 Task: Buy 4 Chains, Clamps & Hooks from Body Repair Tools section under best seller category for shipping address: Edwin Parker, 1895 Brookside Drive, Aliceville, Alabama 35442, Cell Number 2053738639. Pay from credit card ending with 5759, CVV 953
Action: Key pressed amazon.com<Key.enter>
Screenshot: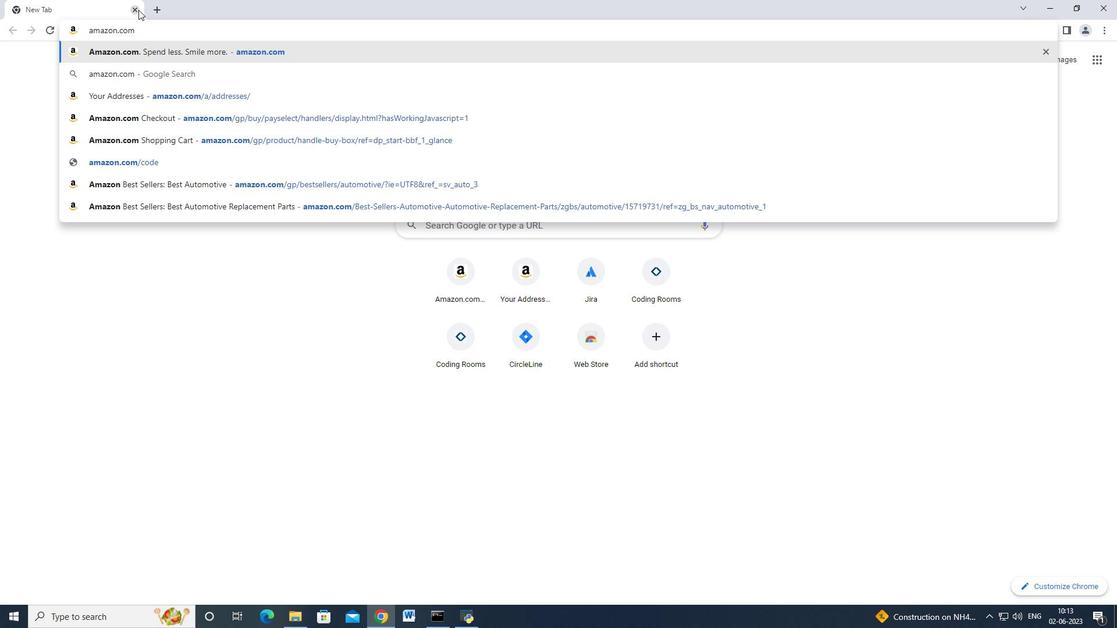 
Action: Mouse moved to (22, 85)
Screenshot: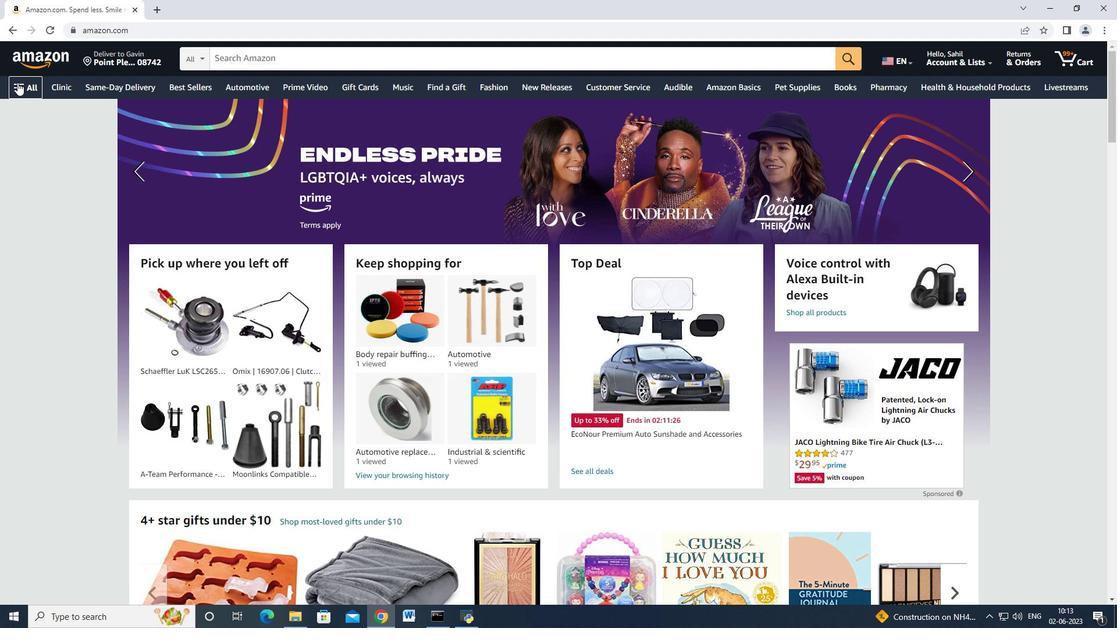 
Action: Mouse pressed left at (22, 85)
Screenshot: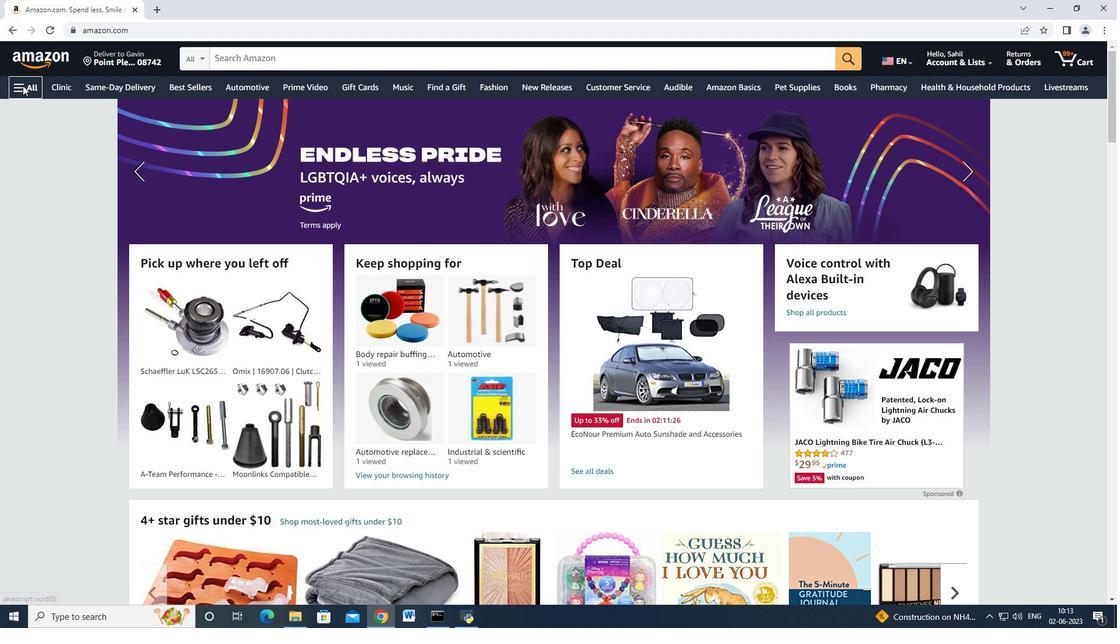 
Action: Mouse moved to (76, 254)
Screenshot: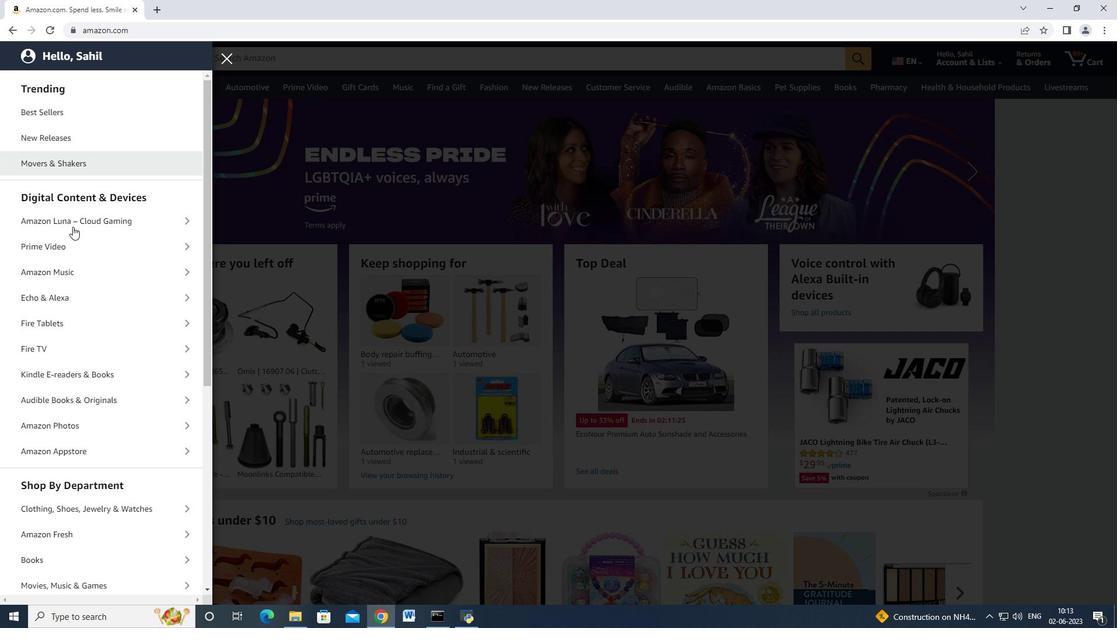 
Action: Mouse scrolled (76, 254) with delta (0, 0)
Screenshot: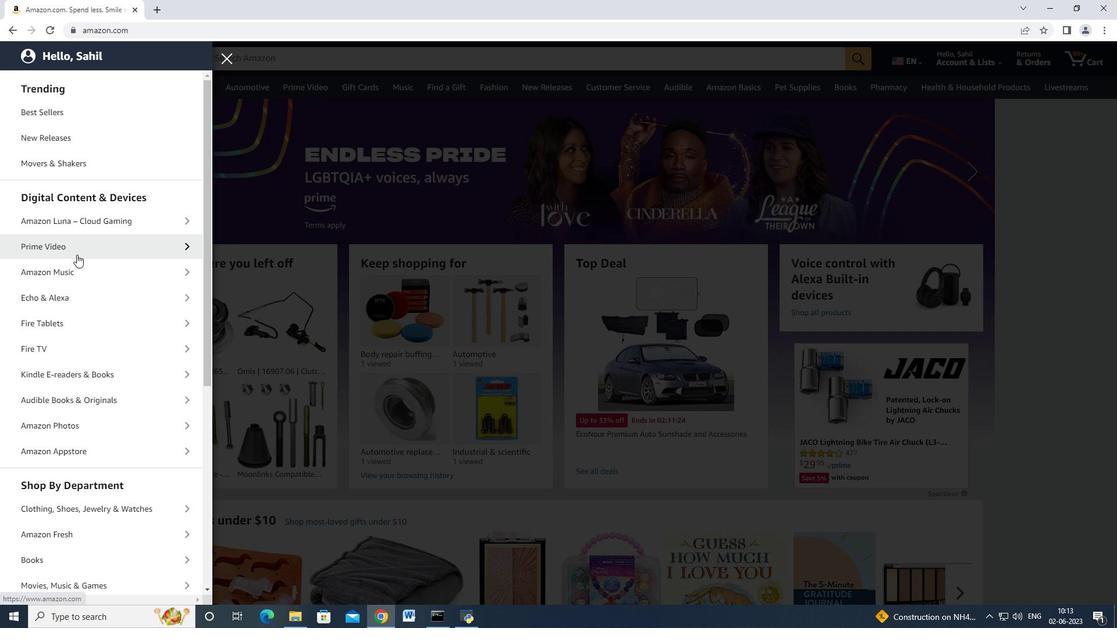 
Action: Mouse scrolled (76, 254) with delta (0, 0)
Screenshot: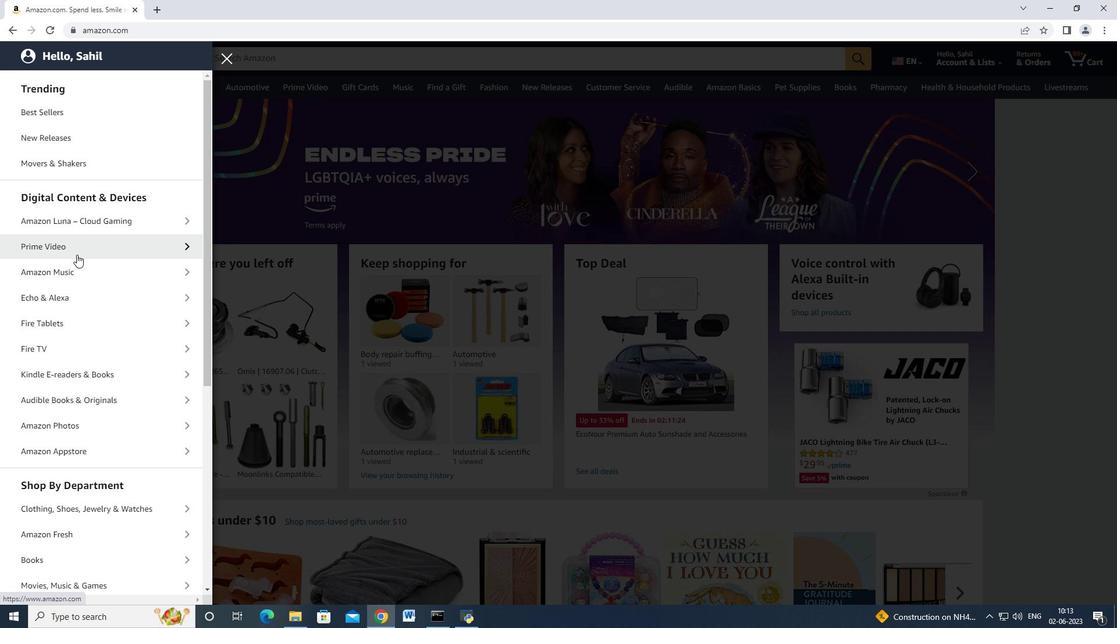 
Action: Mouse moved to (87, 248)
Screenshot: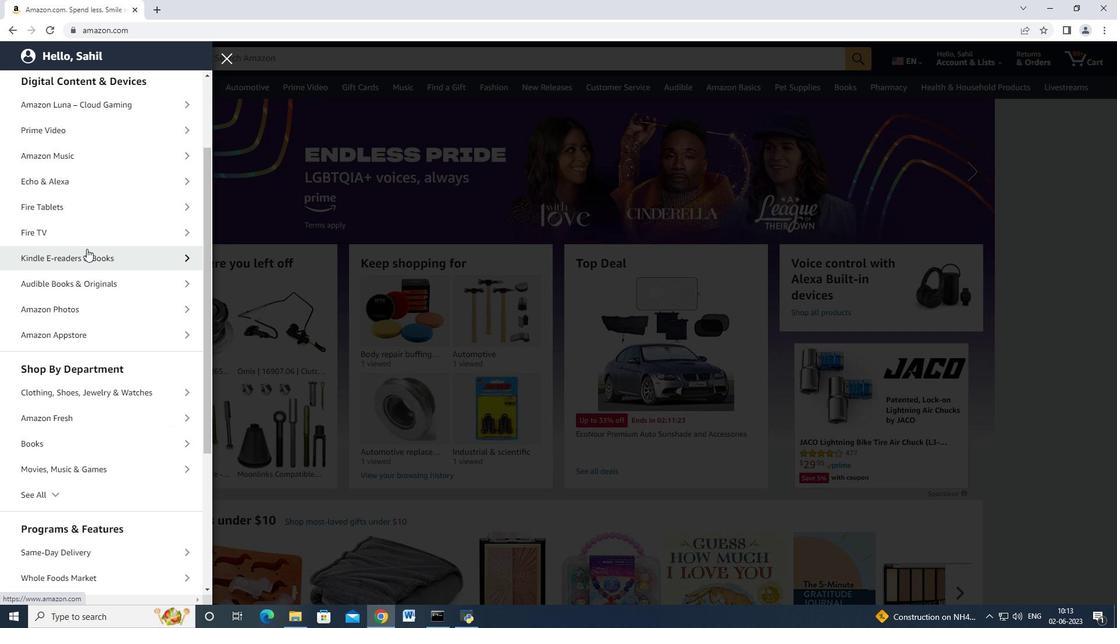 
Action: Mouse scrolled (87, 247) with delta (0, 0)
Screenshot: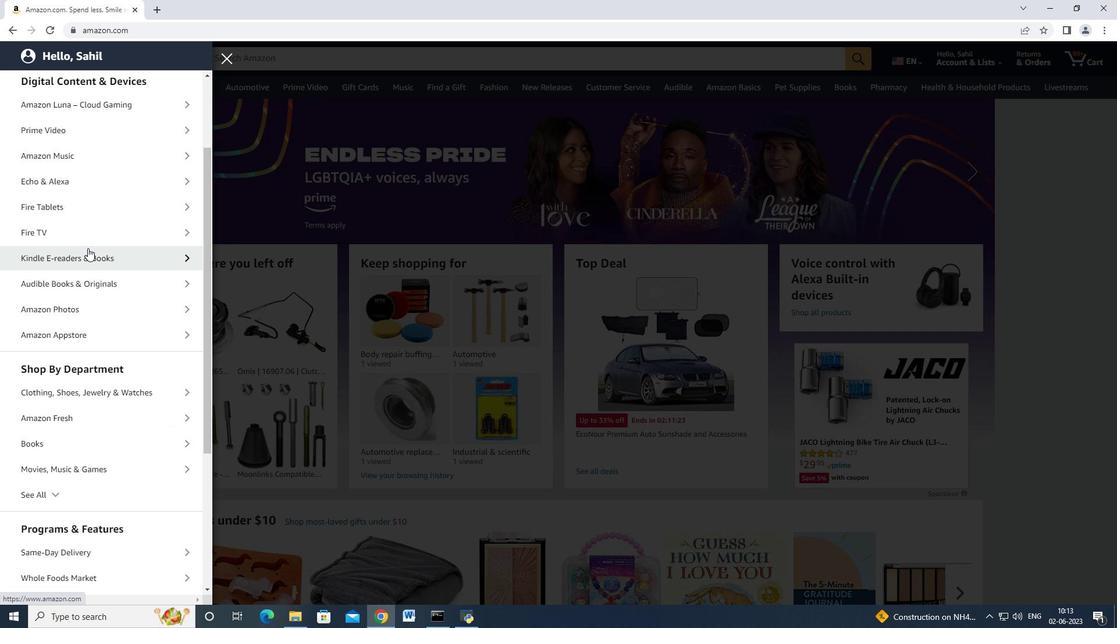 
Action: Mouse scrolled (87, 247) with delta (0, 0)
Screenshot: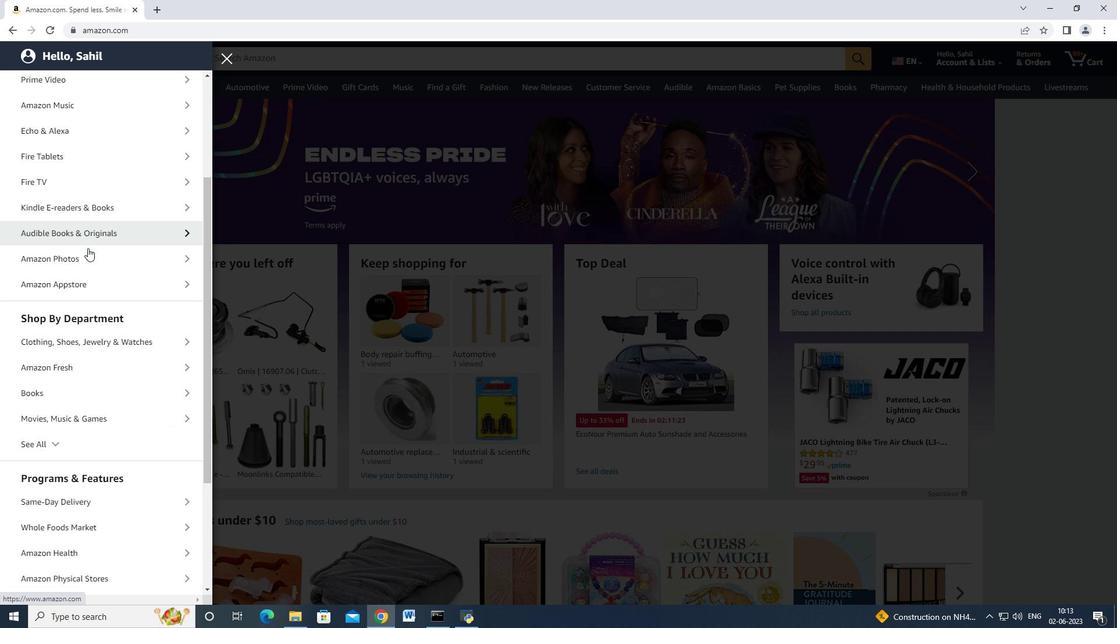 
Action: Mouse moved to (129, 310)
Screenshot: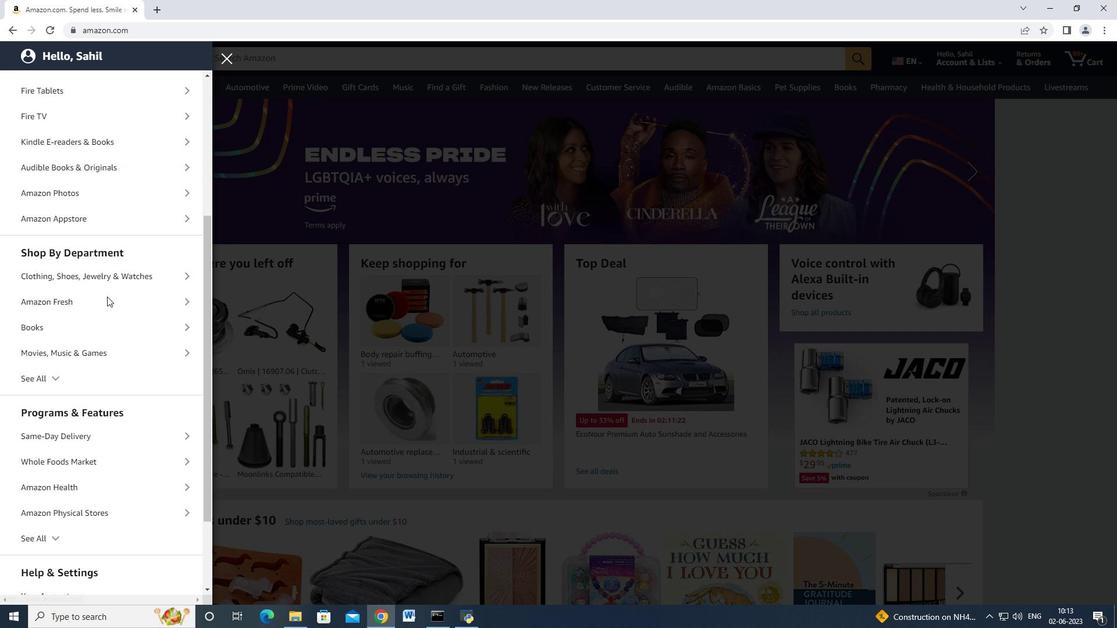 
Action: Mouse scrolled (129, 309) with delta (0, 0)
Screenshot: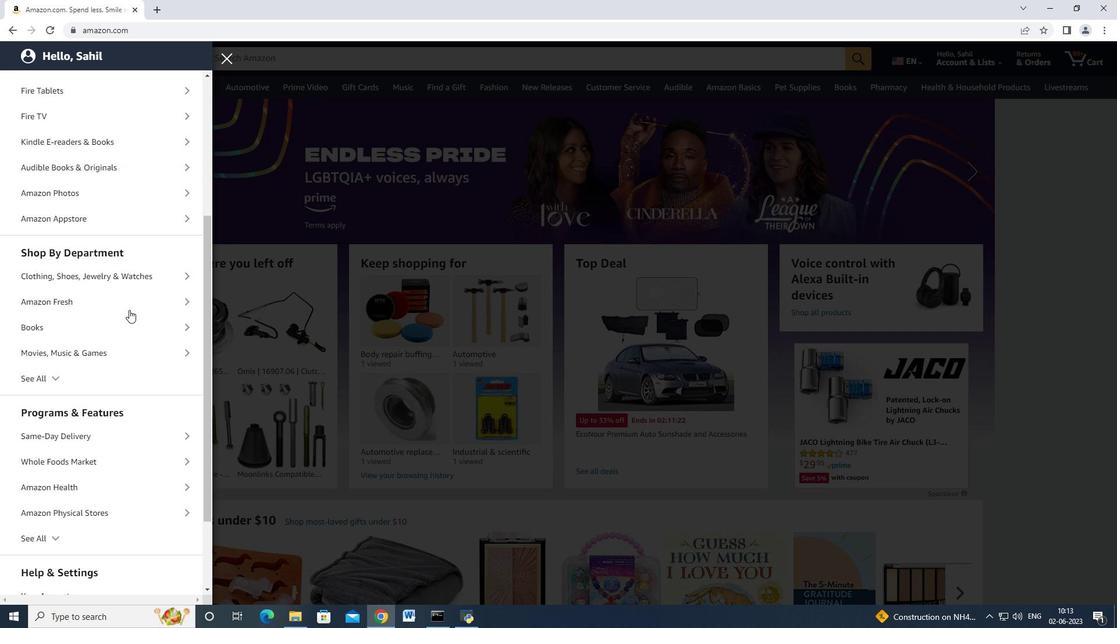 
Action: Mouse moved to (106, 323)
Screenshot: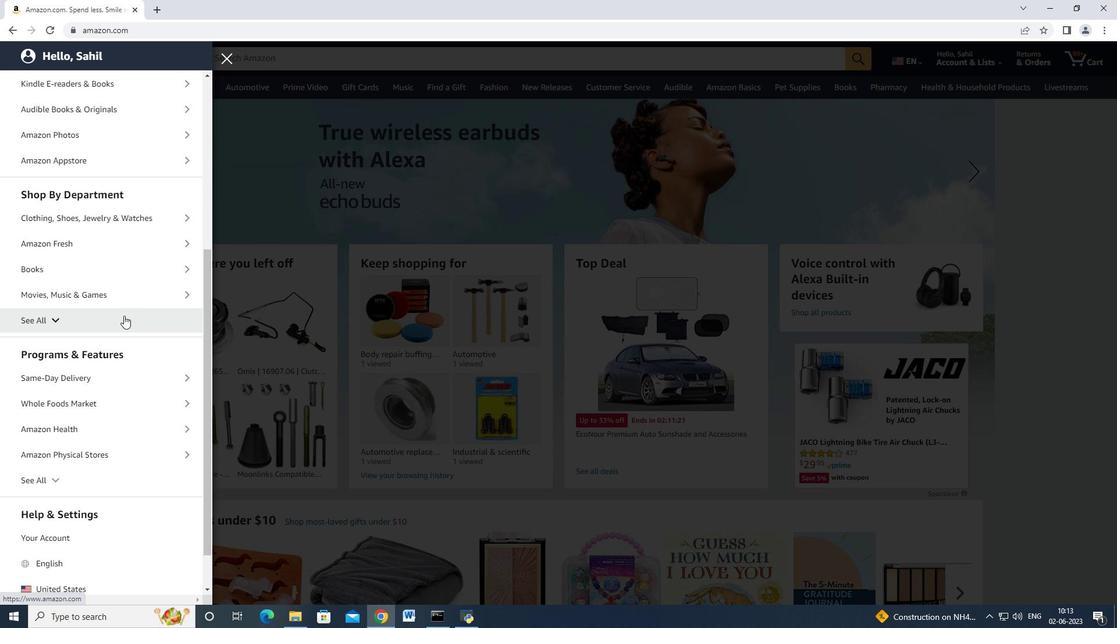 
Action: Mouse pressed left at (106, 323)
Screenshot: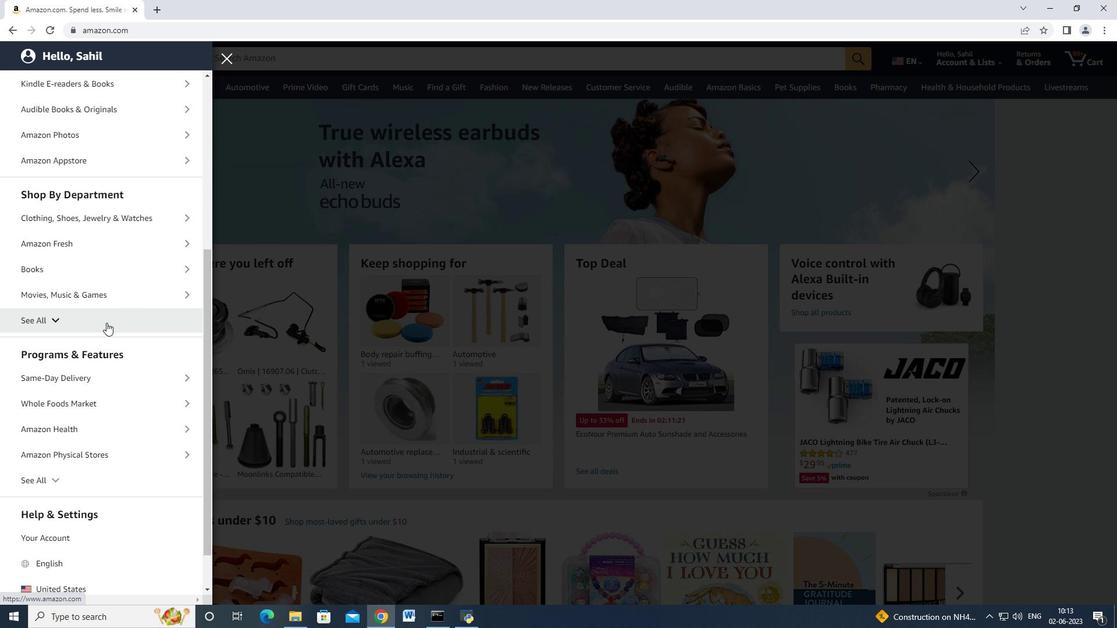 
Action: Mouse moved to (113, 323)
Screenshot: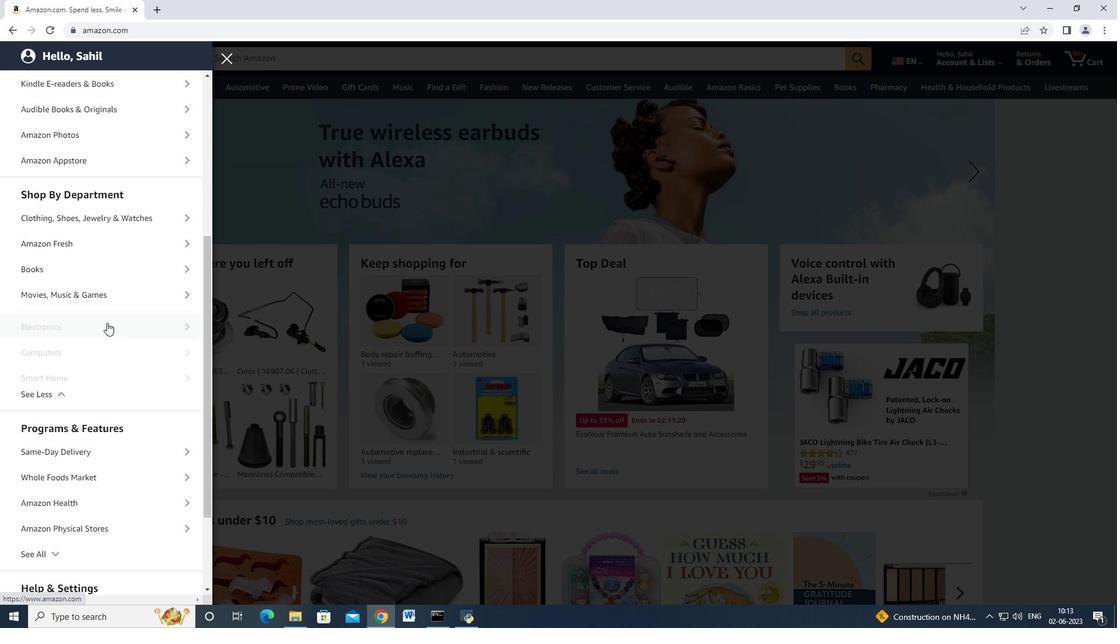 
Action: Mouse scrolled (113, 322) with delta (0, 0)
Screenshot: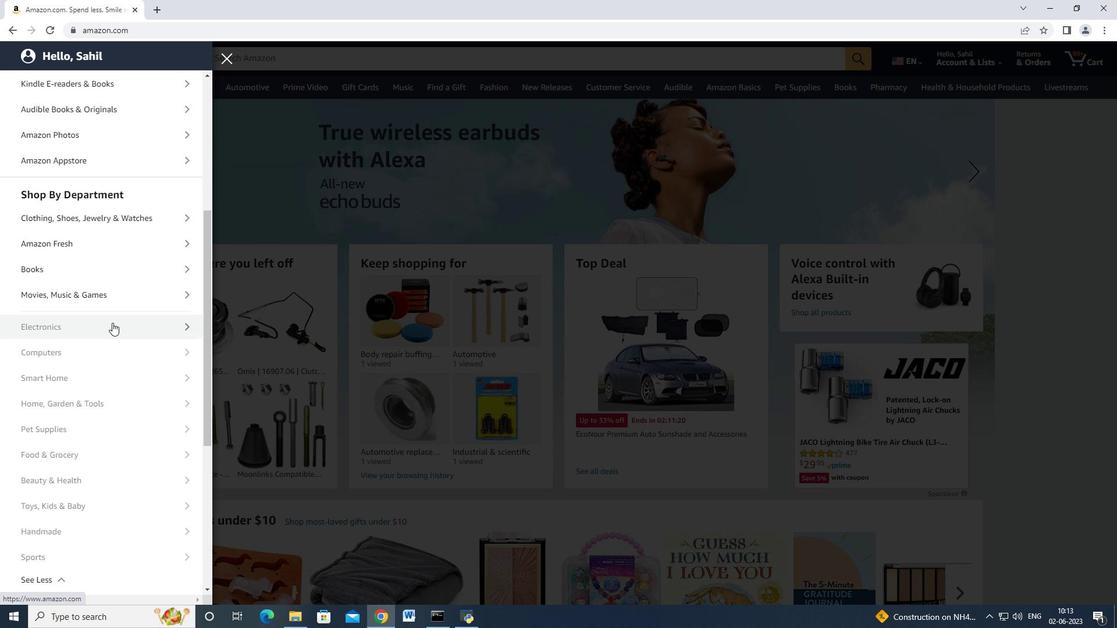 
Action: Mouse scrolled (113, 322) with delta (0, 0)
Screenshot: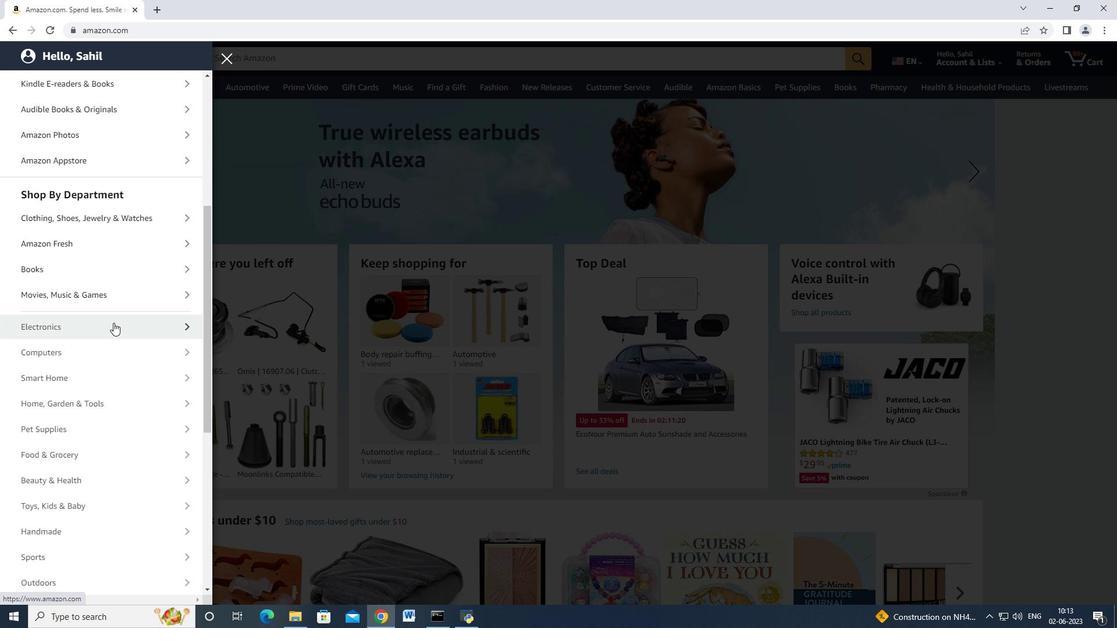 
Action: Mouse scrolled (113, 322) with delta (0, 0)
Screenshot: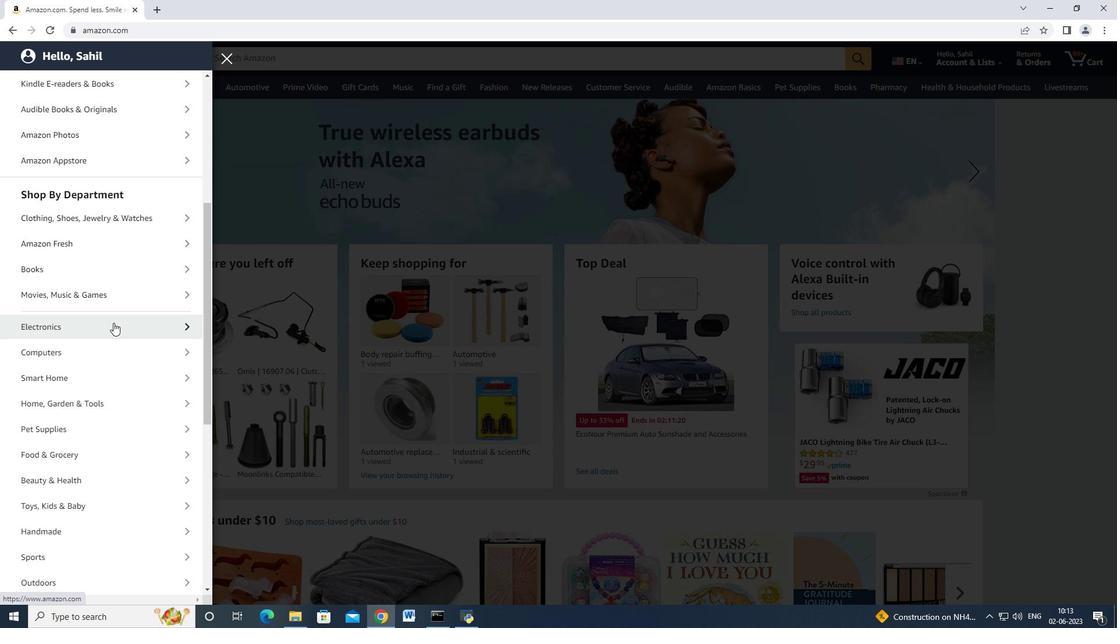 
Action: Mouse moved to (112, 435)
Screenshot: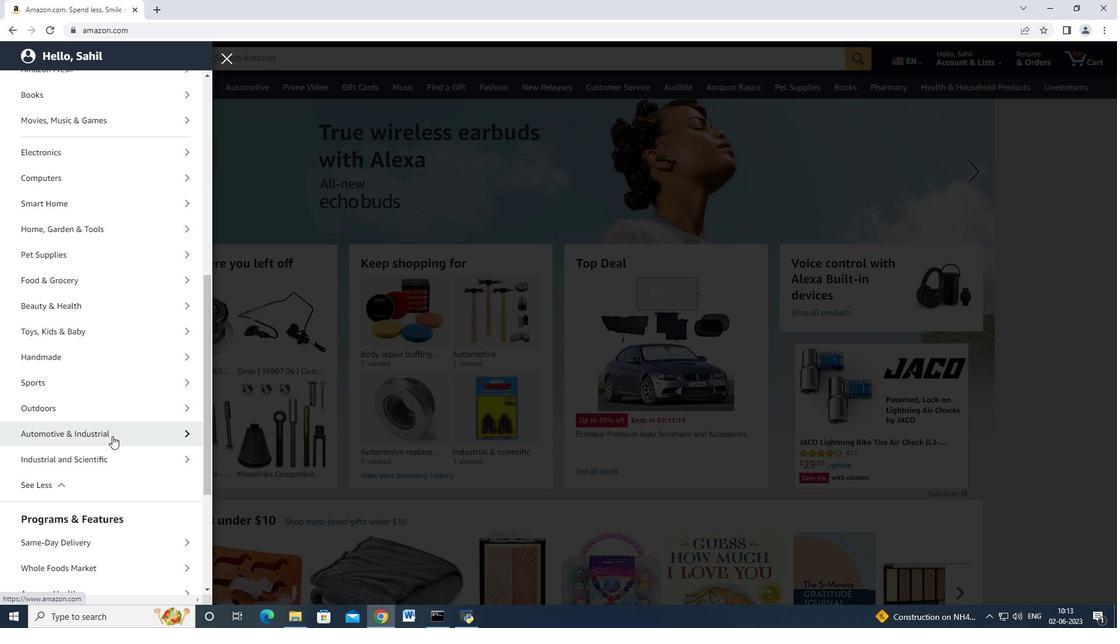 
Action: Mouse pressed left at (112, 435)
Screenshot: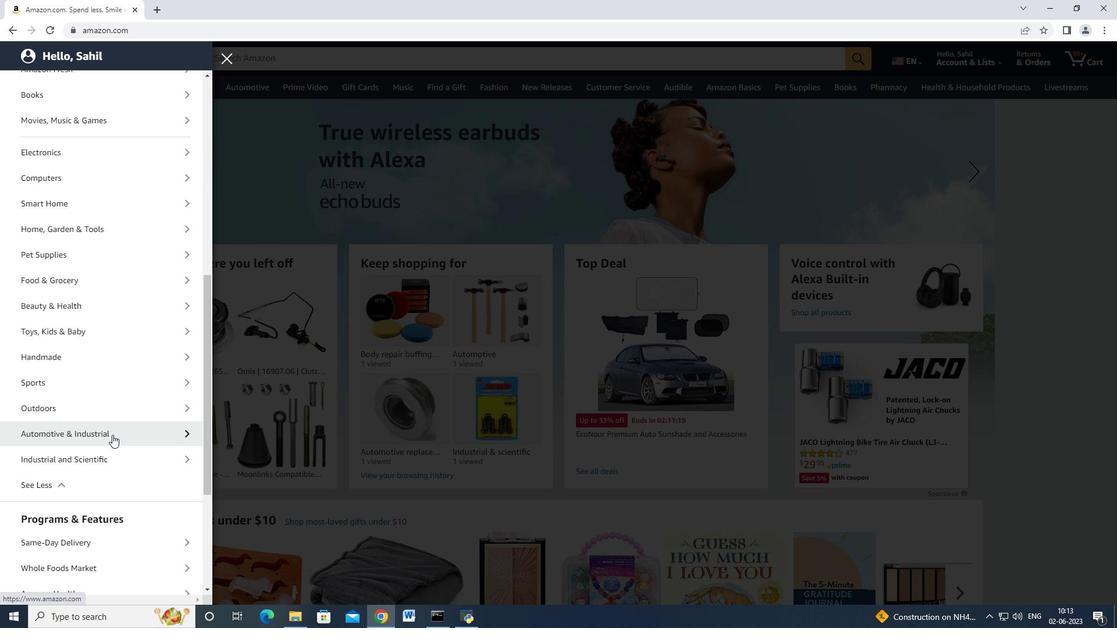 
Action: Mouse moved to (155, 144)
Screenshot: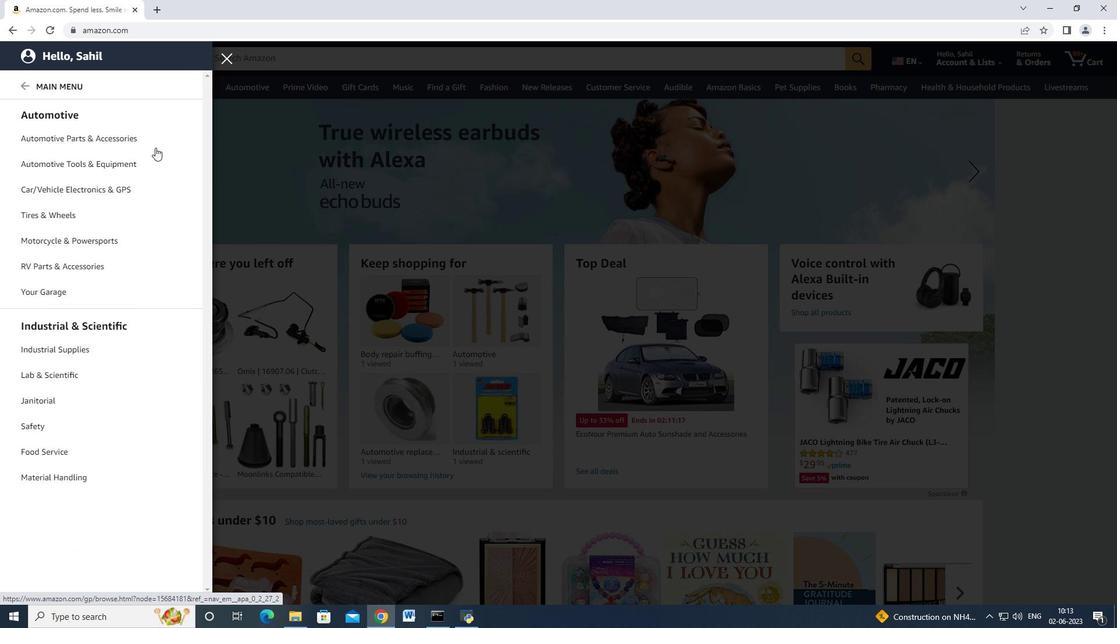 
Action: Mouse pressed left at (155, 144)
Screenshot: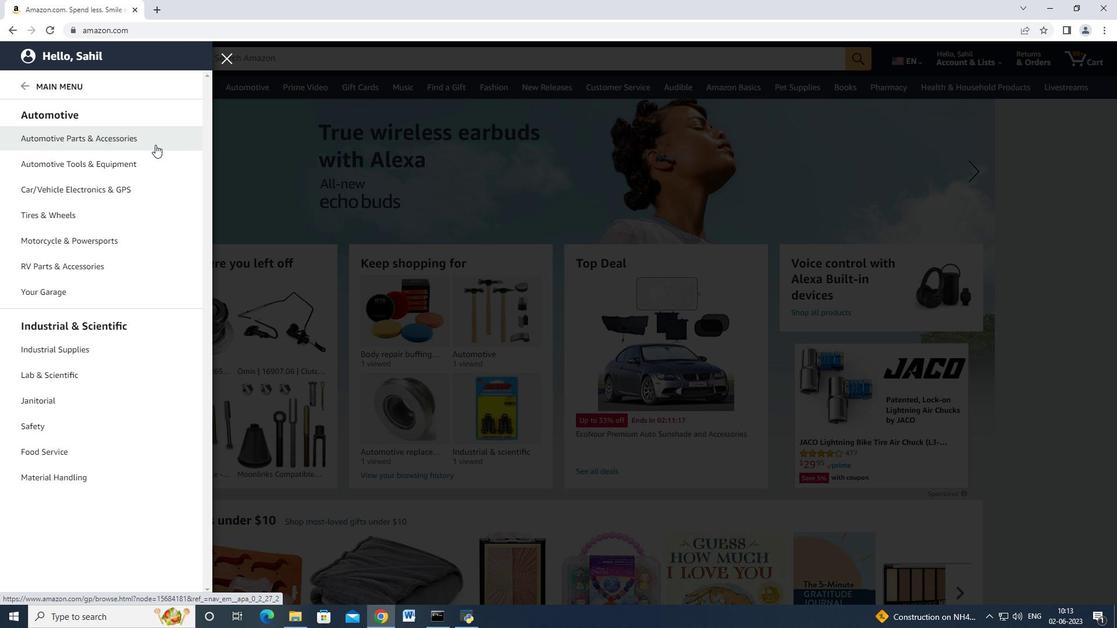 
Action: Mouse moved to (304, 171)
Screenshot: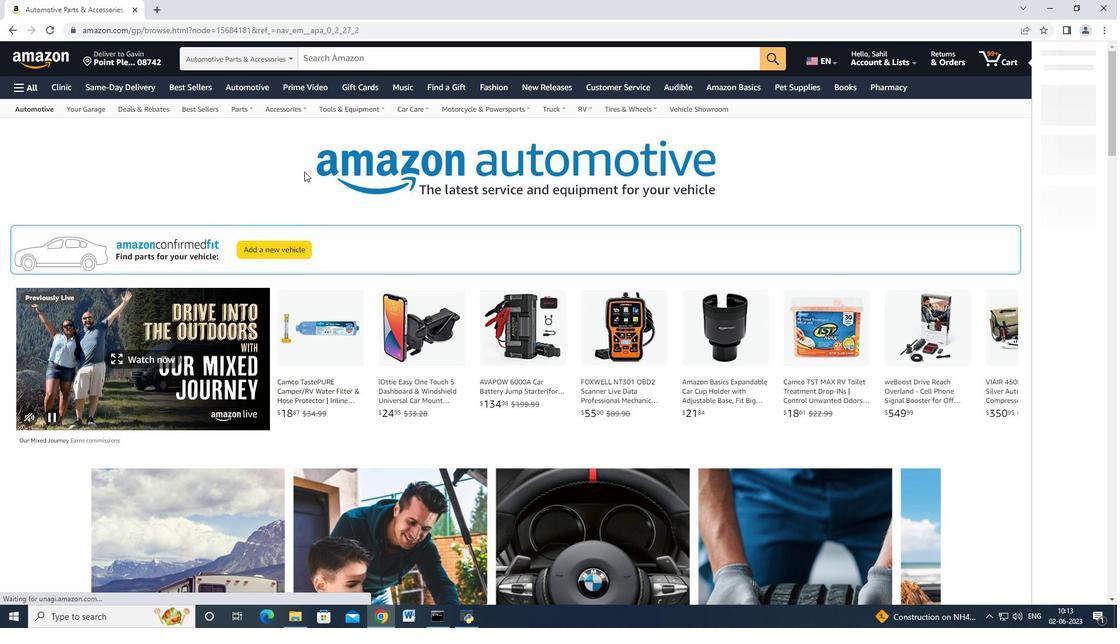 
Action: Mouse scrolled (304, 172) with delta (0, 0)
Screenshot: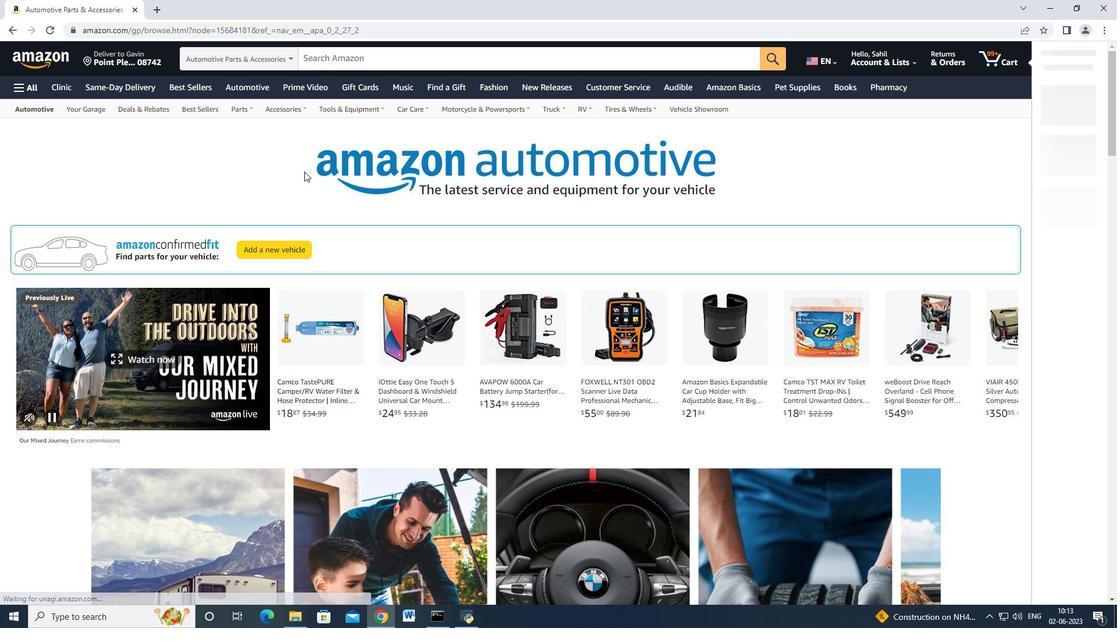 
Action: Mouse moved to (200, 110)
Screenshot: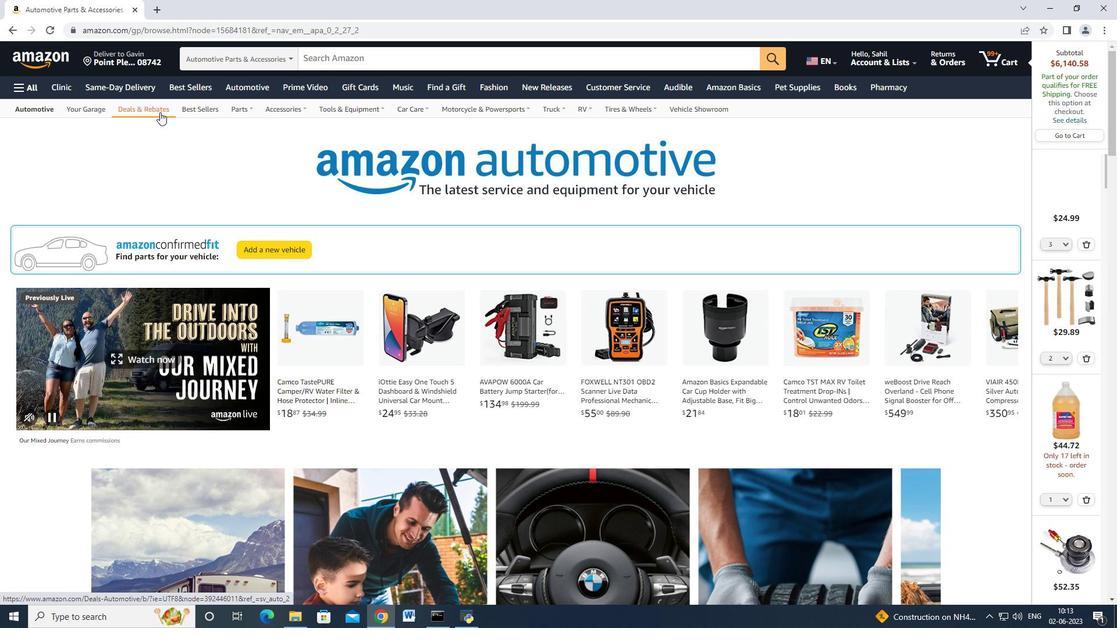 
Action: Mouse pressed left at (200, 110)
Screenshot: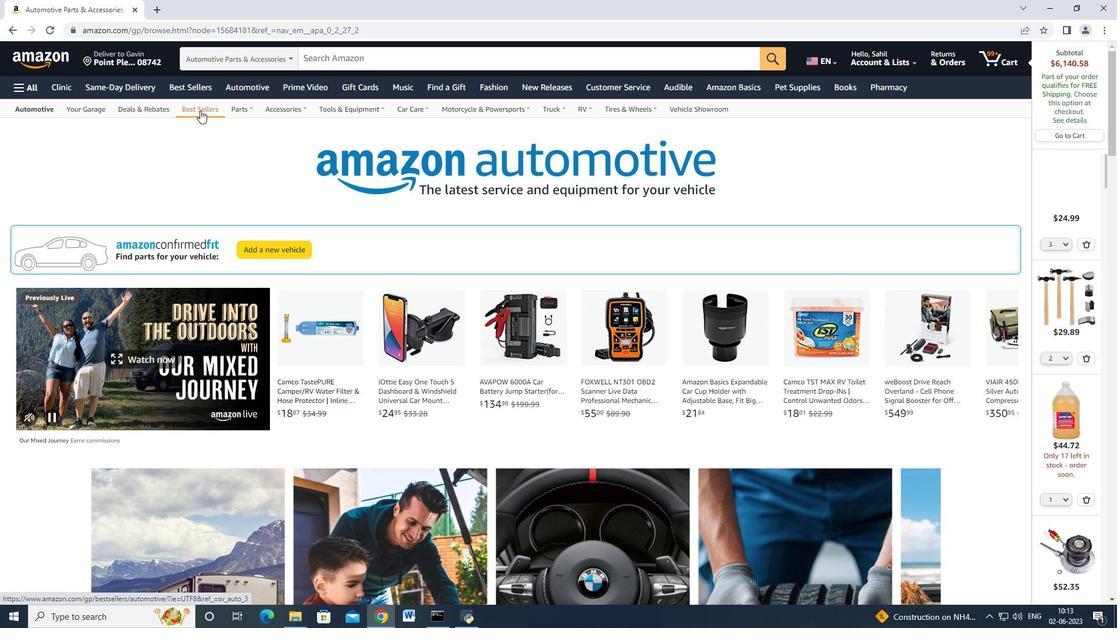 
Action: Mouse moved to (196, 187)
Screenshot: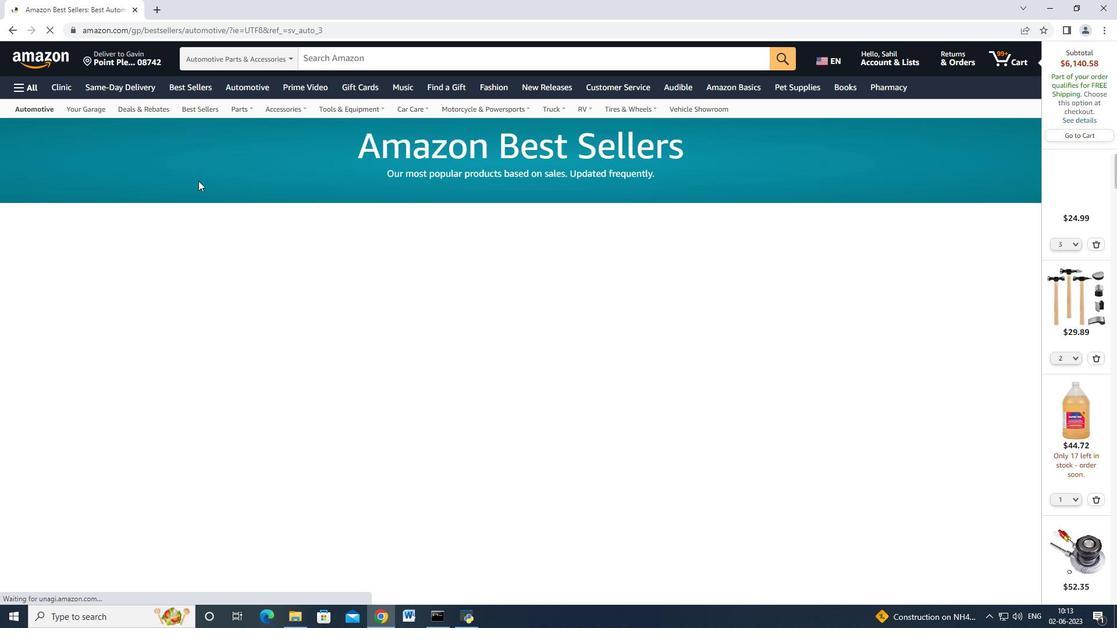 
Action: Mouse scrolled (196, 186) with delta (0, 0)
Screenshot: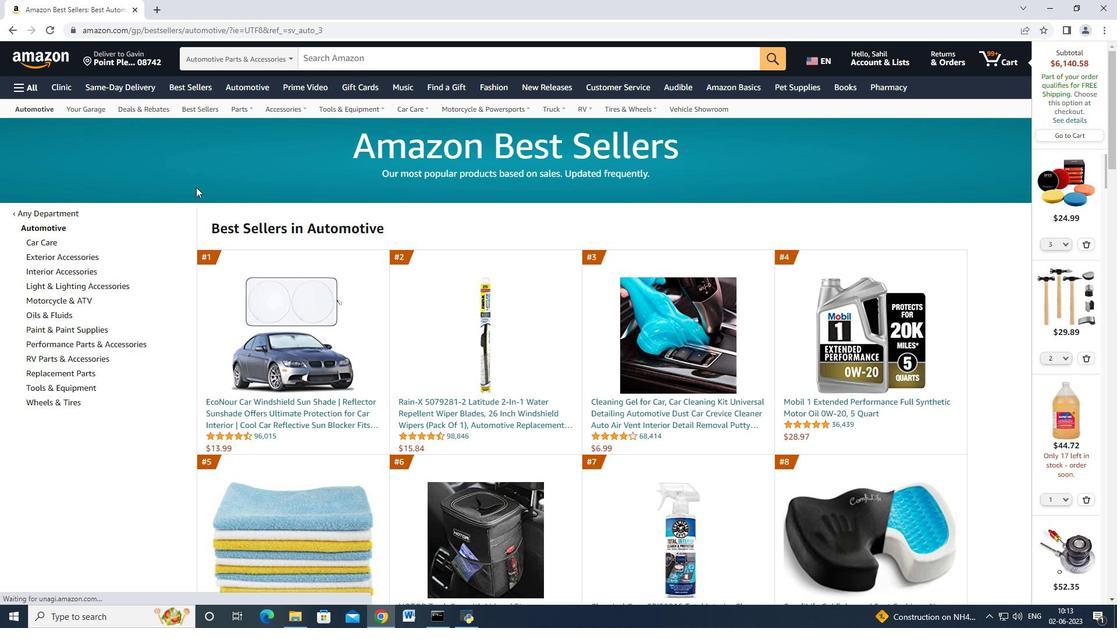 
Action: Mouse moved to (72, 328)
Screenshot: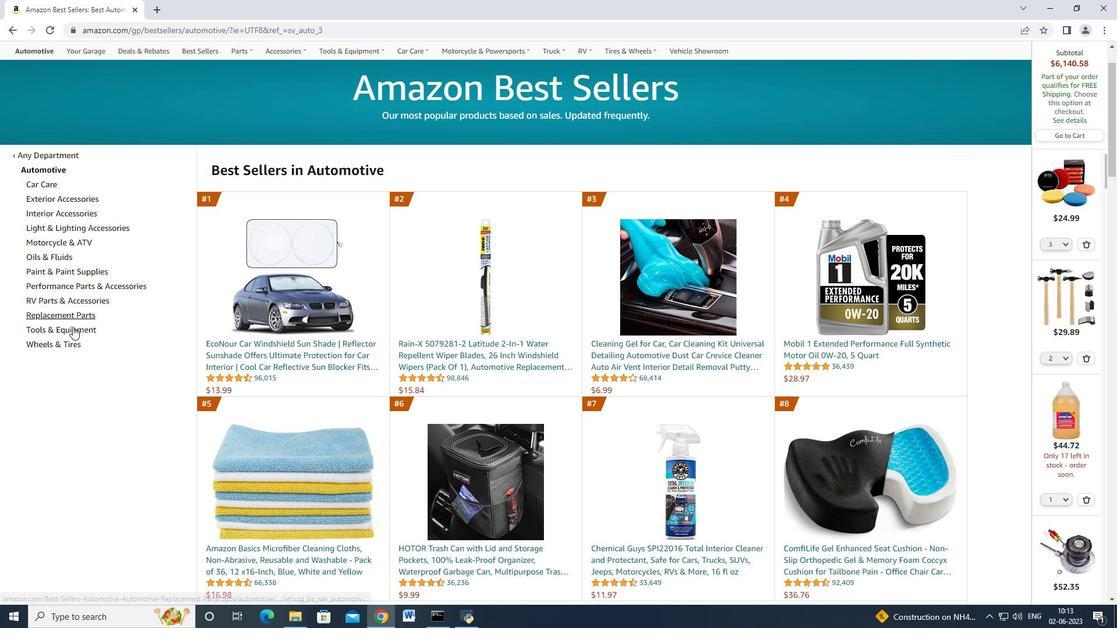 
Action: Mouse pressed left at (72, 328)
Screenshot: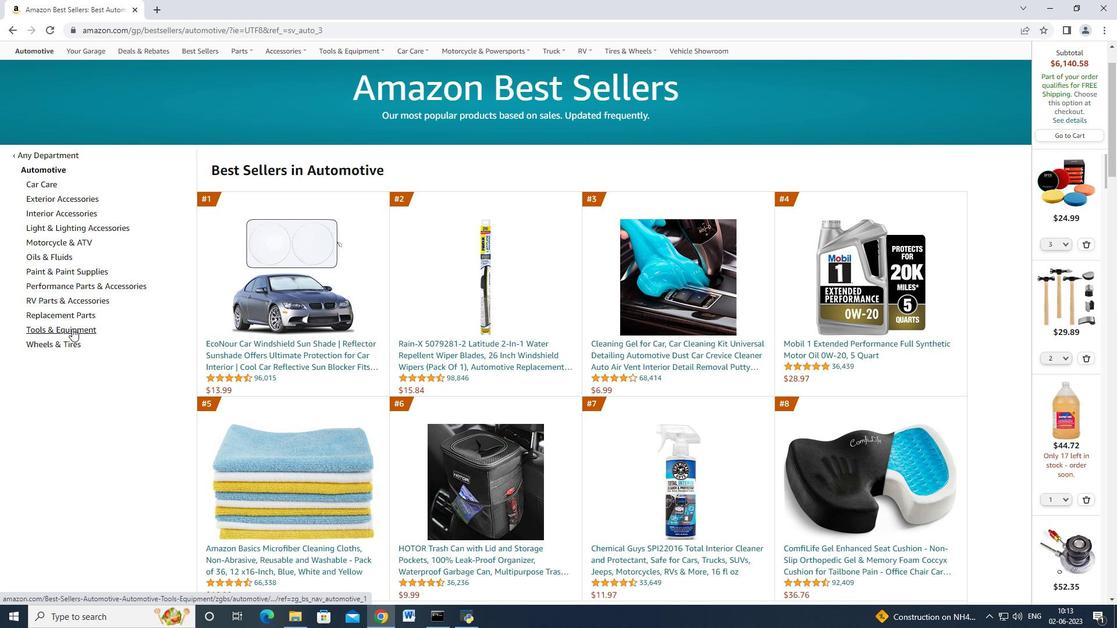
Action: Mouse moved to (118, 249)
Screenshot: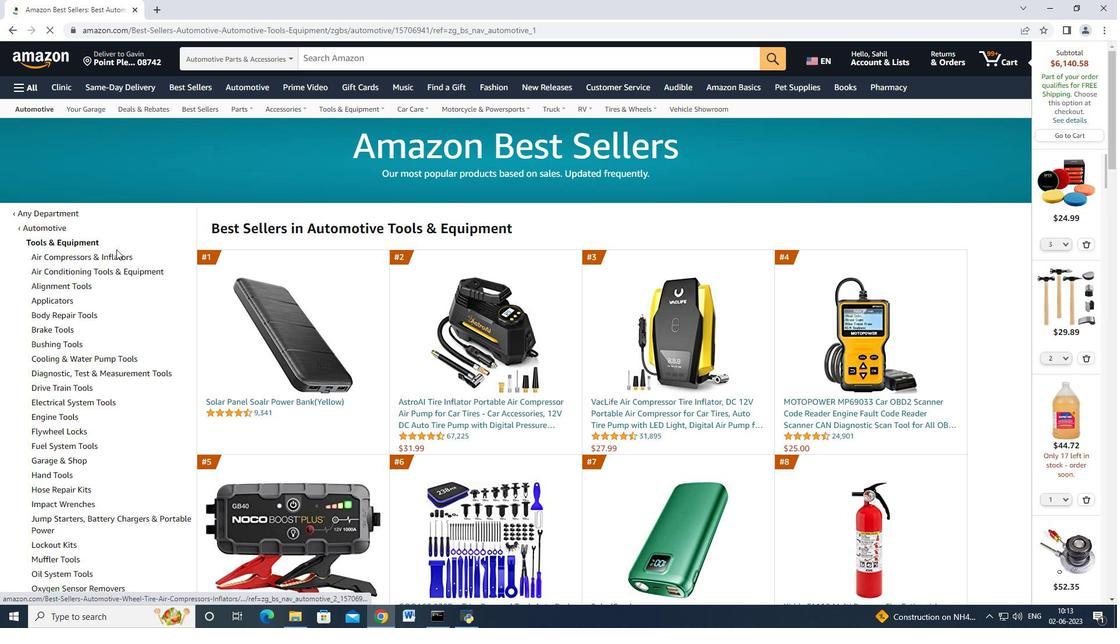 
Action: Mouse scrolled (118, 249) with delta (0, 0)
Screenshot: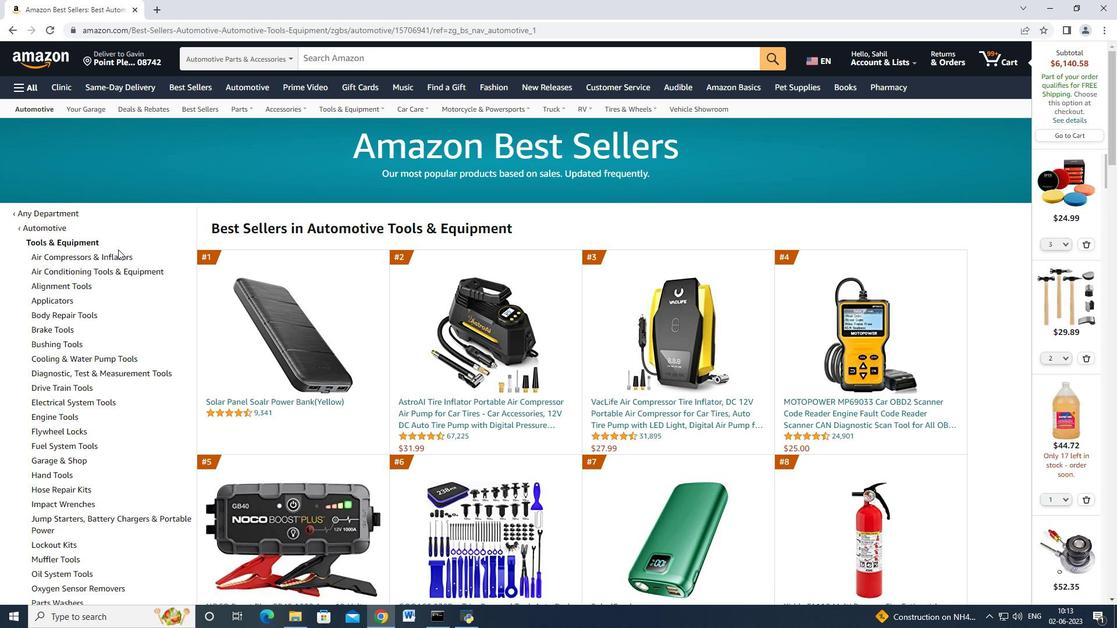 
Action: Mouse moved to (58, 256)
Screenshot: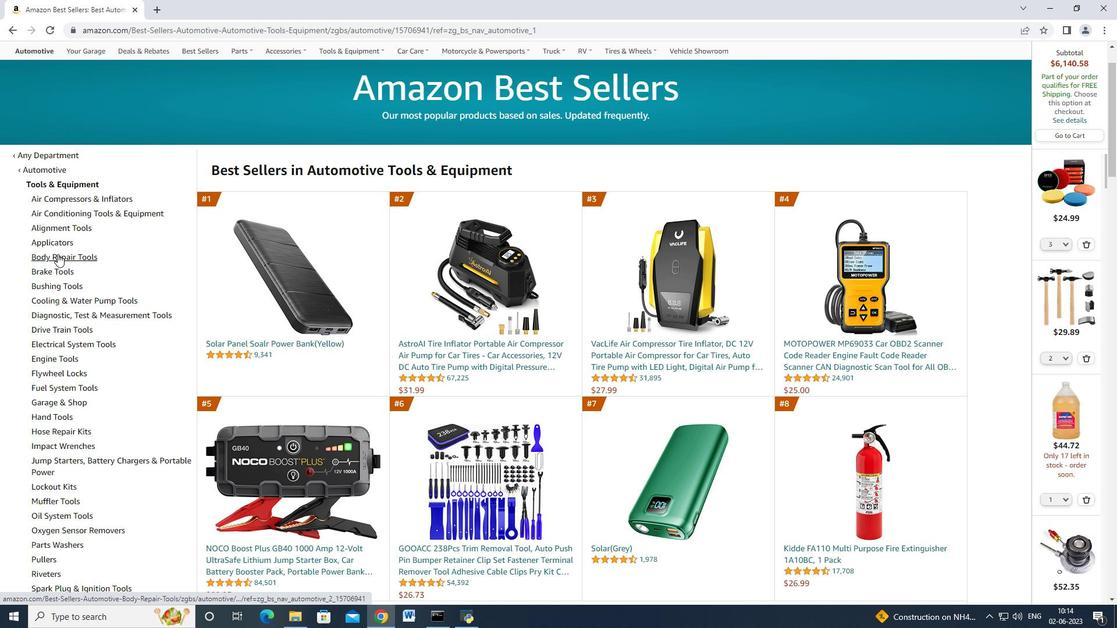 
Action: Mouse pressed left at (58, 256)
Screenshot: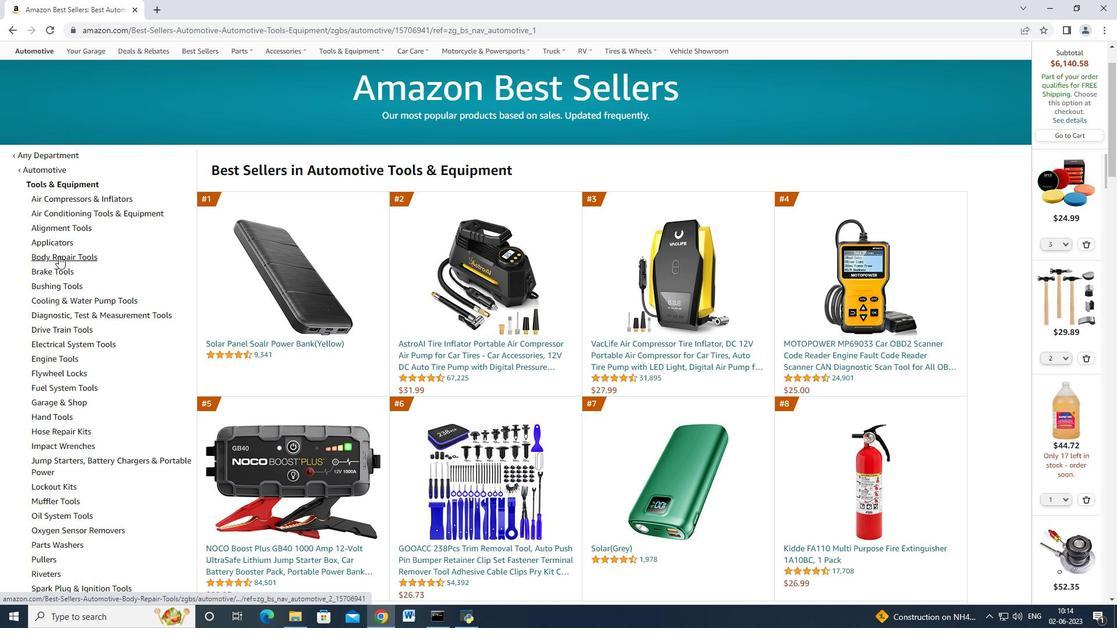 
Action: Mouse moved to (97, 259)
Screenshot: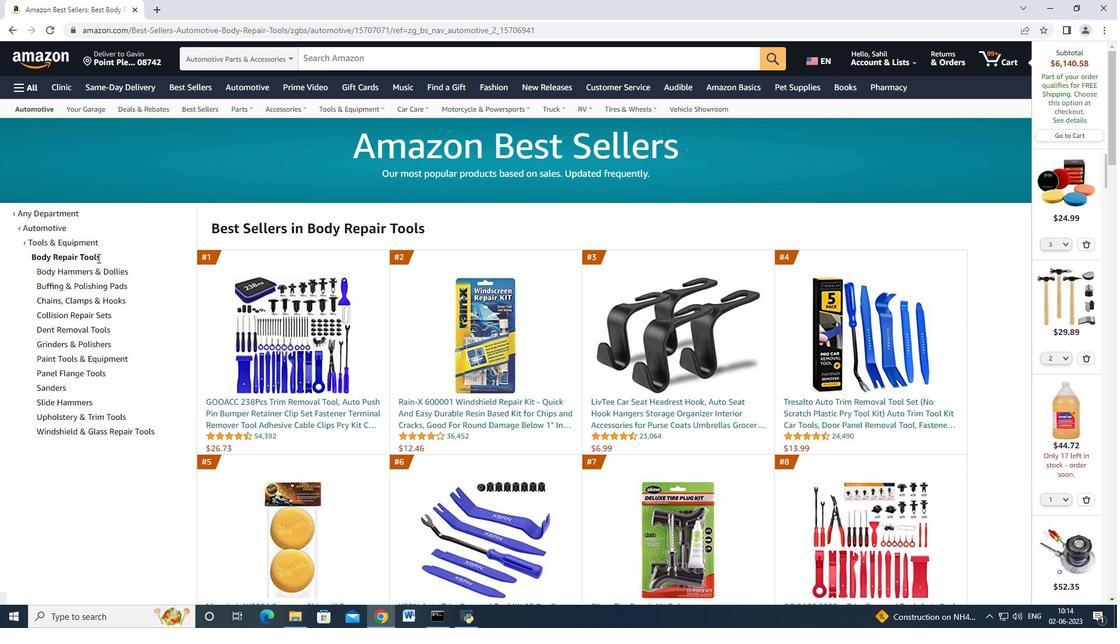 
Action: Mouse scrolled (97, 259) with delta (0, 0)
Screenshot: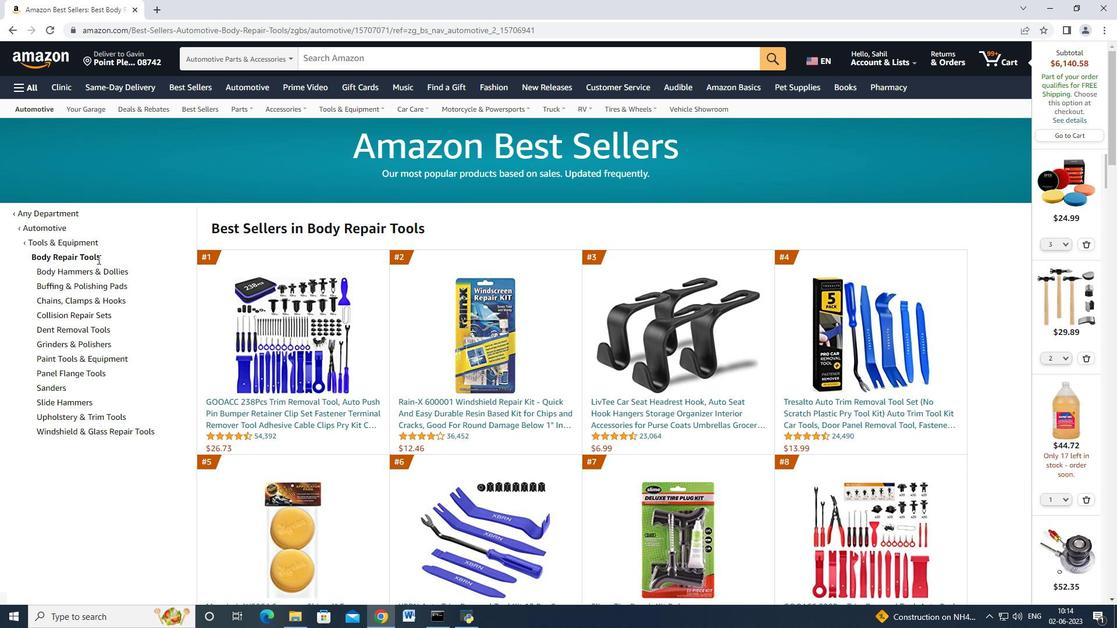 
Action: Mouse moved to (98, 247)
Screenshot: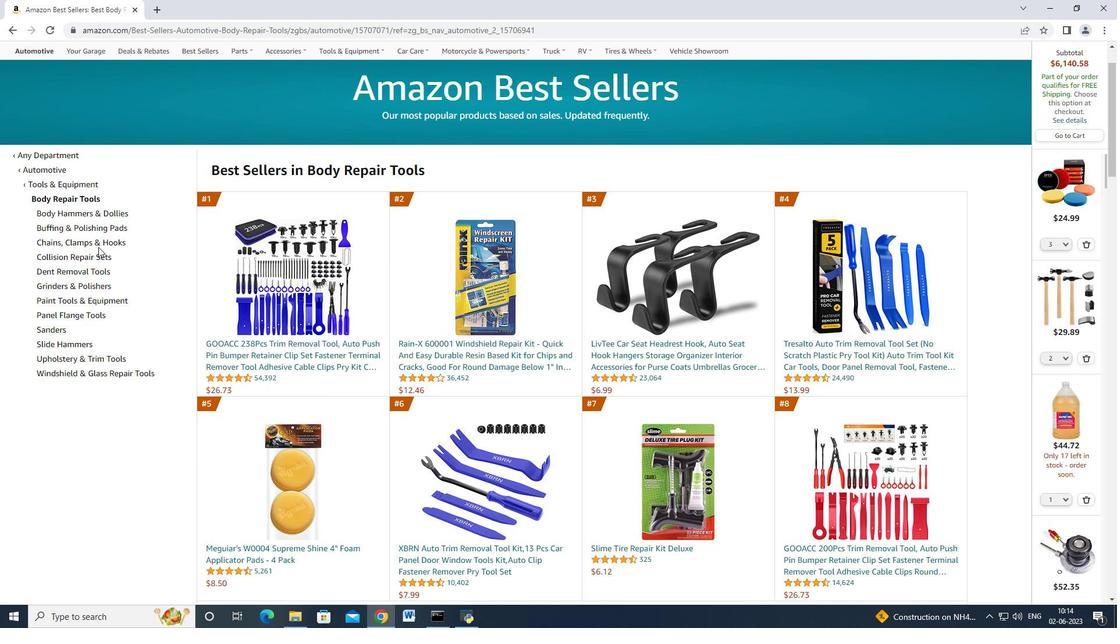 
Action: Mouse pressed left at (98, 247)
Screenshot: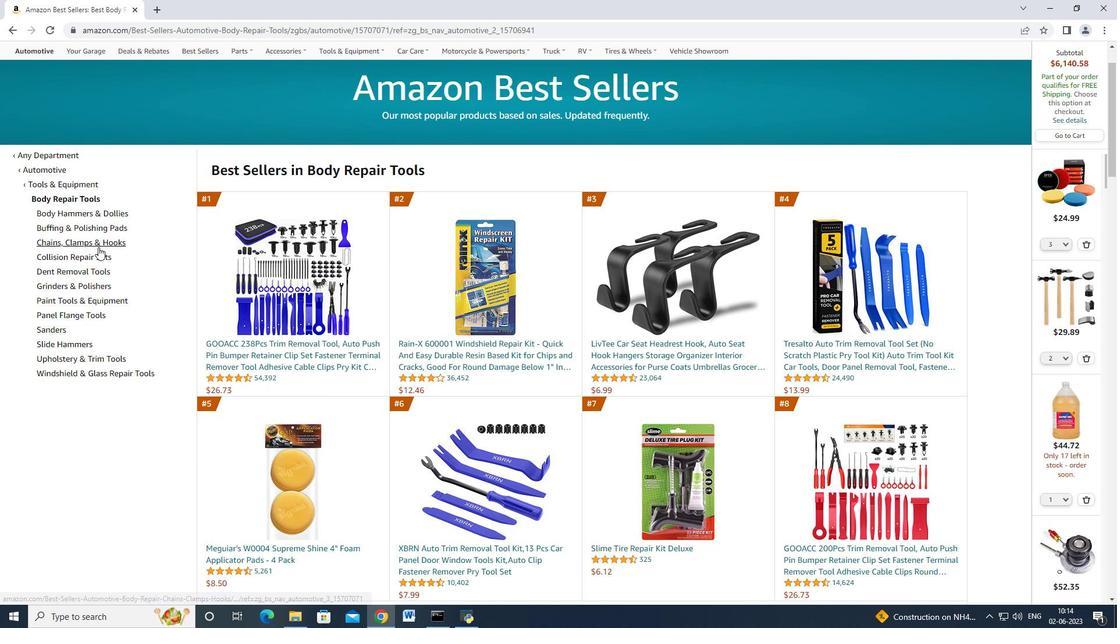 
Action: Mouse moved to (628, 404)
Screenshot: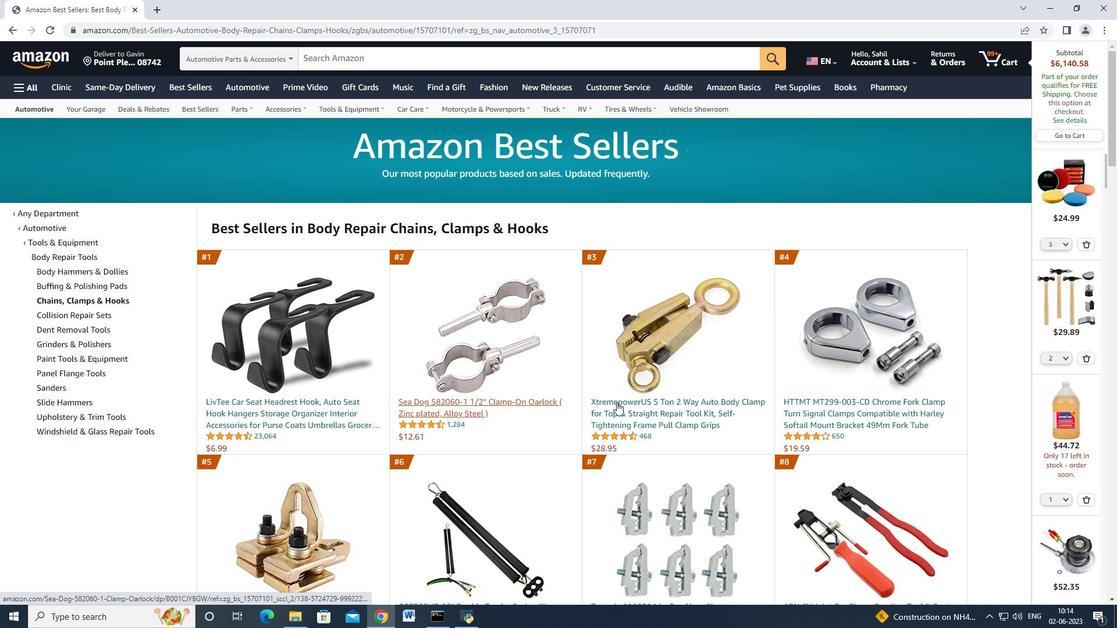 
Action: Mouse pressed left at (628, 404)
Screenshot: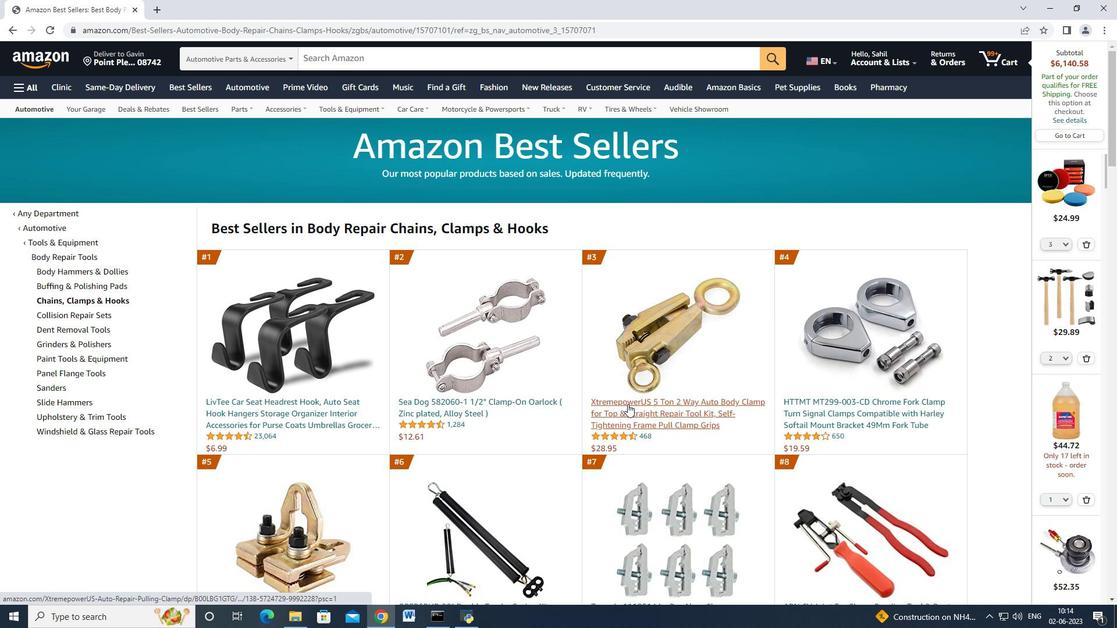 
Action: Mouse moved to (832, 284)
Screenshot: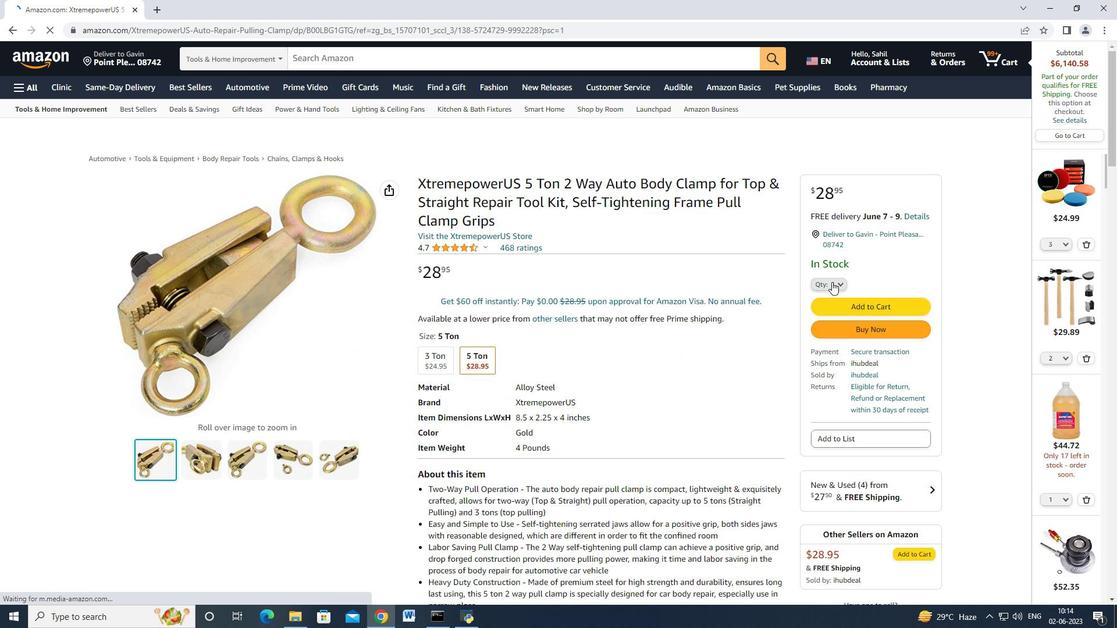 
Action: Mouse pressed left at (832, 284)
Screenshot: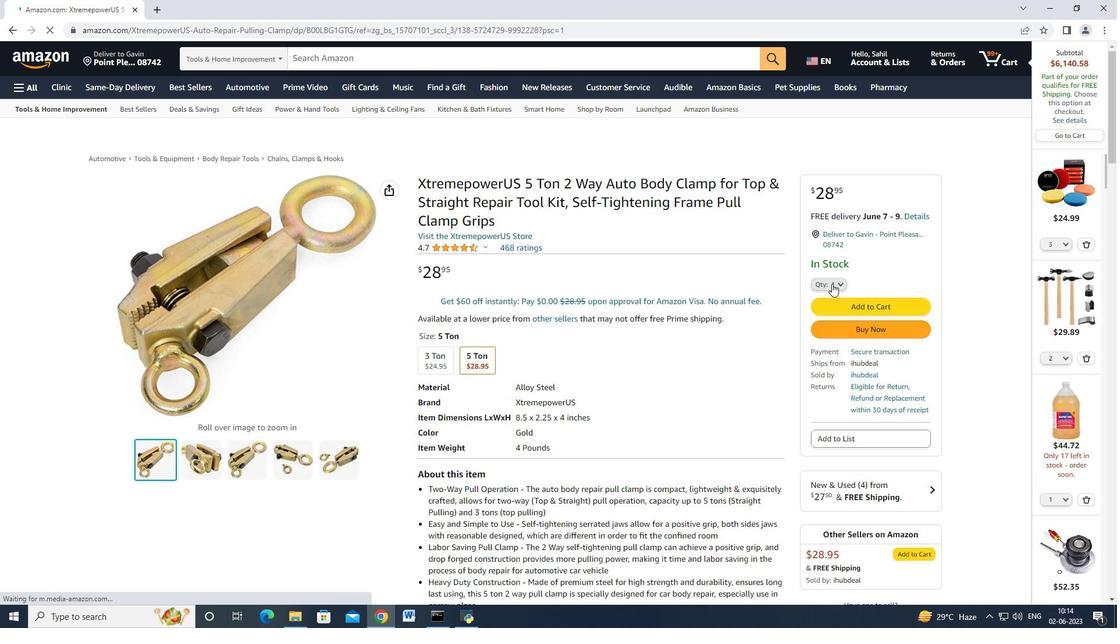 
Action: Mouse moved to (826, 334)
Screenshot: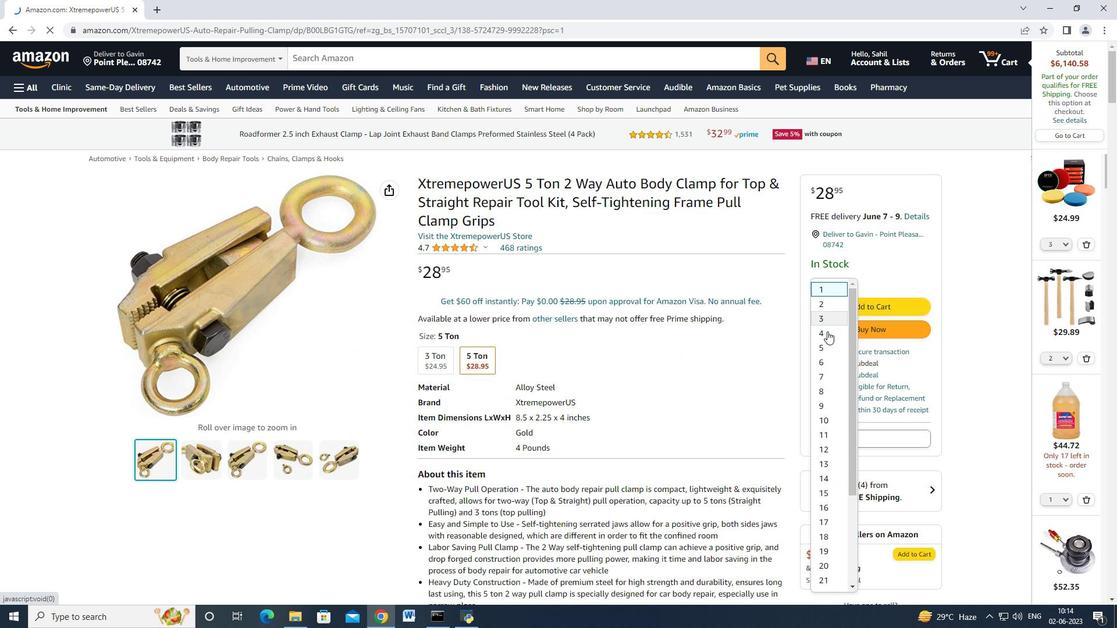 
Action: Mouse pressed left at (826, 334)
Screenshot: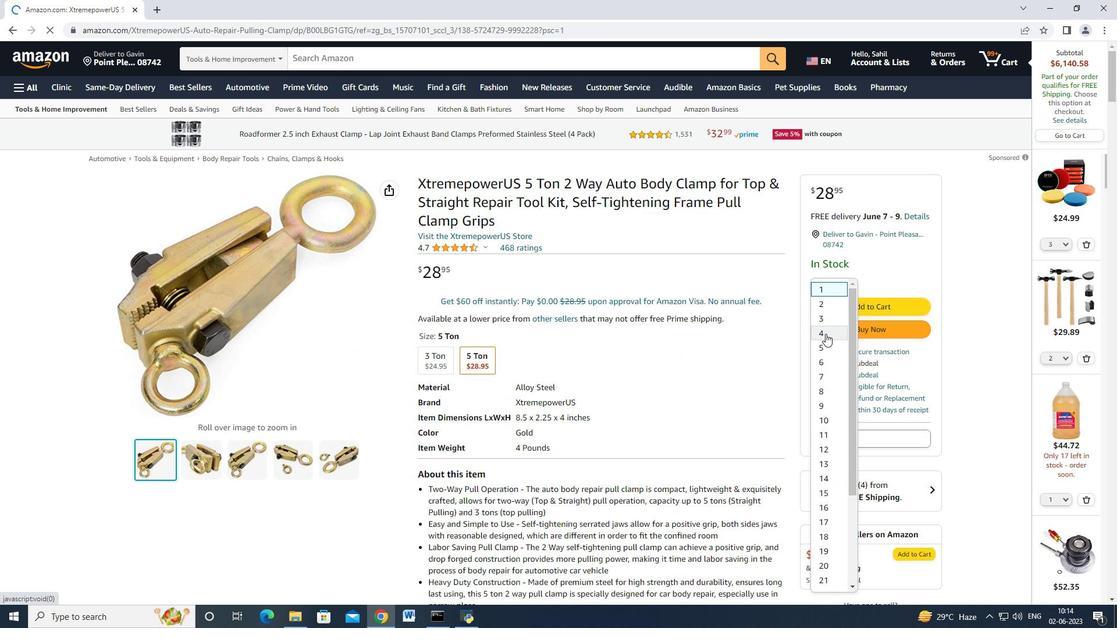 
Action: Mouse moved to (849, 331)
Screenshot: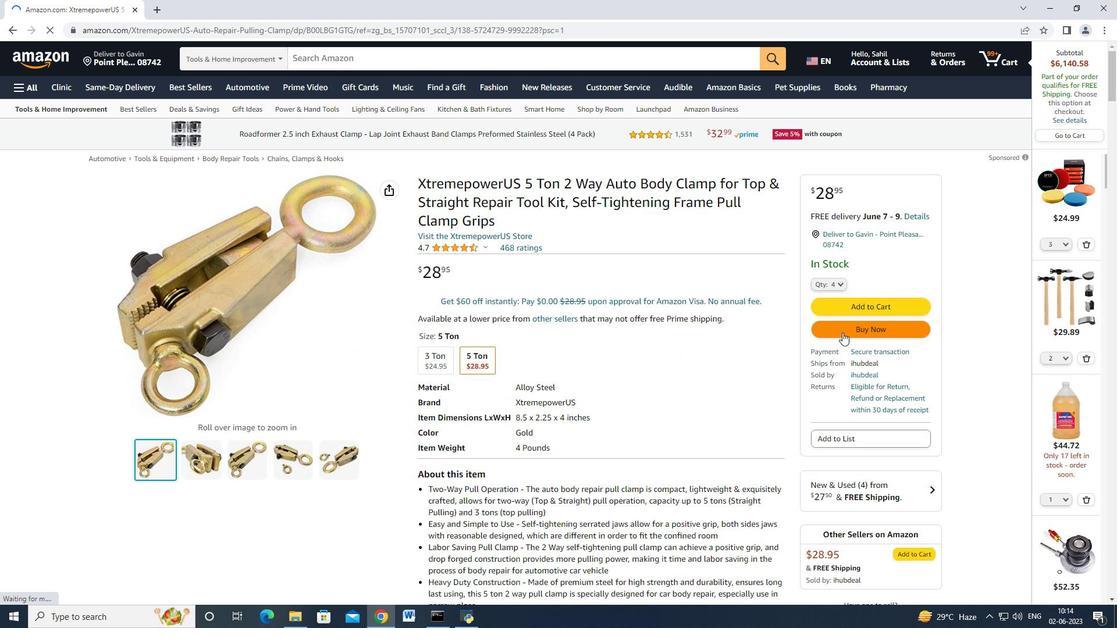 
Action: Mouse pressed left at (849, 331)
Screenshot: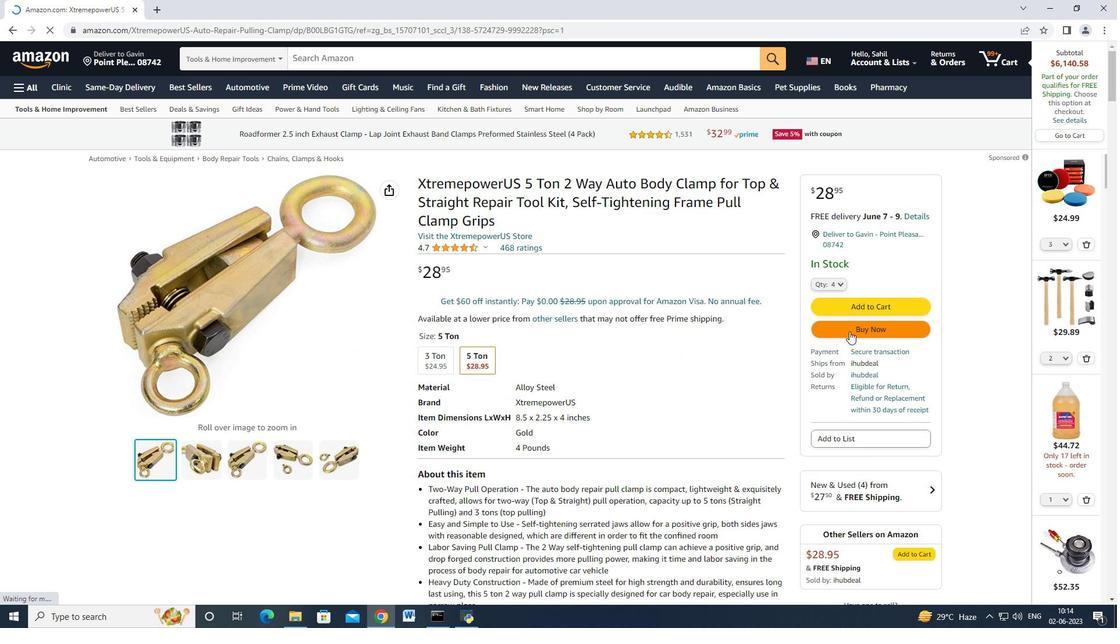 
Action: Mouse moved to (587, 276)
Screenshot: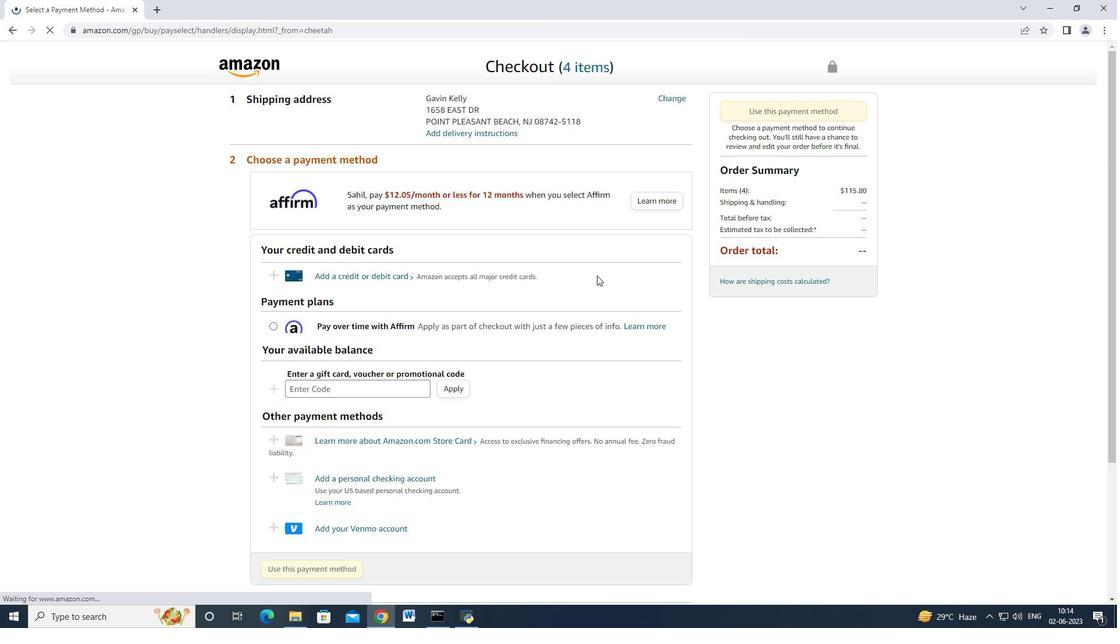 
Action: Mouse scrolled (587, 277) with delta (0, 0)
Screenshot: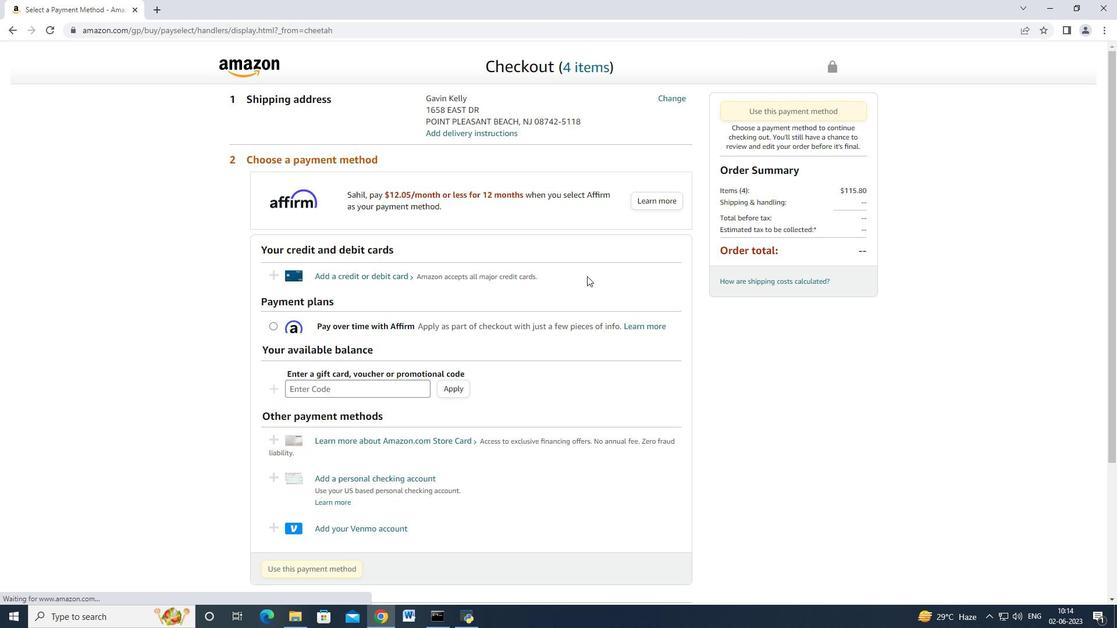 
Action: Mouse moved to (583, 275)
Screenshot: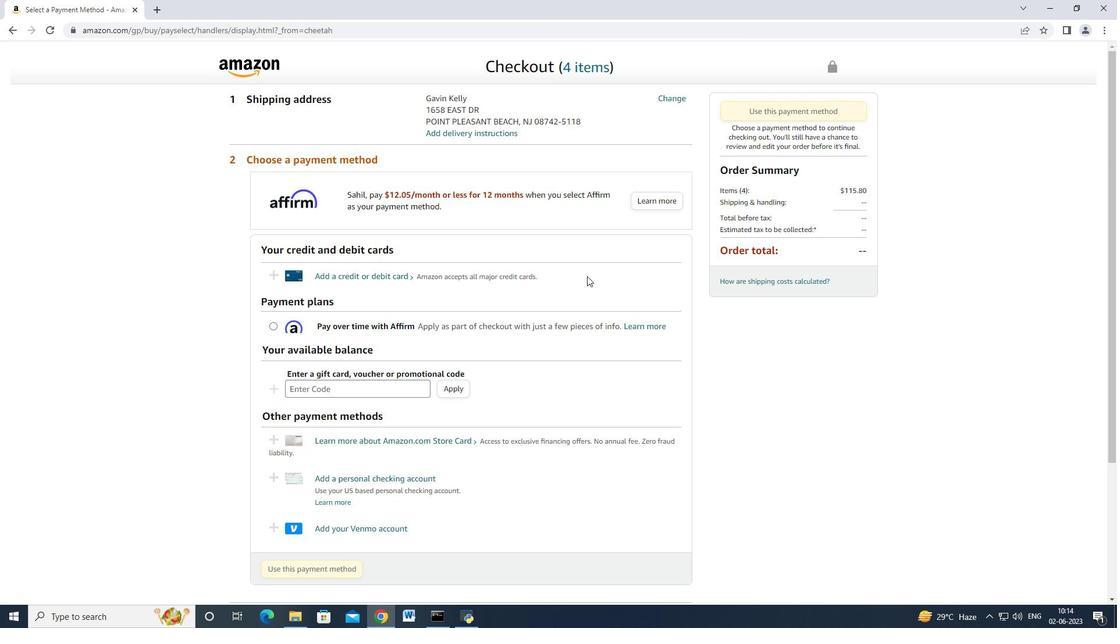 
Action: Mouse scrolled (583, 274) with delta (0, 0)
Screenshot: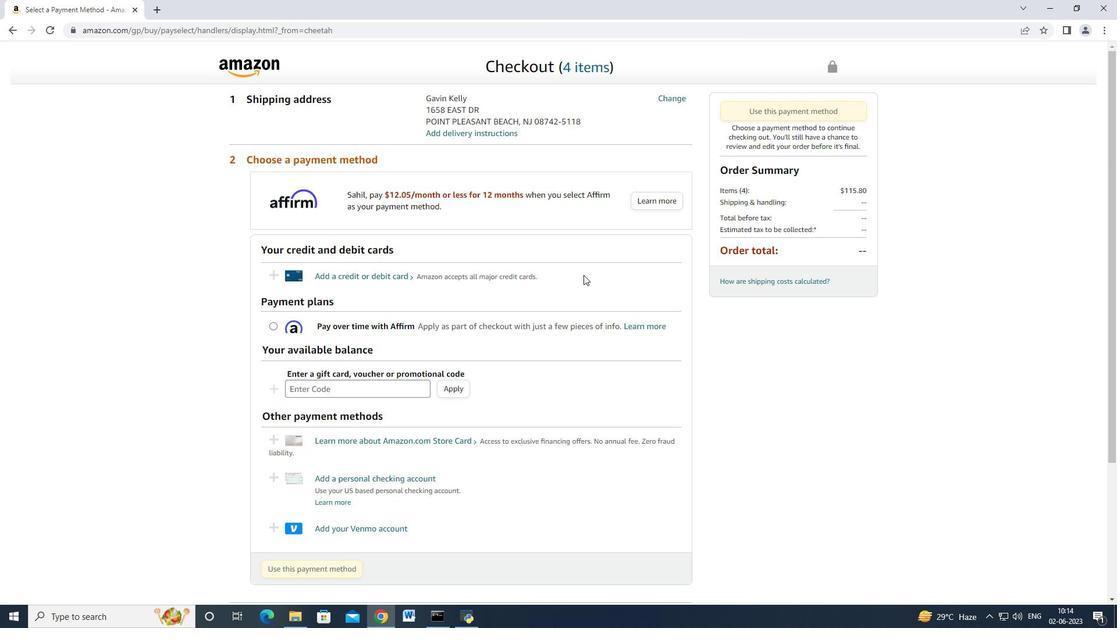 
Action: Mouse scrolled (583, 275) with delta (0, 0)
Screenshot: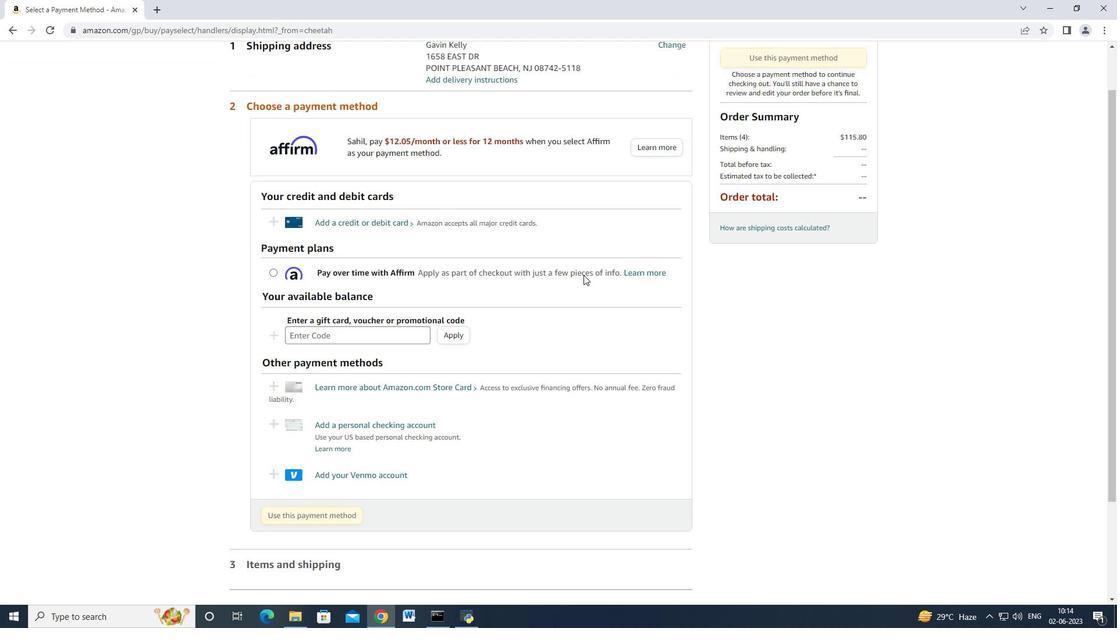 
Action: Mouse scrolled (583, 275) with delta (0, 0)
Screenshot: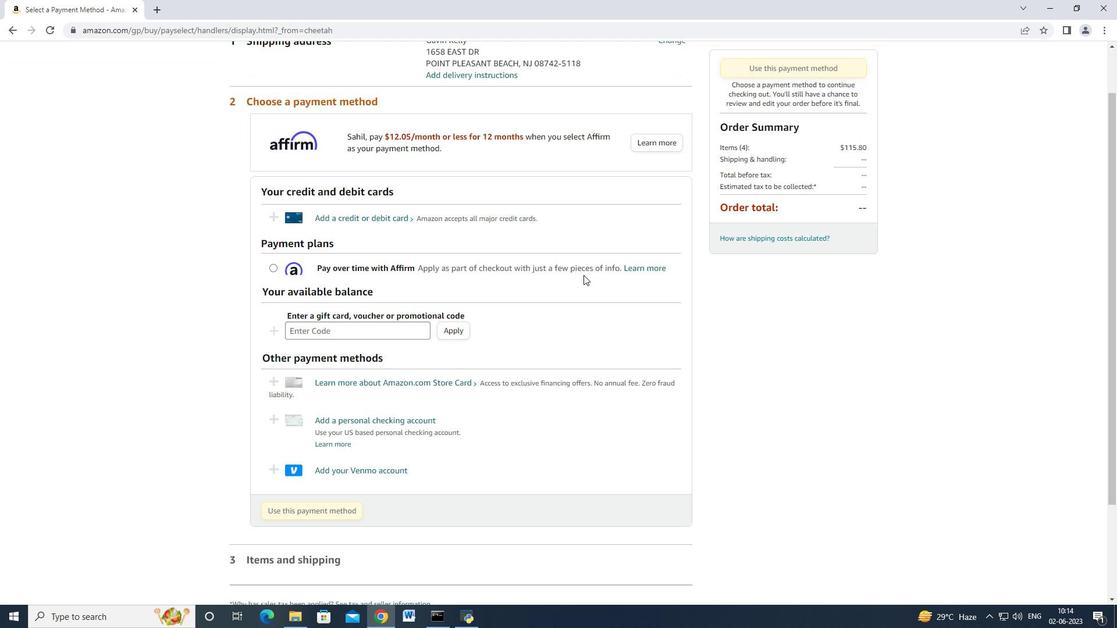 
Action: Mouse moved to (672, 96)
Screenshot: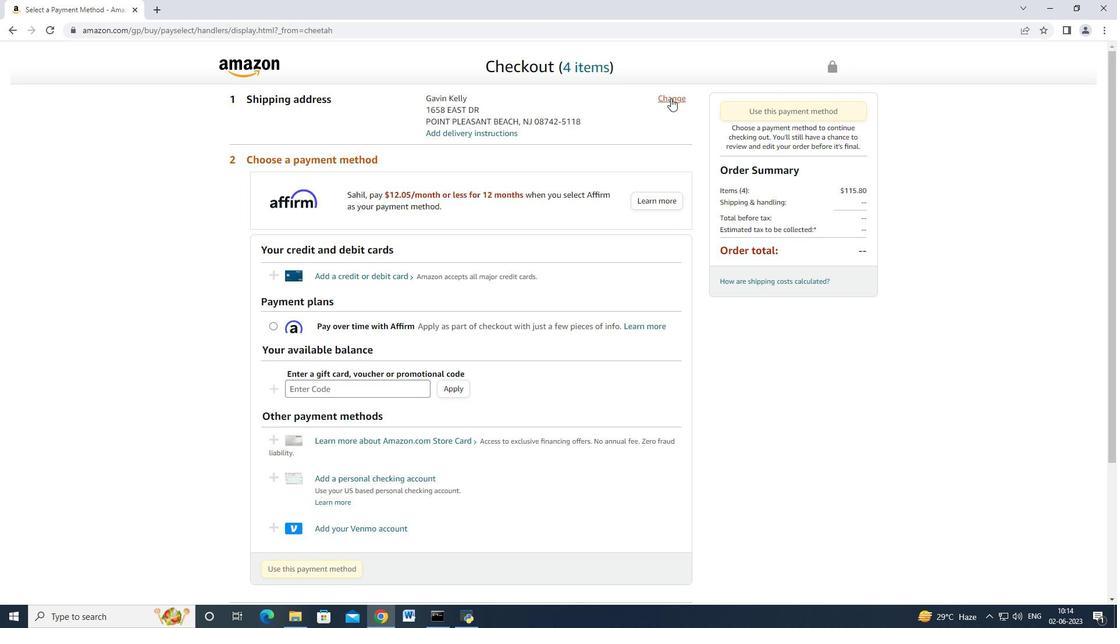 
Action: Mouse pressed left at (672, 96)
Screenshot: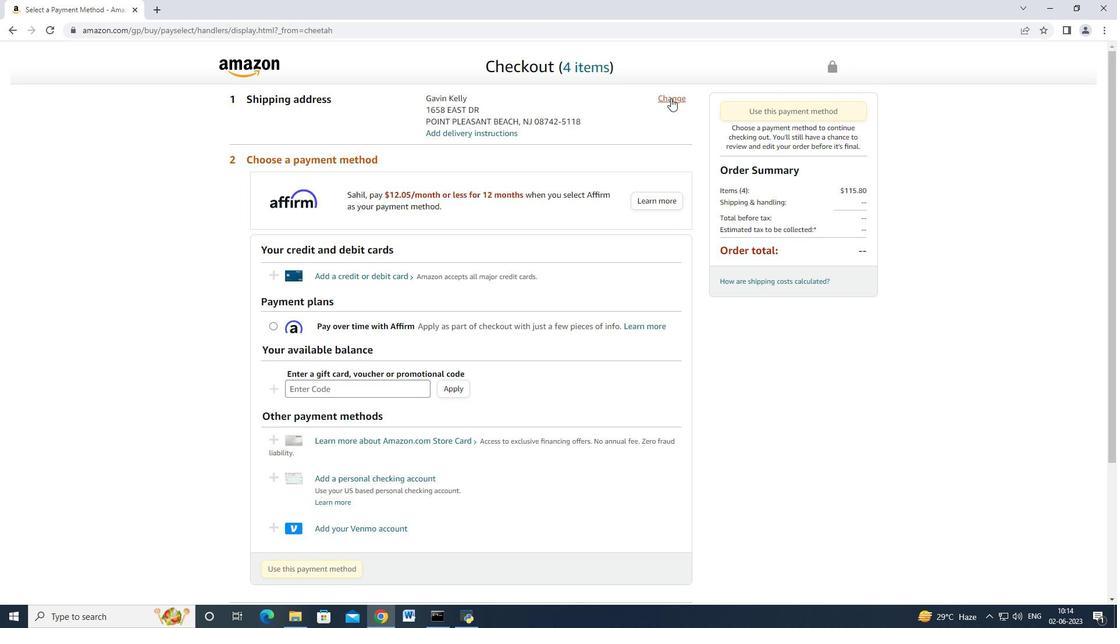 
Action: Mouse moved to (525, 240)
Screenshot: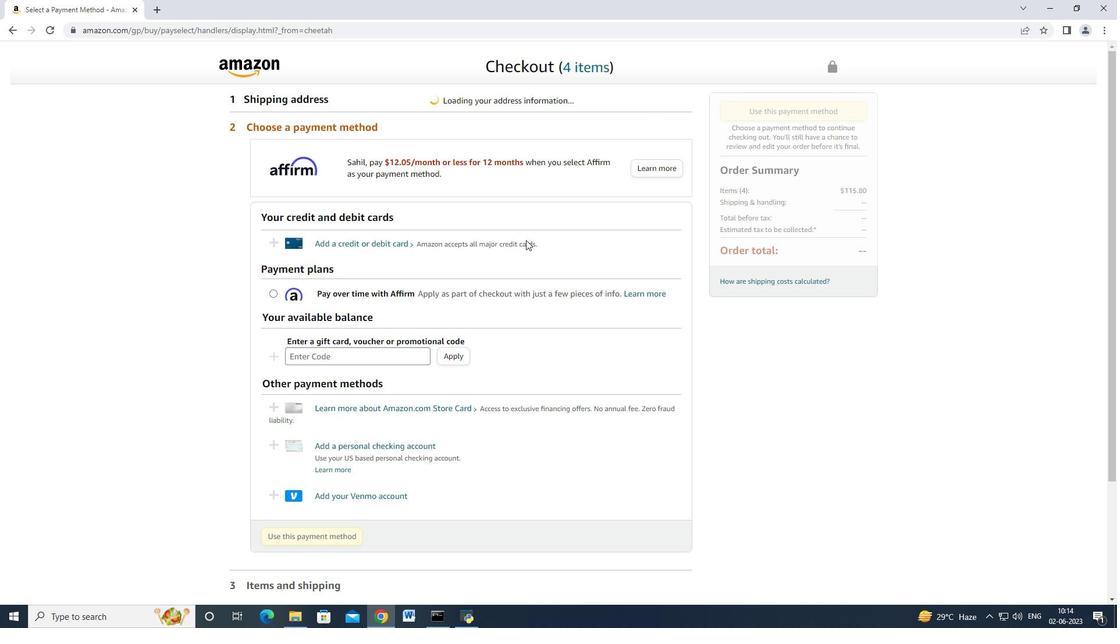 
Action: Mouse scrolled (525, 239) with delta (0, 0)
Screenshot: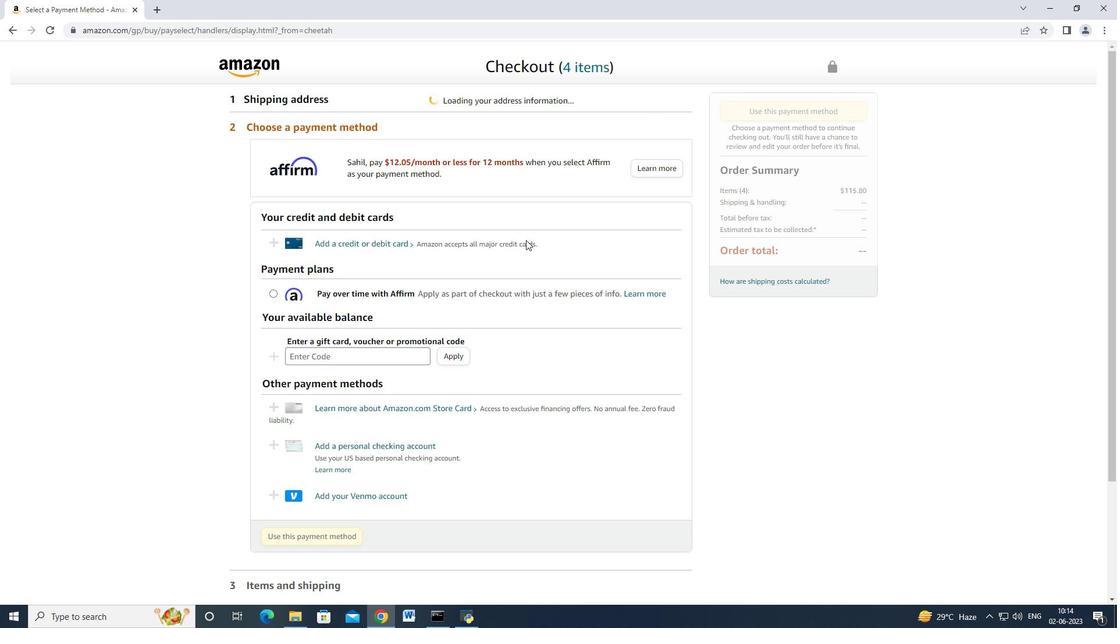 
Action: Mouse moved to (525, 240)
Screenshot: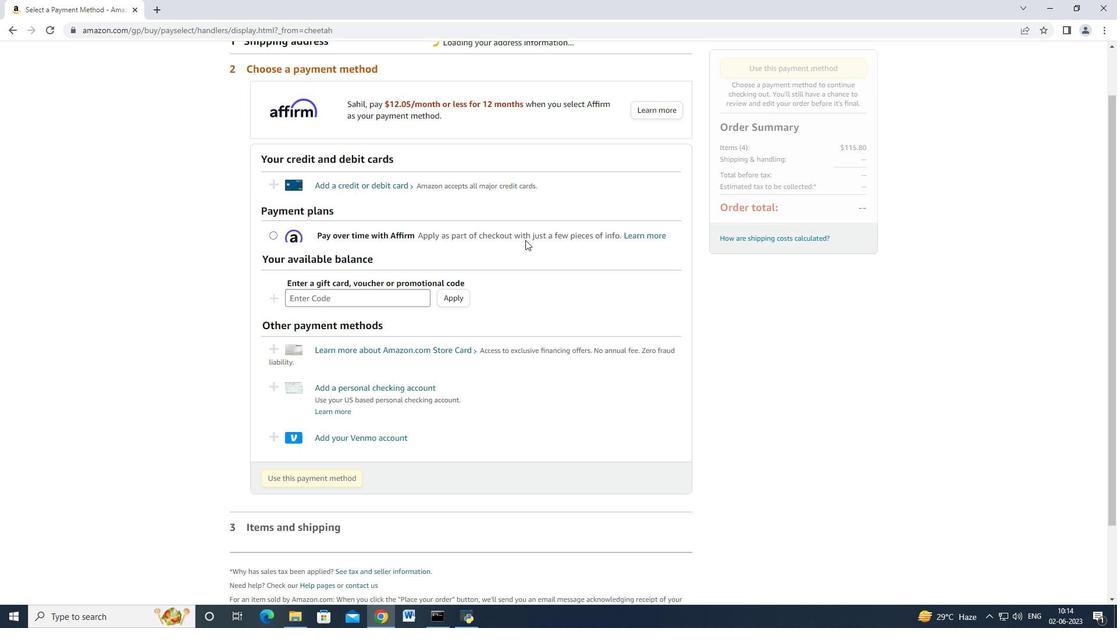 
Action: Mouse scrolled (525, 239) with delta (0, 0)
Screenshot: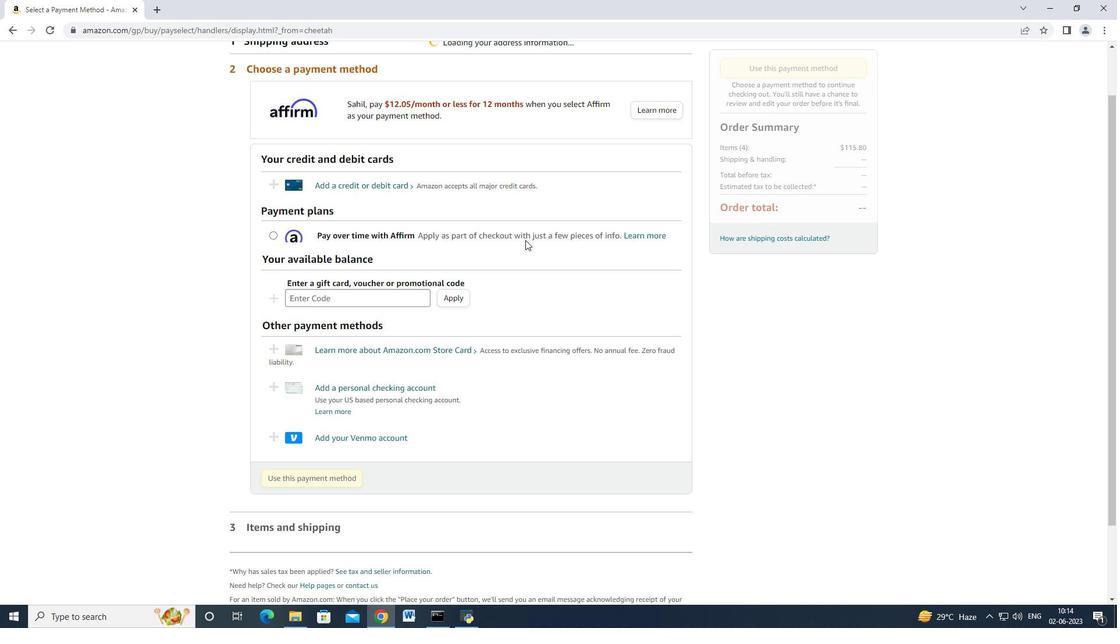 
Action: Mouse scrolled (525, 239) with delta (0, 0)
Screenshot: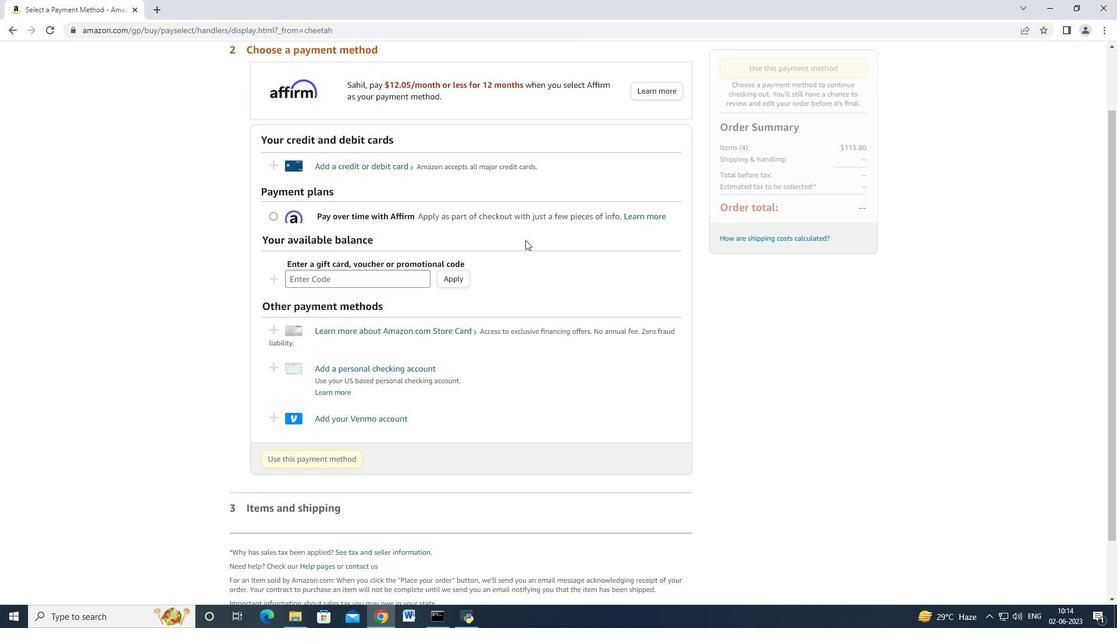 
Action: Mouse scrolled (525, 239) with delta (0, 0)
Screenshot: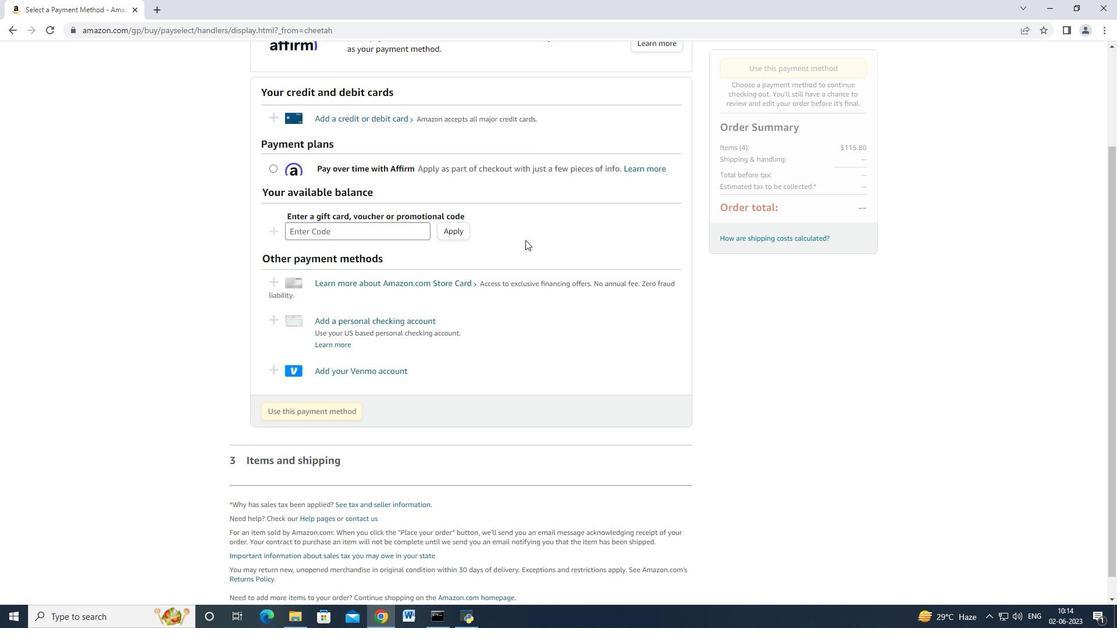 
Action: Mouse scrolled (525, 239) with delta (0, 0)
Screenshot: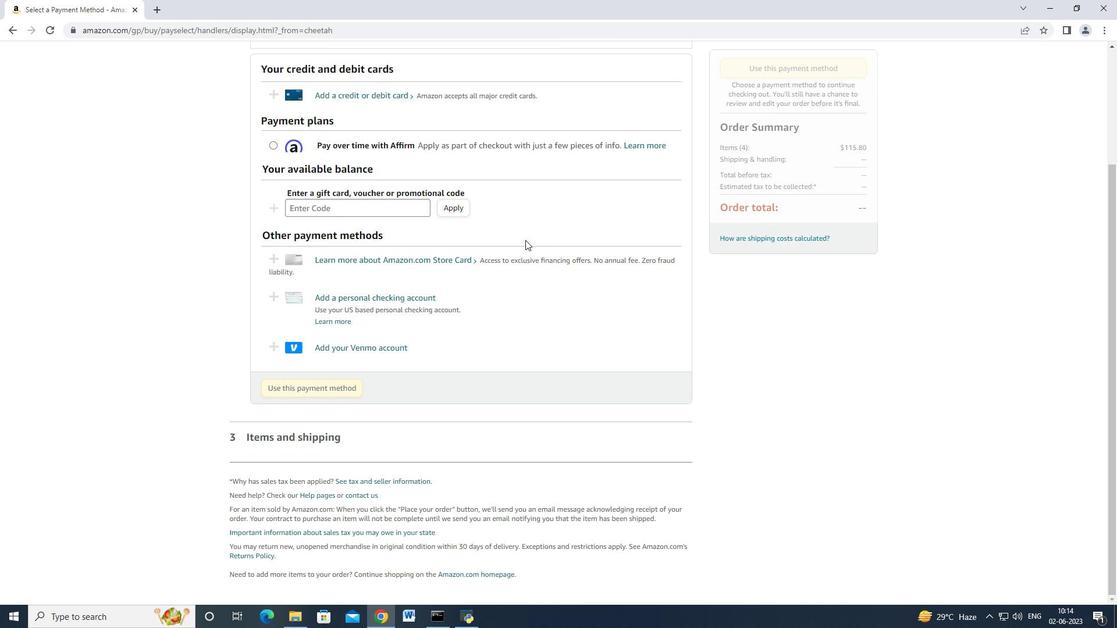
Action: Mouse scrolled (525, 241) with delta (0, 0)
Screenshot: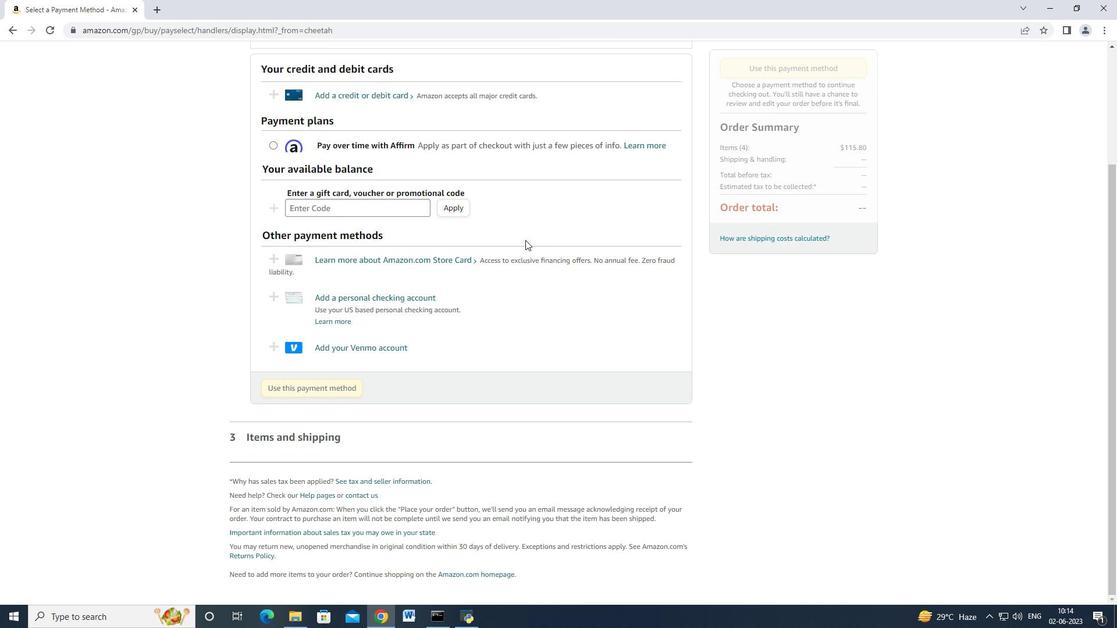 
Action: Mouse scrolled (525, 241) with delta (0, 0)
Screenshot: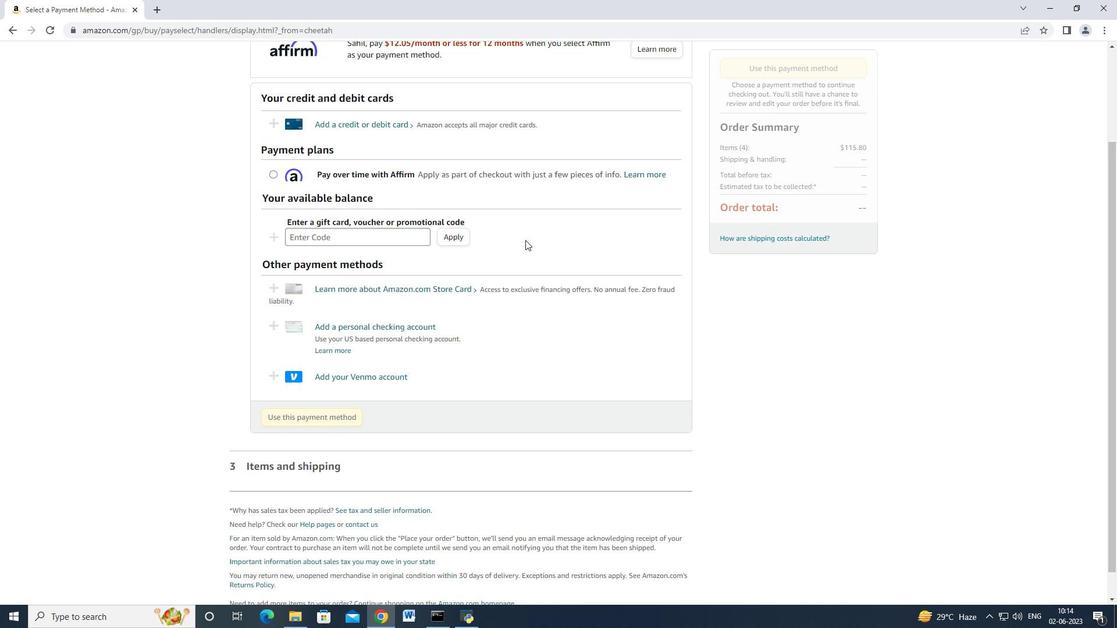 
Action: Mouse scrolled (525, 241) with delta (0, 0)
Screenshot: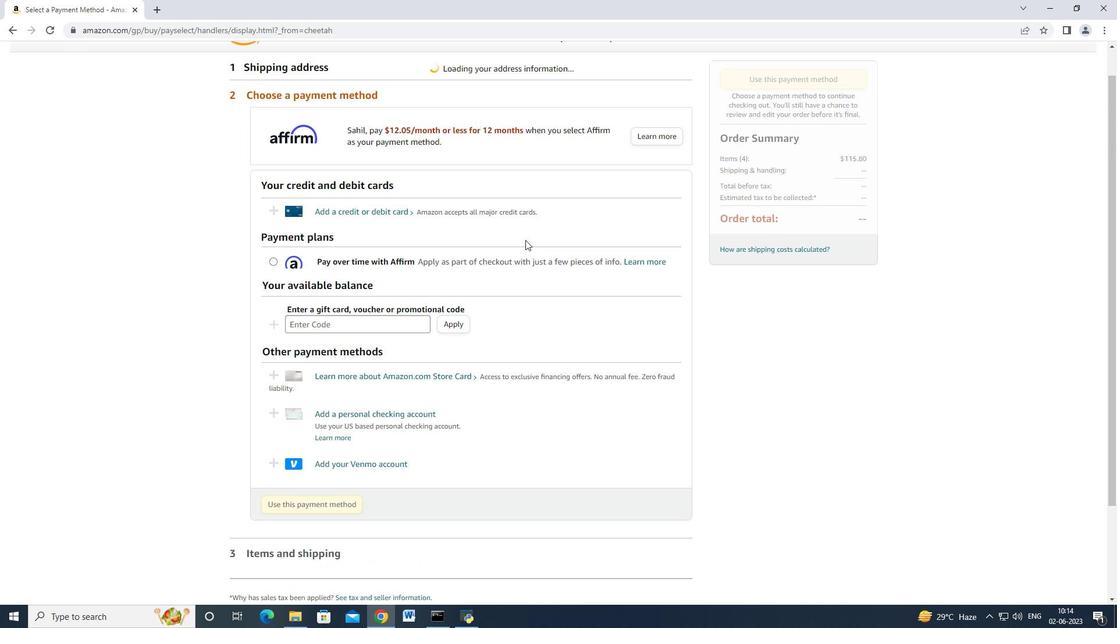 
Action: Mouse scrolled (525, 239) with delta (0, 0)
Screenshot: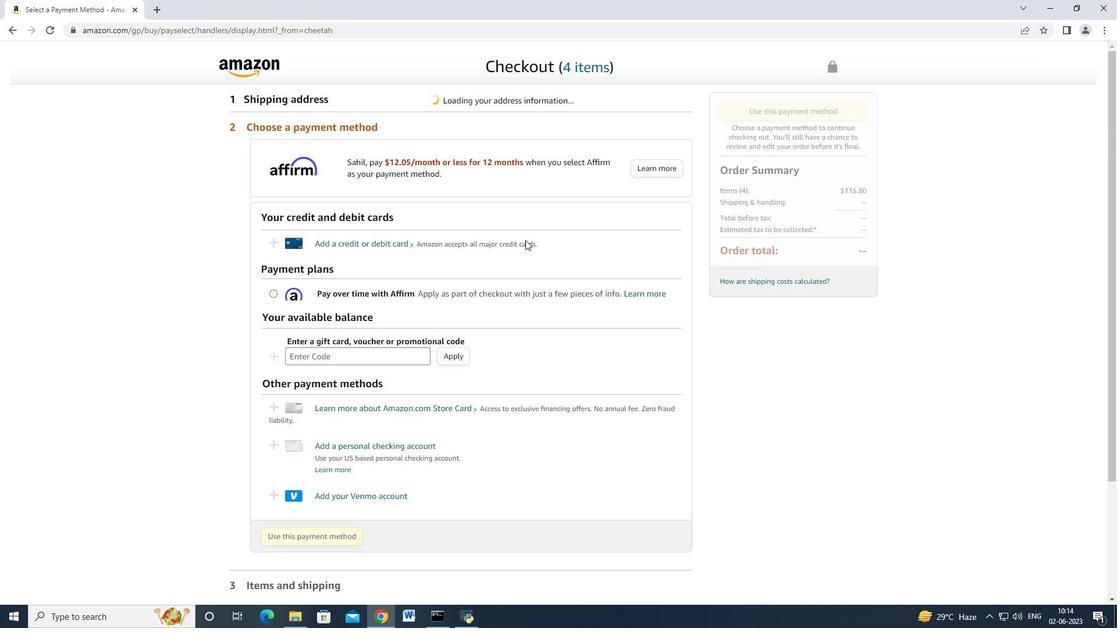 
Action: Mouse scrolled (525, 239) with delta (0, 0)
Screenshot: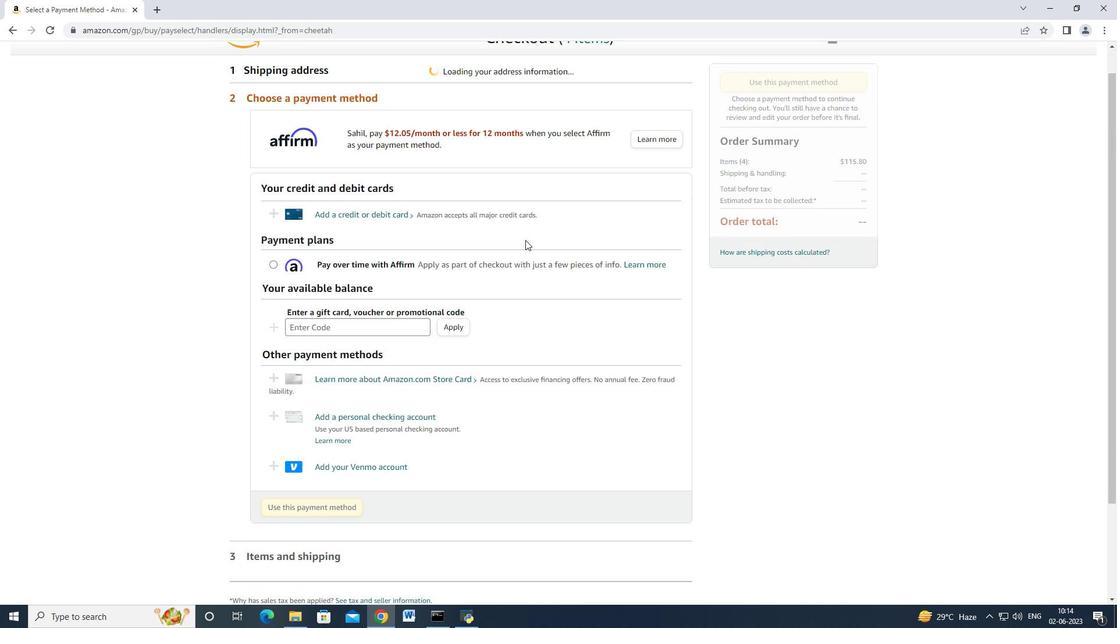 
Action: Mouse scrolled (525, 239) with delta (0, 0)
Screenshot: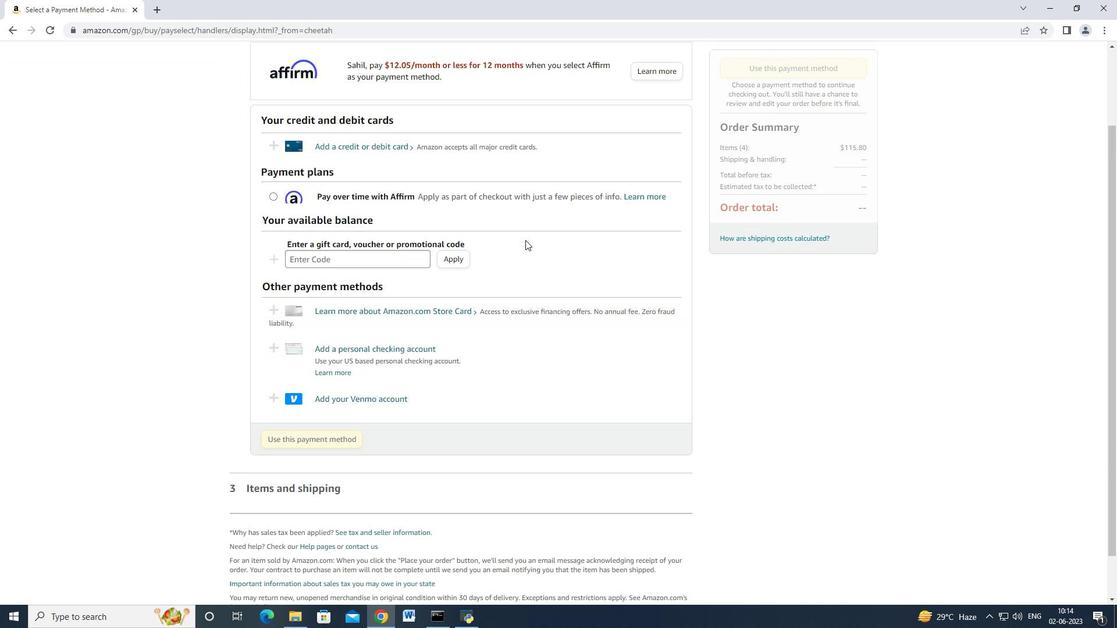 
Action: Mouse scrolled (525, 239) with delta (0, 0)
Screenshot: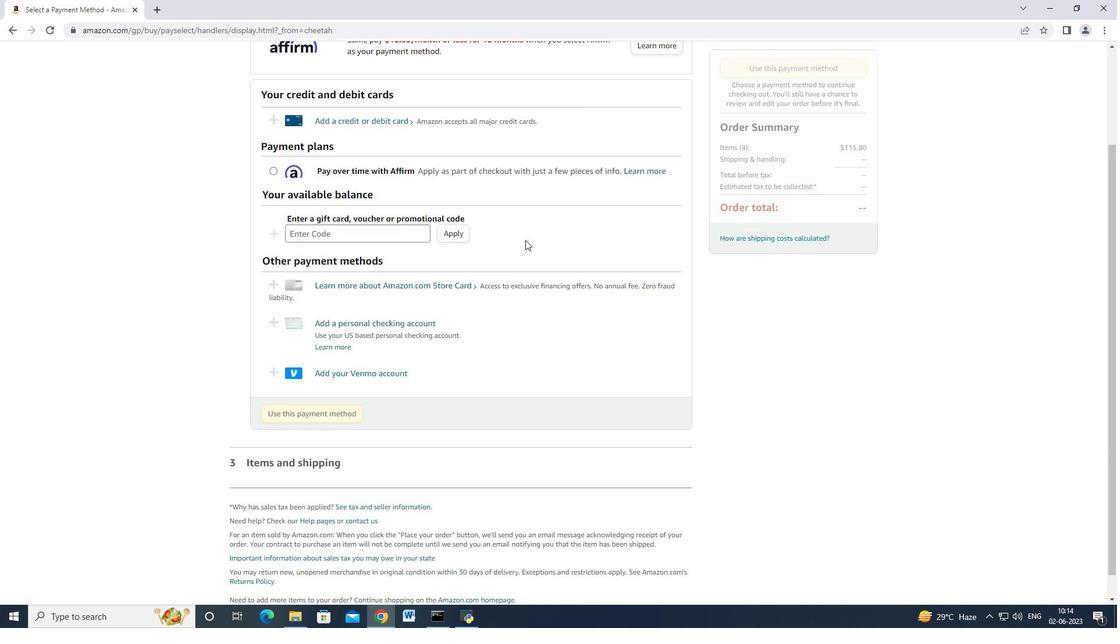 
Action: Mouse scrolled (525, 239) with delta (0, 0)
Screenshot: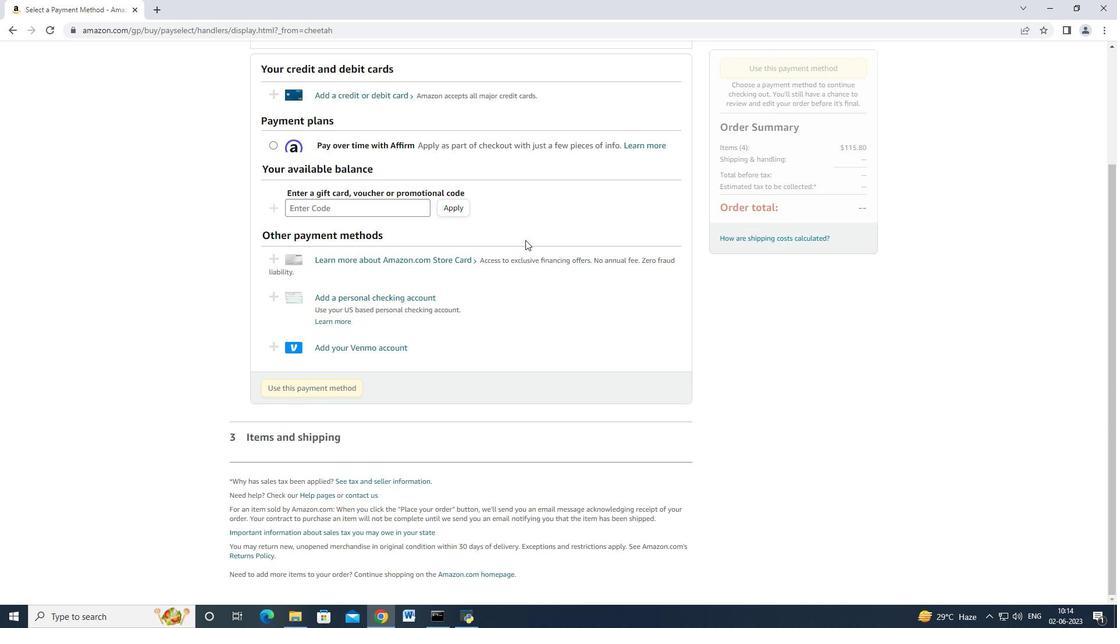 
Action: Mouse scrolled (525, 239) with delta (0, 0)
Screenshot: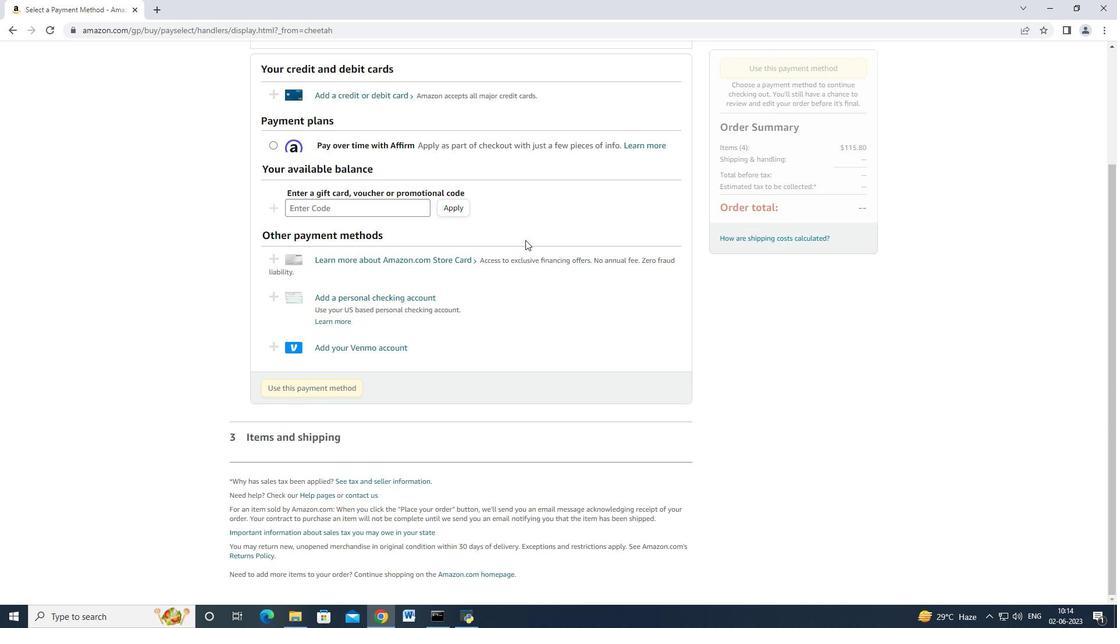 
Action: Mouse scrolled (525, 239) with delta (0, 0)
Screenshot: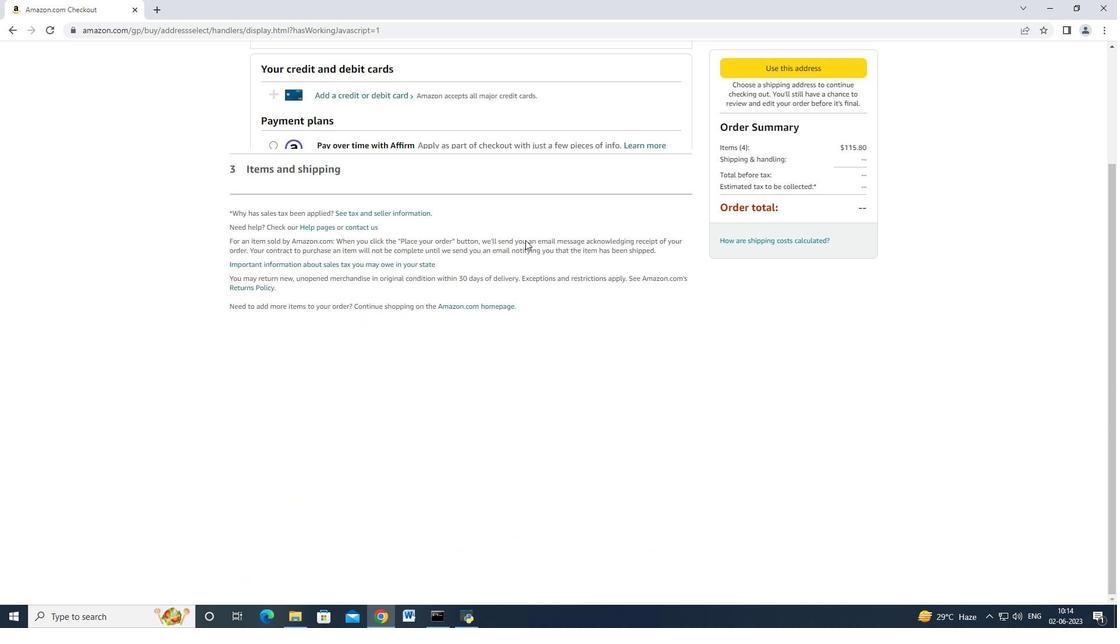 
Action: Mouse scrolled (525, 241) with delta (0, 0)
Screenshot: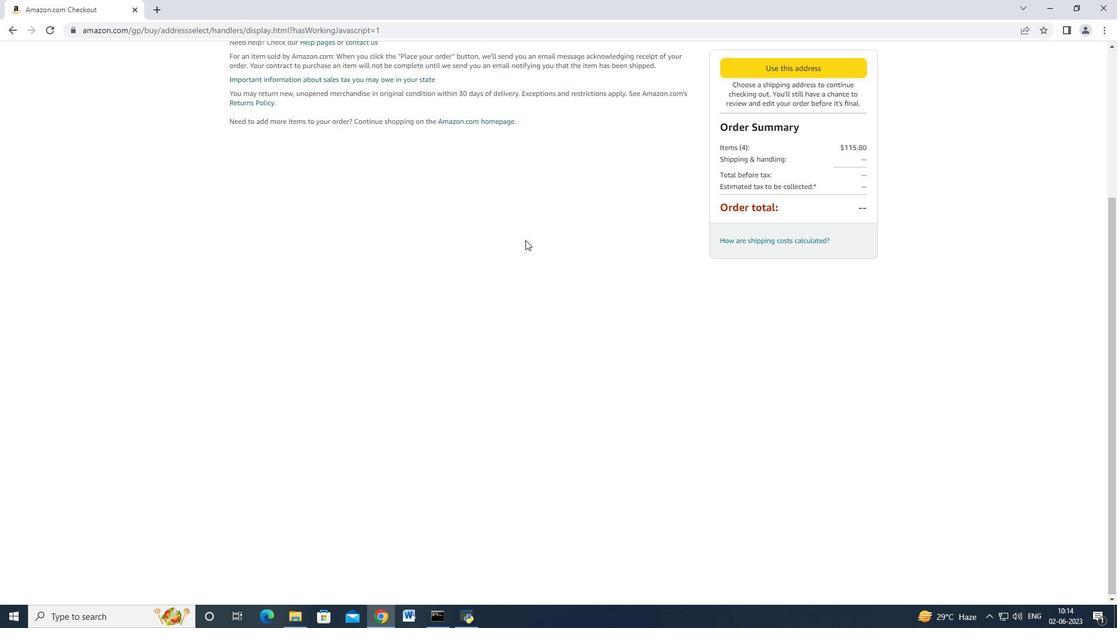 
Action: Mouse scrolled (525, 241) with delta (0, 0)
Screenshot: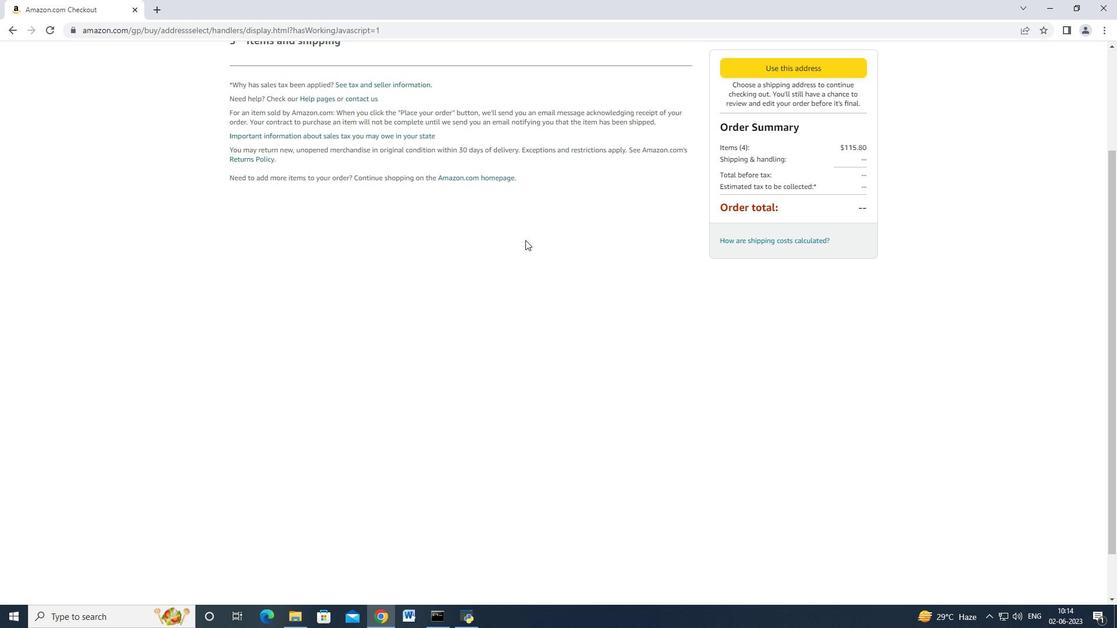 
Action: Mouse scrolled (525, 241) with delta (0, 0)
Screenshot: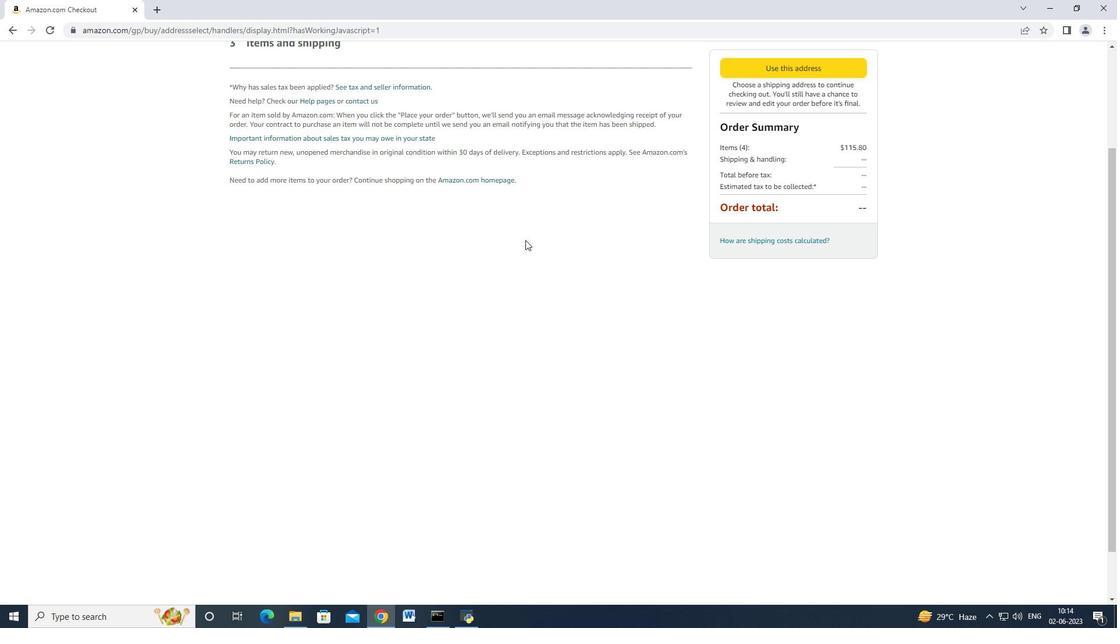 
Action: Mouse scrolled (525, 241) with delta (0, 0)
Screenshot: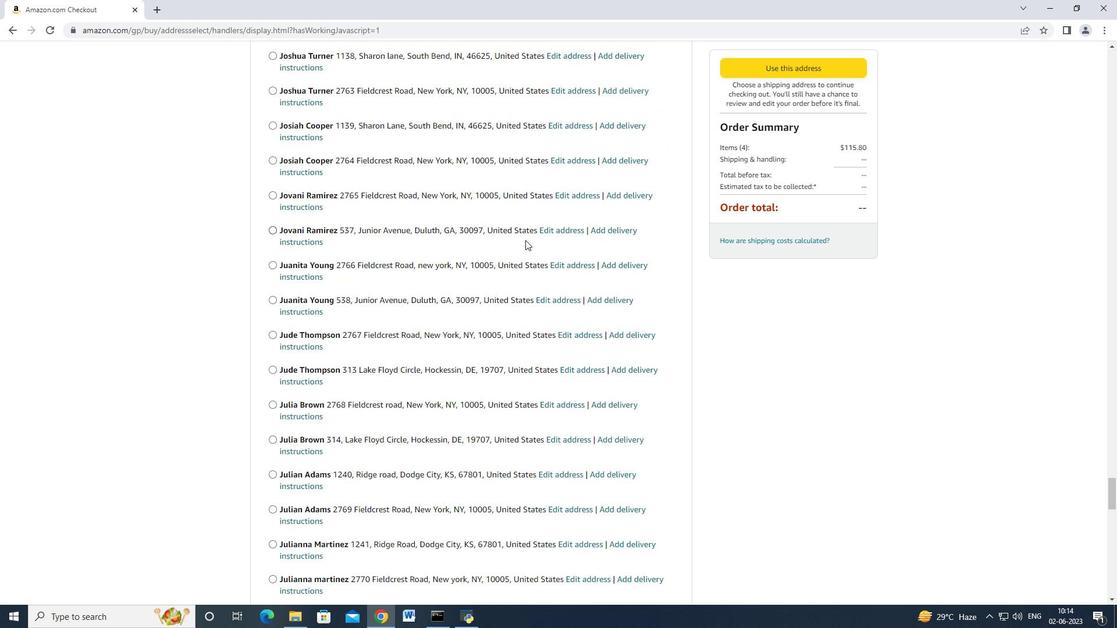 
Action: Mouse scrolled (525, 239) with delta (0, 0)
Screenshot: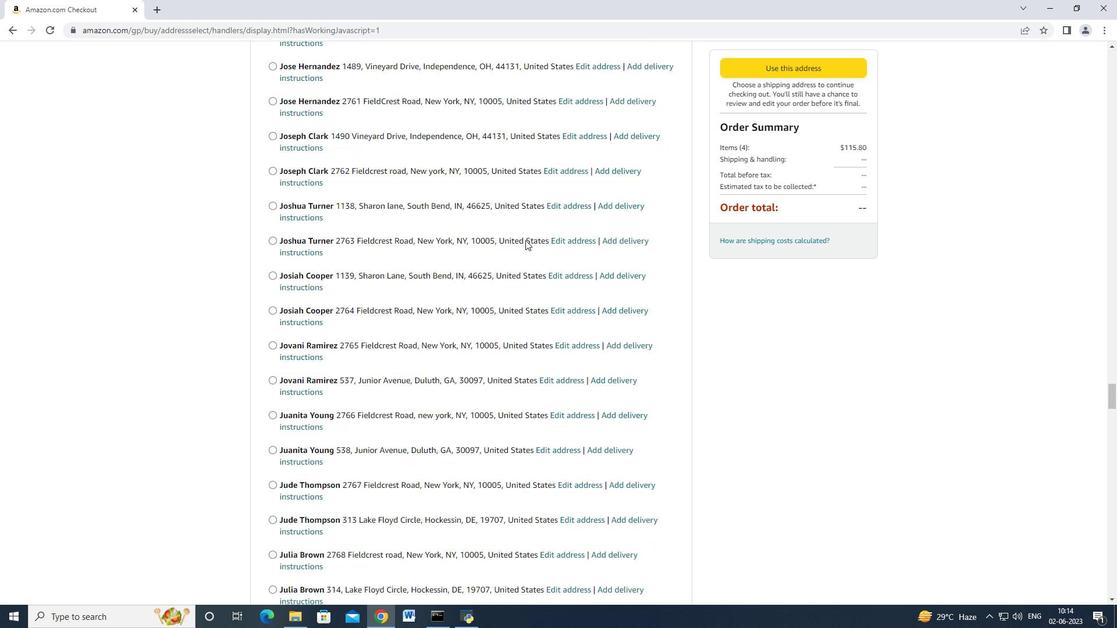 
Action: Mouse scrolled (525, 239) with delta (0, 0)
Screenshot: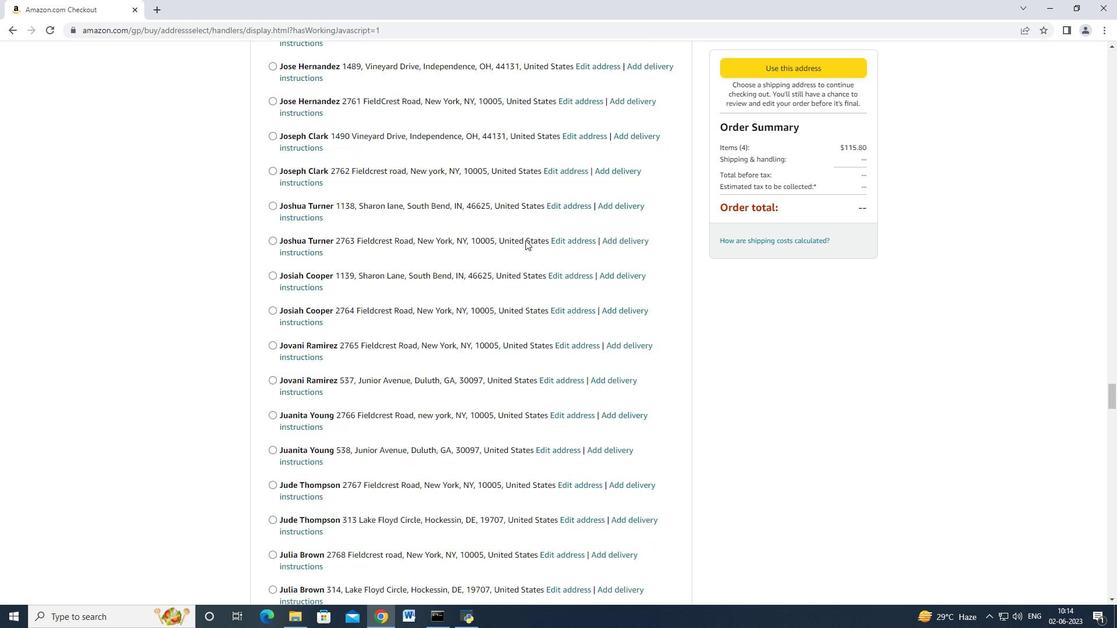 
Action: Mouse scrolled (525, 239) with delta (0, 0)
Screenshot: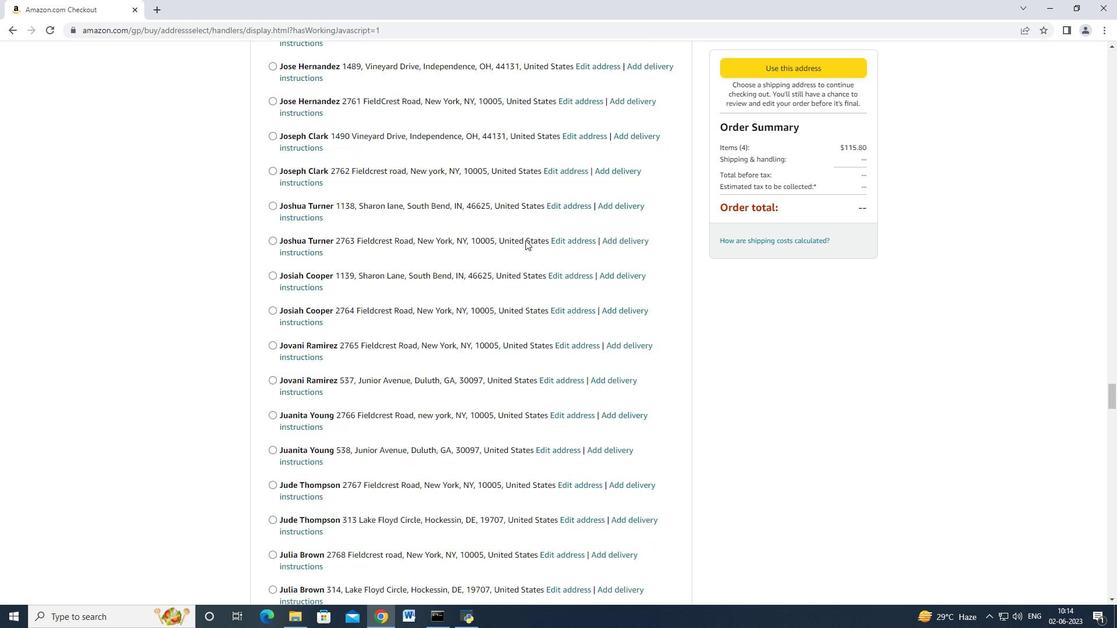 
Action: Mouse scrolled (525, 239) with delta (0, 0)
Screenshot: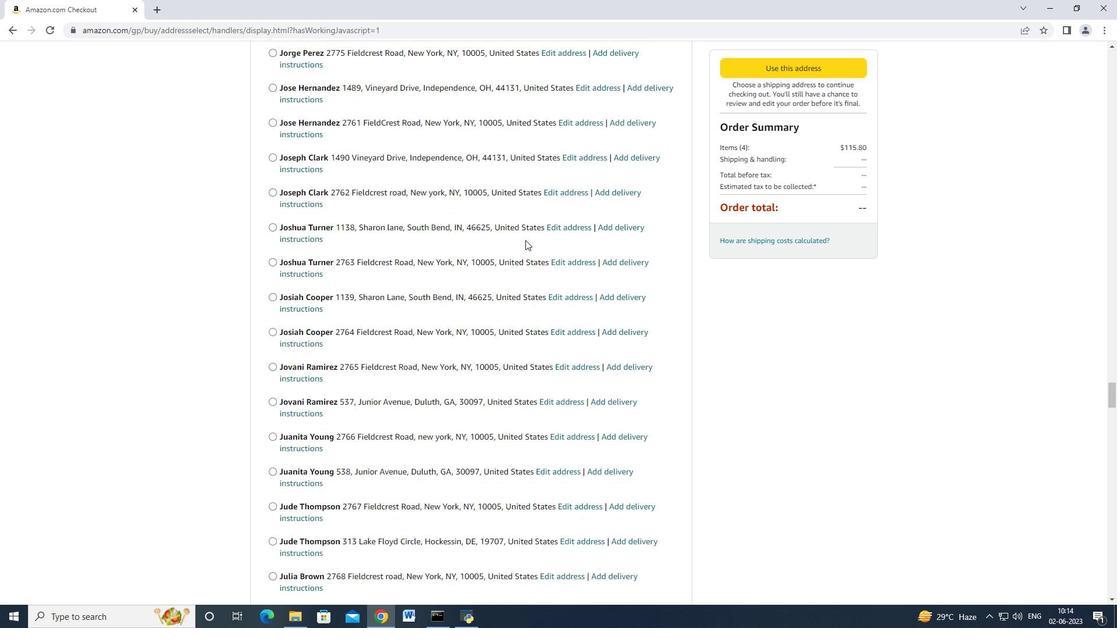 
Action: Mouse scrolled (525, 239) with delta (0, 0)
Screenshot: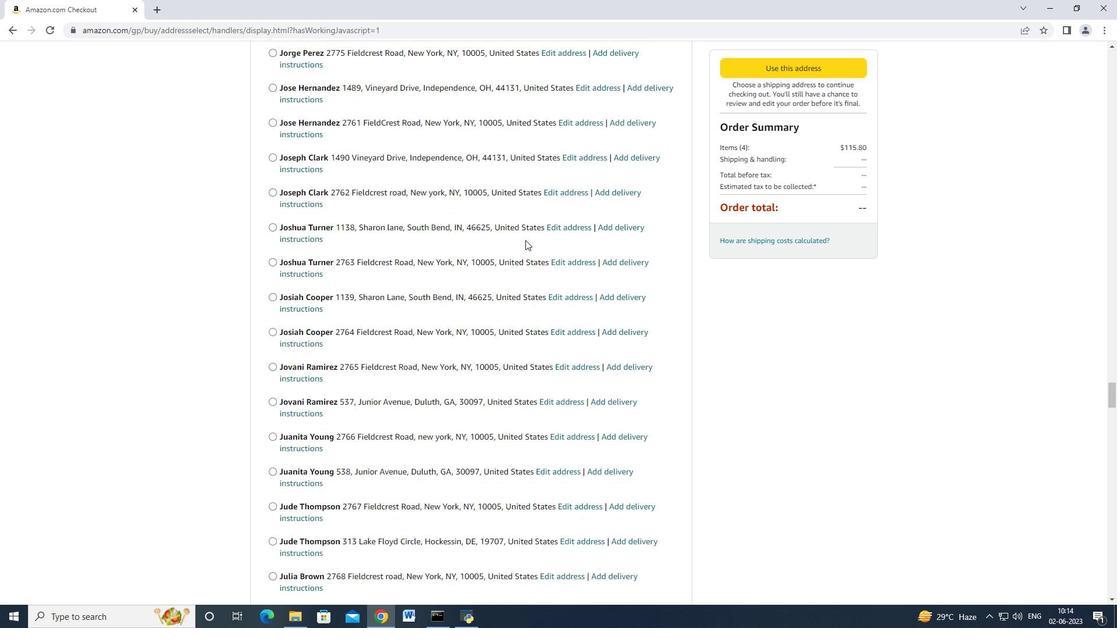 
Action: Mouse scrolled (525, 239) with delta (0, 0)
Screenshot: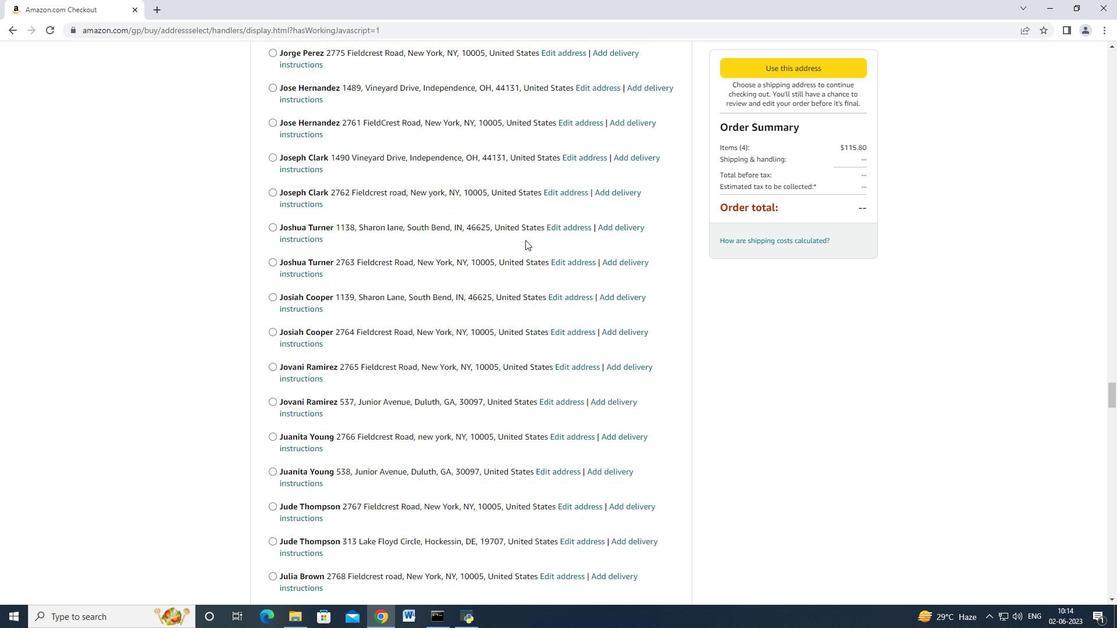 
Action: Mouse scrolled (525, 239) with delta (0, 0)
Screenshot: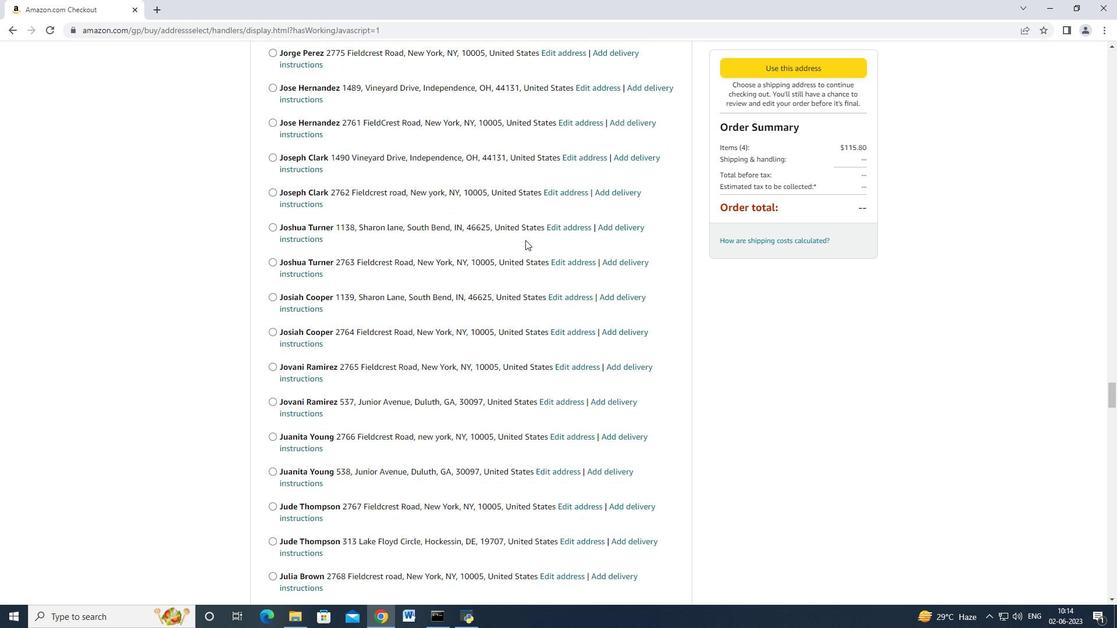 
Action: Mouse moved to (523, 241)
Screenshot: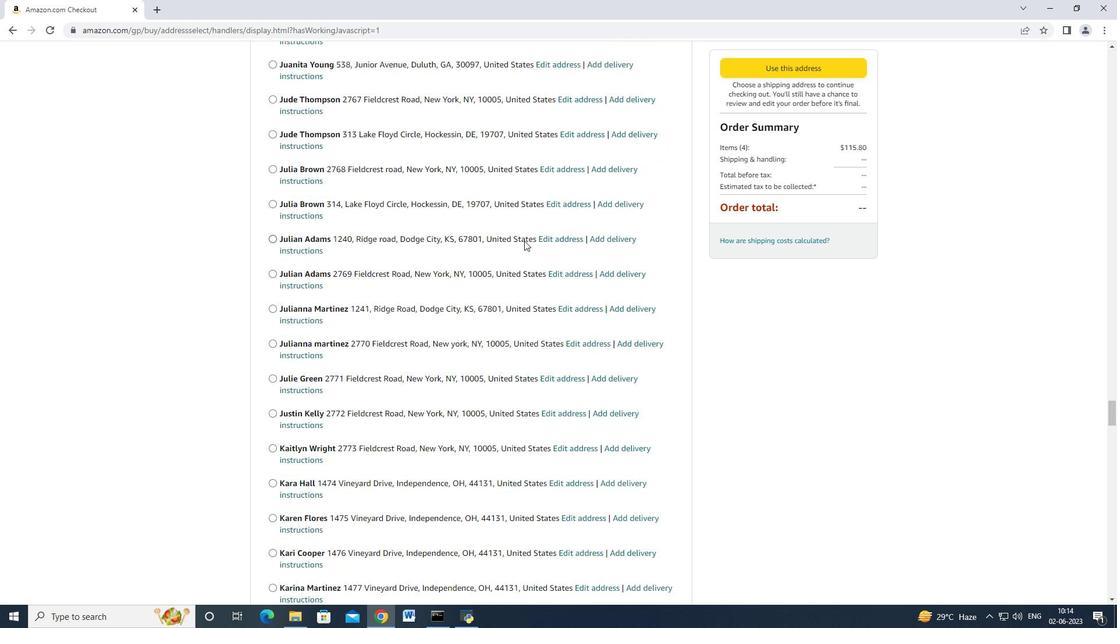 
Action: Mouse scrolled (523, 240) with delta (0, 0)
Screenshot: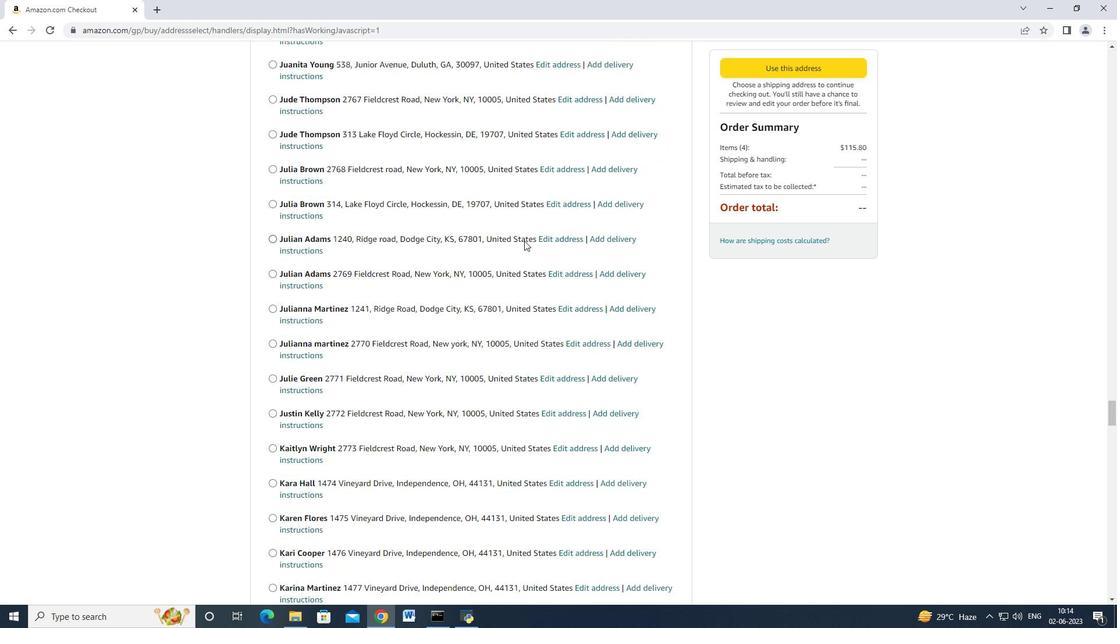 
Action: Mouse moved to (523, 241)
Screenshot: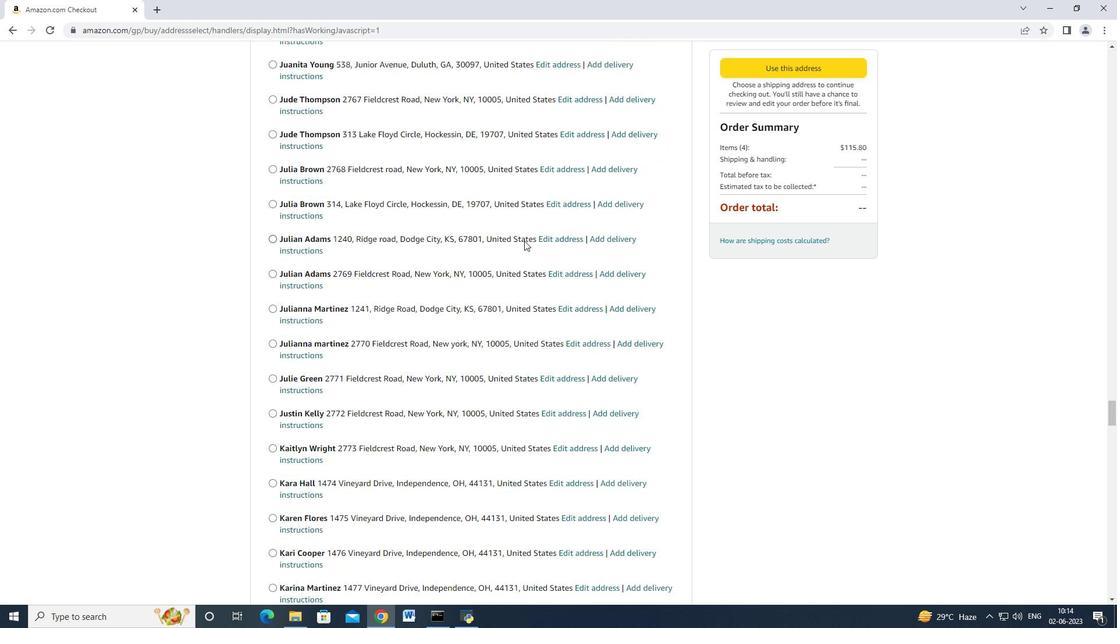 
Action: Mouse scrolled (523, 240) with delta (0, 0)
Screenshot: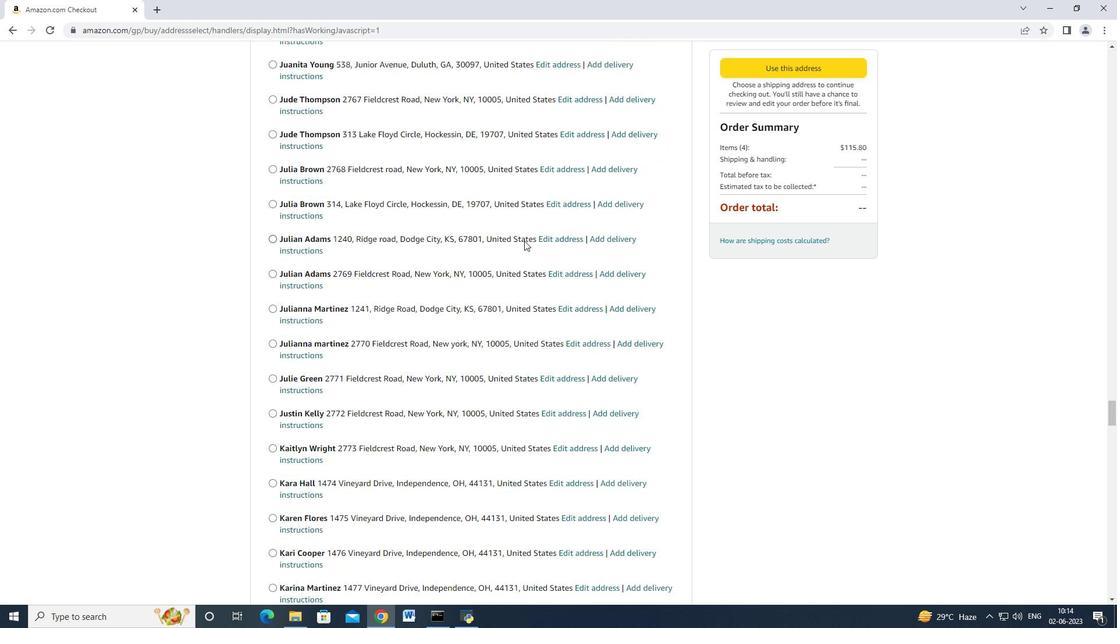 
Action: Mouse scrolled (523, 240) with delta (0, 0)
Screenshot: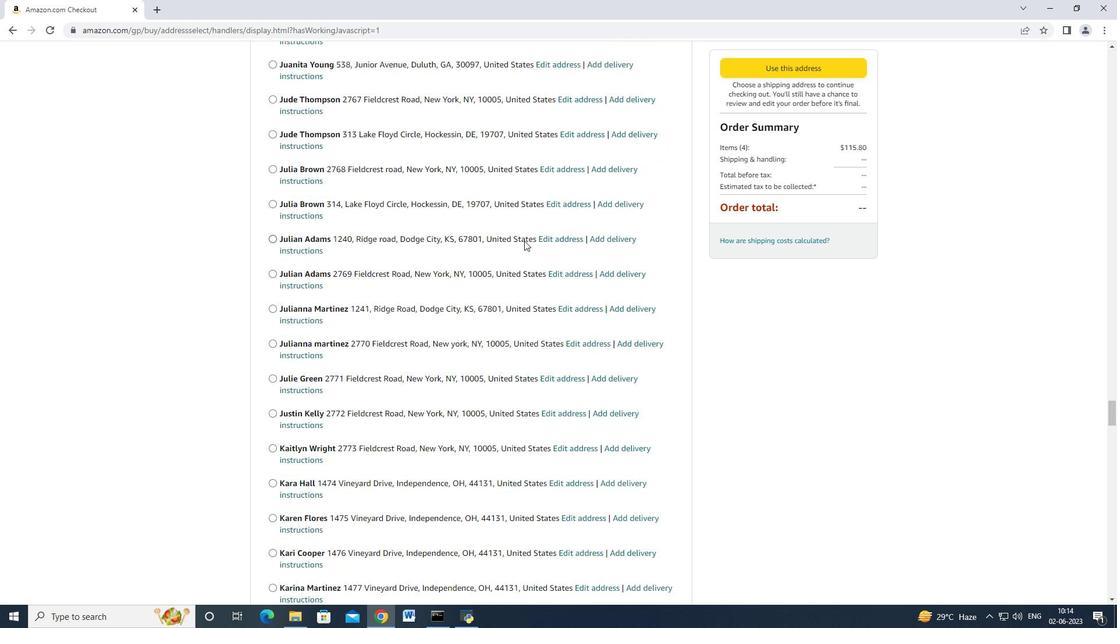 
Action: Mouse scrolled (523, 240) with delta (0, 0)
Screenshot: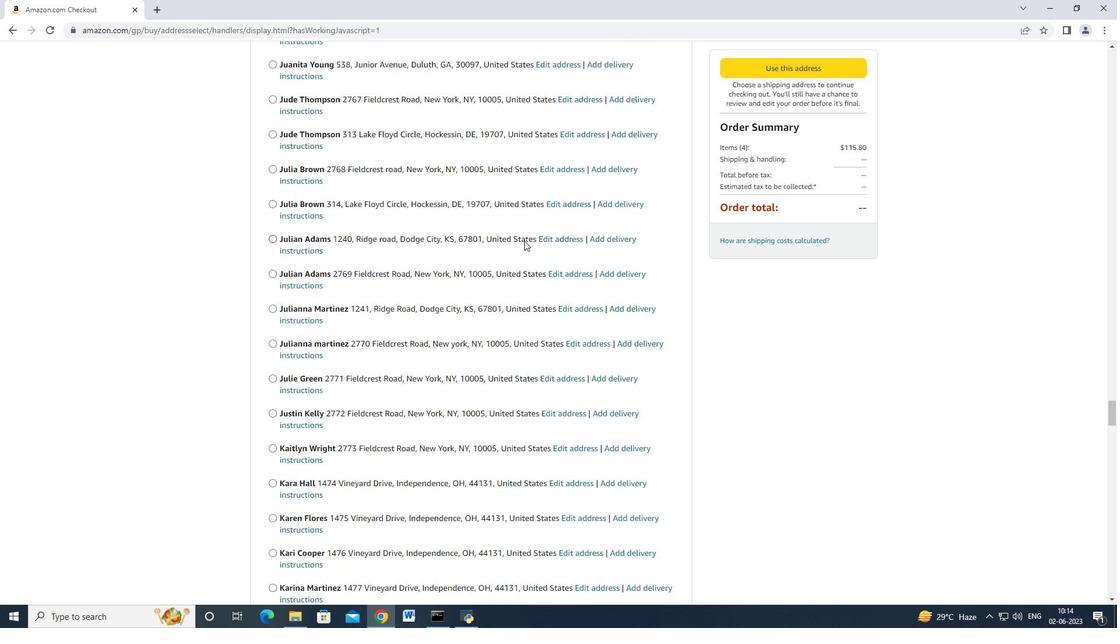 
Action: Mouse scrolled (523, 240) with delta (0, 0)
Screenshot: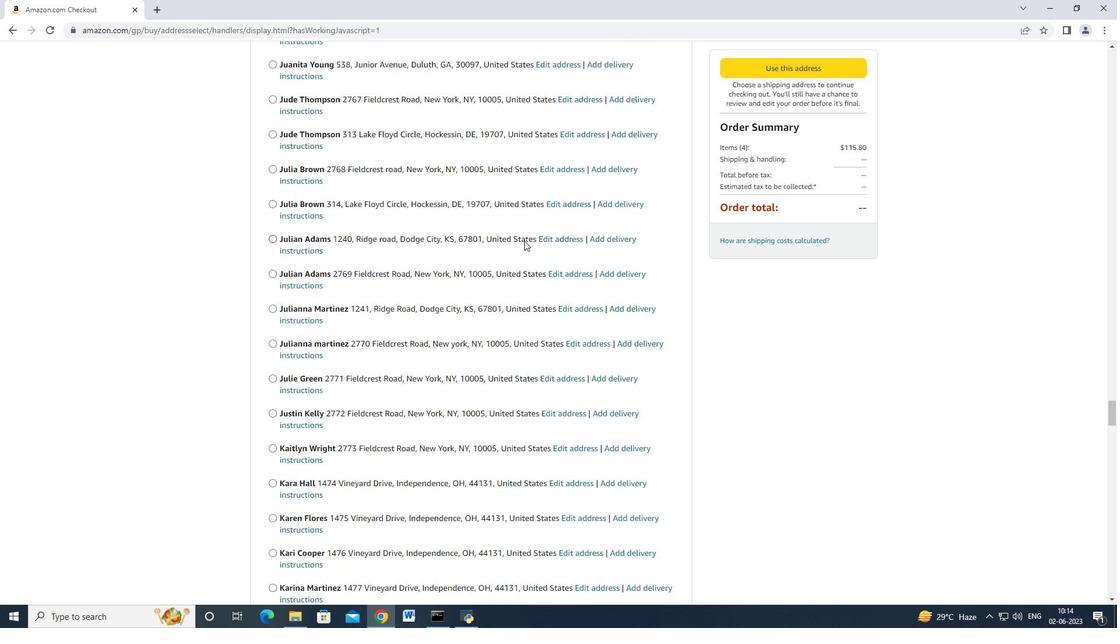 
Action: Mouse scrolled (523, 240) with delta (0, 0)
Screenshot: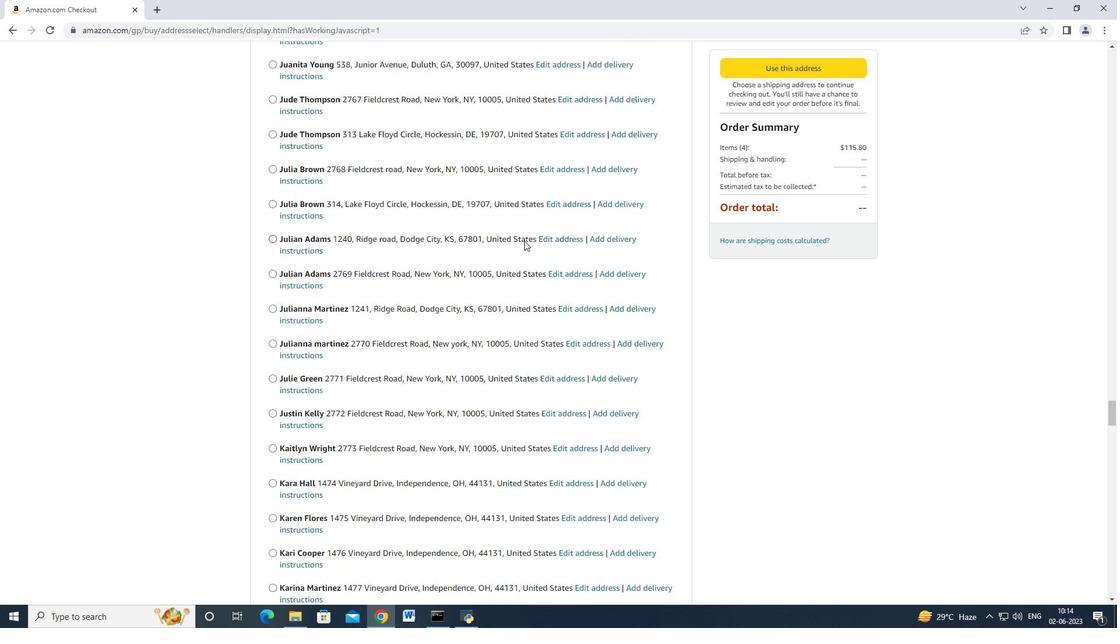 
Action: Mouse scrolled (523, 240) with delta (0, 0)
Screenshot: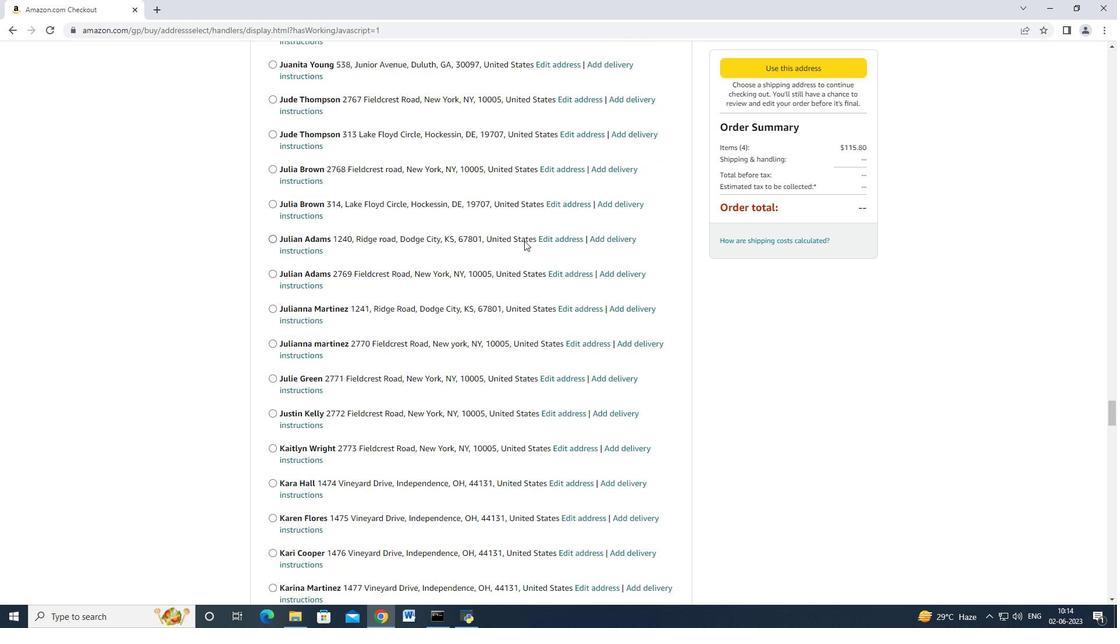 
Action: Mouse moved to (524, 241)
Screenshot: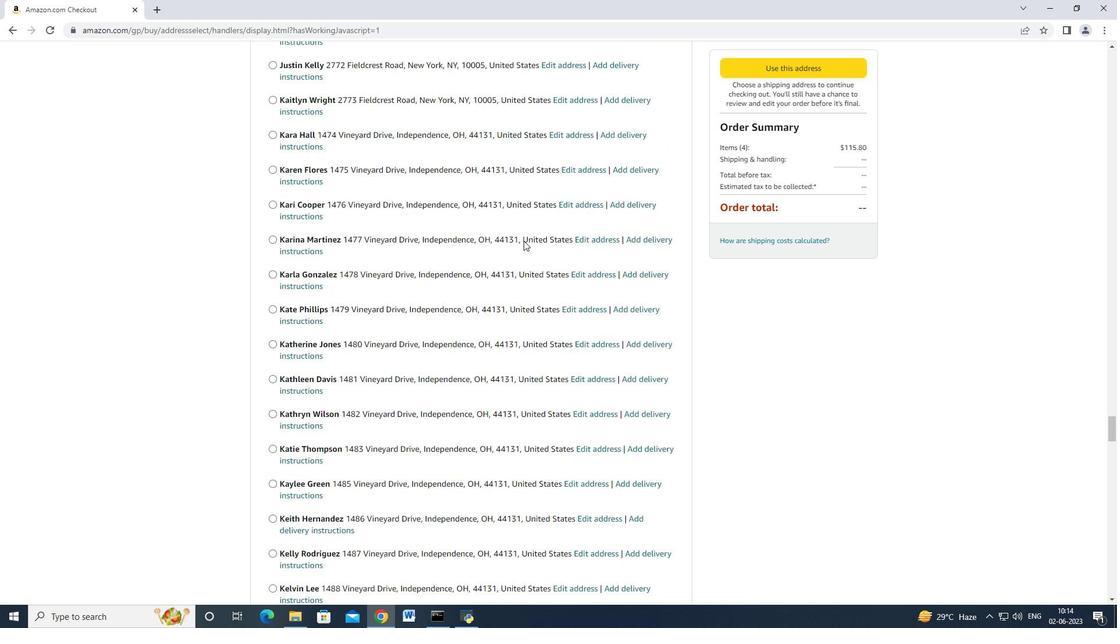 
Action: Mouse scrolled (524, 240) with delta (0, 0)
Screenshot: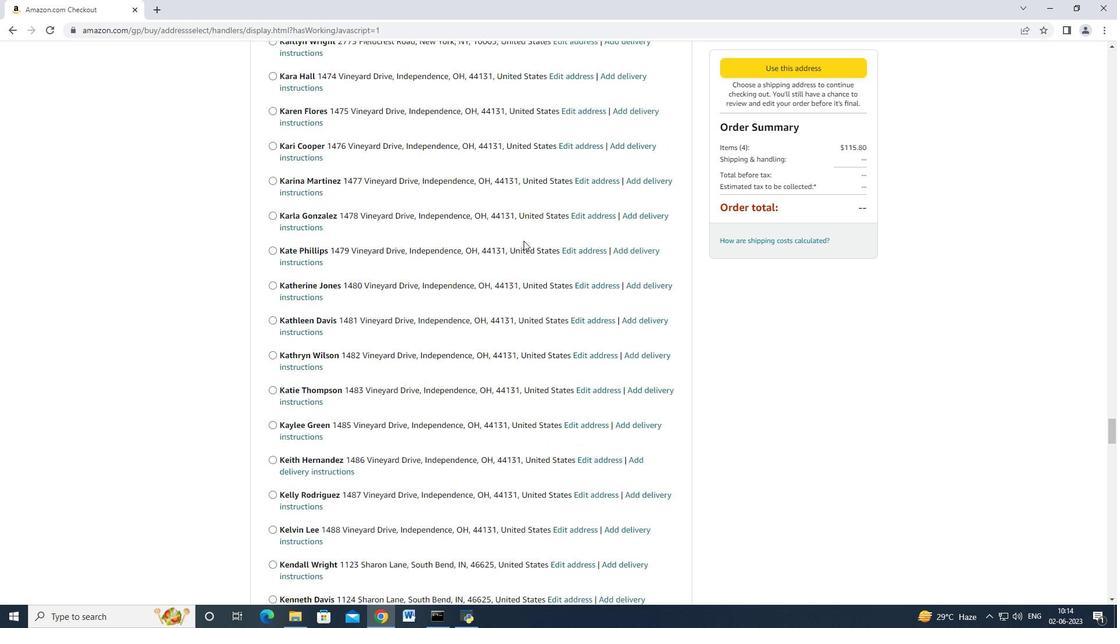 
Action: Mouse scrolled (524, 240) with delta (0, 0)
Screenshot: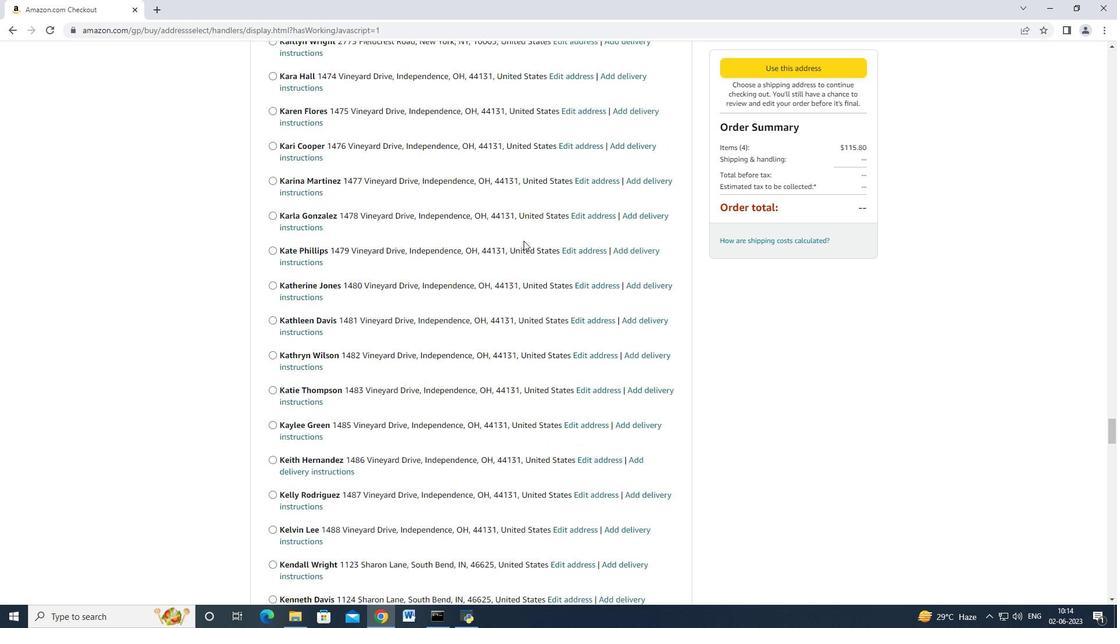 
Action: Mouse scrolled (524, 240) with delta (0, 0)
Screenshot: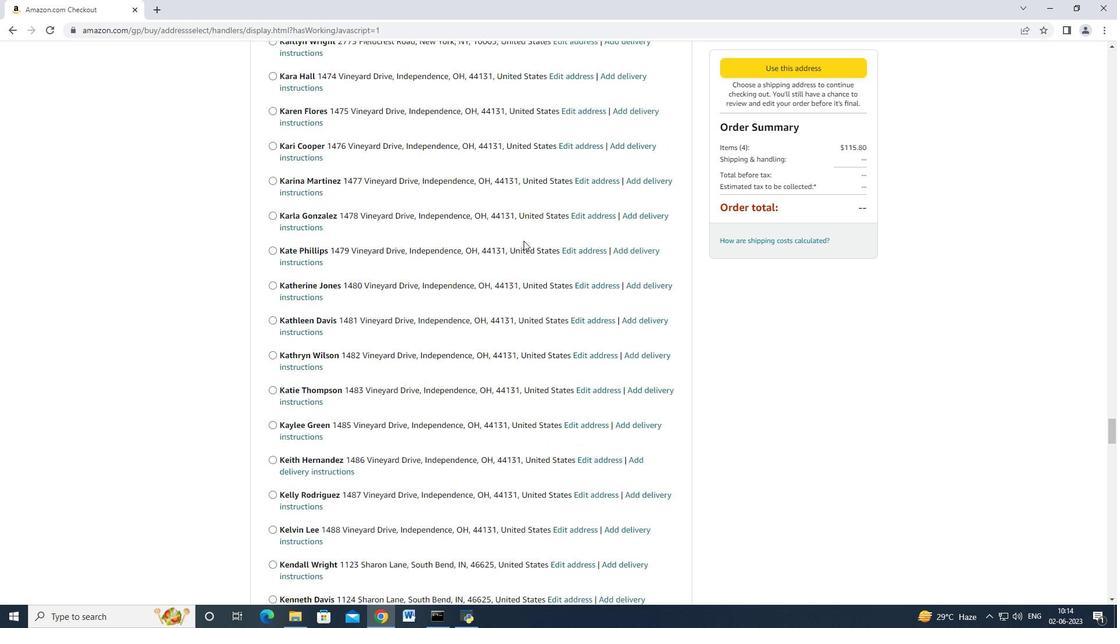 
Action: Mouse scrolled (524, 239) with delta (0, -1)
Screenshot: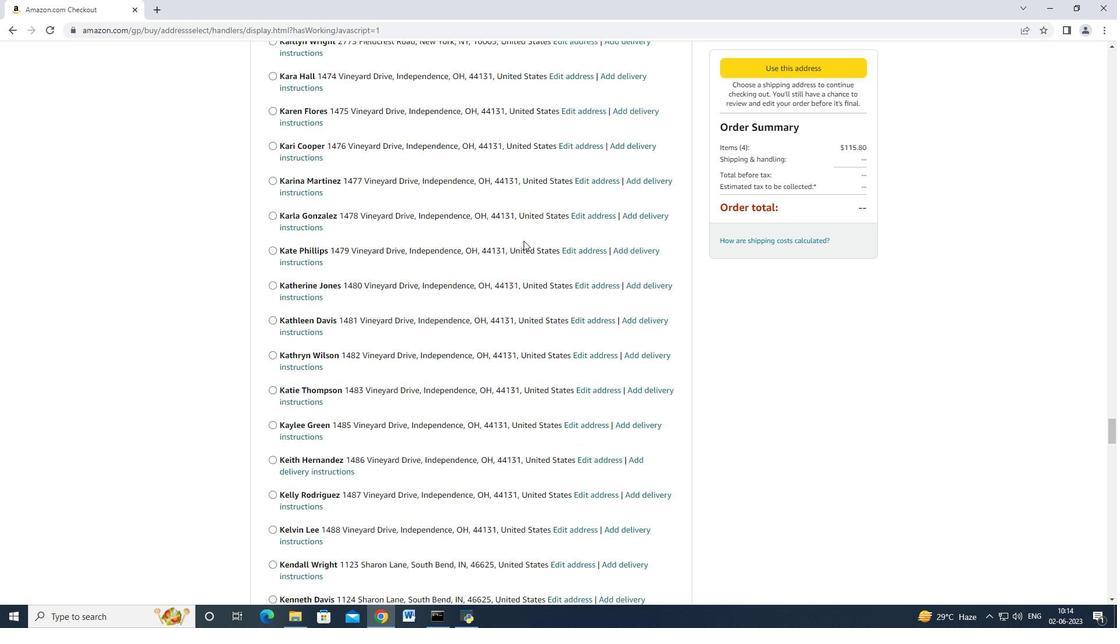 
Action: Mouse scrolled (524, 240) with delta (0, 0)
Screenshot: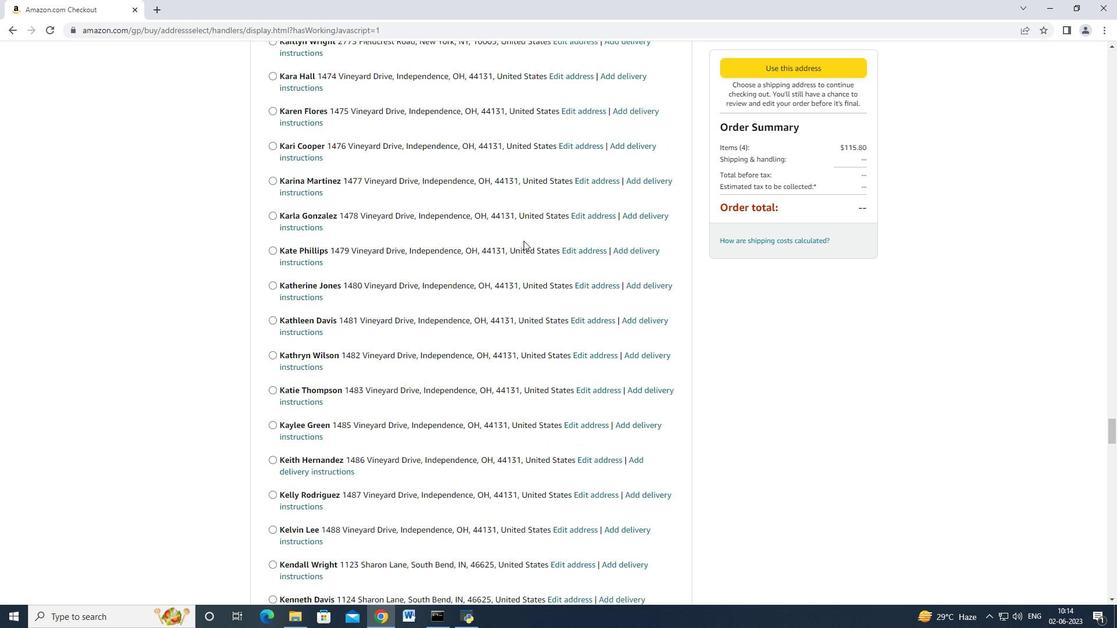 
Action: Mouse scrolled (524, 240) with delta (0, 0)
Screenshot: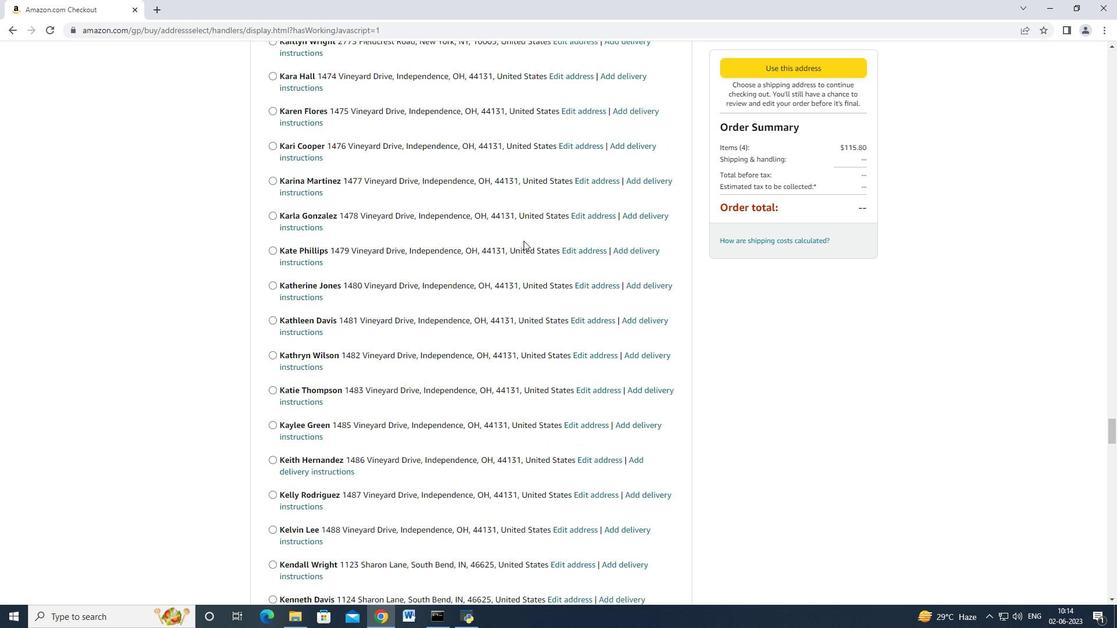 
Action: Mouse moved to (523, 241)
Screenshot: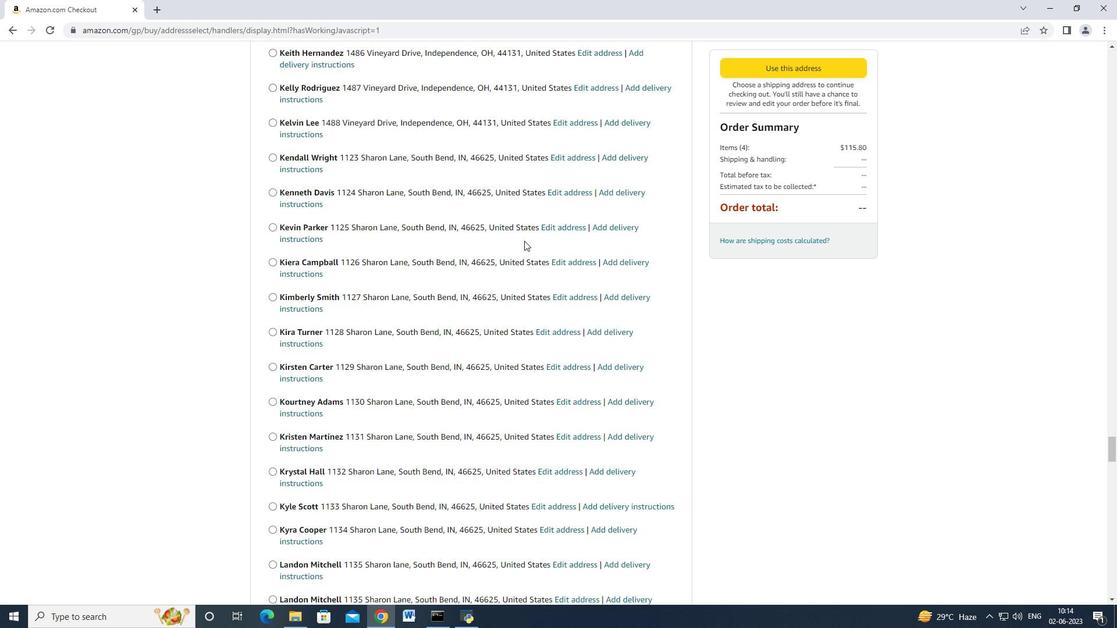 
Action: Mouse scrolled (523, 240) with delta (0, 0)
Screenshot: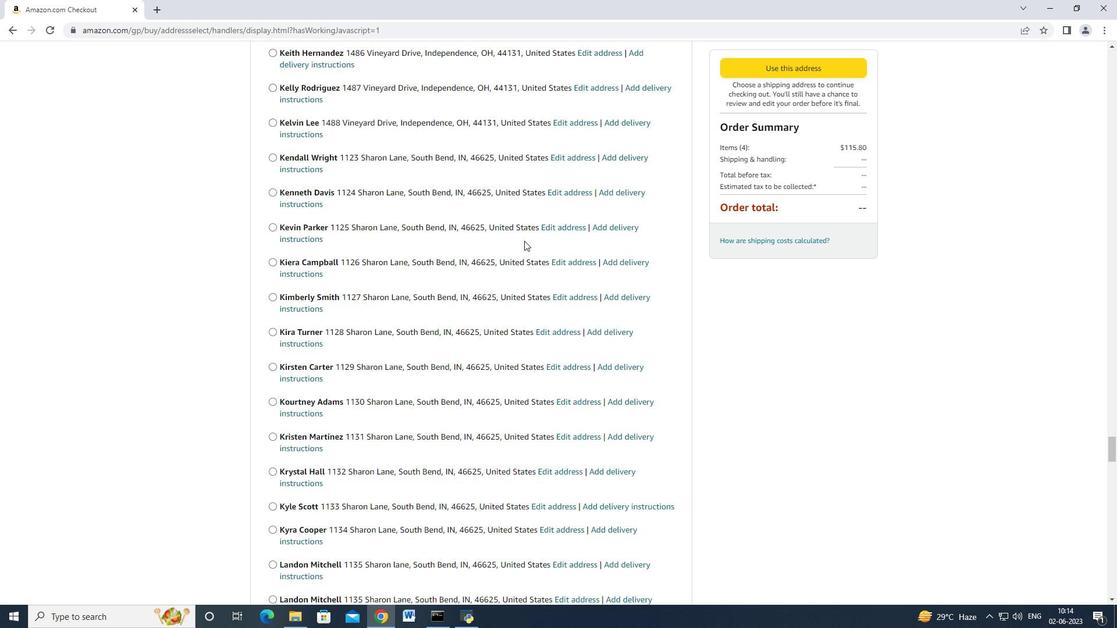 
Action: Mouse scrolled (523, 240) with delta (0, 0)
Screenshot: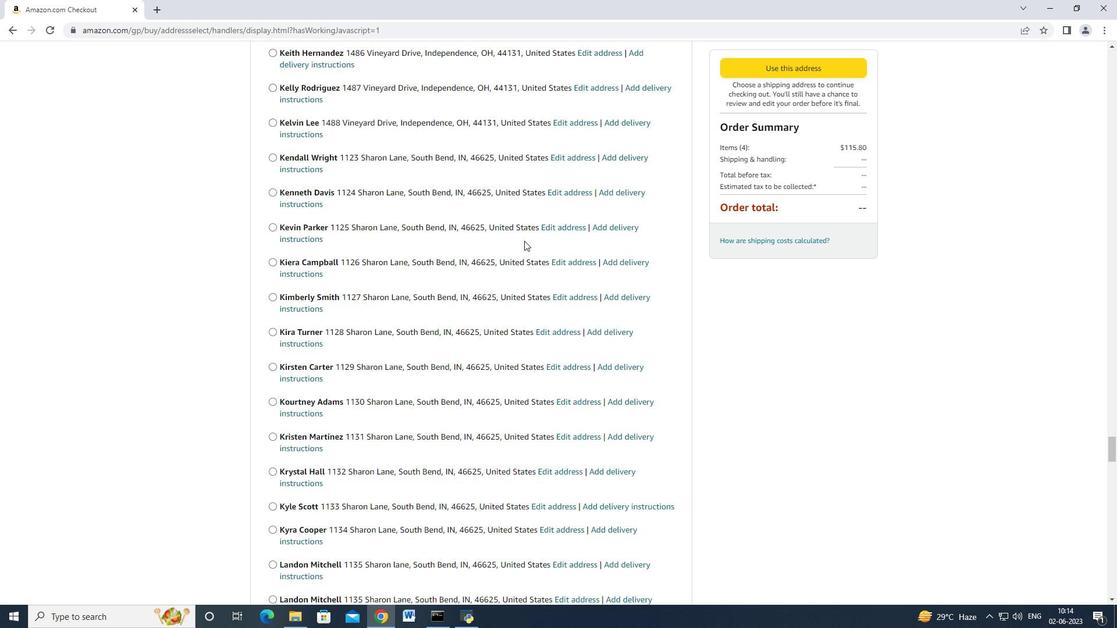 
Action: Mouse scrolled (523, 240) with delta (0, 0)
Screenshot: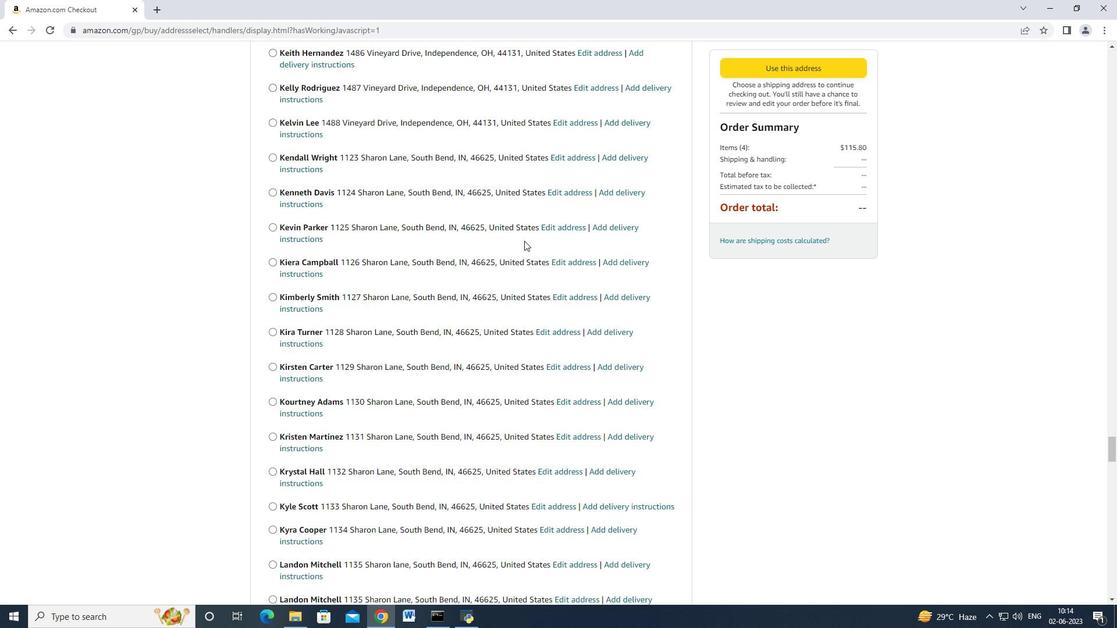 
Action: Mouse scrolled (523, 240) with delta (0, 0)
Screenshot: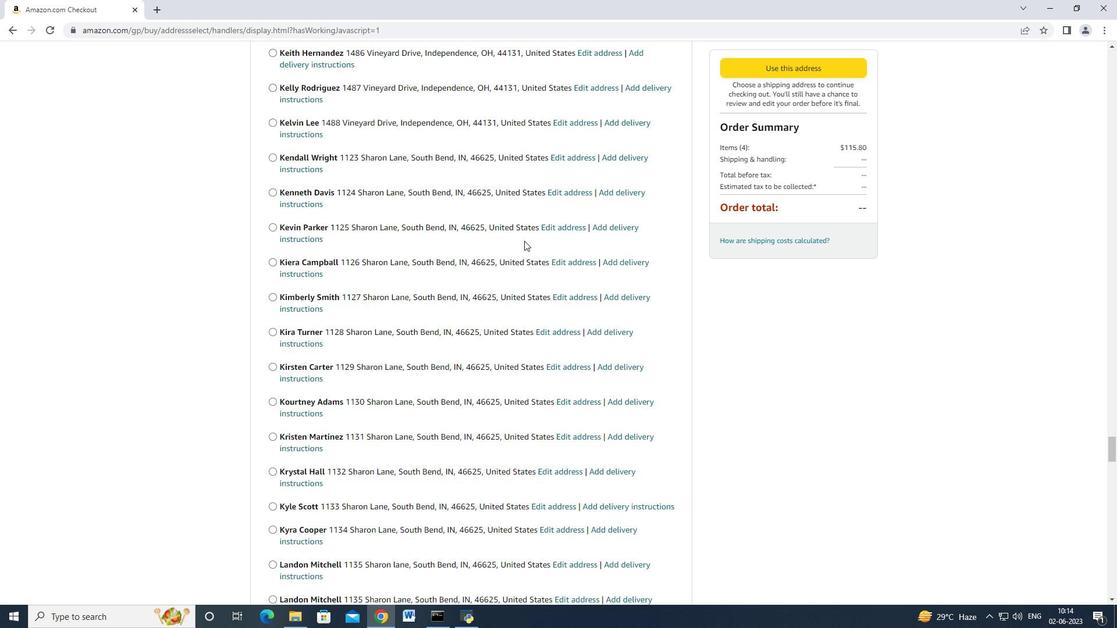 
Action: Mouse scrolled (523, 239) with delta (0, -1)
Screenshot: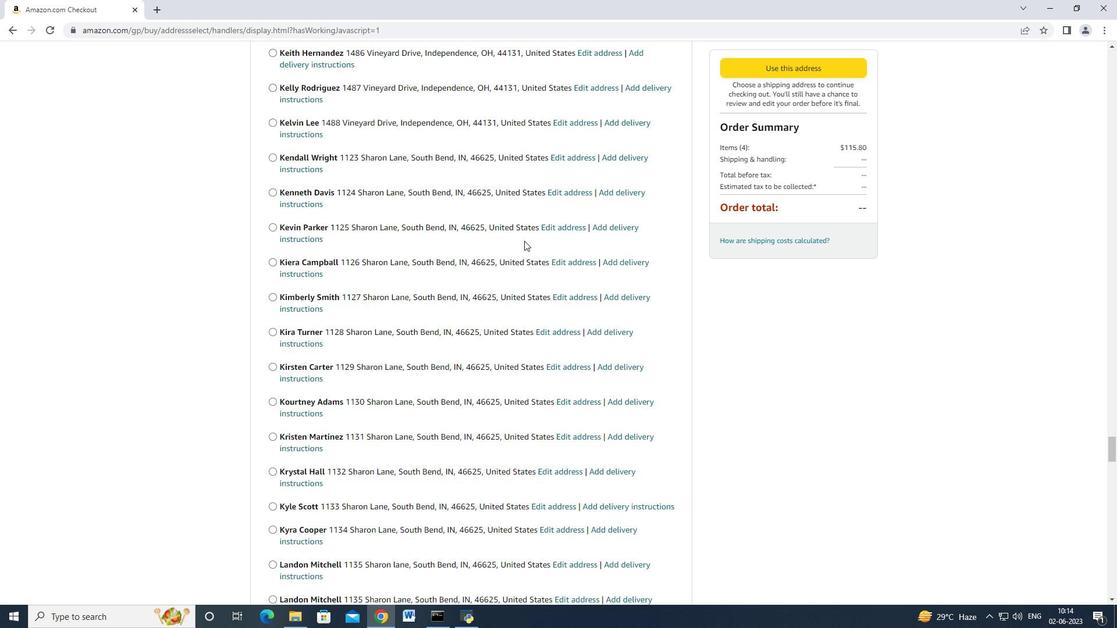 
Action: Mouse scrolled (523, 240) with delta (0, 0)
Screenshot: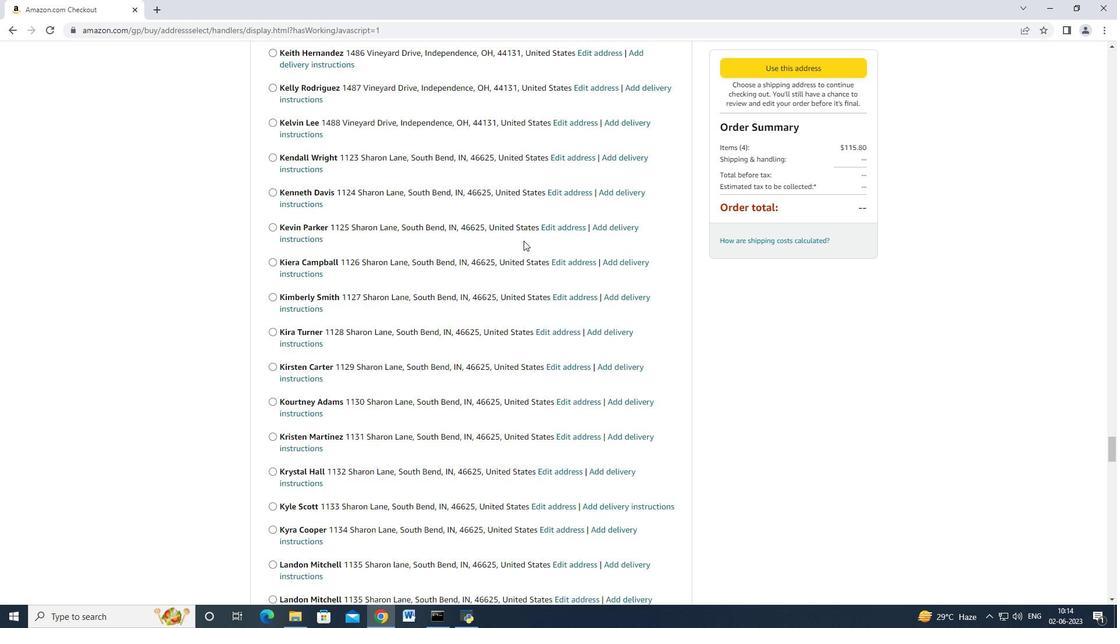 
Action: Mouse scrolled (523, 240) with delta (0, 0)
Screenshot: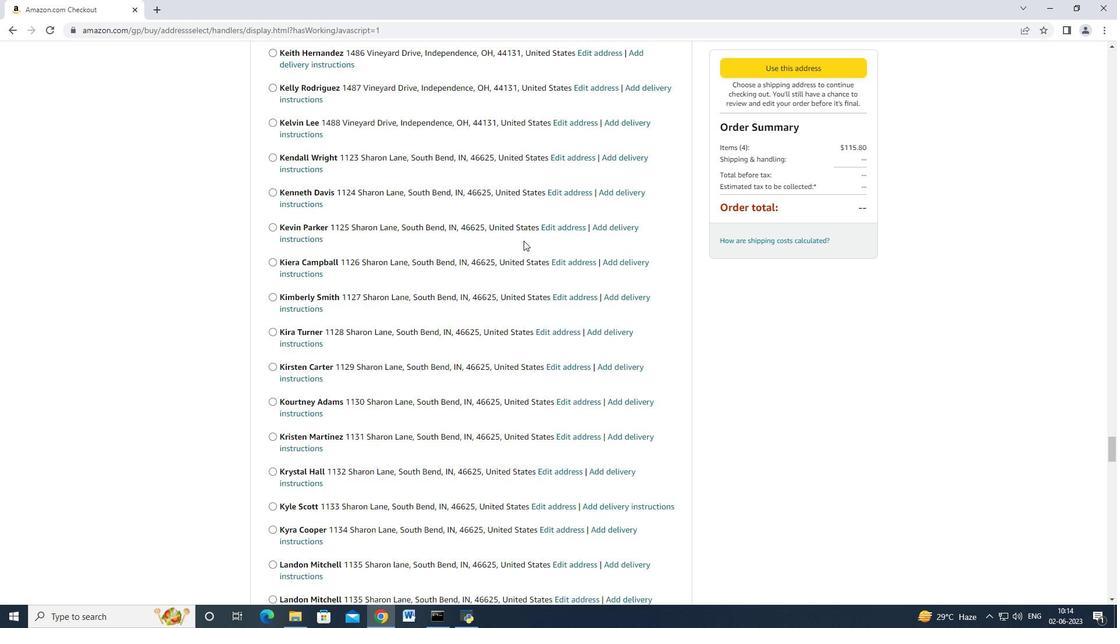 
Action: Mouse moved to (522, 241)
Screenshot: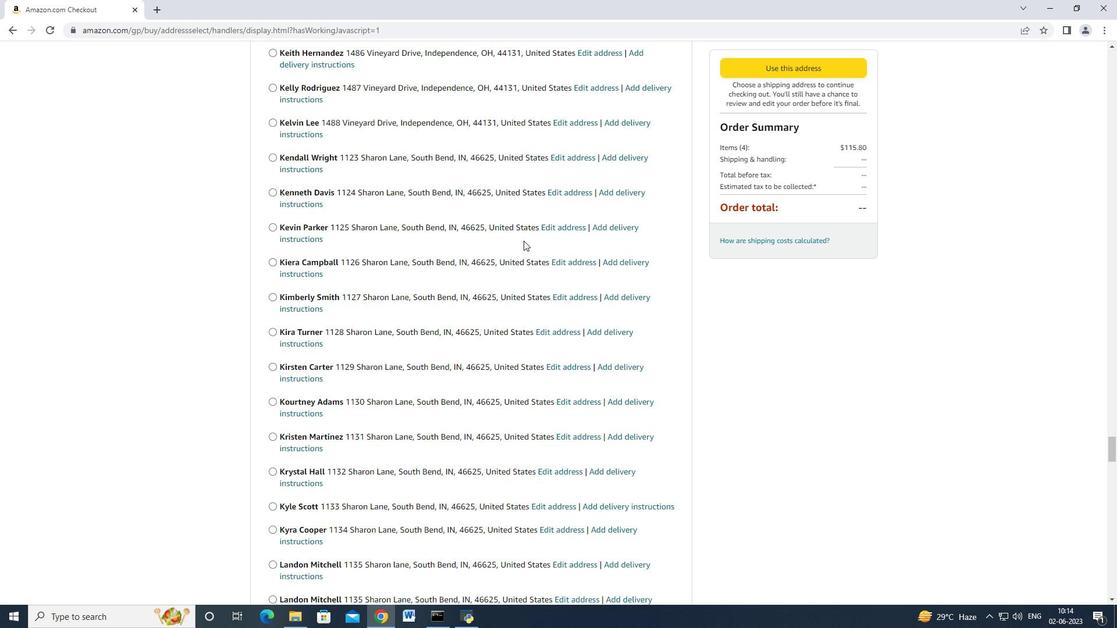 
Action: Mouse scrolled (522, 240) with delta (0, 0)
Screenshot: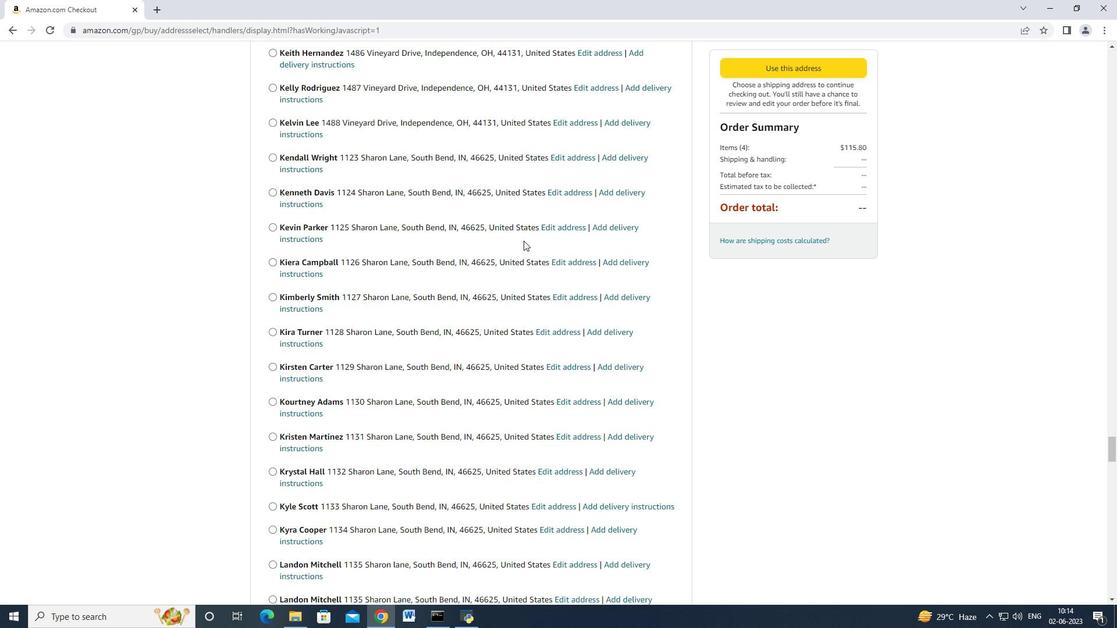 
Action: Mouse moved to (515, 243)
Screenshot: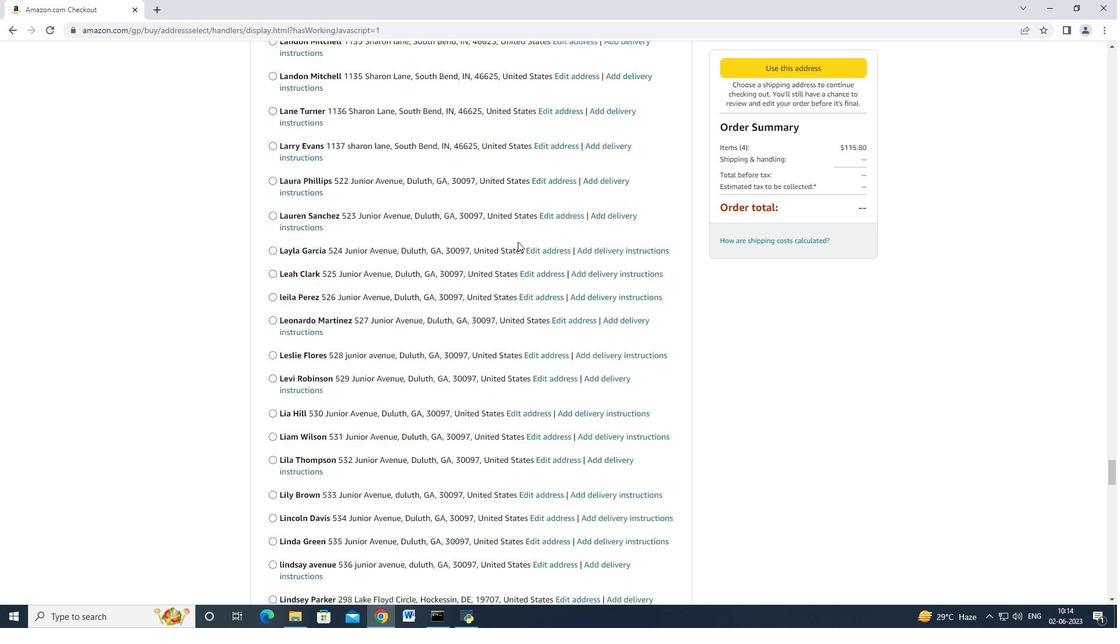 
Action: Mouse scrolled (515, 242) with delta (0, 0)
Screenshot: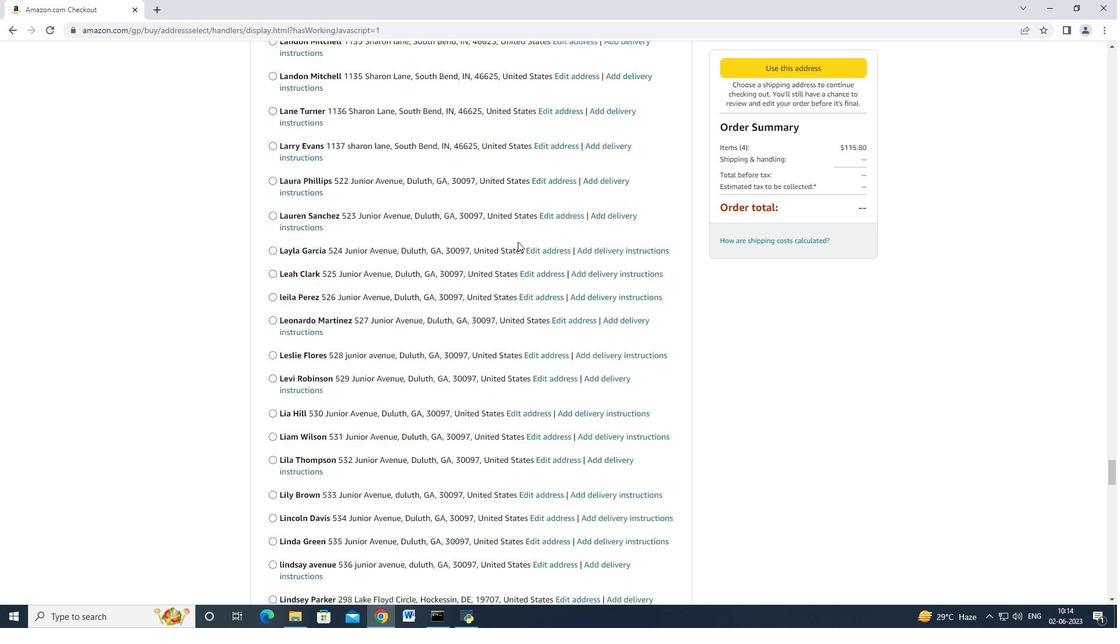 
Action: Mouse scrolled (515, 242) with delta (0, 0)
Screenshot: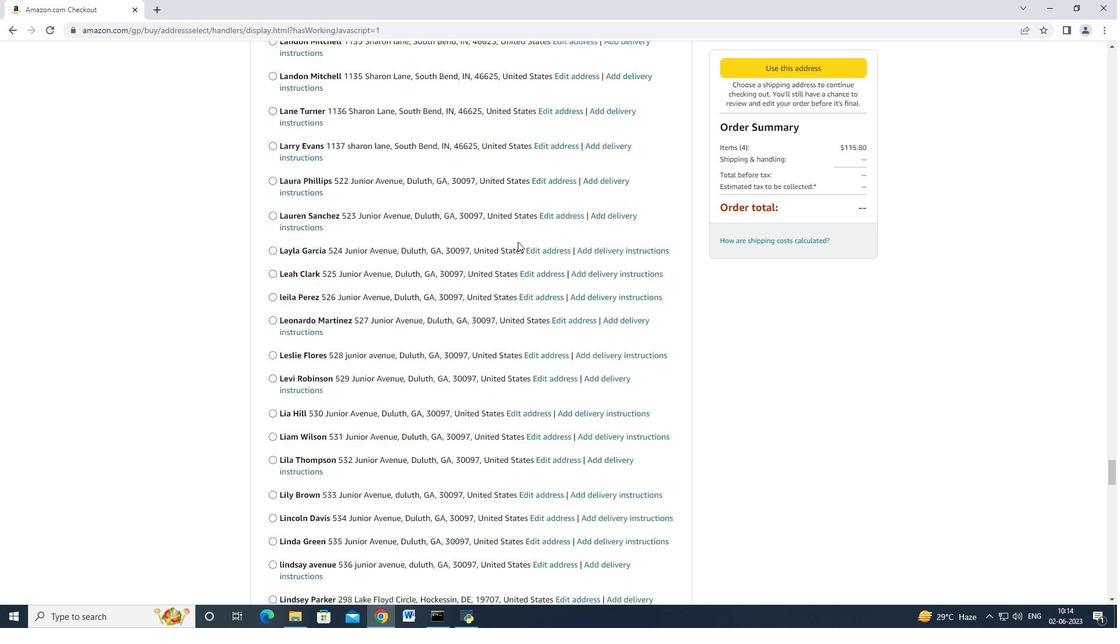 
Action: Mouse scrolled (515, 242) with delta (0, 0)
Screenshot: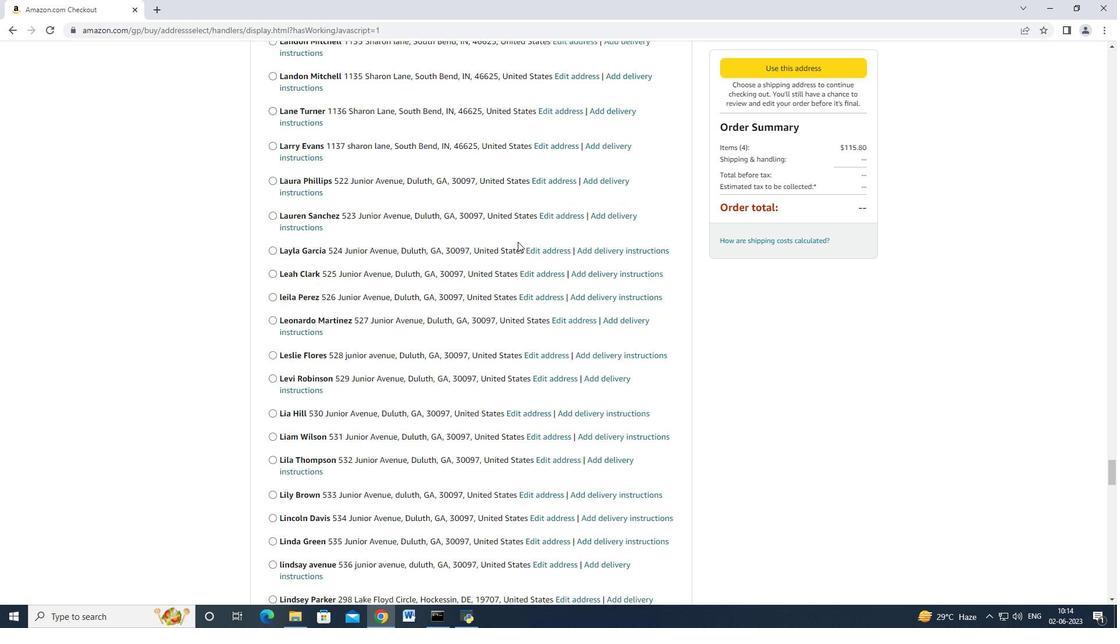 
Action: Mouse scrolled (515, 242) with delta (0, 0)
Screenshot: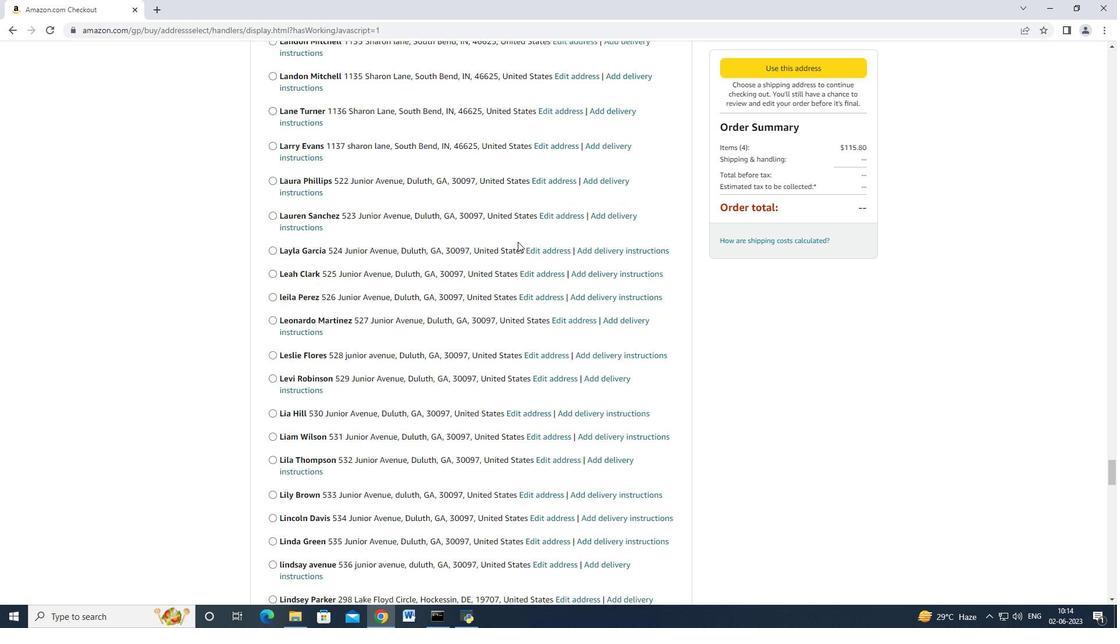 
Action: Mouse scrolled (515, 242) with delta (0, 0)
Screenshot: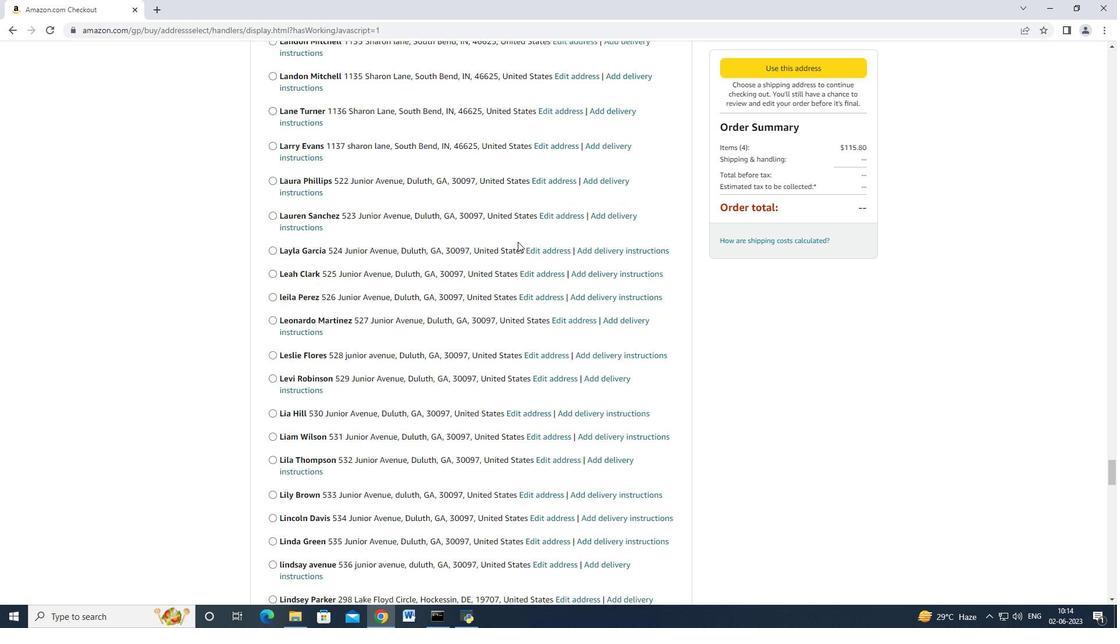 
Action: Mouse scrolled (515, 242) with delta (0, 0)
Screenshot: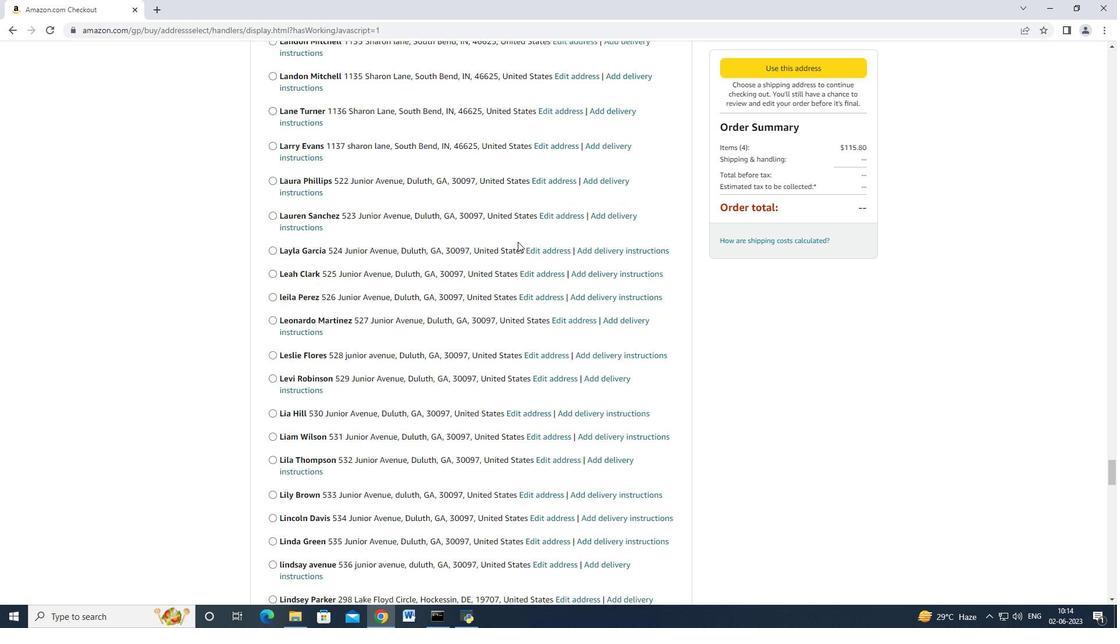 
Action: Mouse scrolled (515, 242) with delta (0, 0)
Screenshot: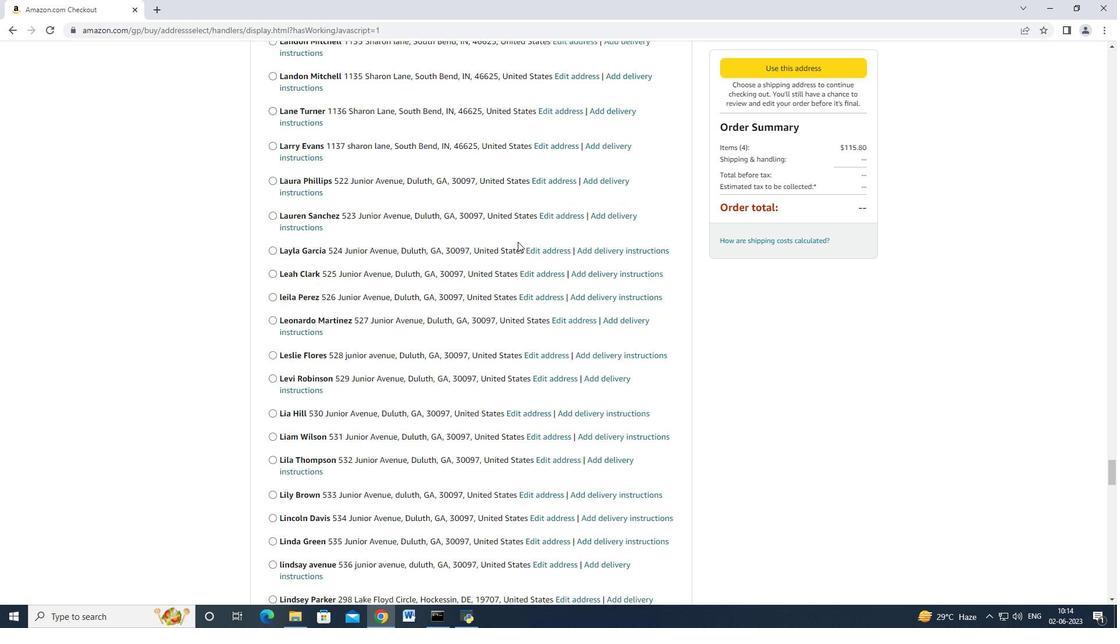 
Action: Mouse scrolled (515, 242) with delta (0, 0)
Screenshot: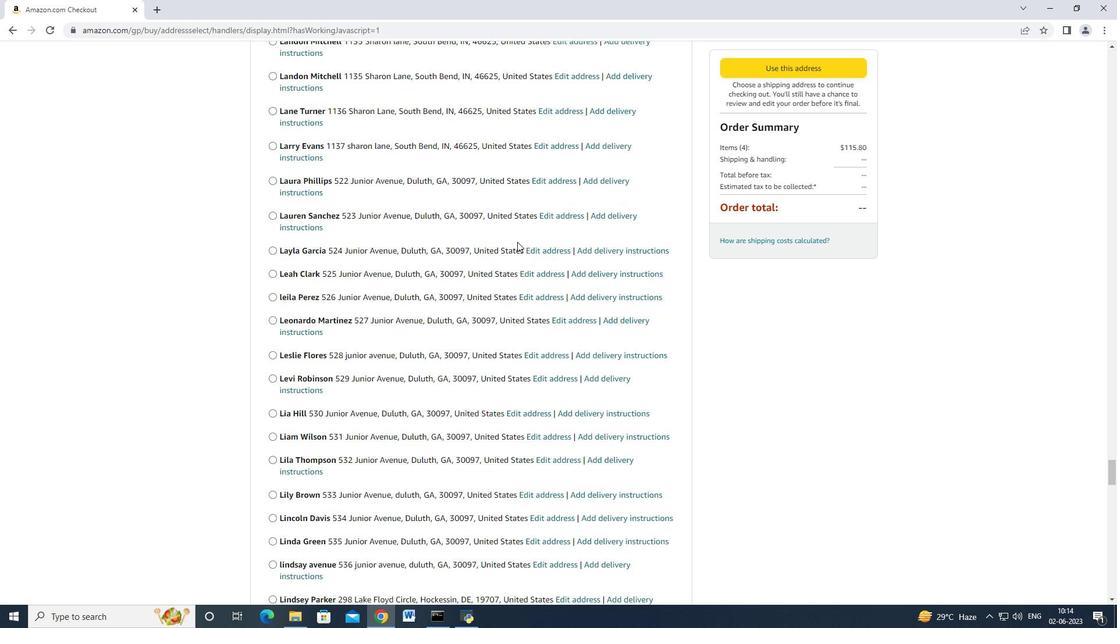 
Action: Mouse moved to (424, 313)
Screenshot: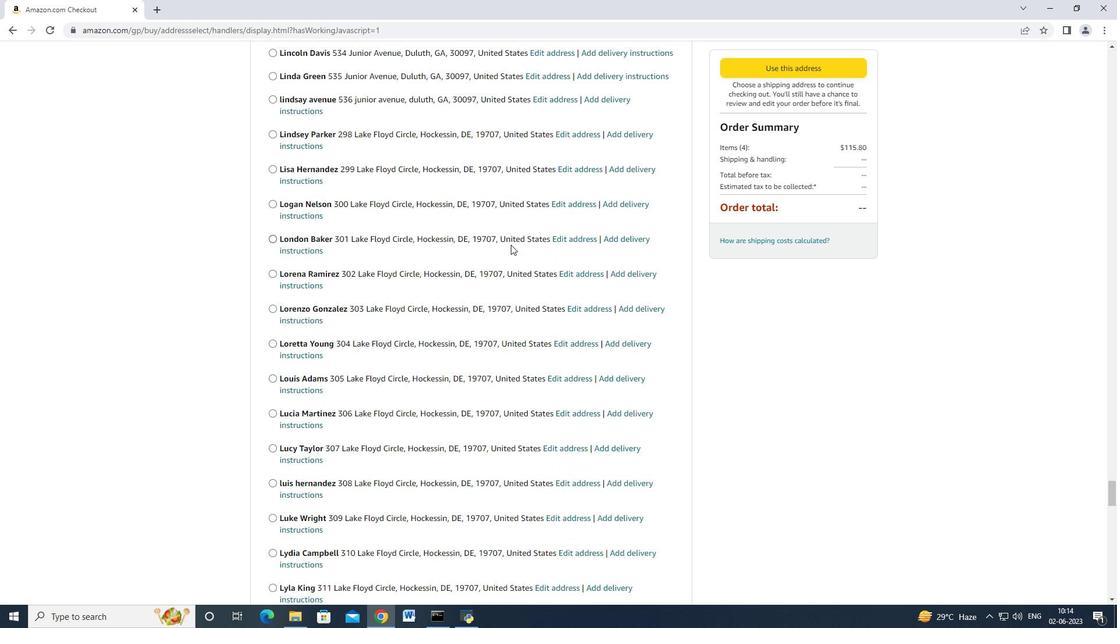 
Action: Mouse scrolled (424, 312) with delta (0, 0)
Screenshot: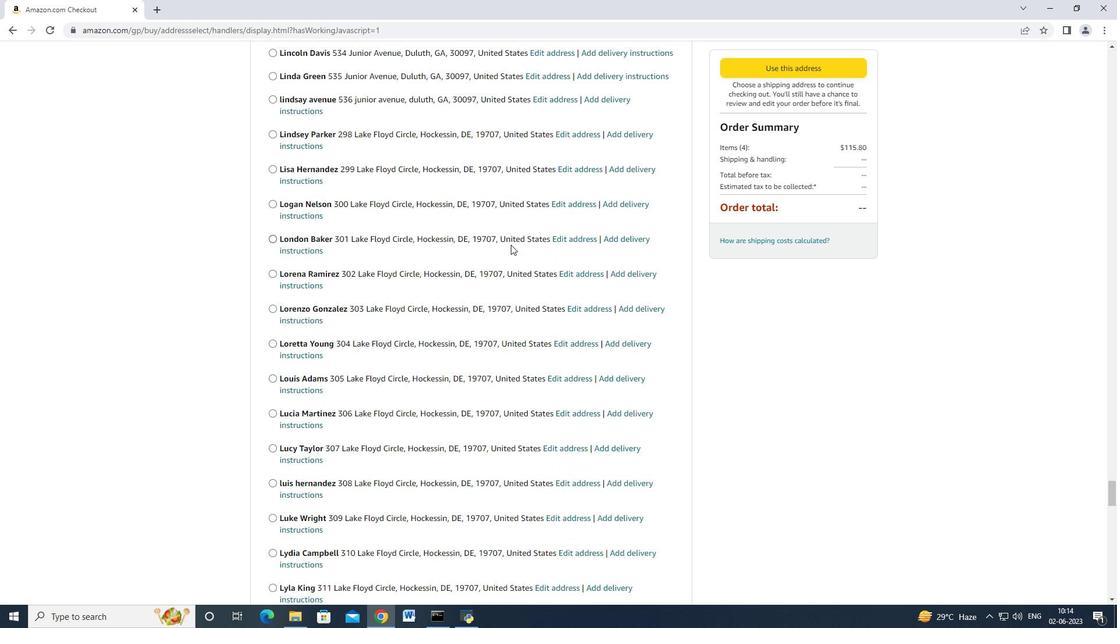 
Action: Mouse moved to (423, 313)
Screenshot: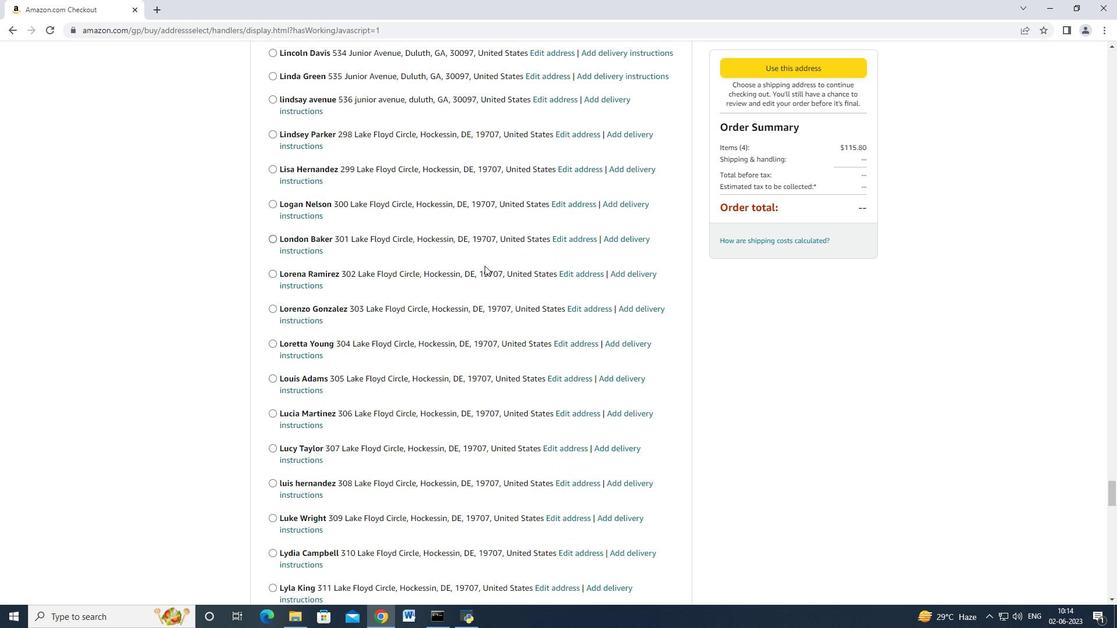 
Action: Mouse scrolled (423, 313) with delta (0, 0)
Screenshot: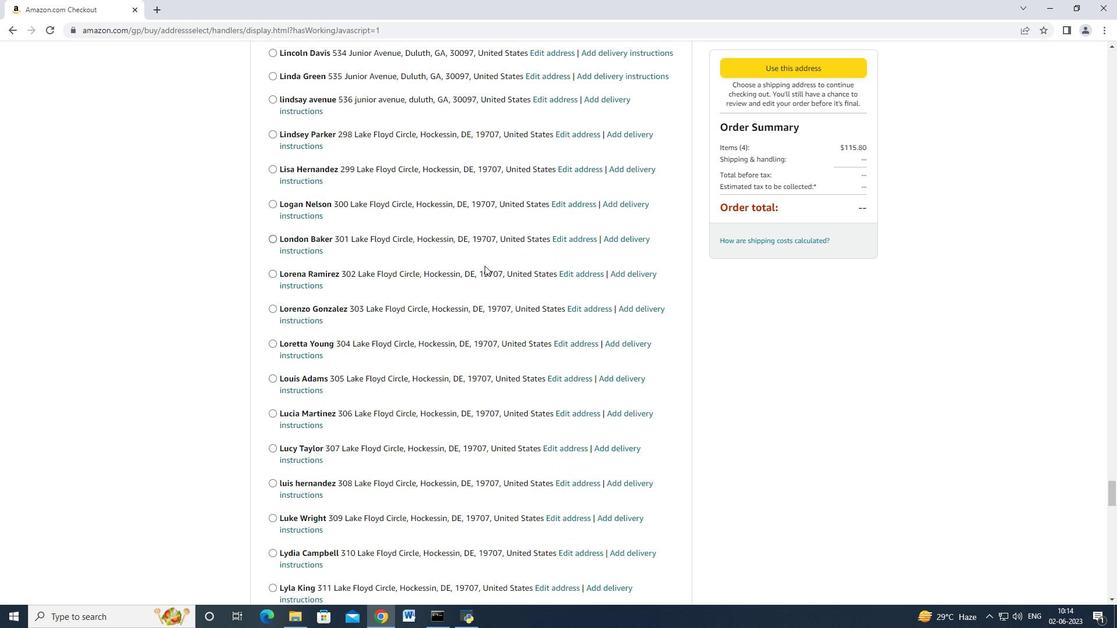 
Action: Mouse moved to (422, 315)
Screenshot: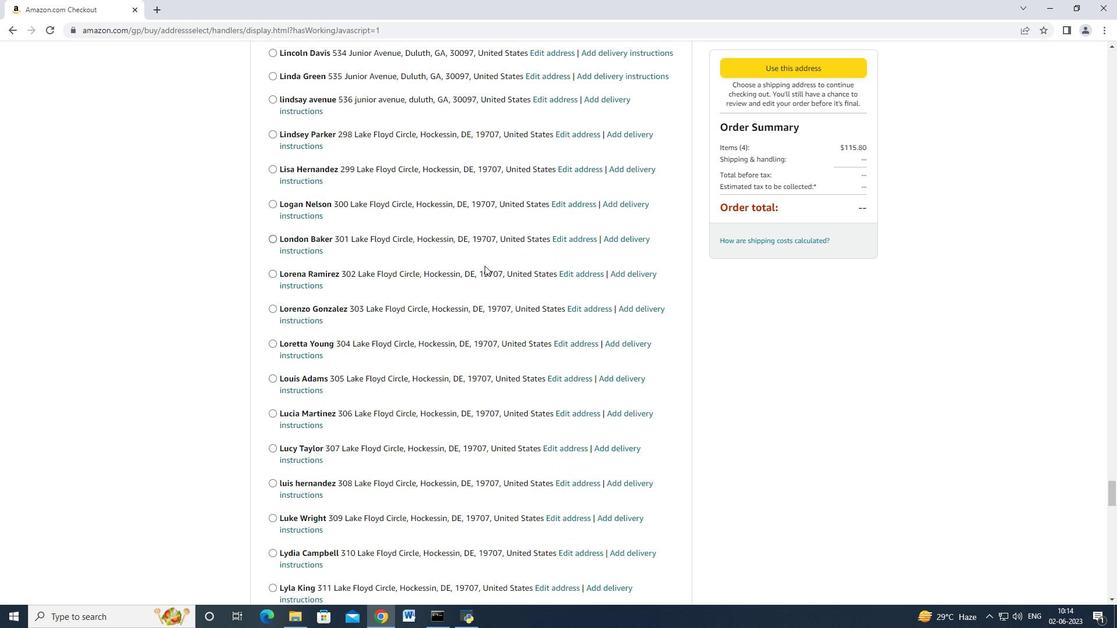 
Action: Mouse scrolled (423, 313) with delta (0, 0)
Screenshot: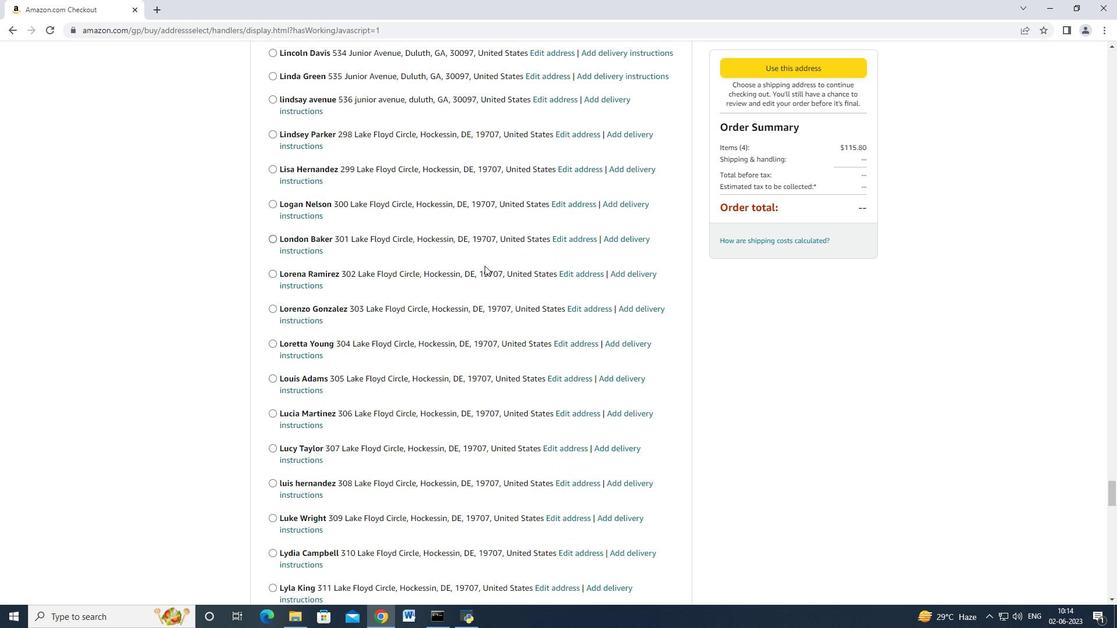 
Action: Mouse moved to (420, 316)
Screenshot: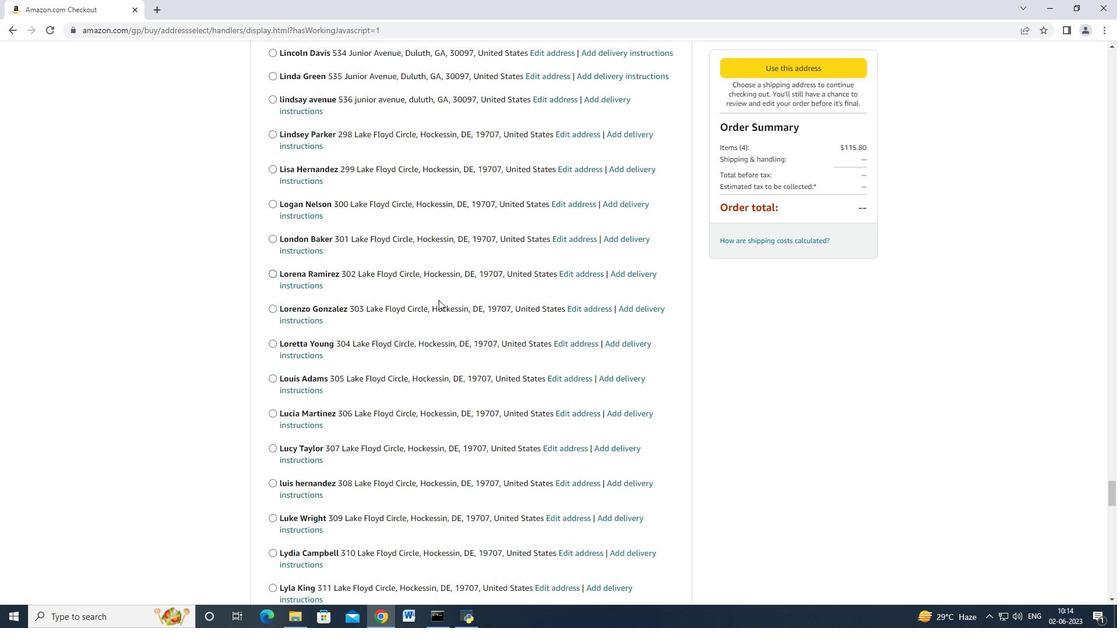 
Action: Mouse scrolled (420, 316) with delta (0, 0)
Screenshot: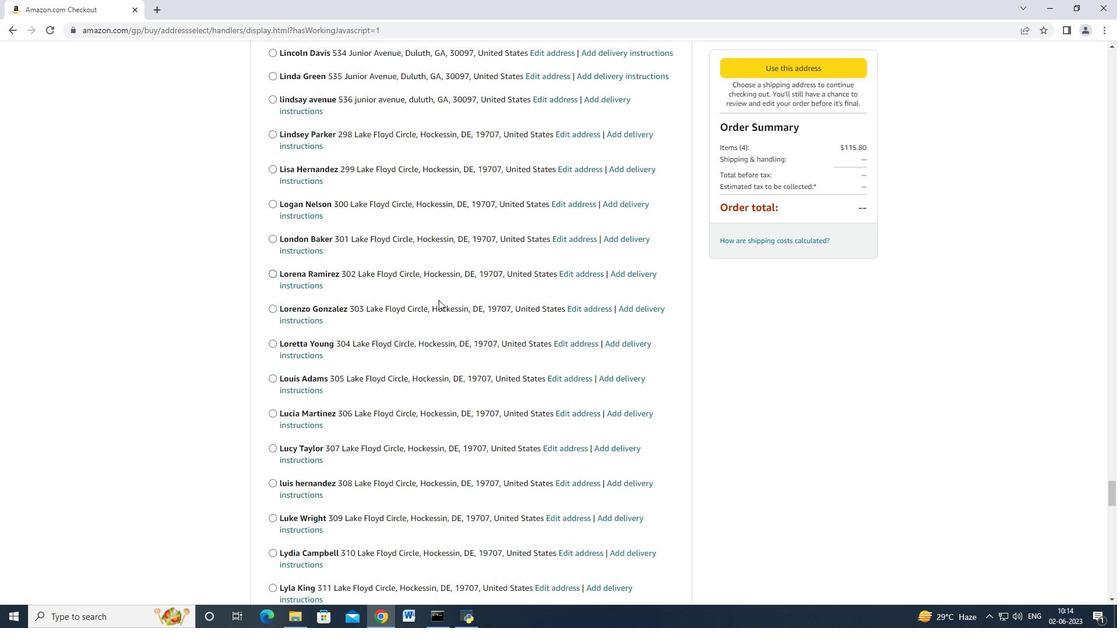 
Action: Mouse moved to (413, 318)
Screenshot: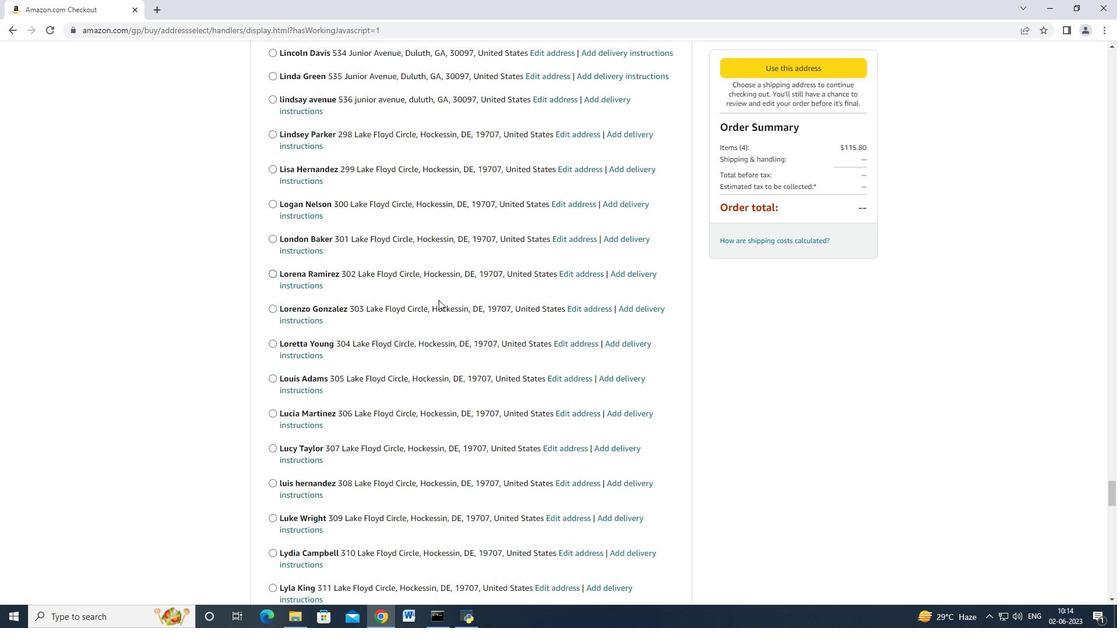 
Action: Mouse scrolled (417, 316) with delta (0, 0)
Screenshot: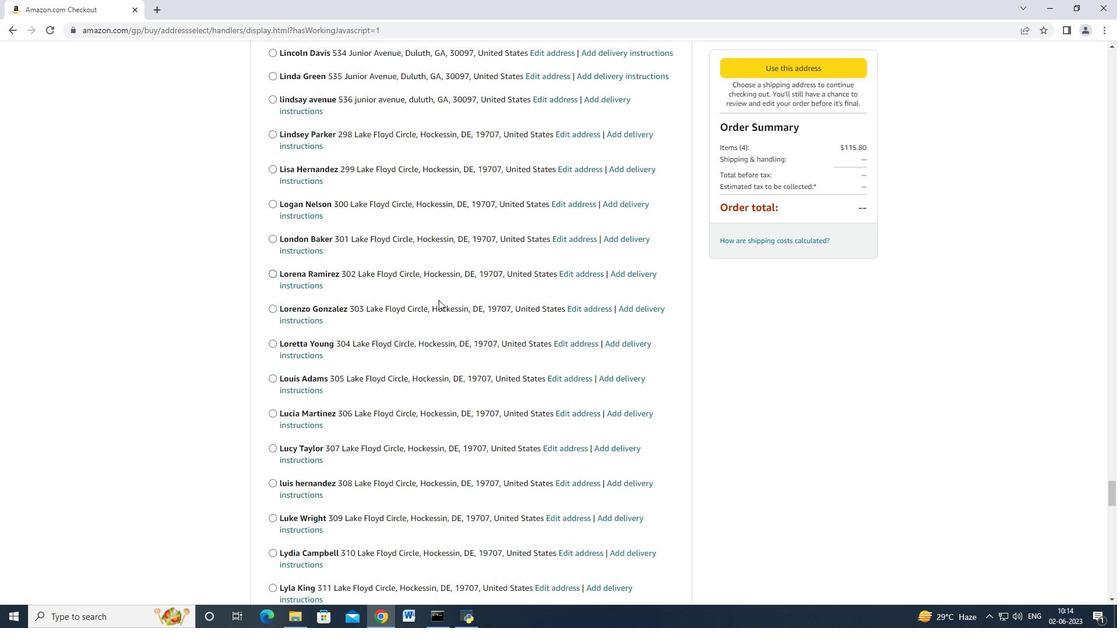 
Action: Mouse moved to (412, 319)
Screenshot: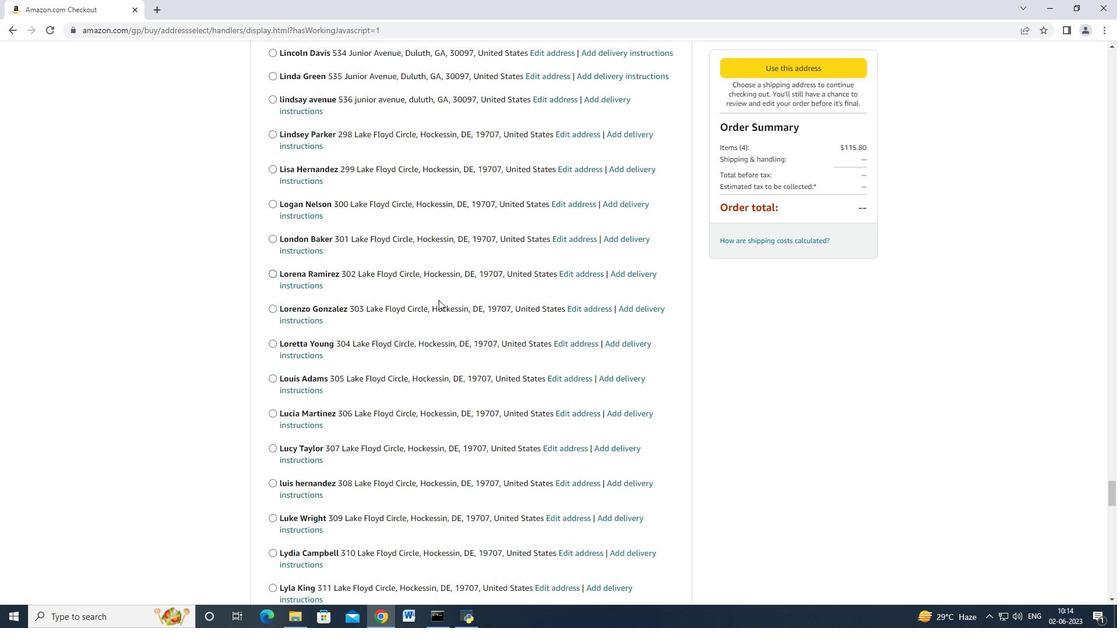 
Action: Mouse scrolled (413, 317) with delta (0, 0)
Screenshot: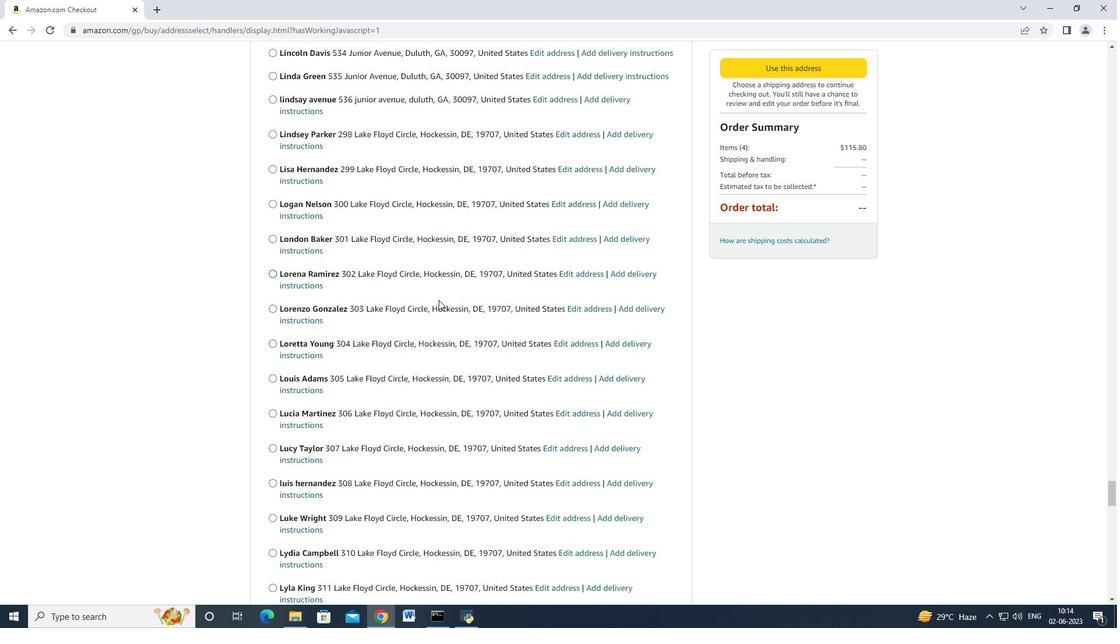 
Action: Mouse moved to (408, 320)
Screenshot: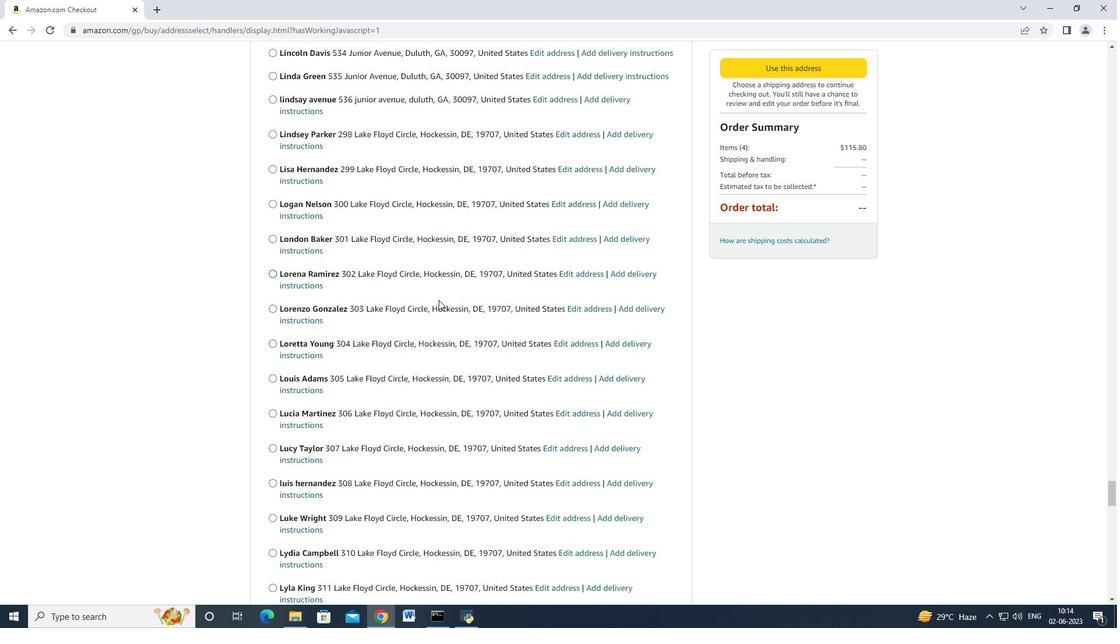 
Action: Mouse scrolled (412, 319) with delta (0, 0)
Screenshot: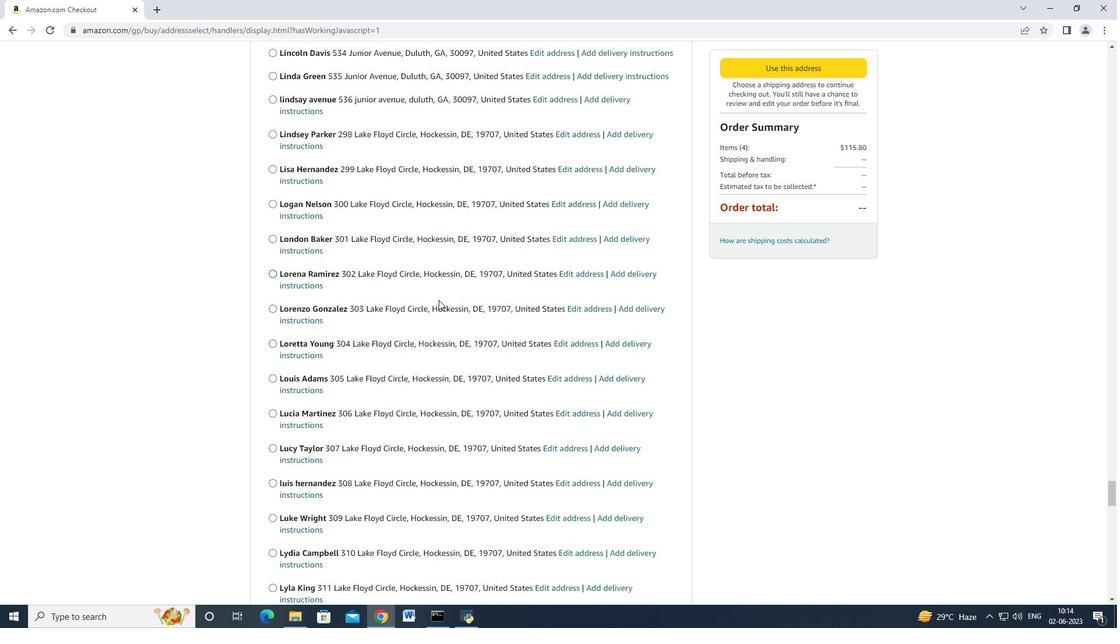
Action: Mouse moved to (405, 319)
Screenshot: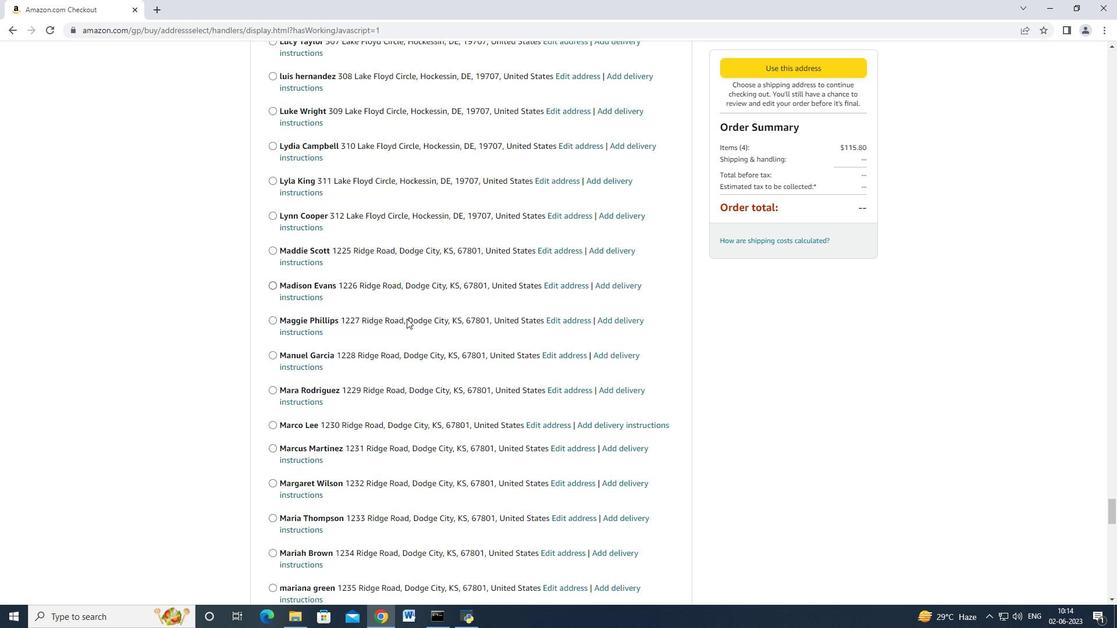 
Action: Mouse scrolled (405, 319) with delta (0, 0)
Screenshot: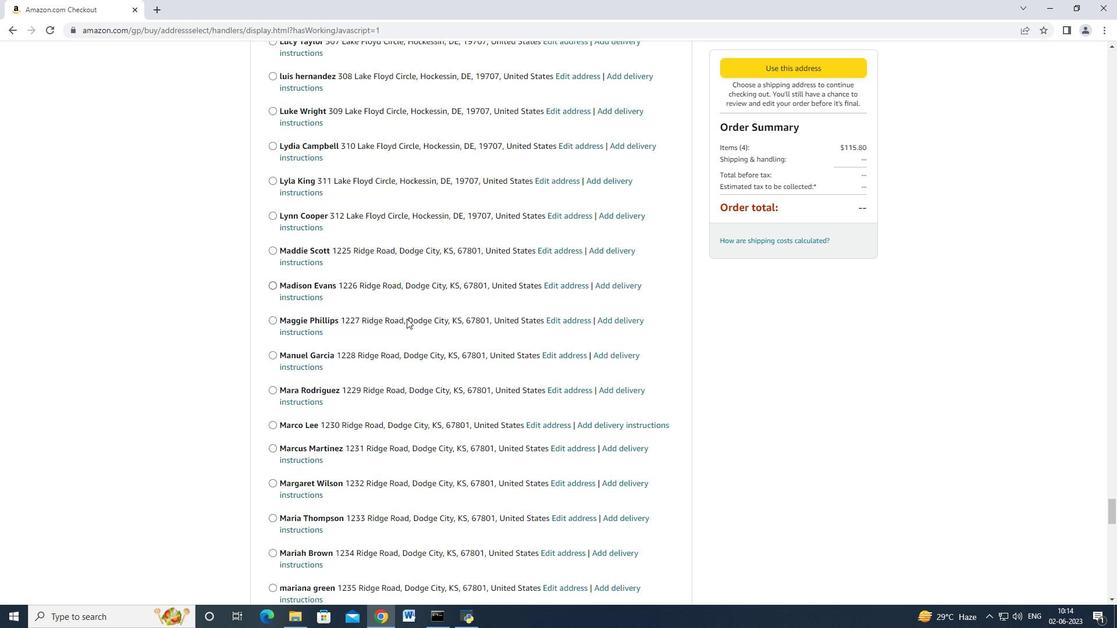 
Action: Mouse moved to (404, 321)
Screenshot: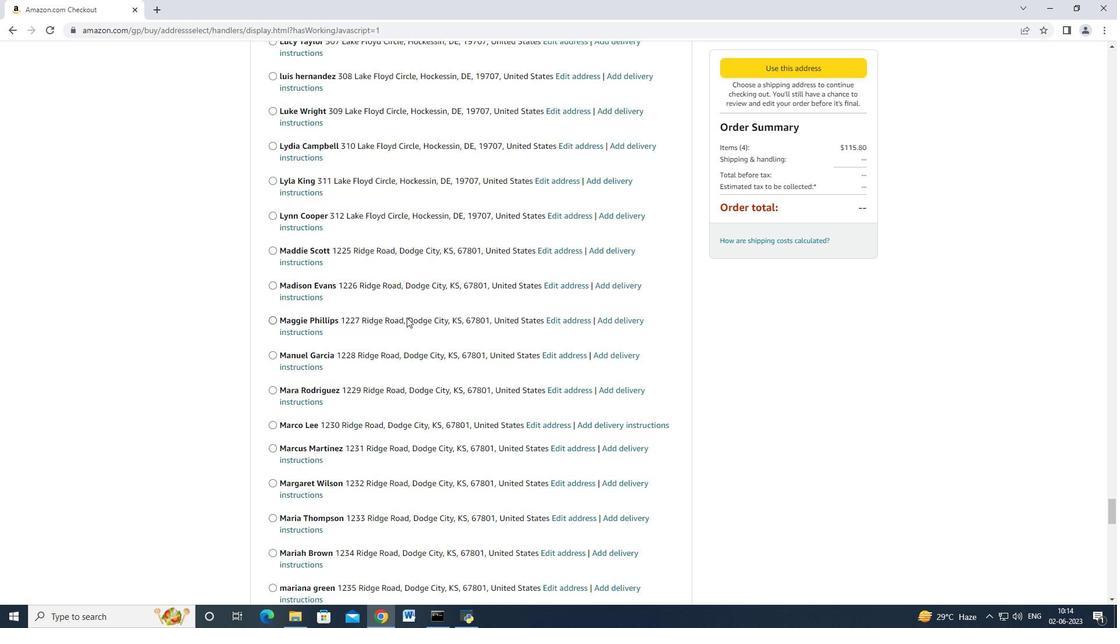 
Action: Mouse scrolled (404, 321) with delta (0, 0)
Screenshot: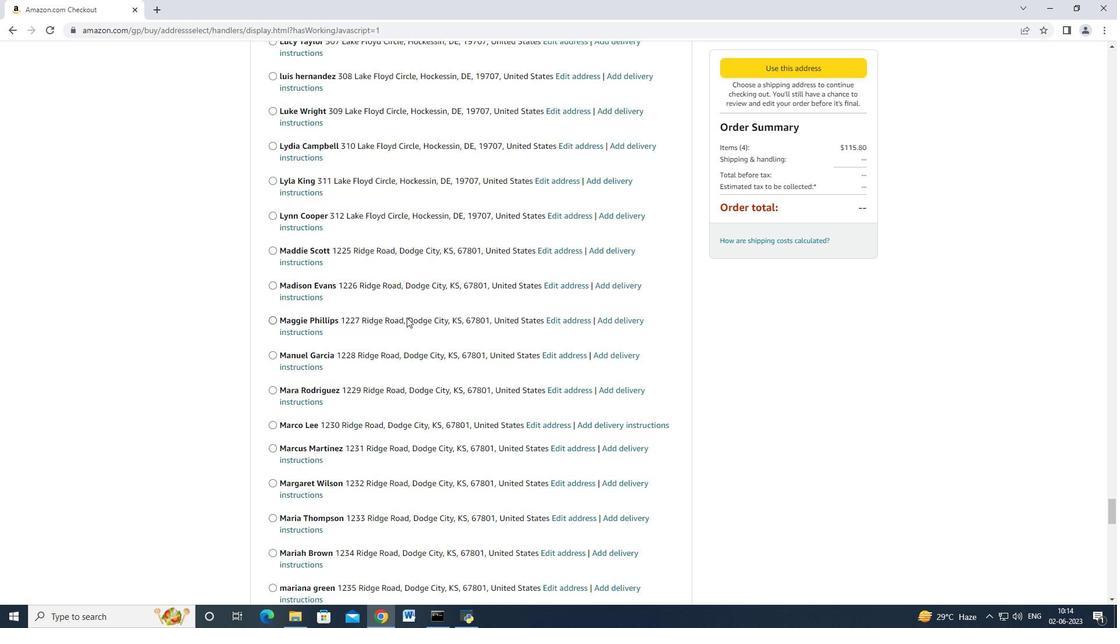 
Action: Mouse moved to (403, 323)
Screenshot: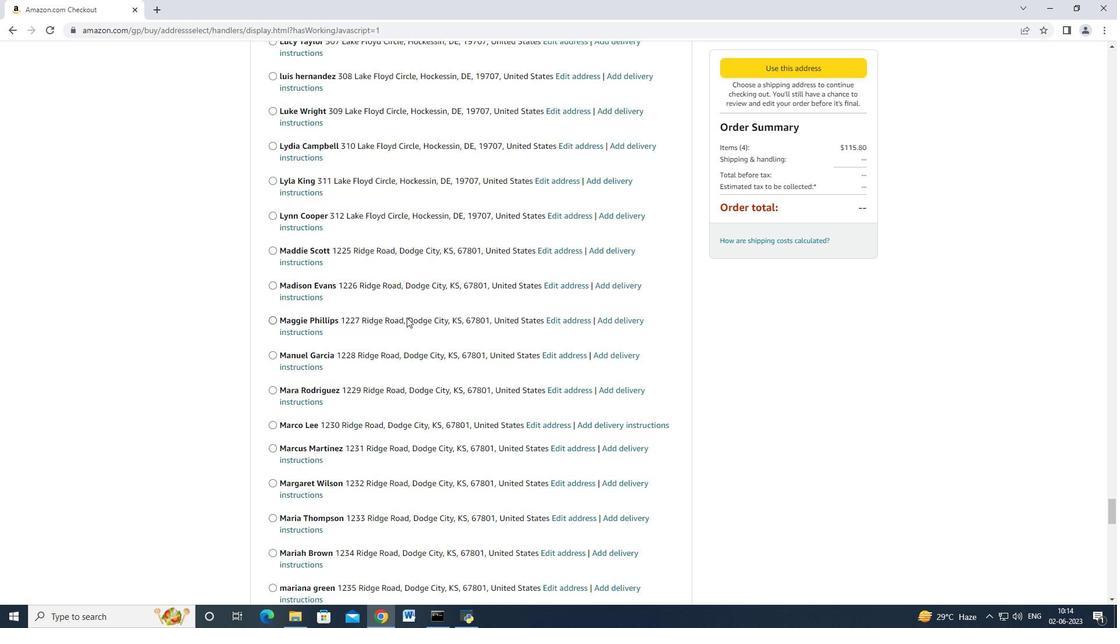 
Action: Mouse scrolled (404, 321) with delta (0, -1)
Screenshot: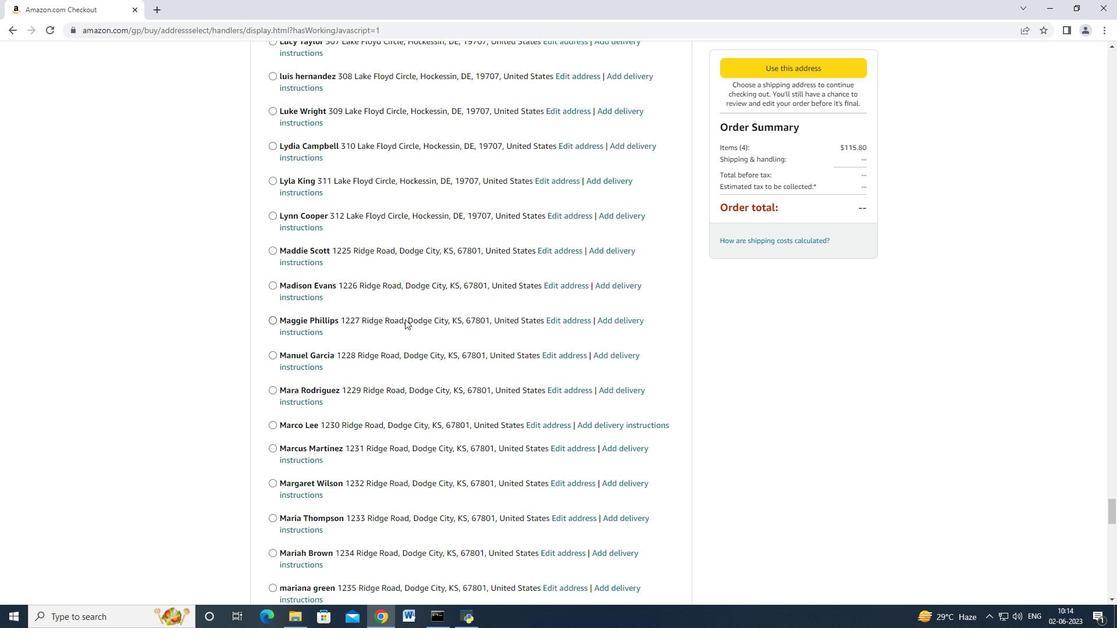 
Action: Mouse moved to (403, 323)
Screenshot: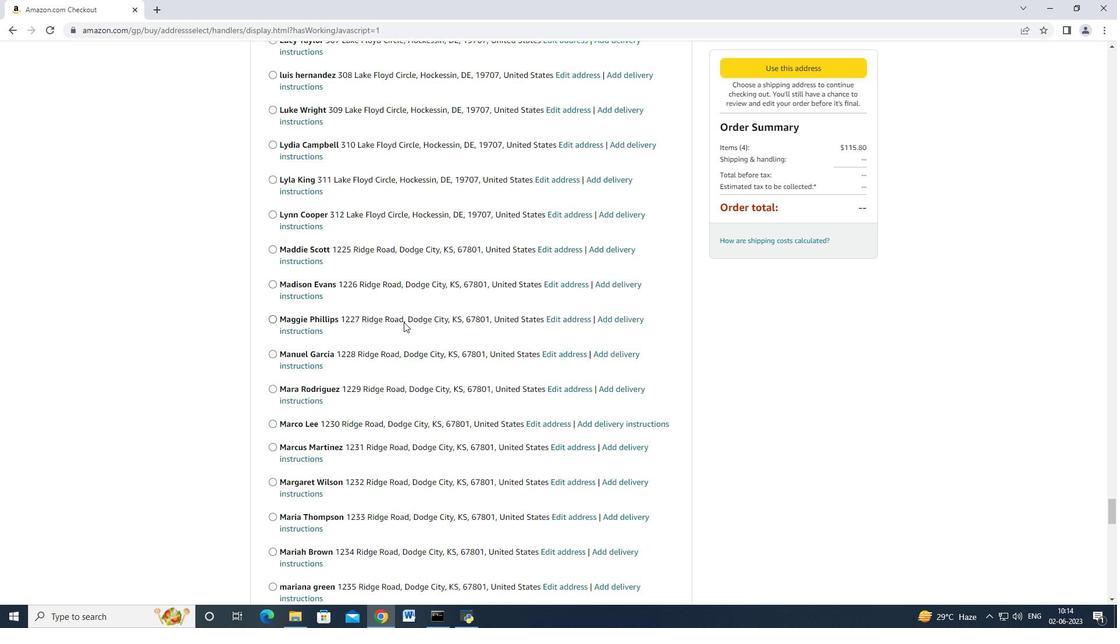 
Action: Mouse scrolled (403, 322) with delta (0, 0)
Screenshot: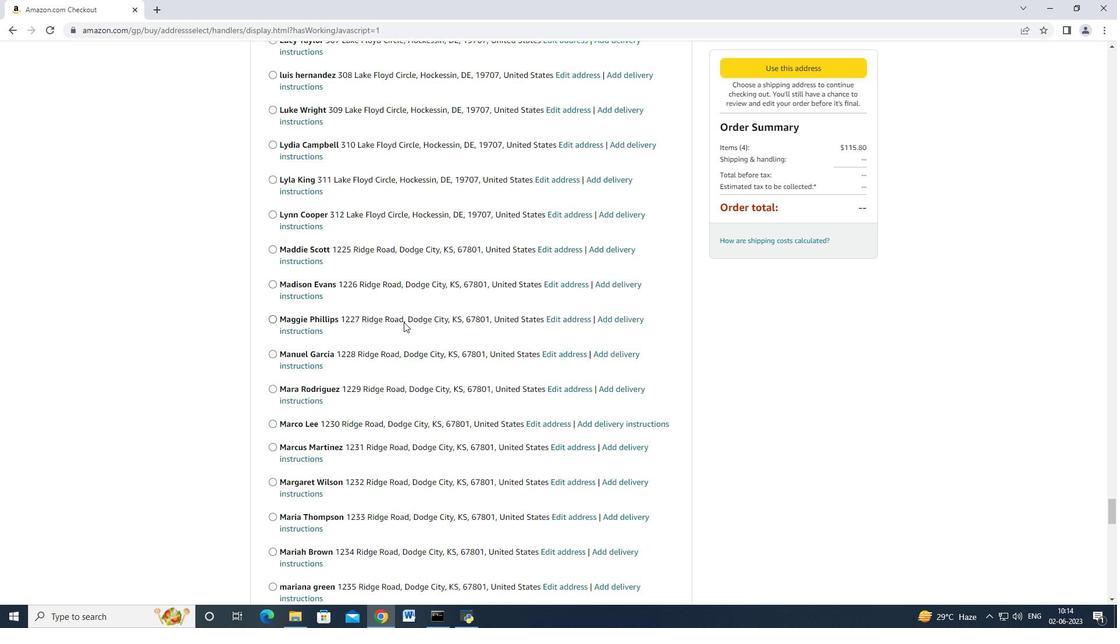 
Action: Mouse moved to (402, 324)
Screenshot: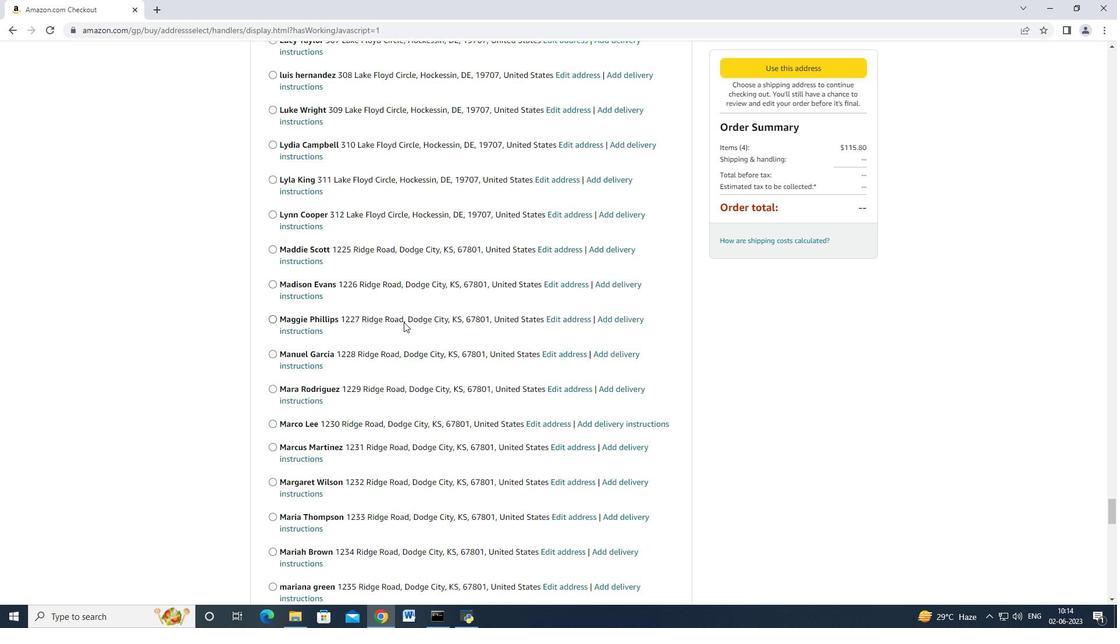 
Action: Mouse scrolled (403, 322) with delta (0, 0)
Screenshot: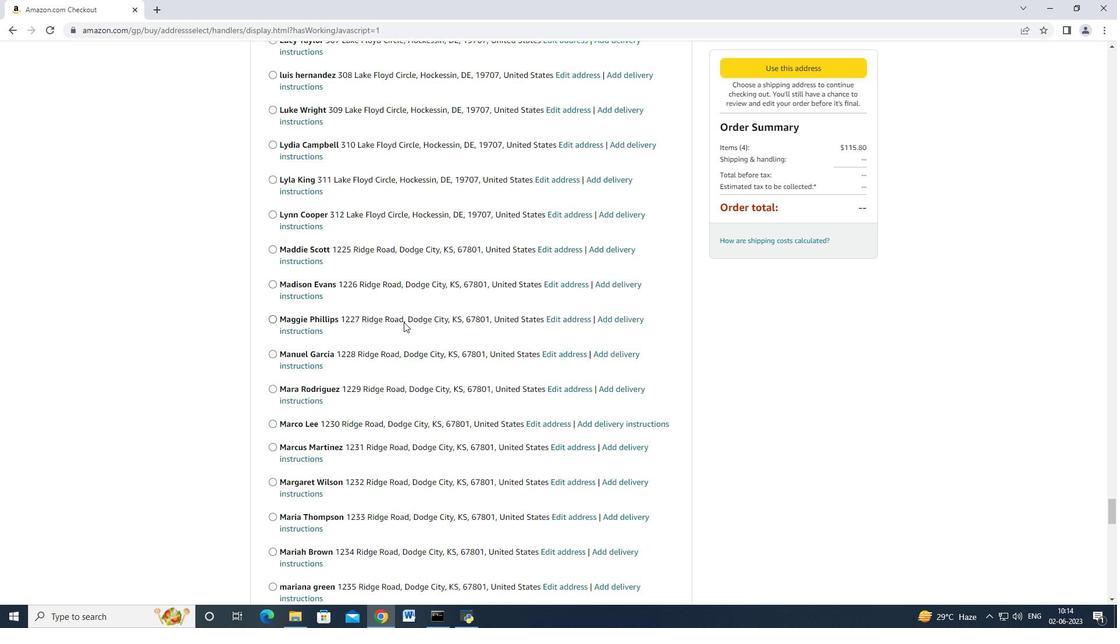 
Action: Mouse moved to (401, 326)
Screenshot: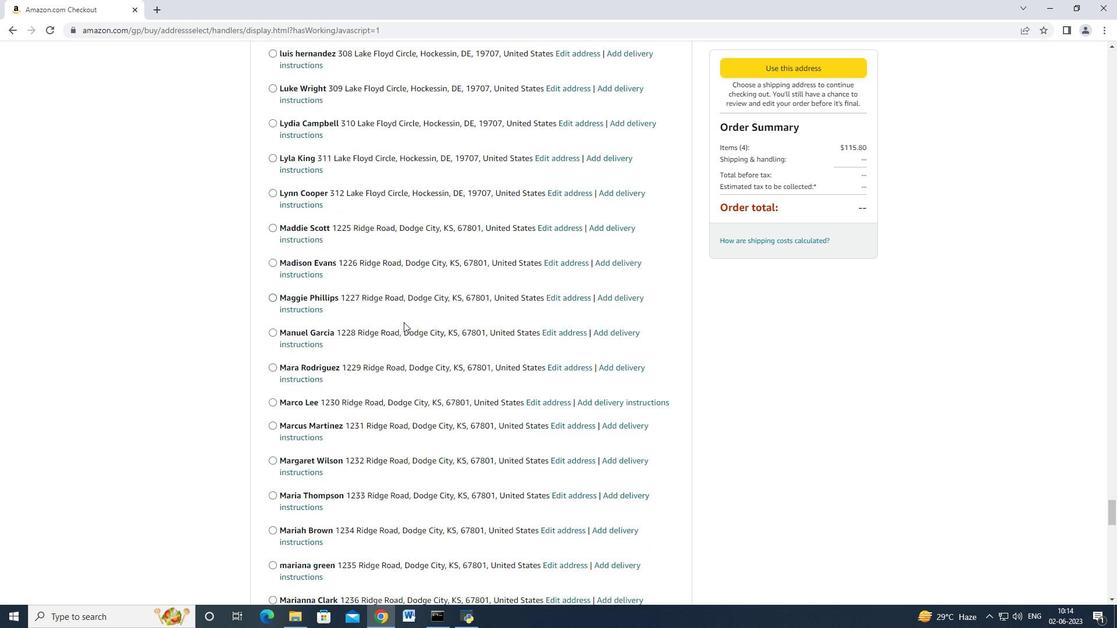 
Action: Mouse scrolled (402, 323) with delta (0, 0)
Screenshot: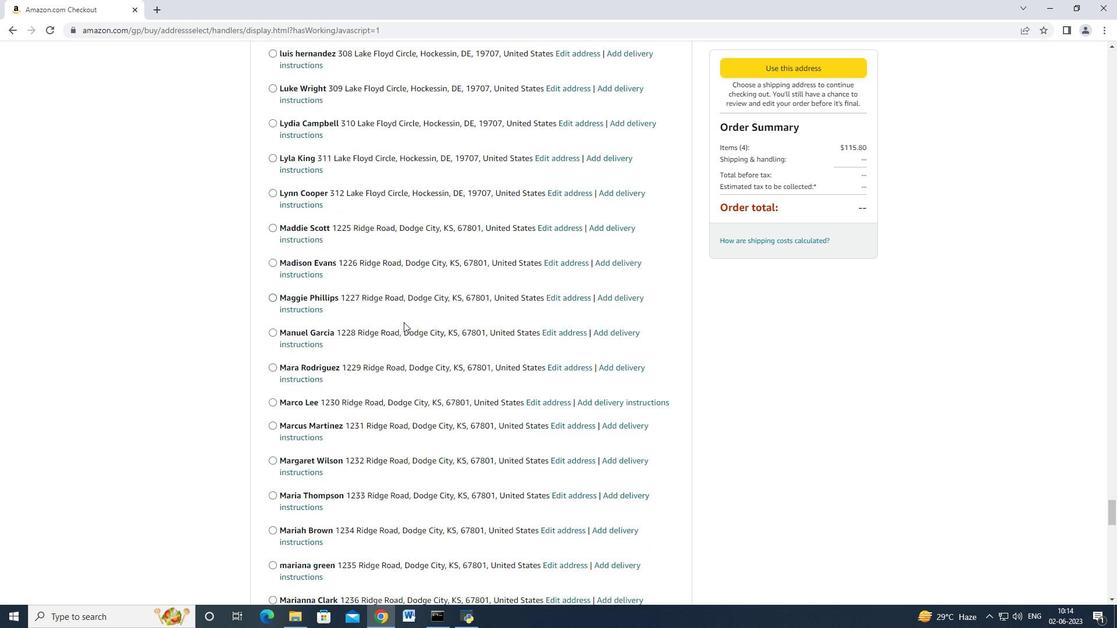 
Action: Mouse moved to (400, 328)
Screenshot: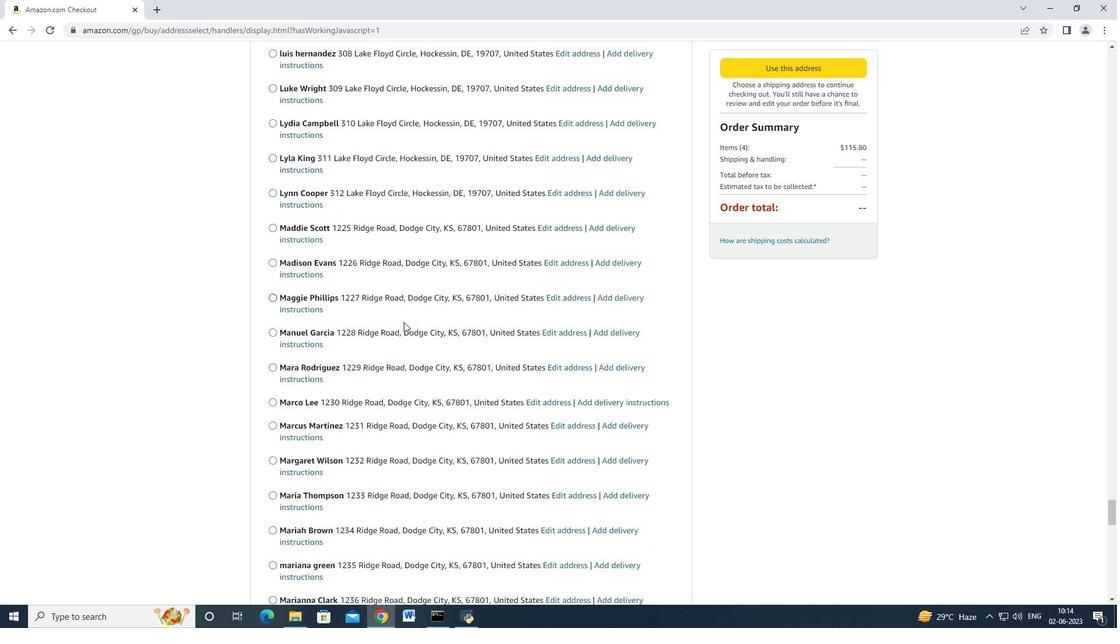 
Action: Mouse scrolled (401, 325) with delta (0, 0)
Screenshot: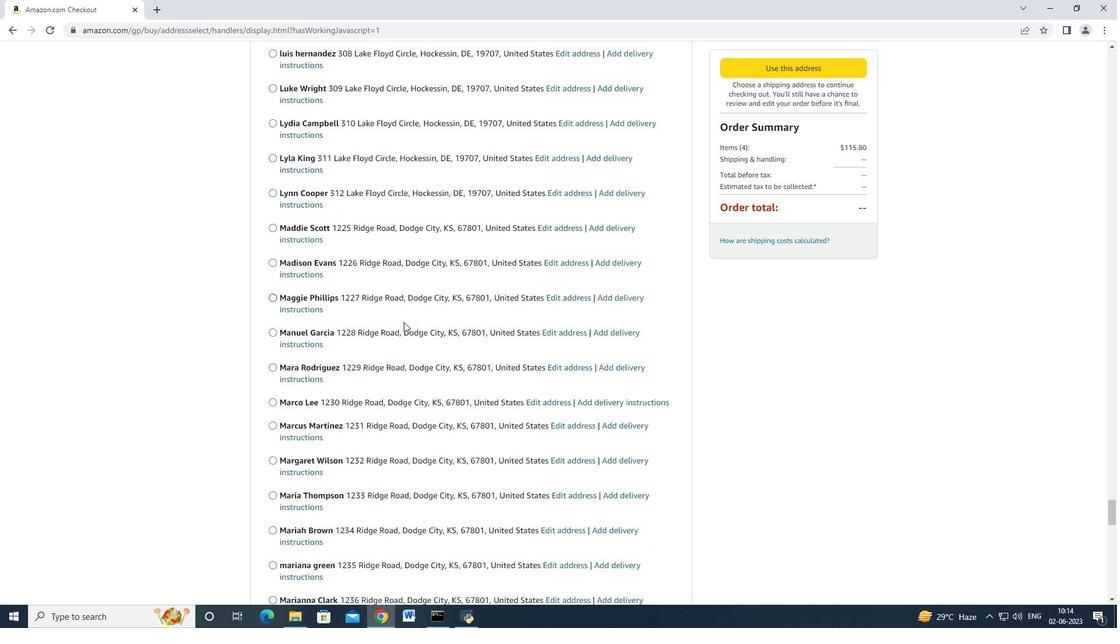 
Action: Mouse moved to (399, 328)
Screenshot: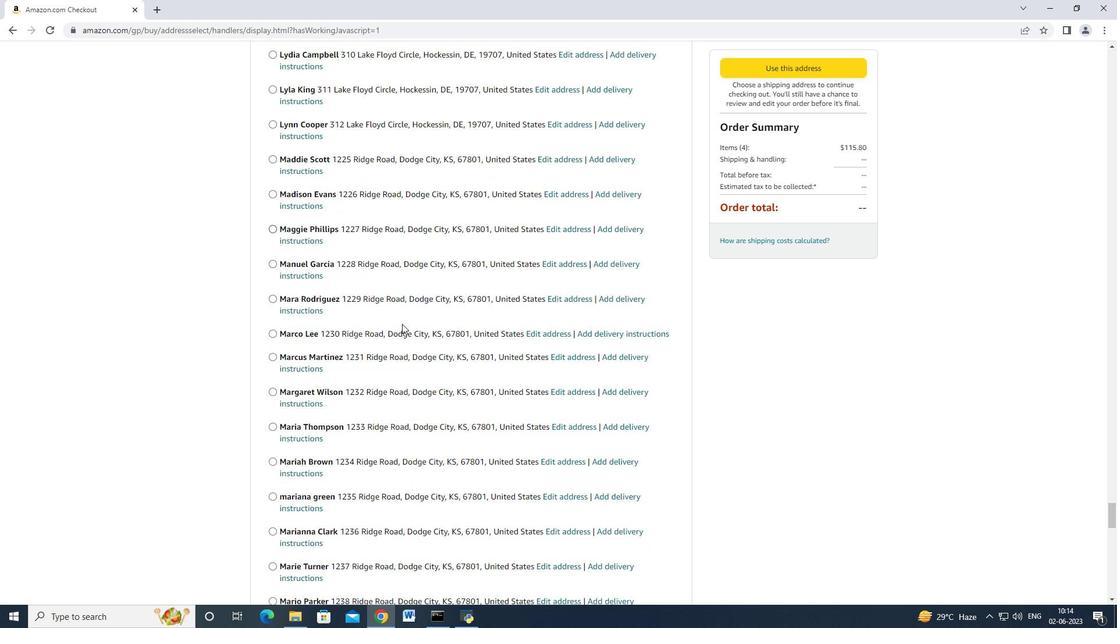 
Action: Mouse scrolled (399, 327) with delta (0, 0)
Screenshot: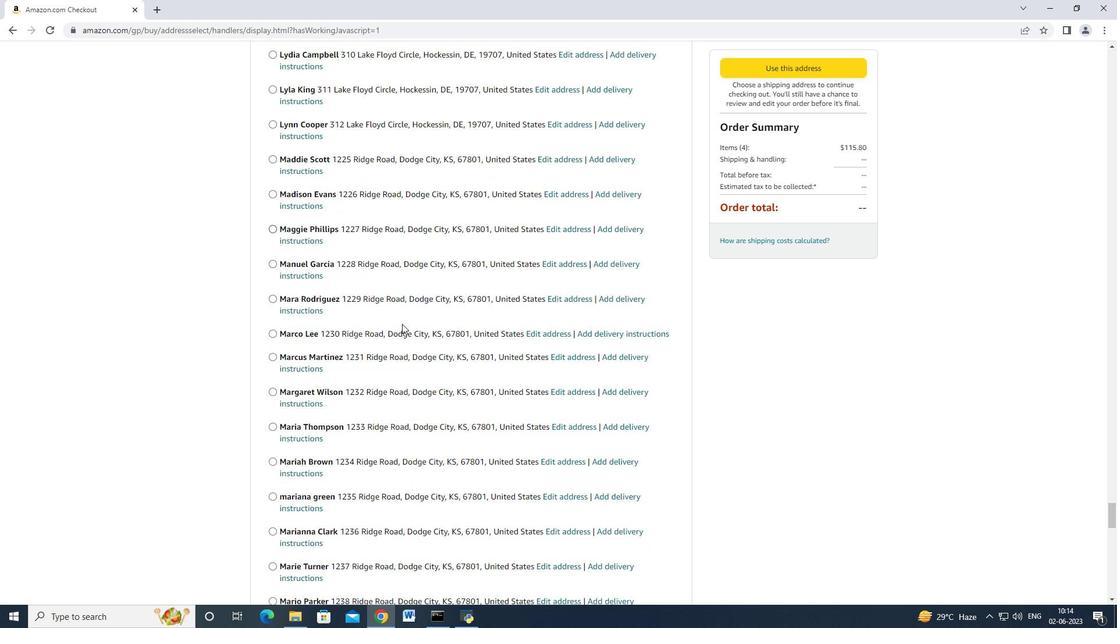 
Action: Mouse moved to (398, 328)
Screenshot: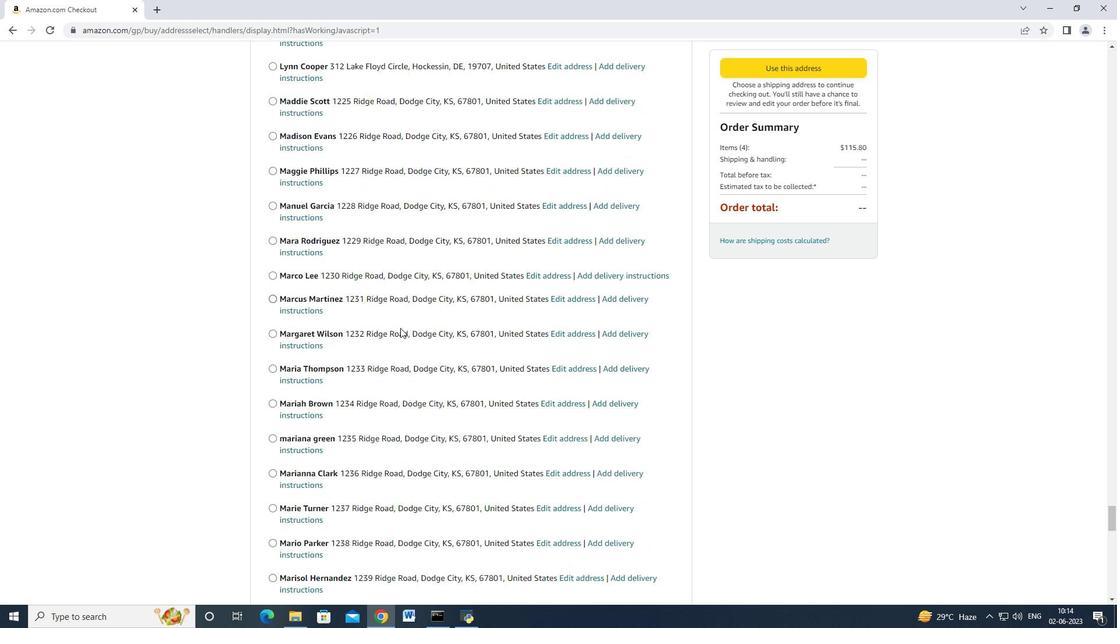 
Action: Mouse scrolled (399, 327) with delta (0, 0)
Screenshot: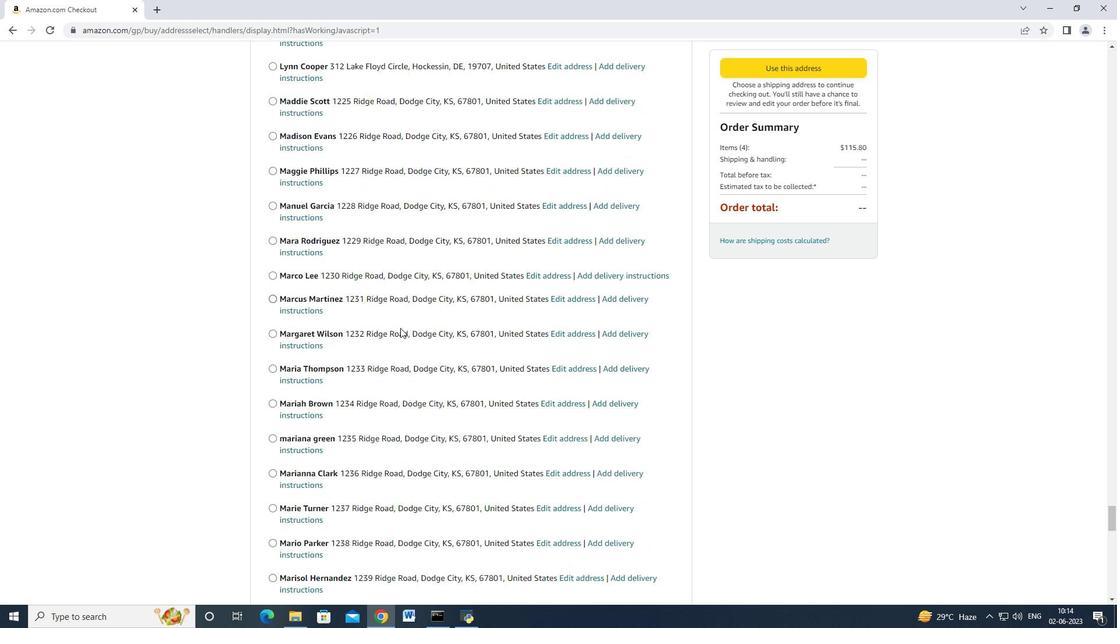 
Action: Mouse moved to (398, 328)
Screenshot: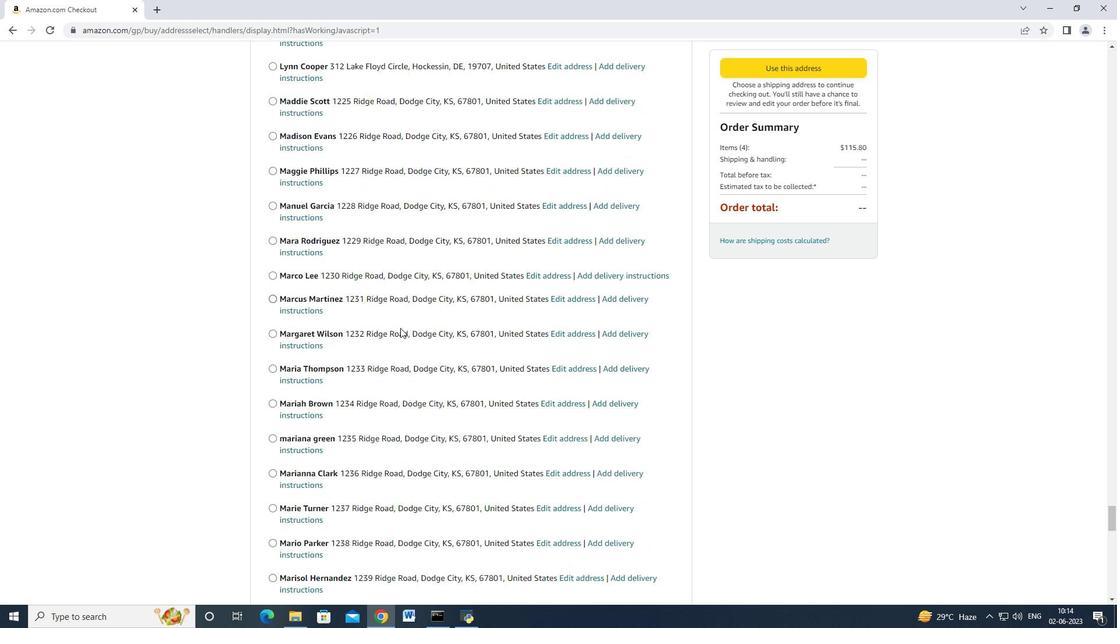
Action: Mouse scrolled (398, 327) with delta (0, 0)
Screenshot: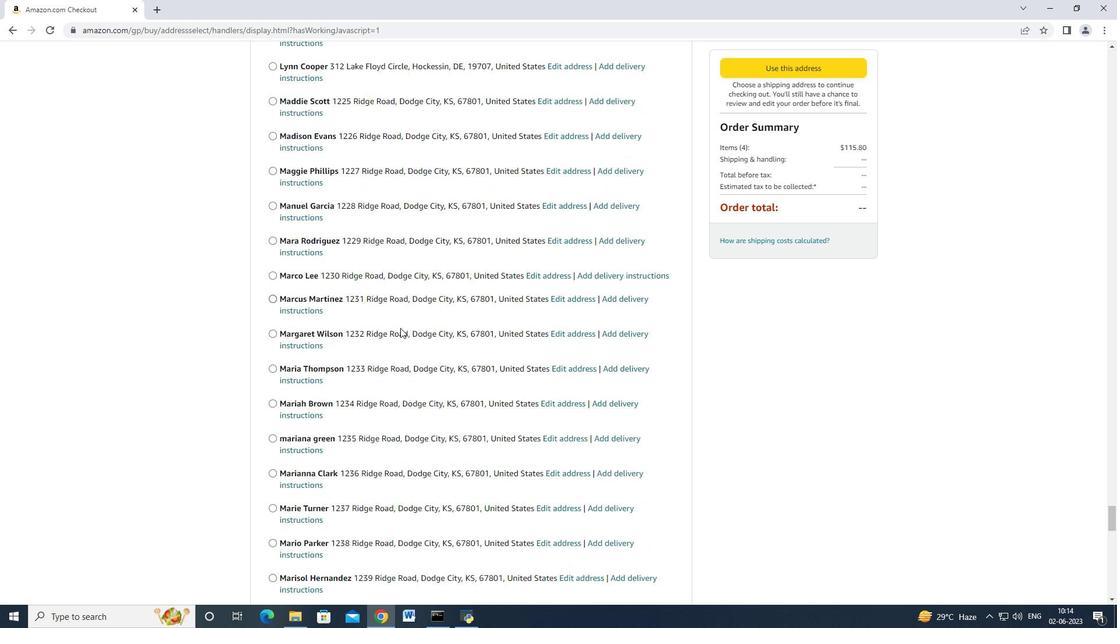 
Action: Mouse moved to (397, 330)
Screenshot: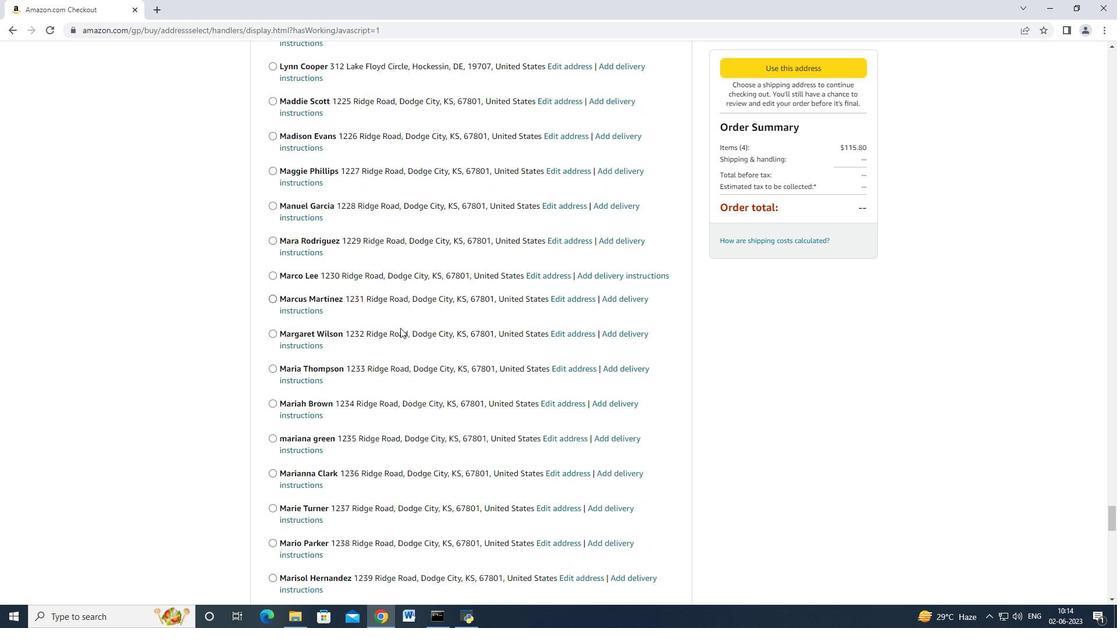 
Action: Mouse scrolled (398, 328) with delta (0, 0)
Screenshot: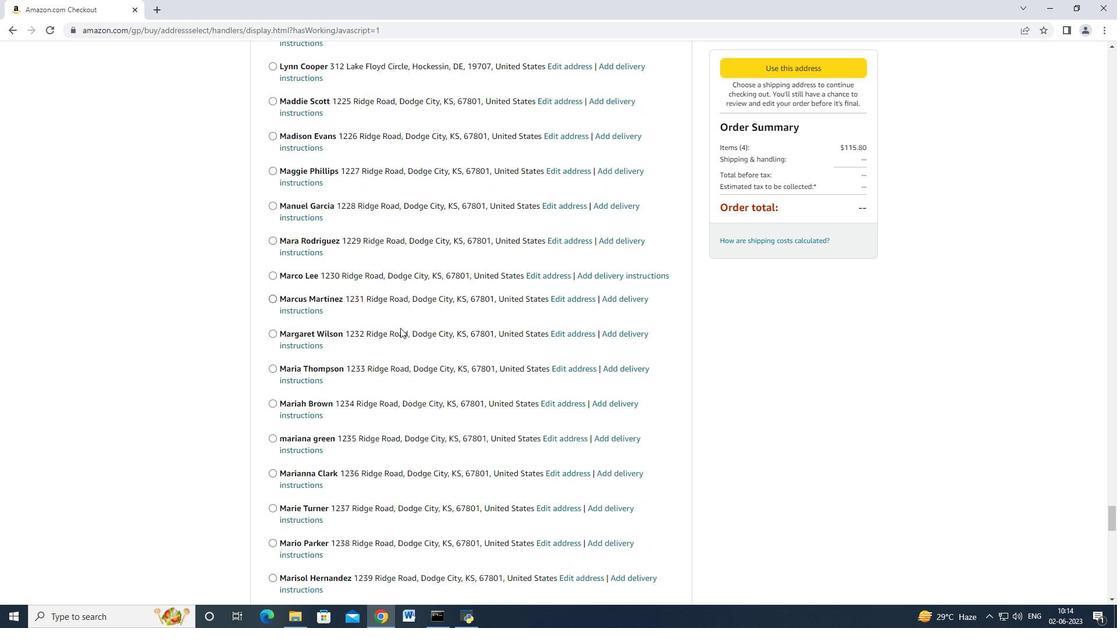 
Action: Mouse moved to (396, 331)
Screenshot: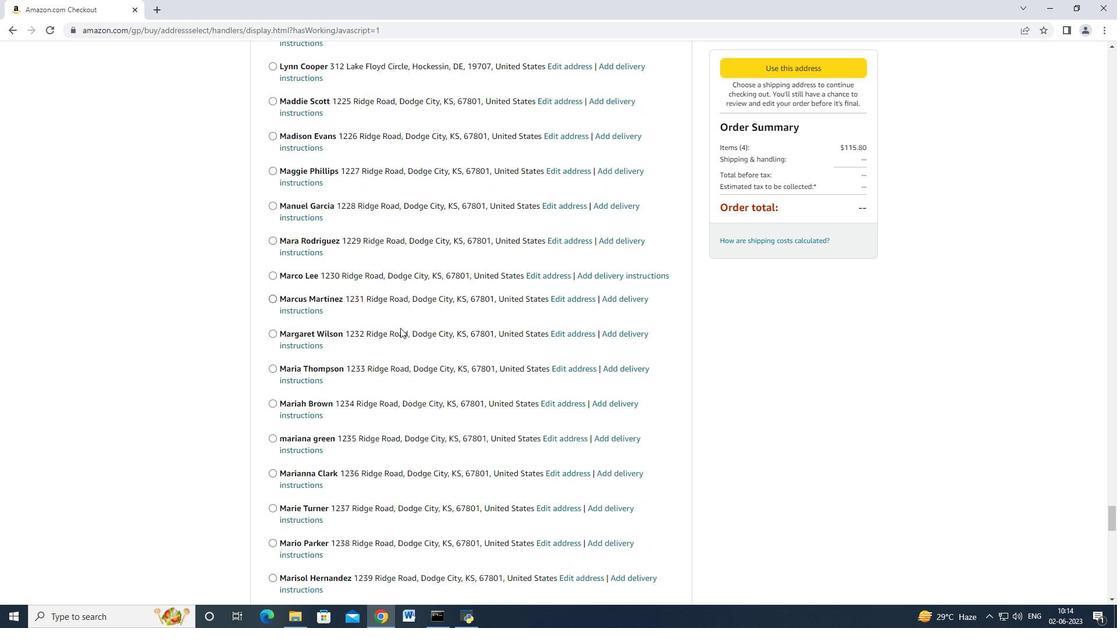 
Action: Mouse scrolled (397, 329) with delta (0, 0)
Screenshot: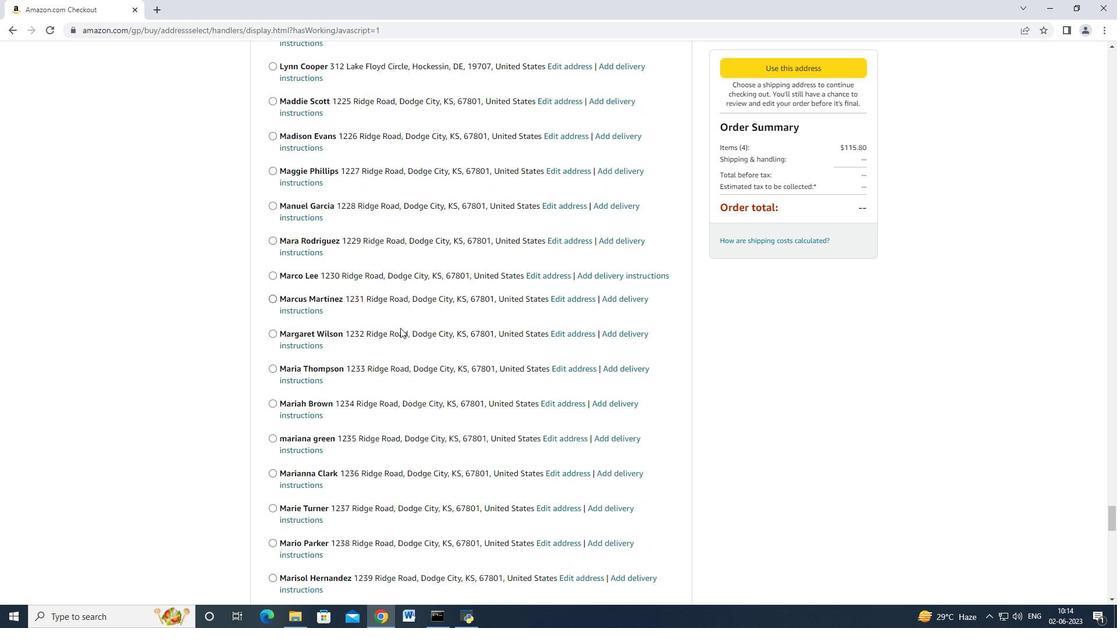 
Action: Mouse moved to (392, 333)
Screenshot: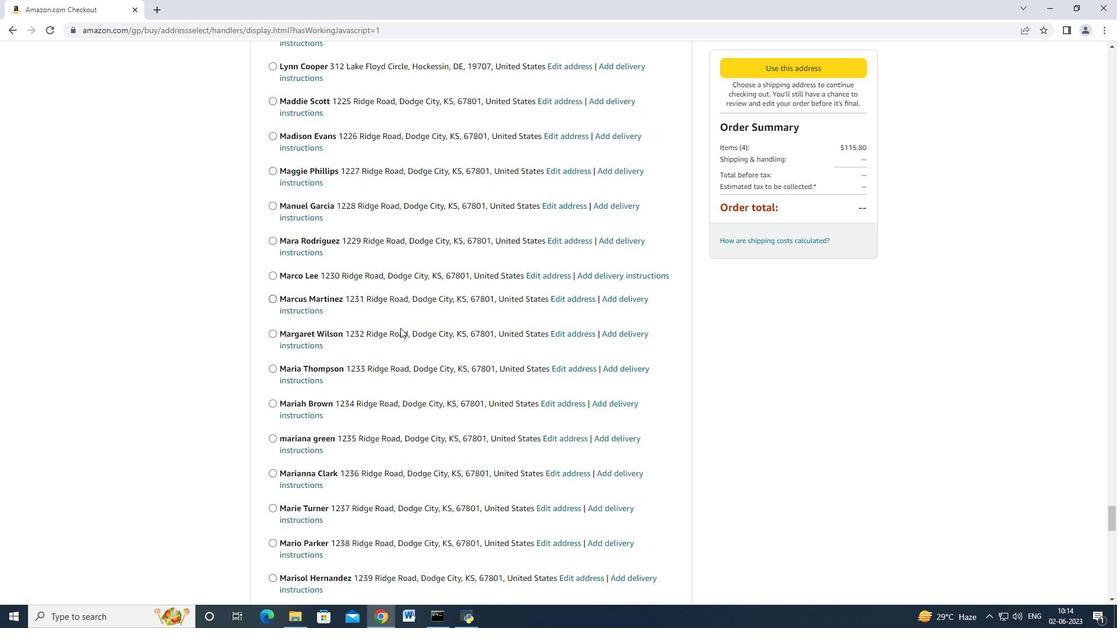 
Action: Mouse scrolled (394, 331) with delta (0, 0)
Screenshot: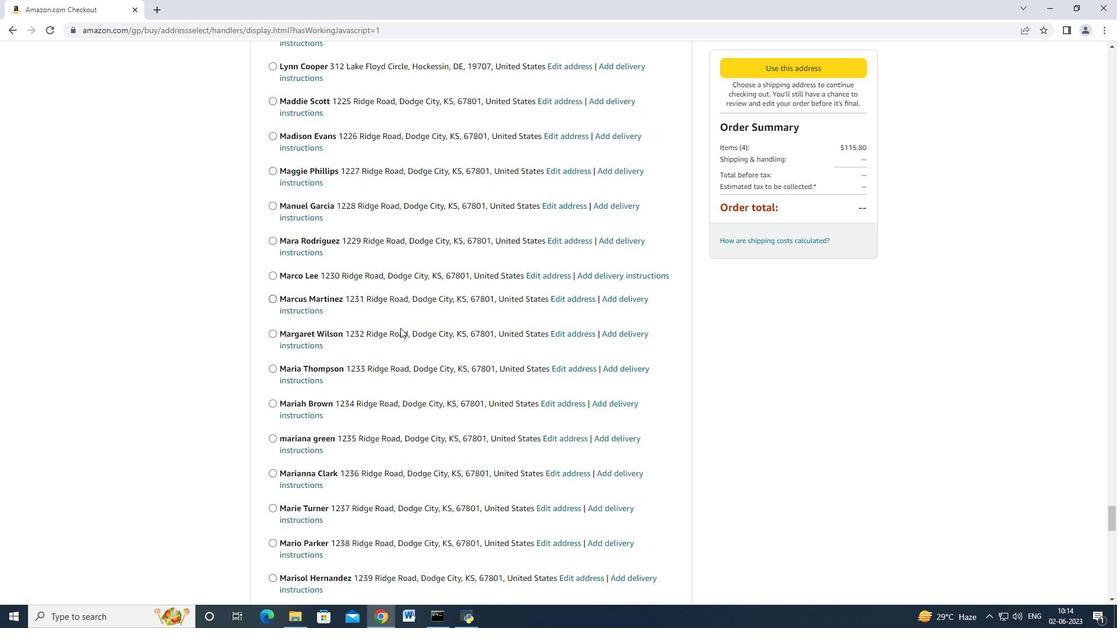 
Action: Mouse moved to (392, 334)
Screenshot: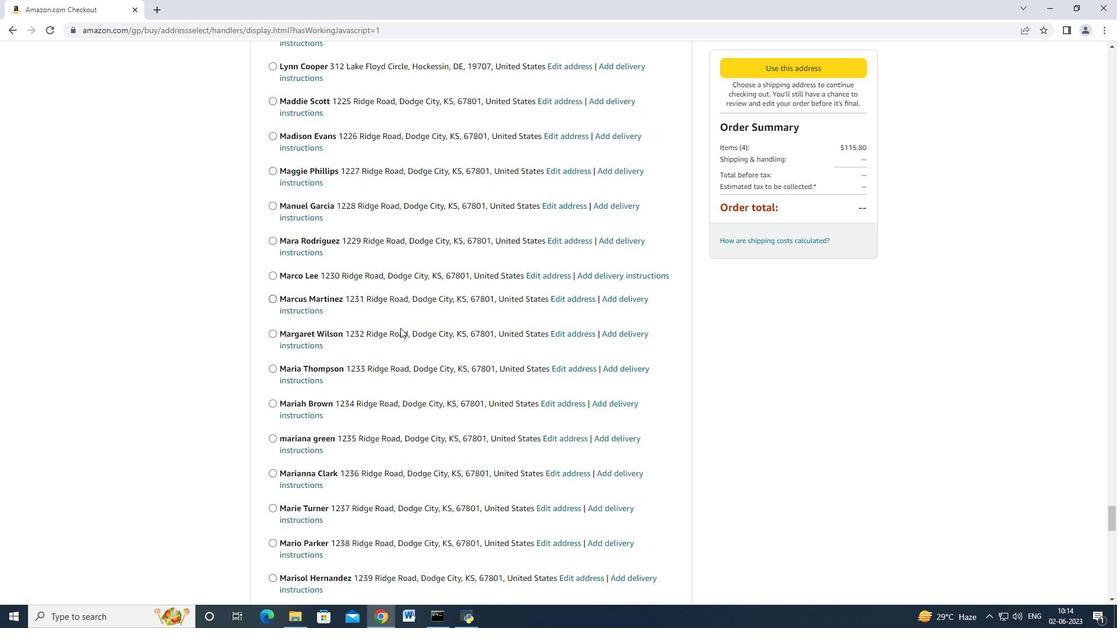 
Action: Mouse scrolled (393, 332) with delta (0, 0)
Screenshot: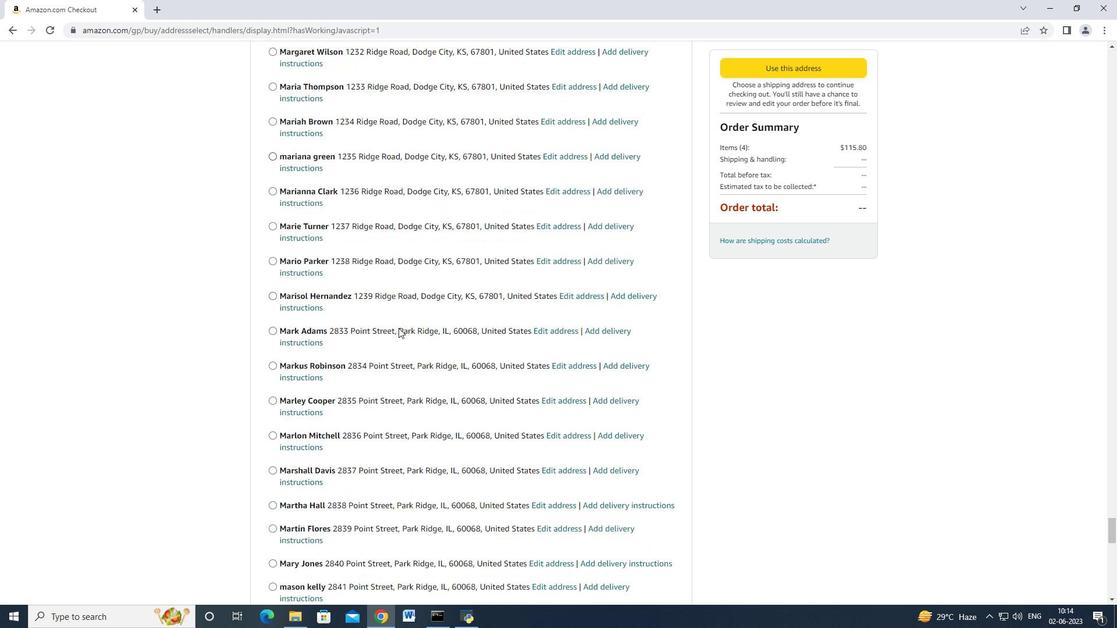 
Action: Mouse moved to (388, 335)
Screenshot: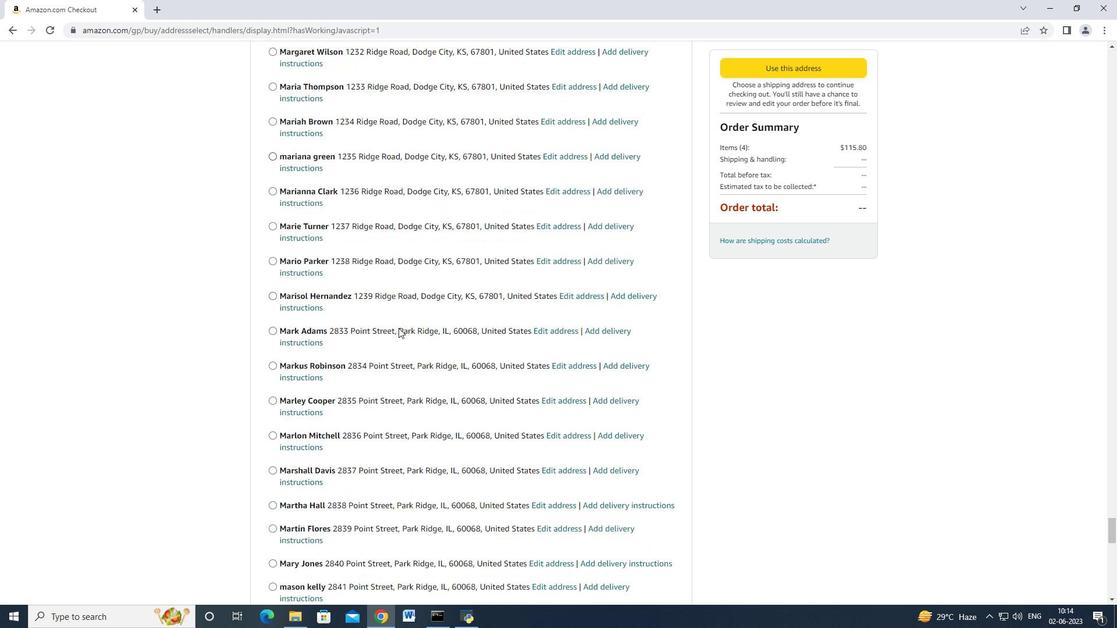 
Action: Mouse scrolled (391, 333) with delta (0, 0)
Screenshot: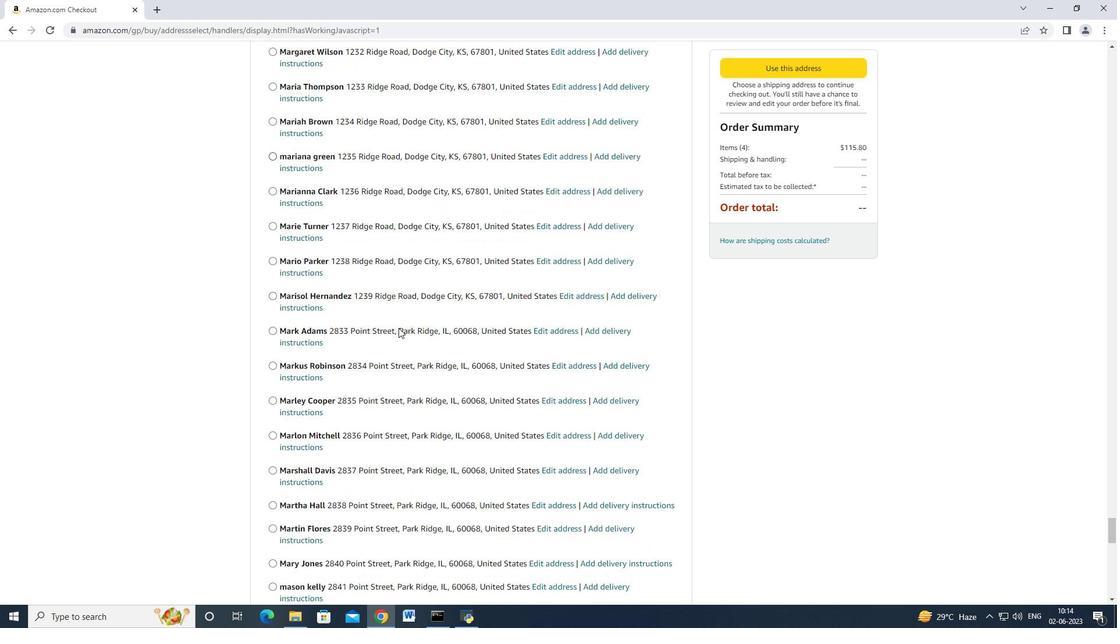 
Action: Mouse moved to (376, 338)
Screenshot: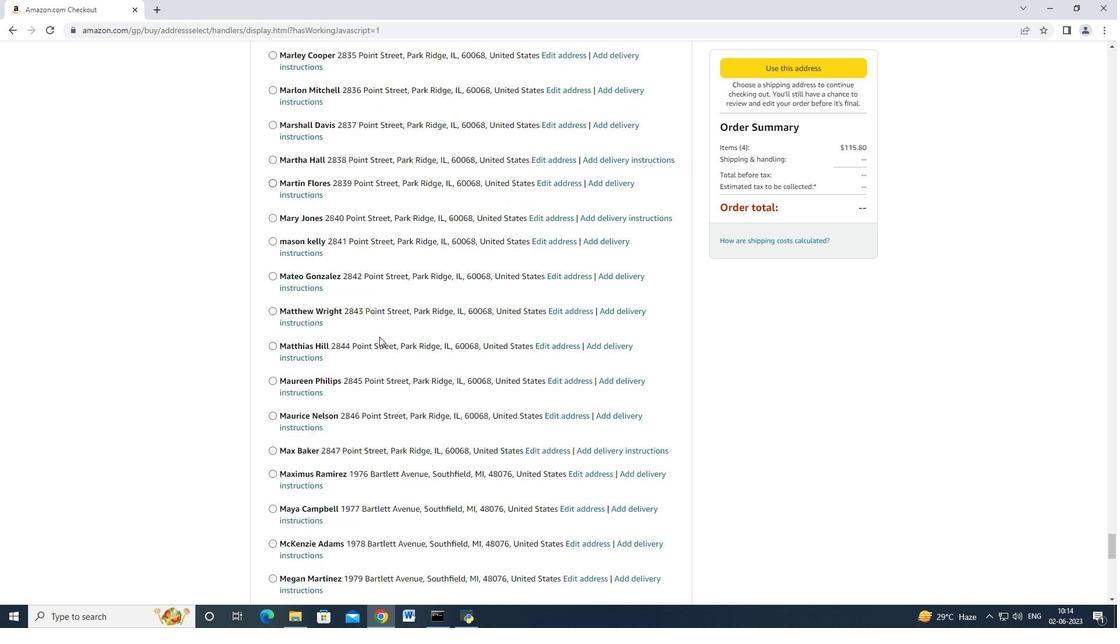 
Action: Mouse scrolled (376, 338) with delta (0, 0)
Screenshot: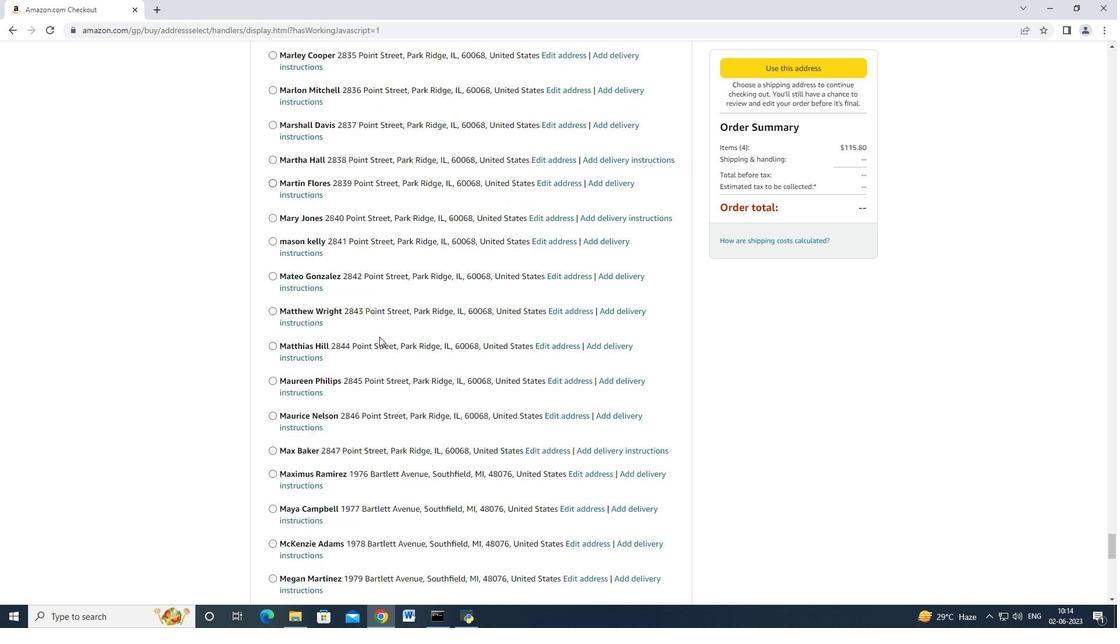 
Action: Mouse moved to (376, 339)
Screenshot: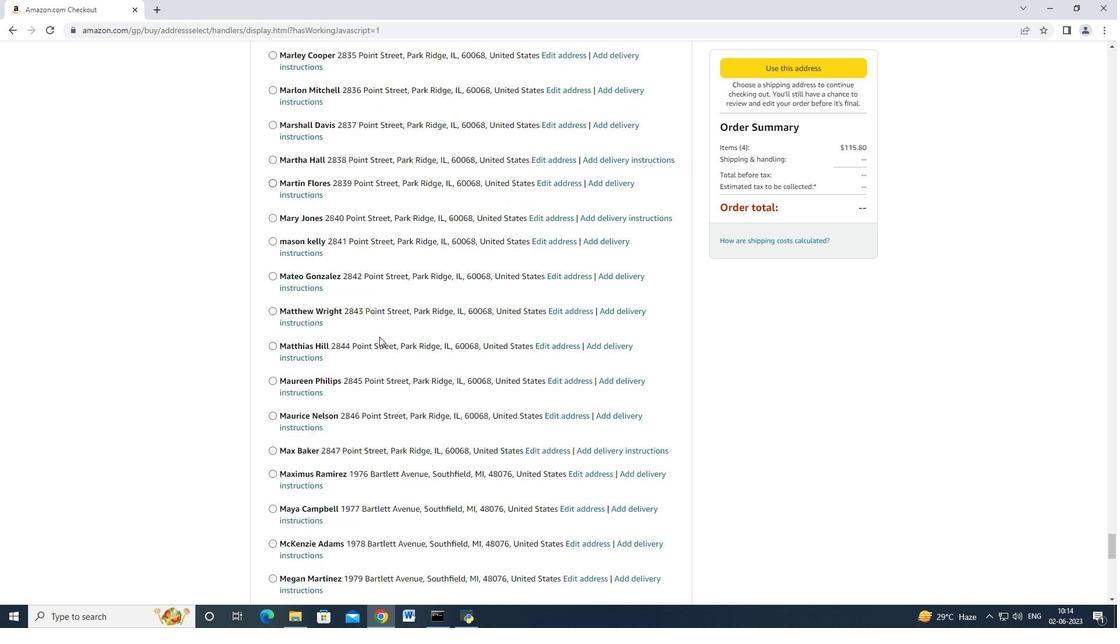 
Action: Mouse scrolled (376, 338) with delta (0, 0)
Screenshot: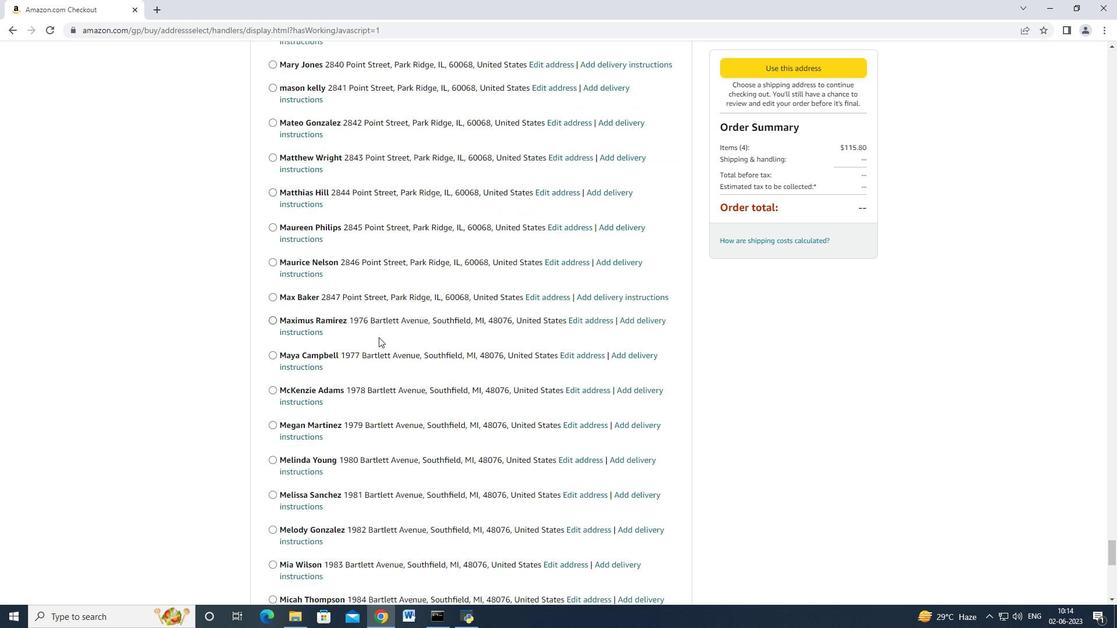 
Action: Mouse scrolled (376, 338) with delta (0, 0)
Screenshot: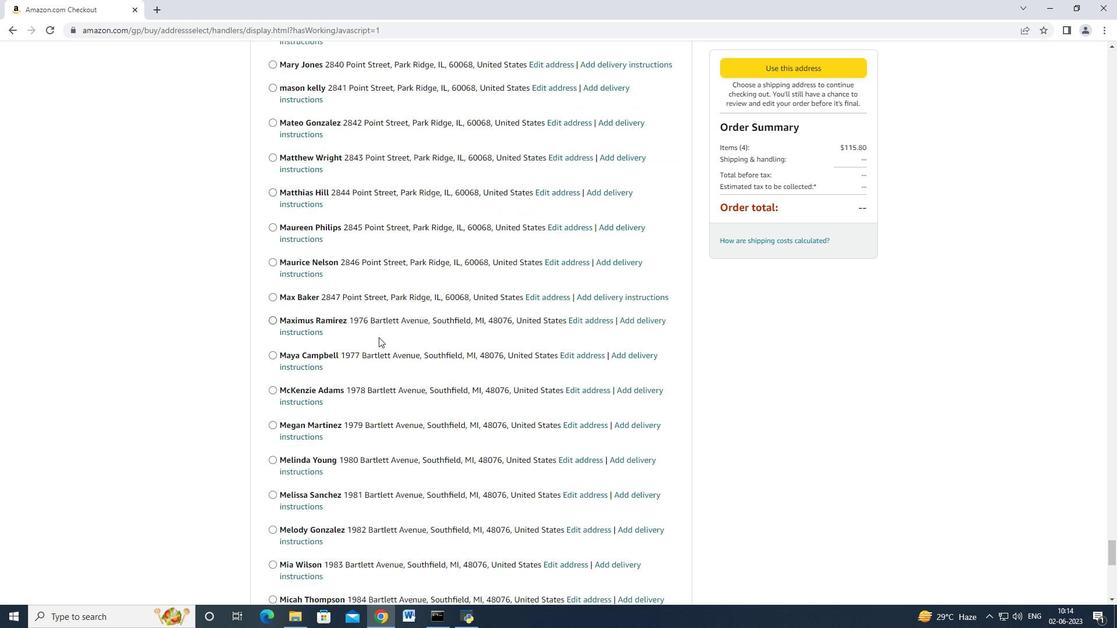 
Action: Mouse scrolled (376, 338) with delta (0, 0)
Screenshot: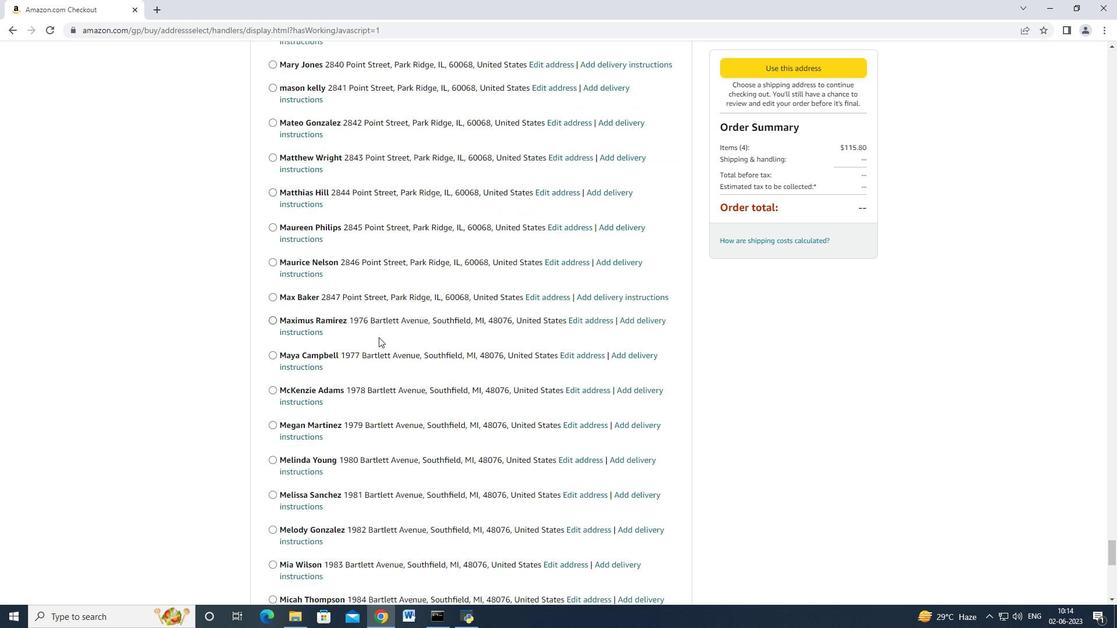 
Action: Mouse moved to (376, 339)
Screenshot: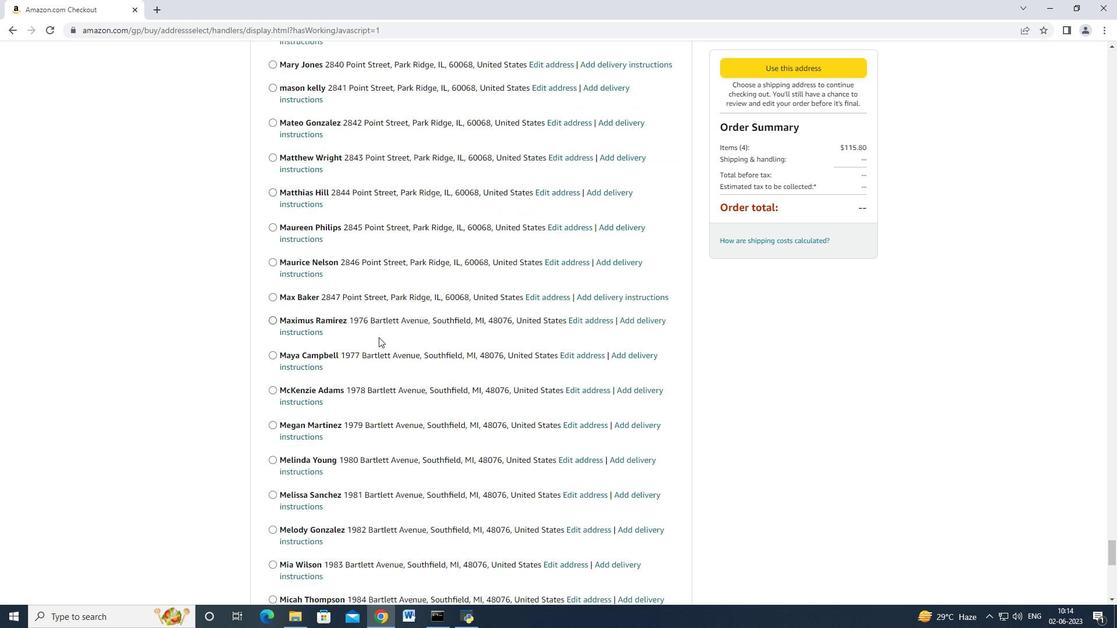 
Action: Mouse scrolled (376, 338) with delta (0, 0)
Screenshot: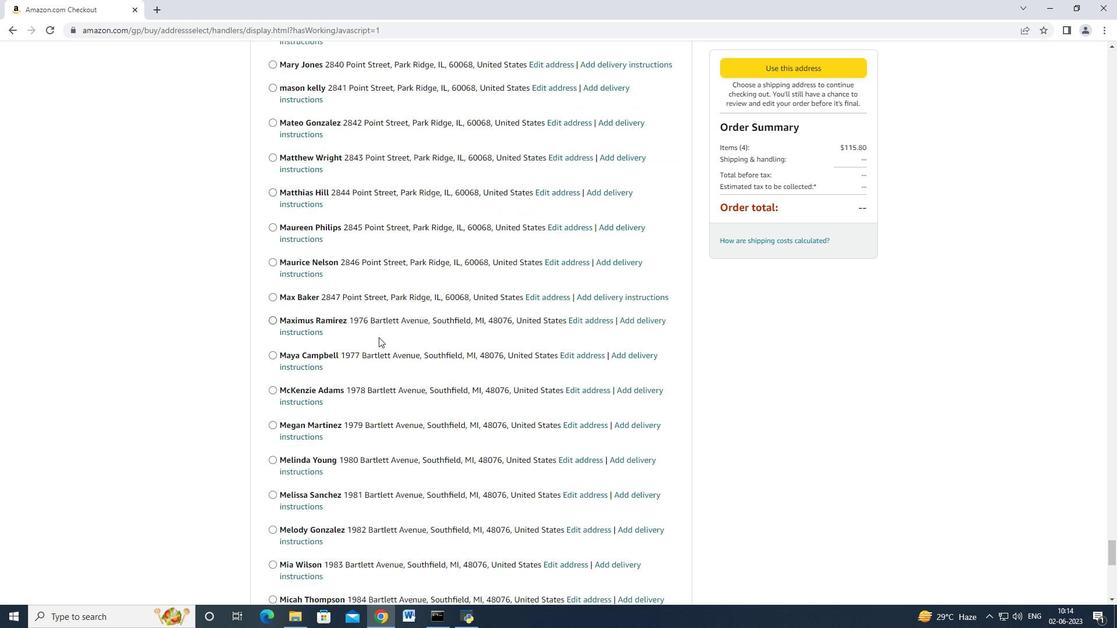 
Action: Mouse moved to (375, 339)
Screenshot: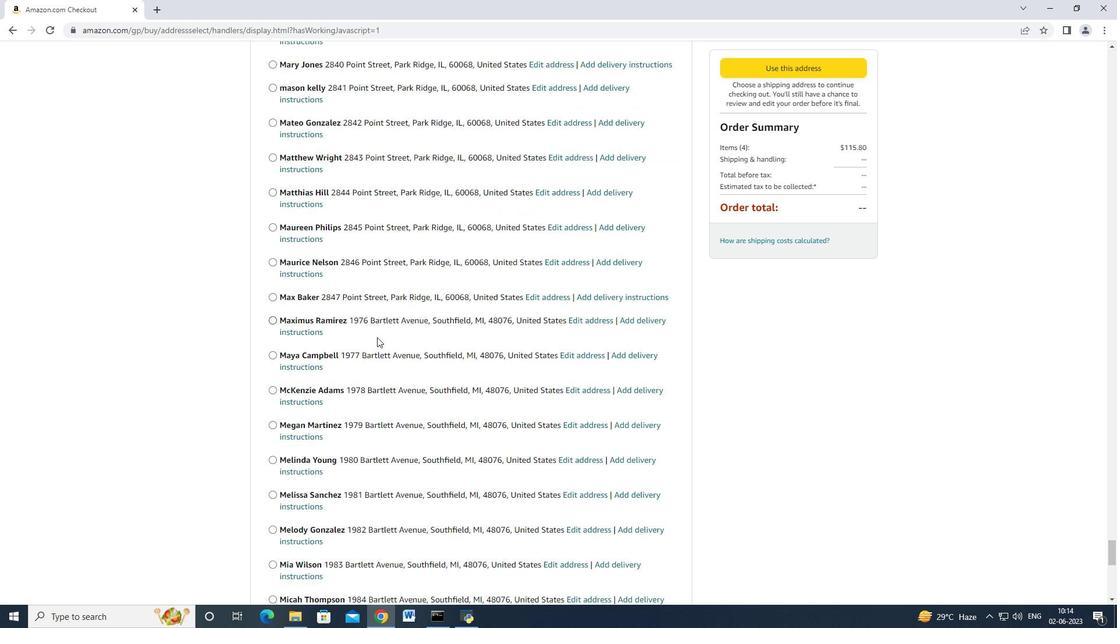 
Action: Mouse scrolled (375, 338) with delta (0, 0)
Screenshot: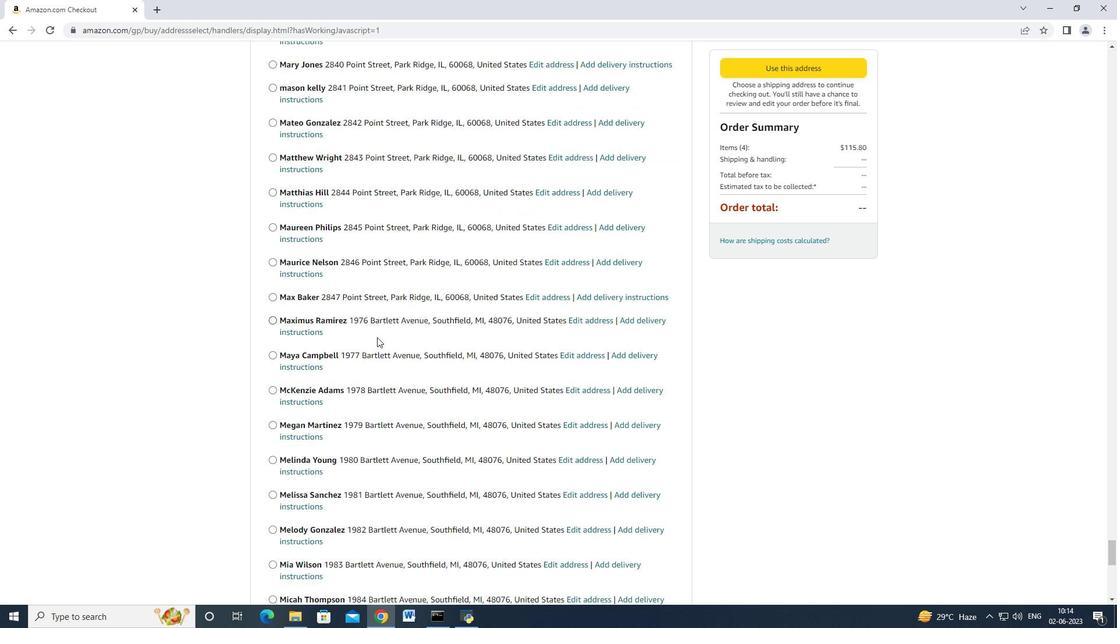 
Action: Mouse moved to (374, 339)
Screenshot: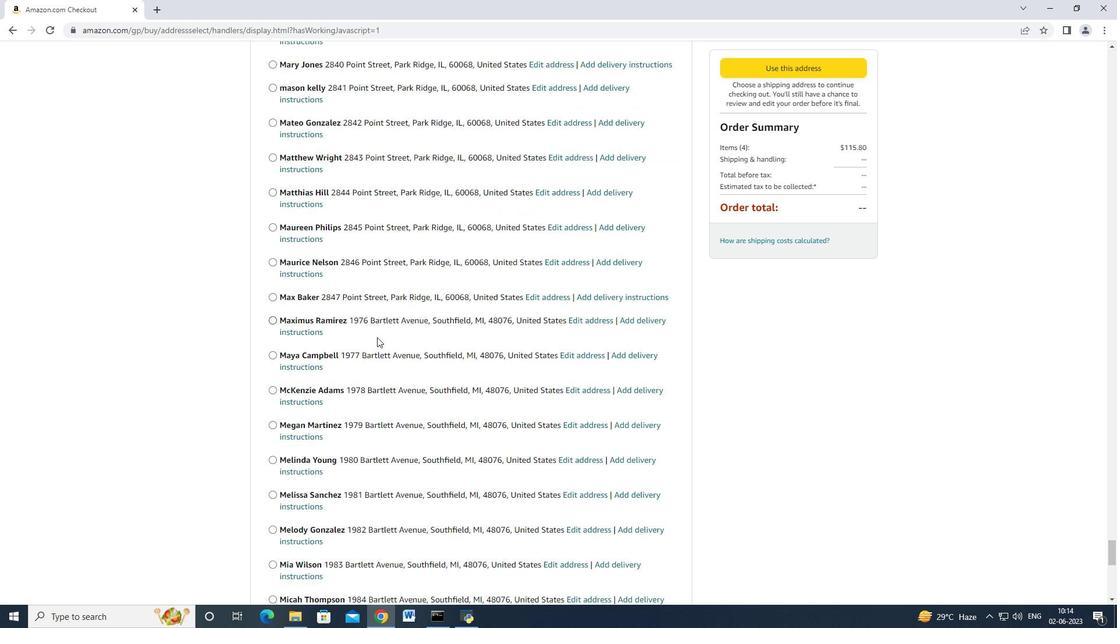 
Action: Mouse scrolled (375, 338) with delta (0, 0)
Screenshot: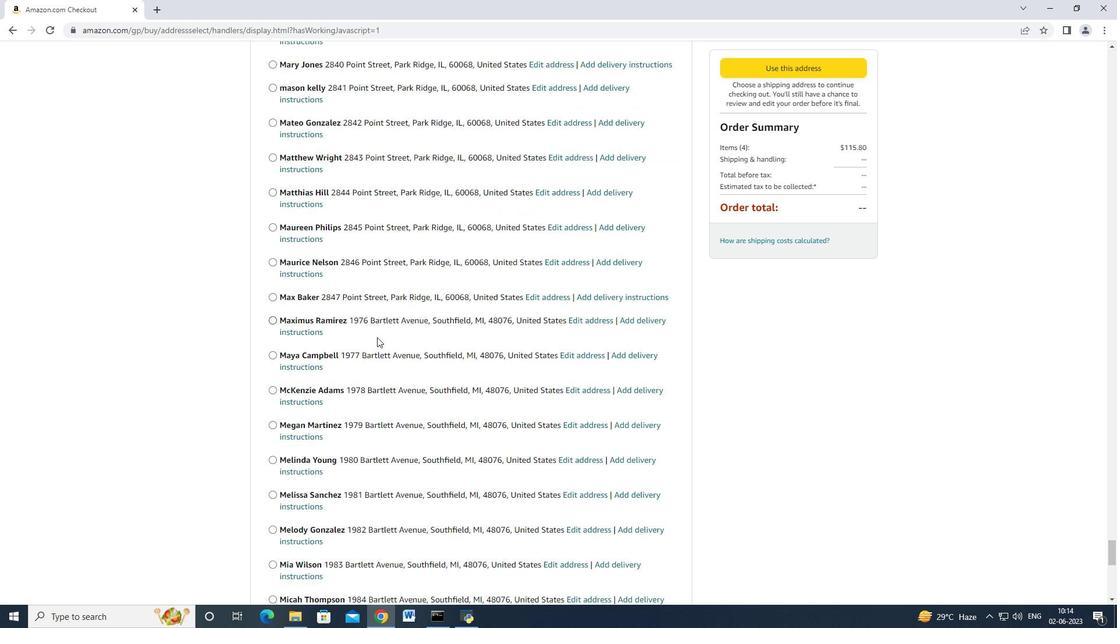 
Action: Mouse moved to (375, 339)
Screenshot: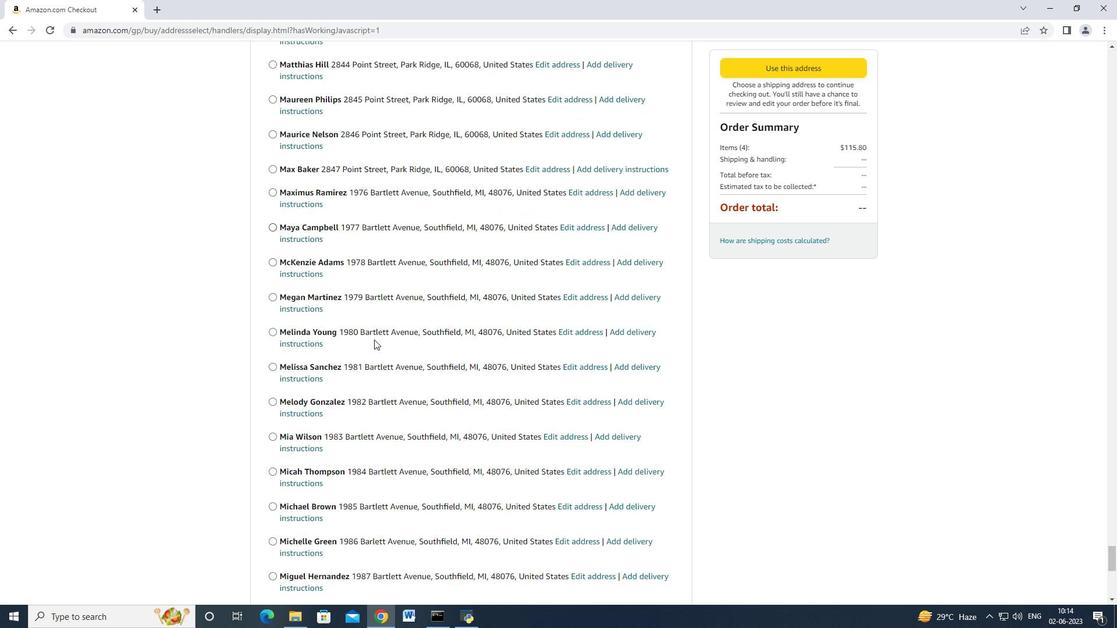 
Action: Mouse scrolled (375, 339) with delta (0, 0)
Screenshot: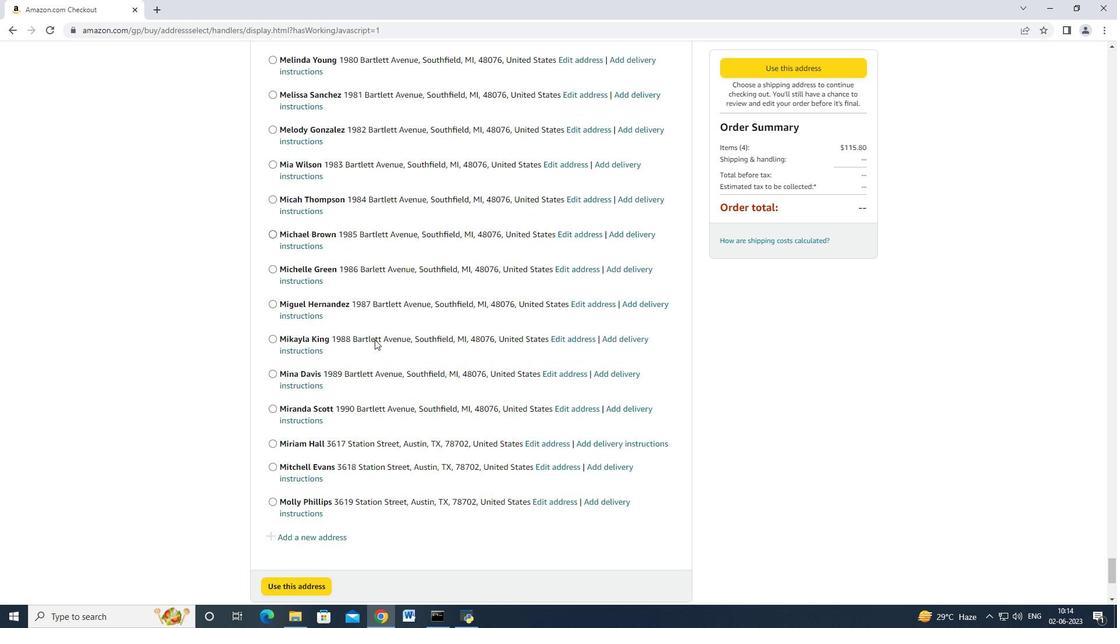
Action: Mouse scrolled (375, 339) with delta (0, 0)
Screenshot: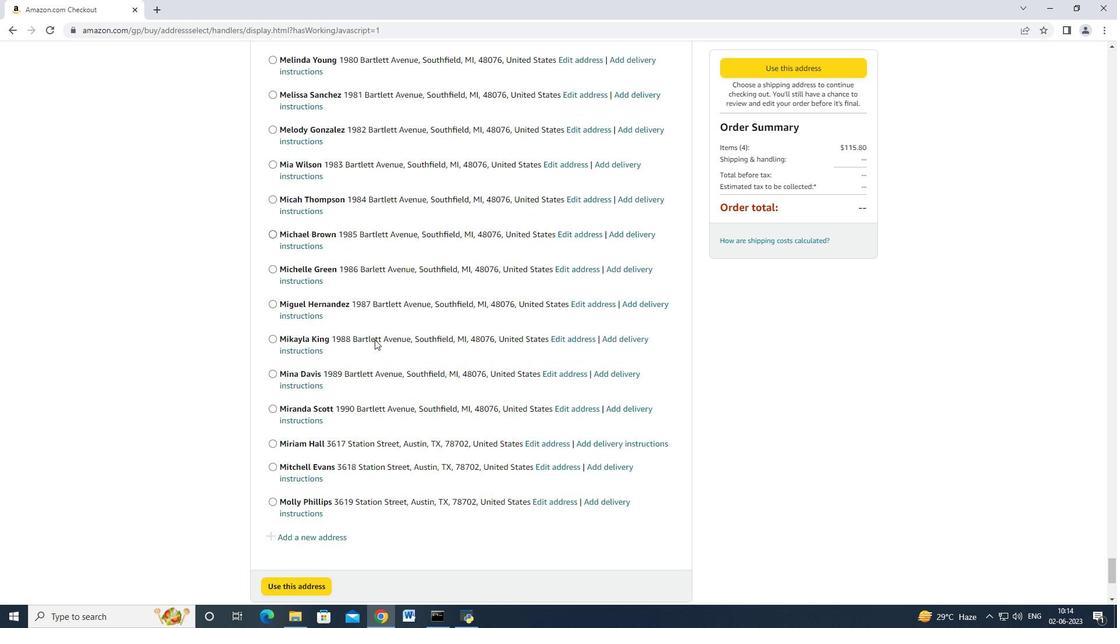 
Action: Mouse scrolled (375, 339) with delta (0, 0)
Screenshot: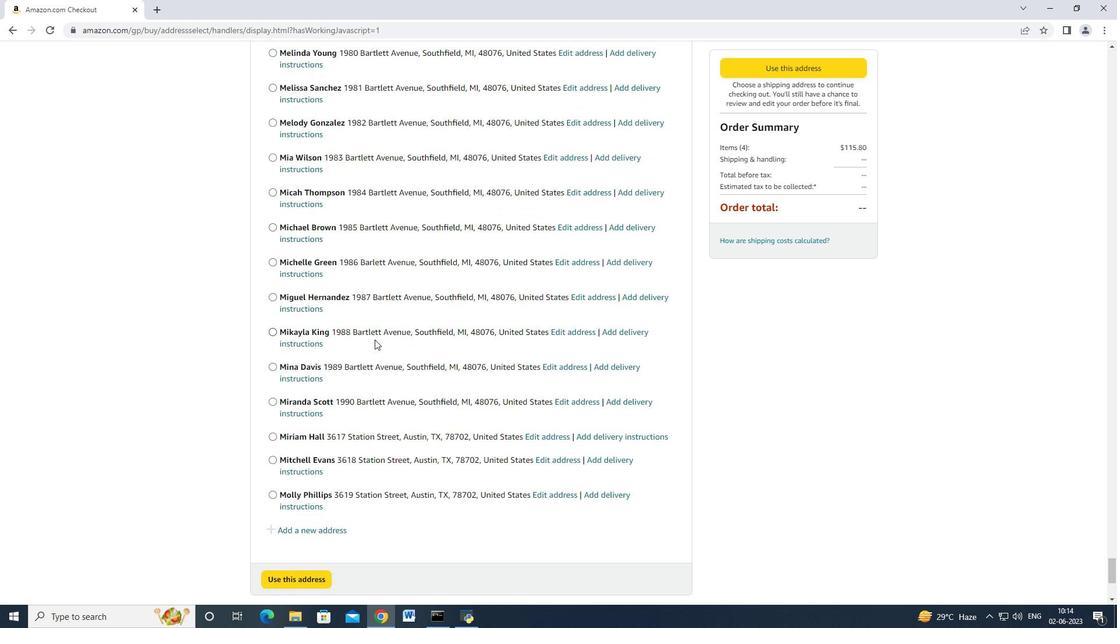 
Action: Mouse scrolled (375, 339) with delta (0, 0)
Screenshot: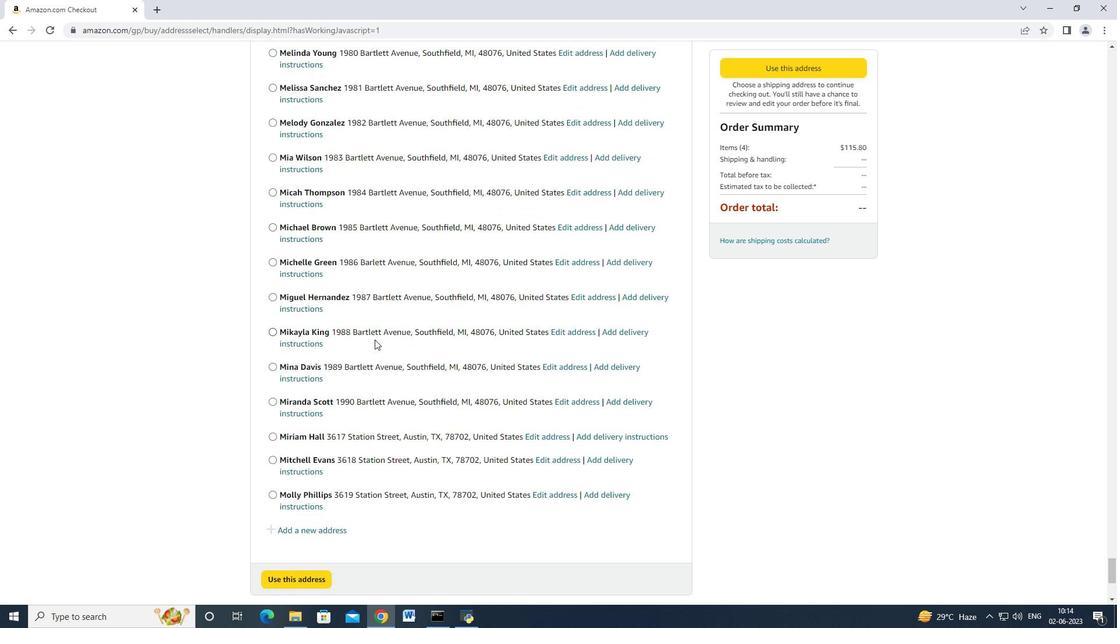 
Action: Mouse scrolled (375, 339) with delta (0, 0)
Screenshot: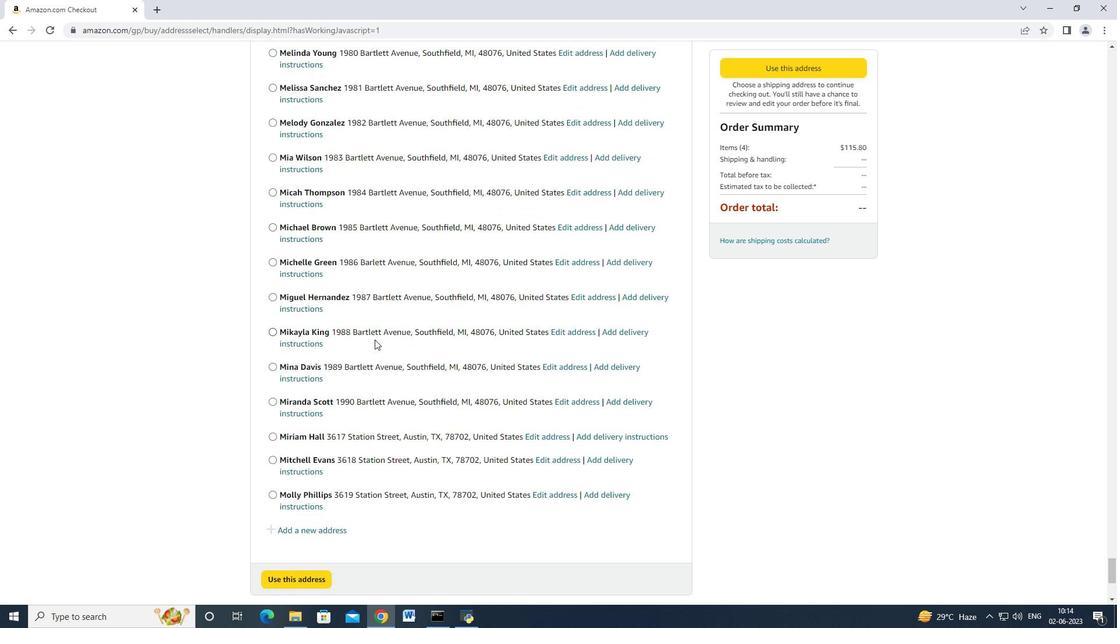
Action: Mouse moved to (375, 339)
Screenshot: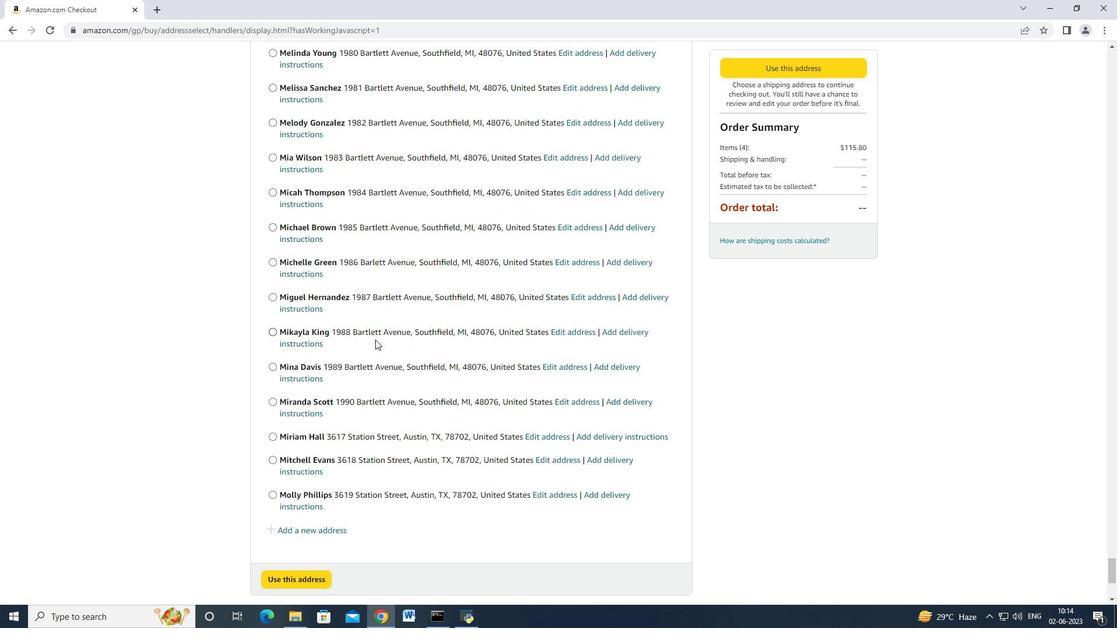 
Action: Mouse scrolled (375, 339) with delta (0, 0)
Screenshot: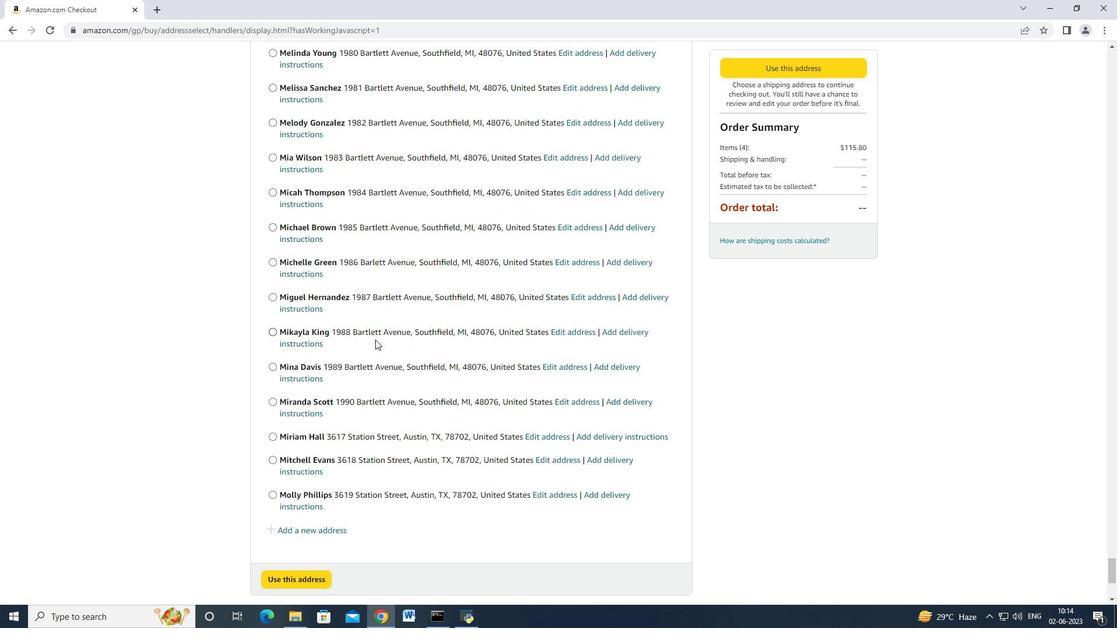 
Action: Mouse moved to (375, 339)
Screenshot: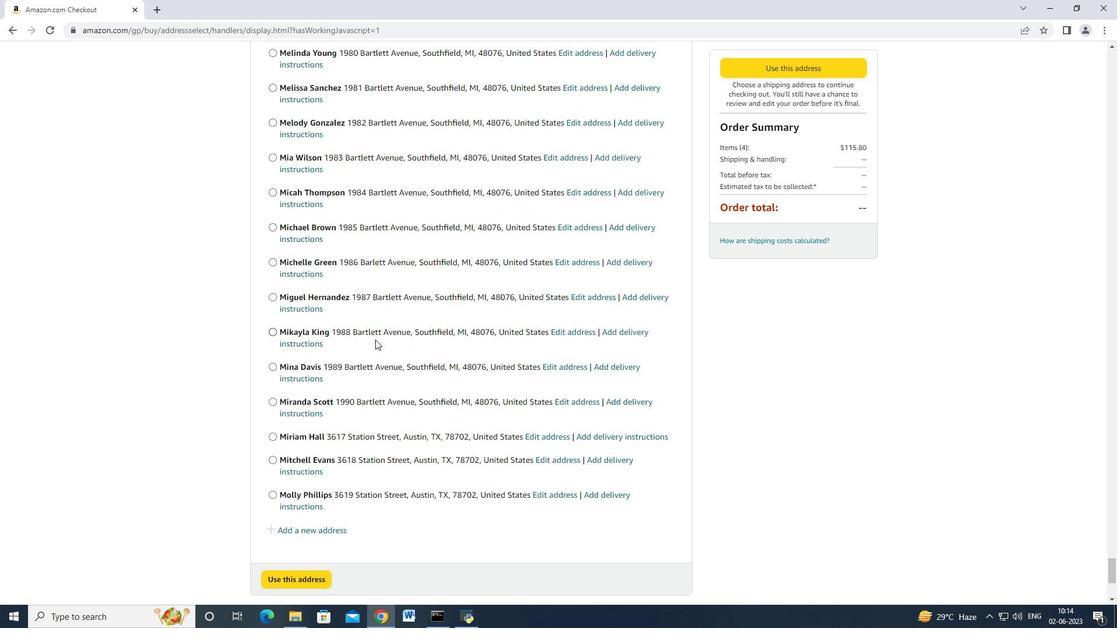 
Action: Mouse scrolled (375, 339) with delta (0, 0)
Screenshot: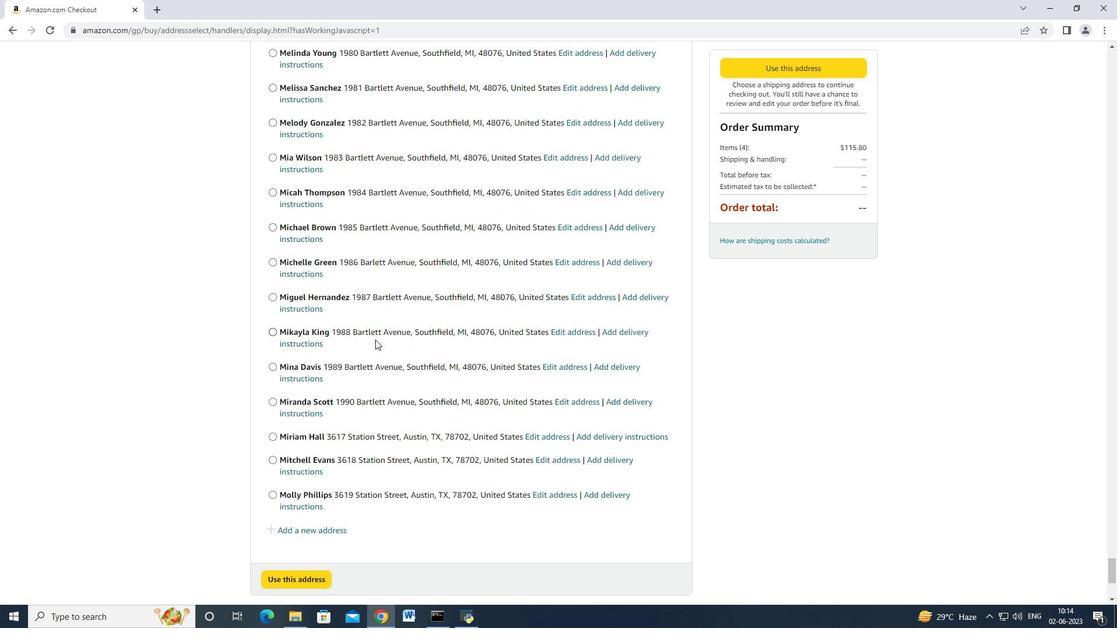 
Action: Mouse moved to (321, 285)
Screenshot: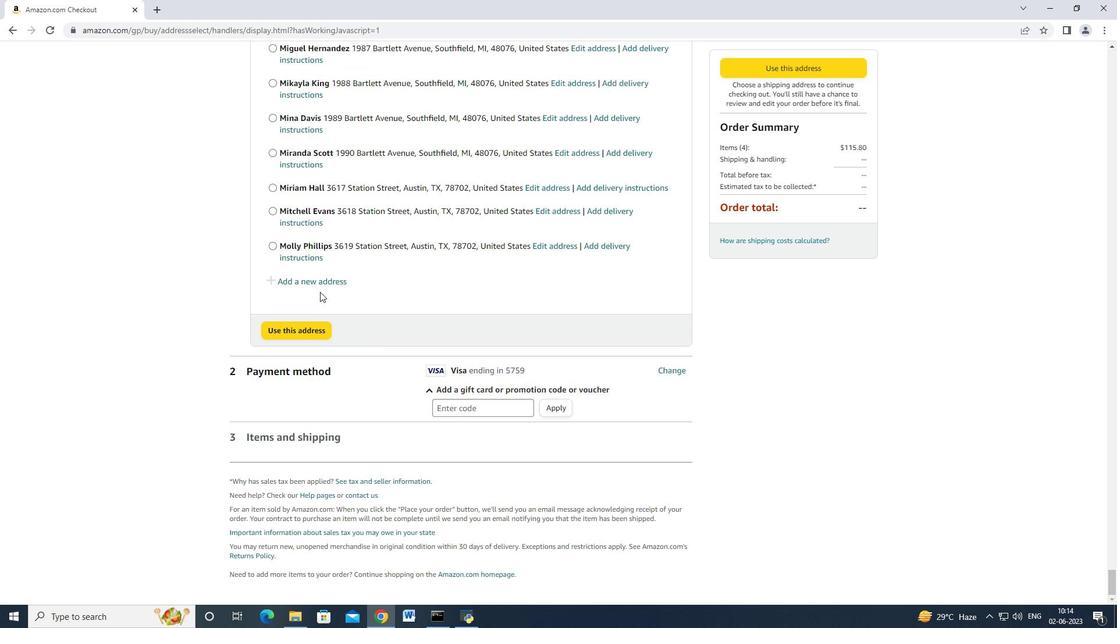 
Action: Mouse pressed left at (321, 285)
Screenshot: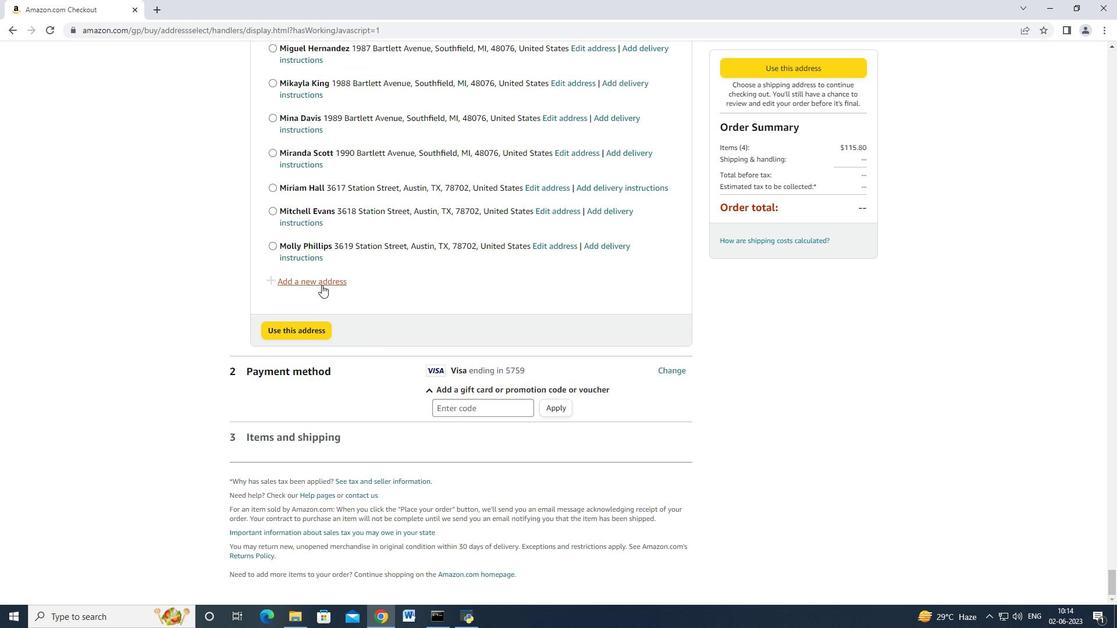 
Action: Mouse moved to (404, 280)
Screenshot: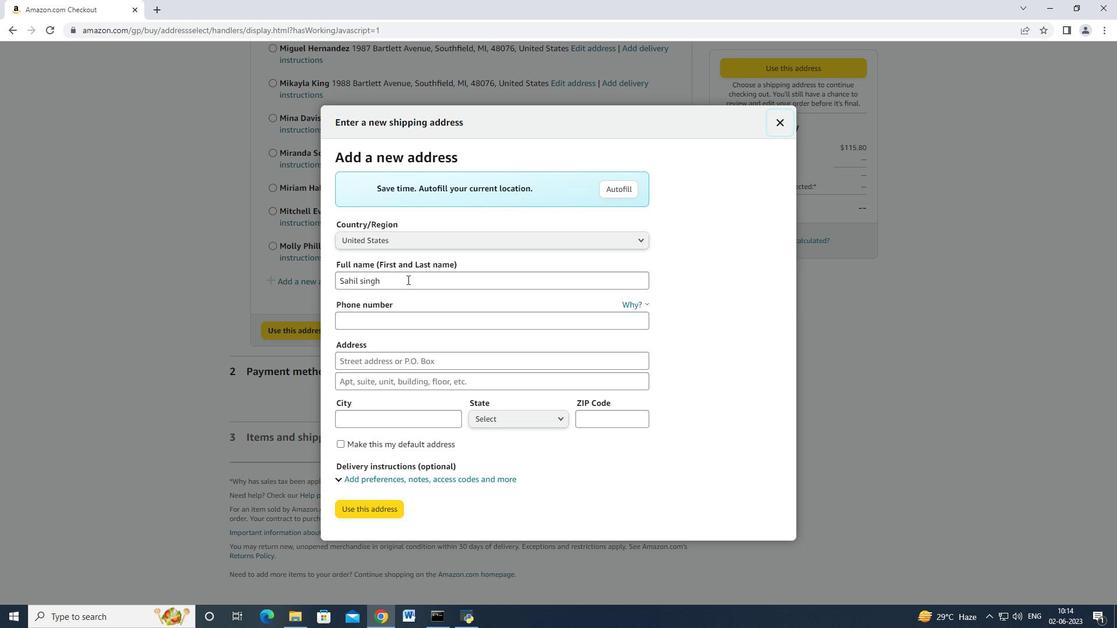 
Action: Mouse pressed left at (404, 280)
Screenshot: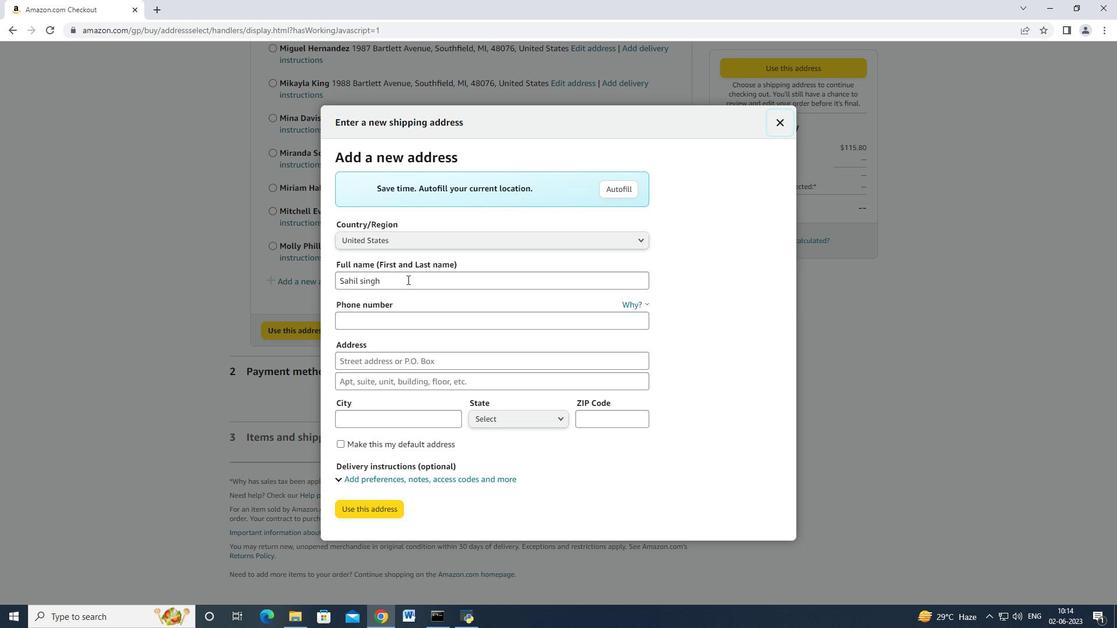 
Action: Mouse moved to (334, 273)
Screenshot: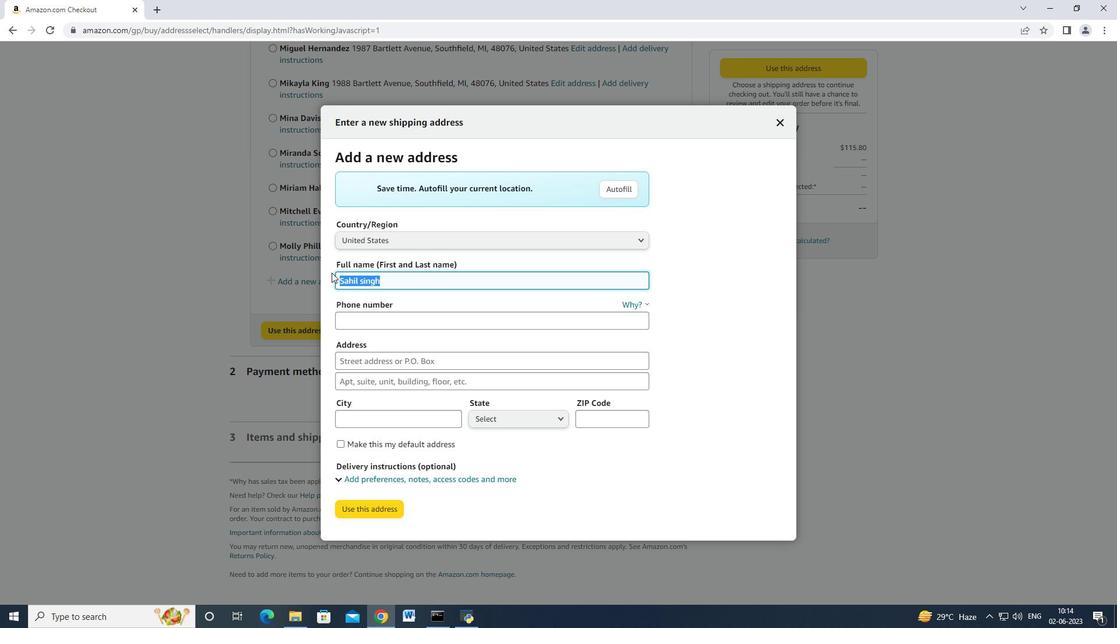 
Action: Key pressed <Key.backspace><Key.shift_r>Edwin<Key.space><Key.shift>Parker<Key.tab><Key.tab>2053738639<Key.tab><Key.shift>!<Key.backspace>1895<Key.space><Key.shift><Key.shift><Key.shift><Key.shift><Key.shift><Key.shift><Key.shift><Key.shift><Key.shift><Key.shift><Key.shift><Key.shift><Key.shift><Key.shift><Key.shift><Key.shift><Key.shift><Key.shift><Key.shift>D<Key.backspace><Key.shift>Brookside<Key.space><Key.shift>Drive<Key.tab><Key.tab><Key.shift>Aliceville
Screenshot: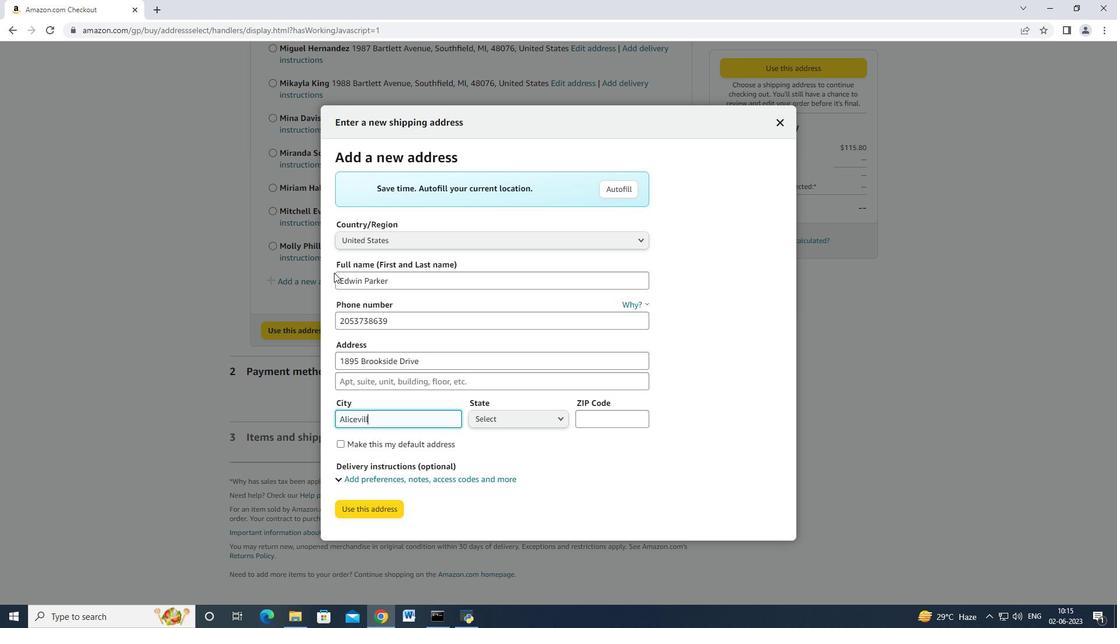 
Action: Mouse moved to (500, 426)
Screenshot: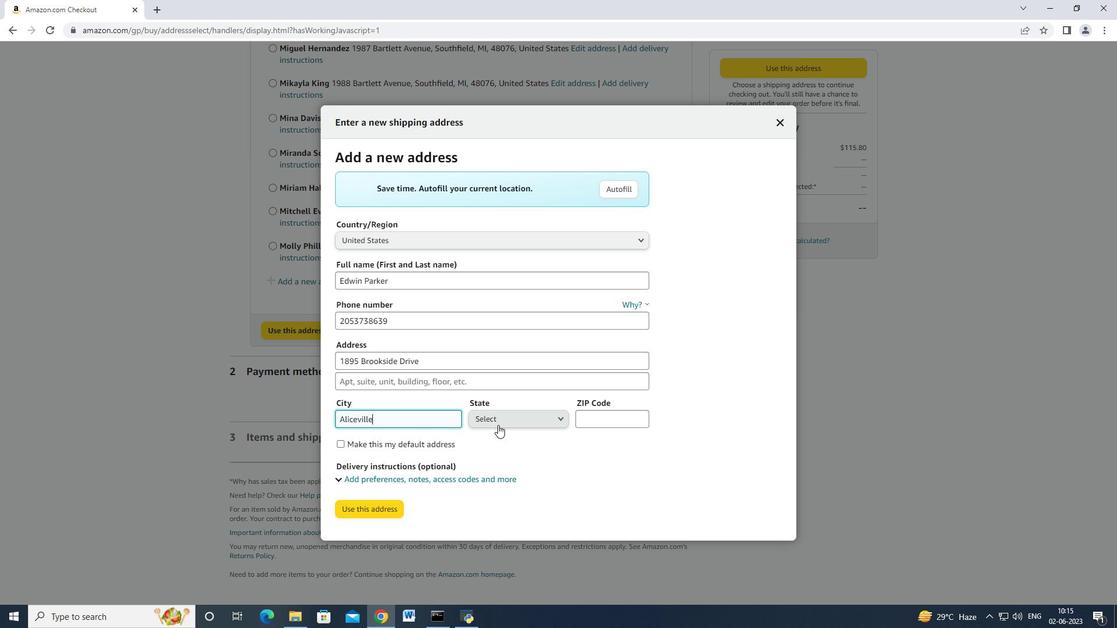 
Action: Mouse pressed left at (500, 426)
Screenshot: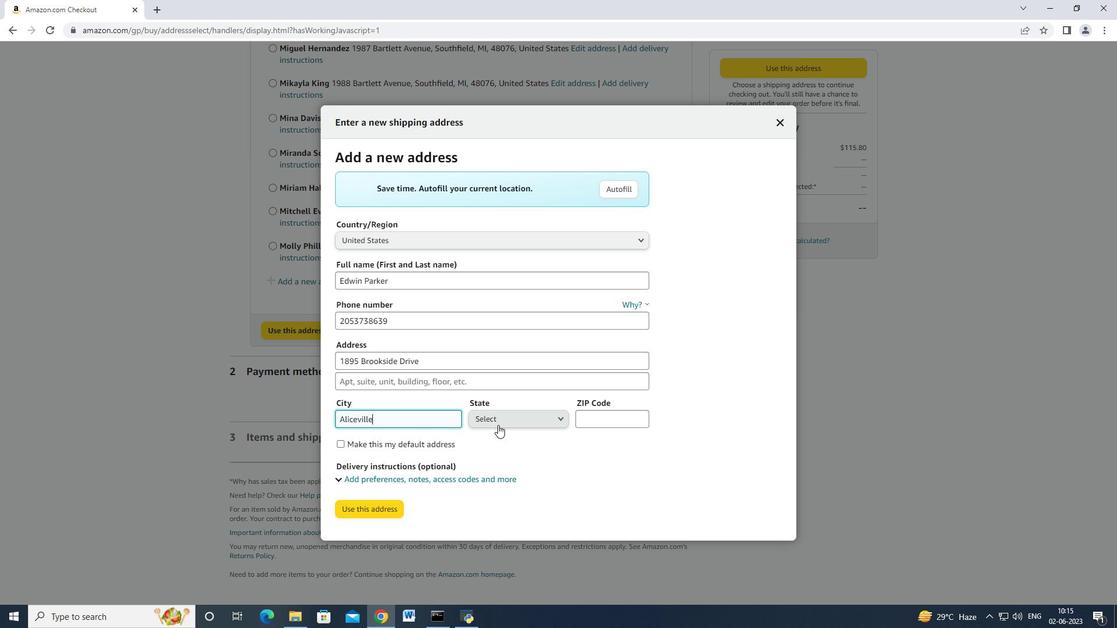 
Action: Mouse moved to (514, 67)
Screenshot: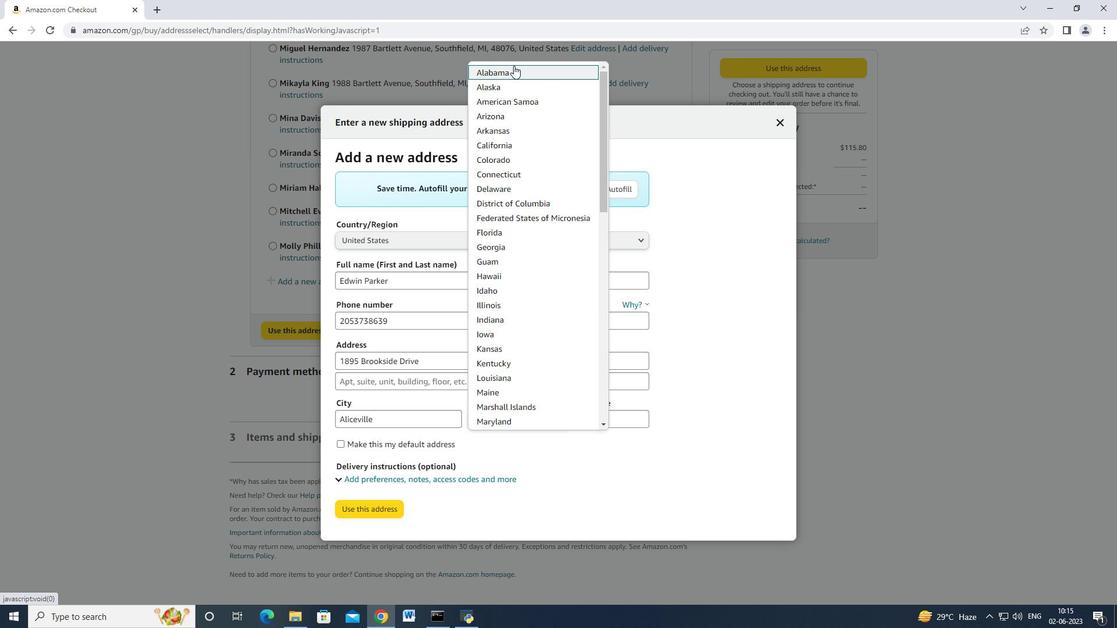 
Action: Mouse pressed left at (514, 67)
Screenshot: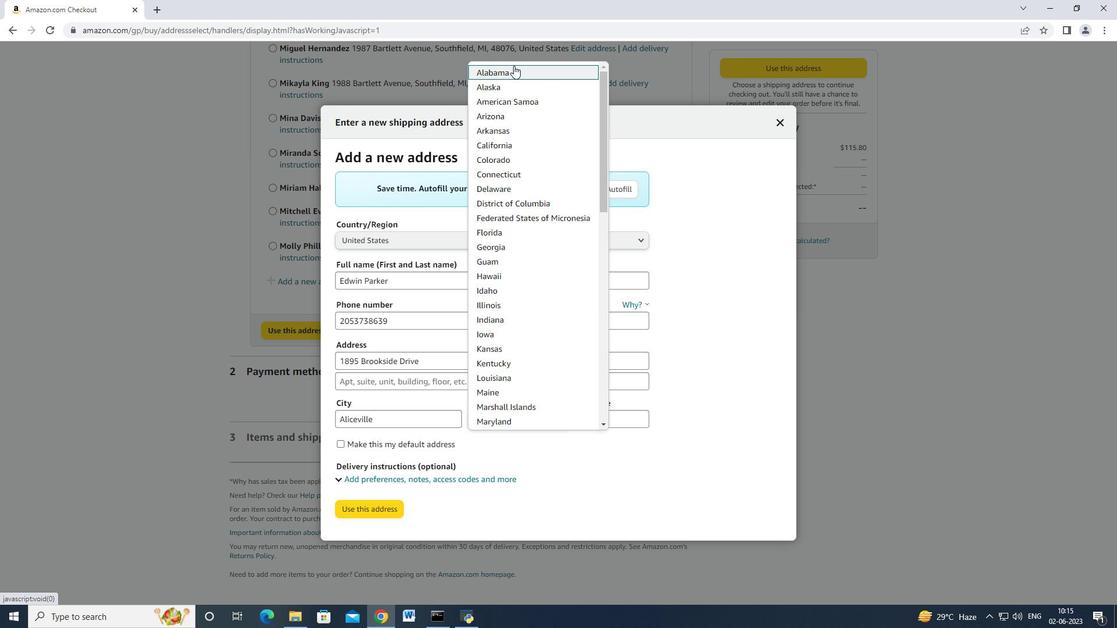 
Action: Mouse moved to (617, 424)
Screenshot: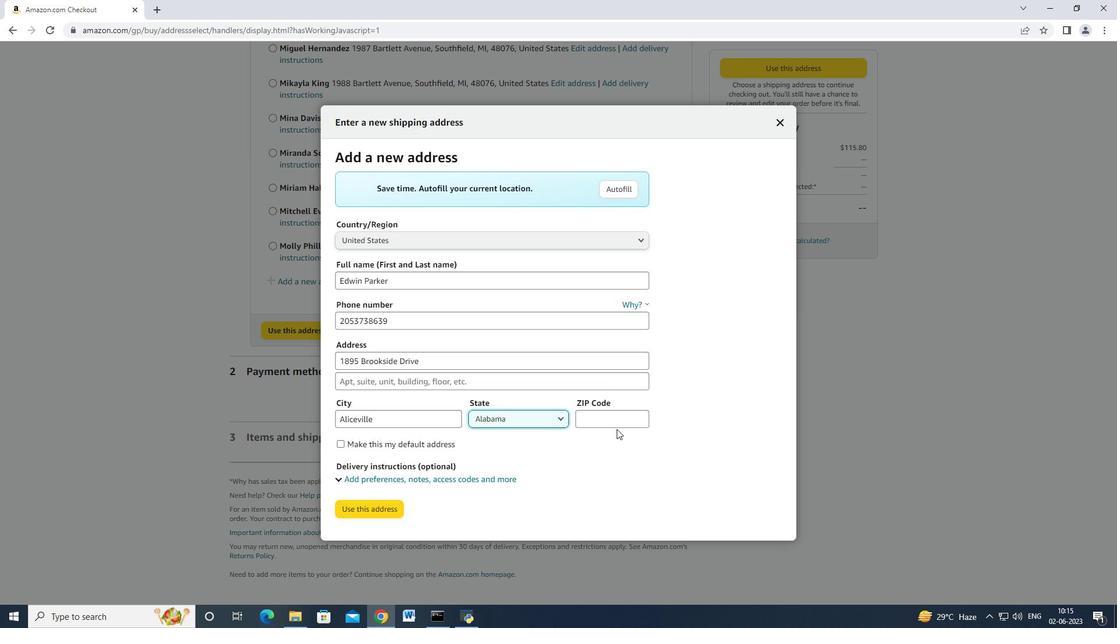 
Action: Mouse pressed left at (617, 424)
Screenshot: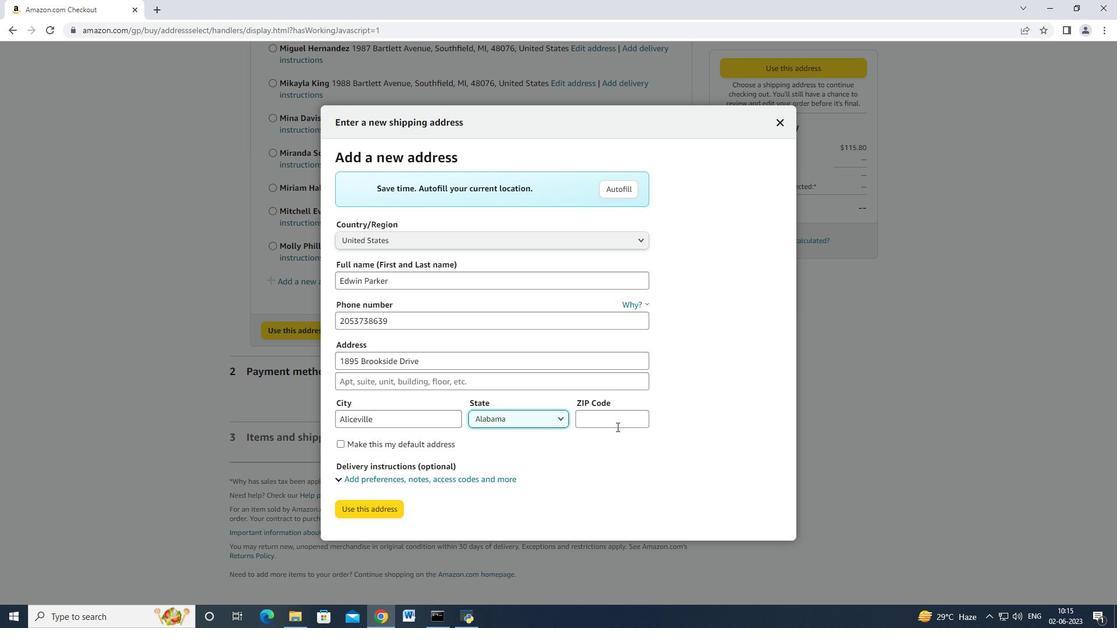 
Action: Key pressed 35442<Key.tab><Key.tab>
Screenshot: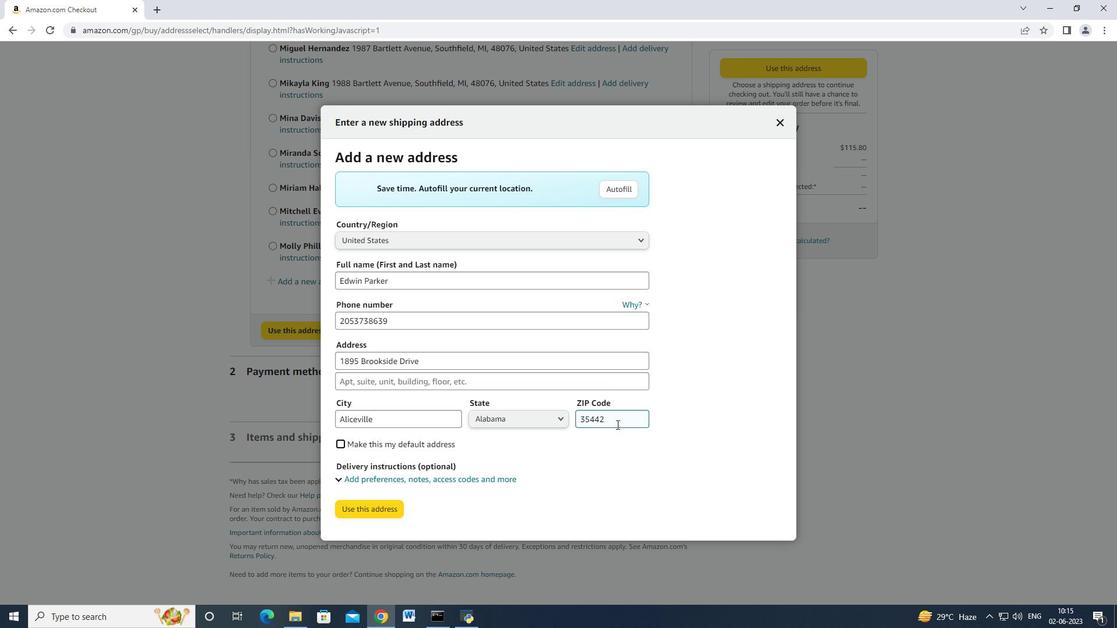 
Action: Mouse moved to (579, 436)
Screenshot: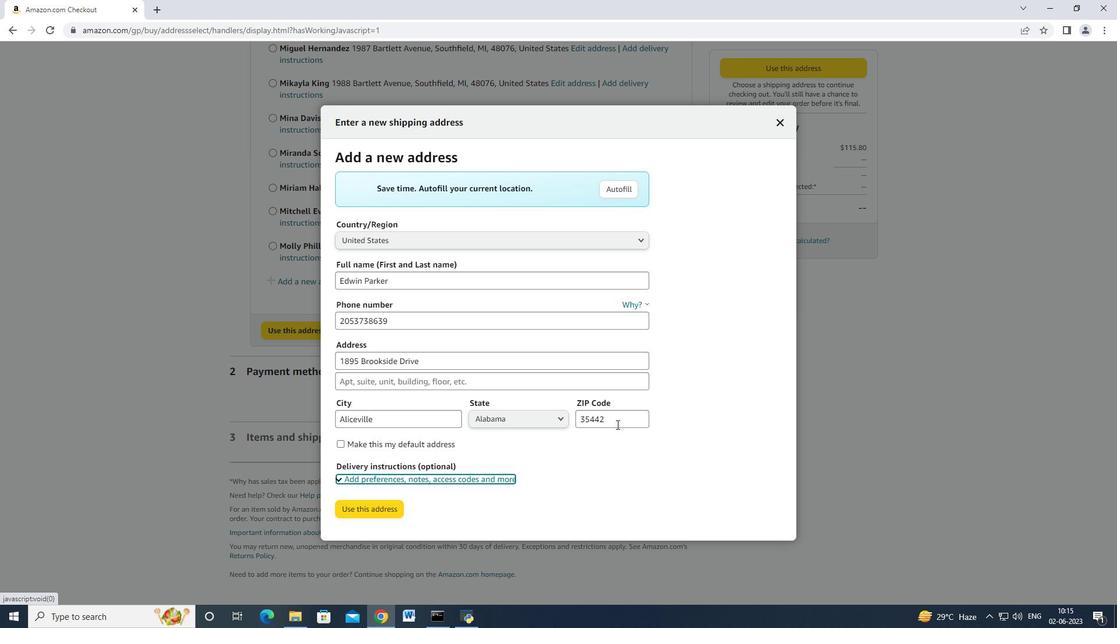
Action: Key pressed <Key.tab>
Screenshot: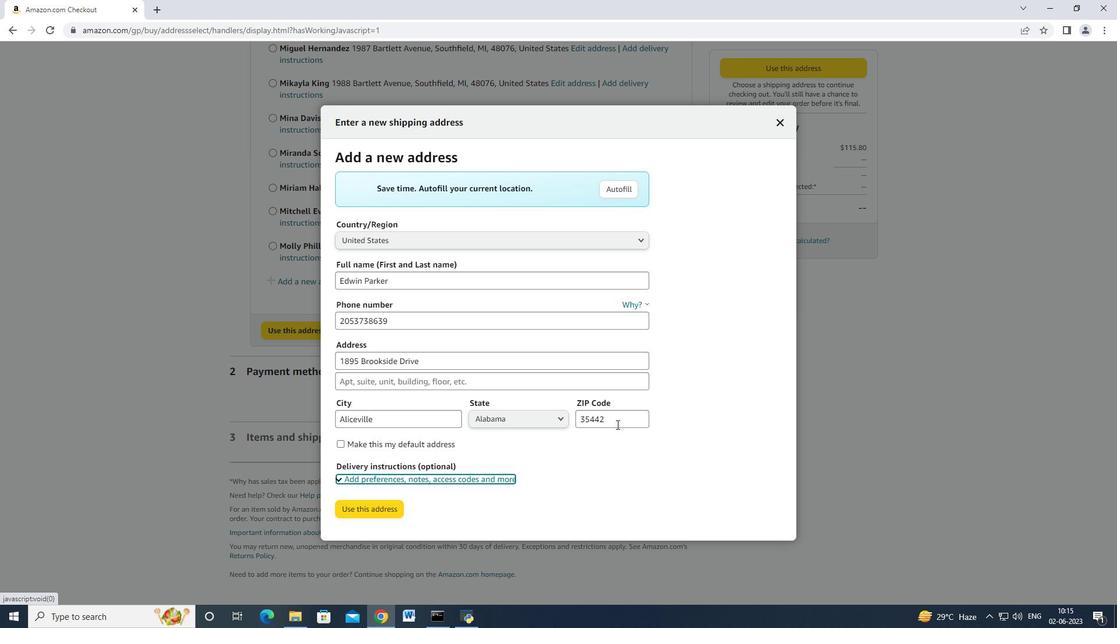
Action: Mouse moved to (379, 504)
Screenshot: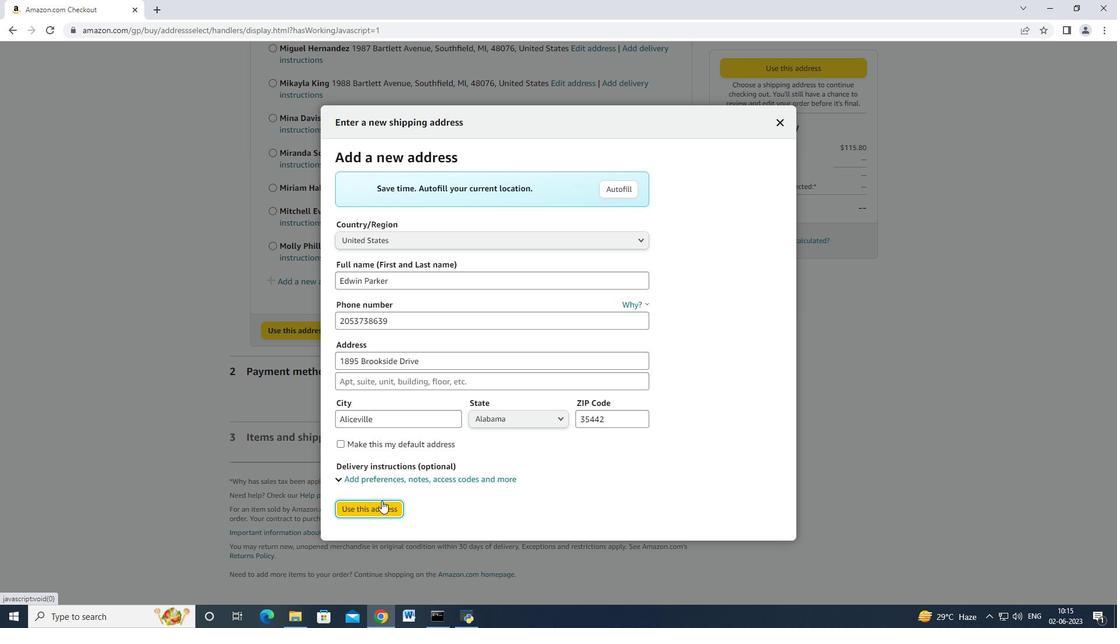 
Action: Mouse pressed left at (379, 504)
Screenshot: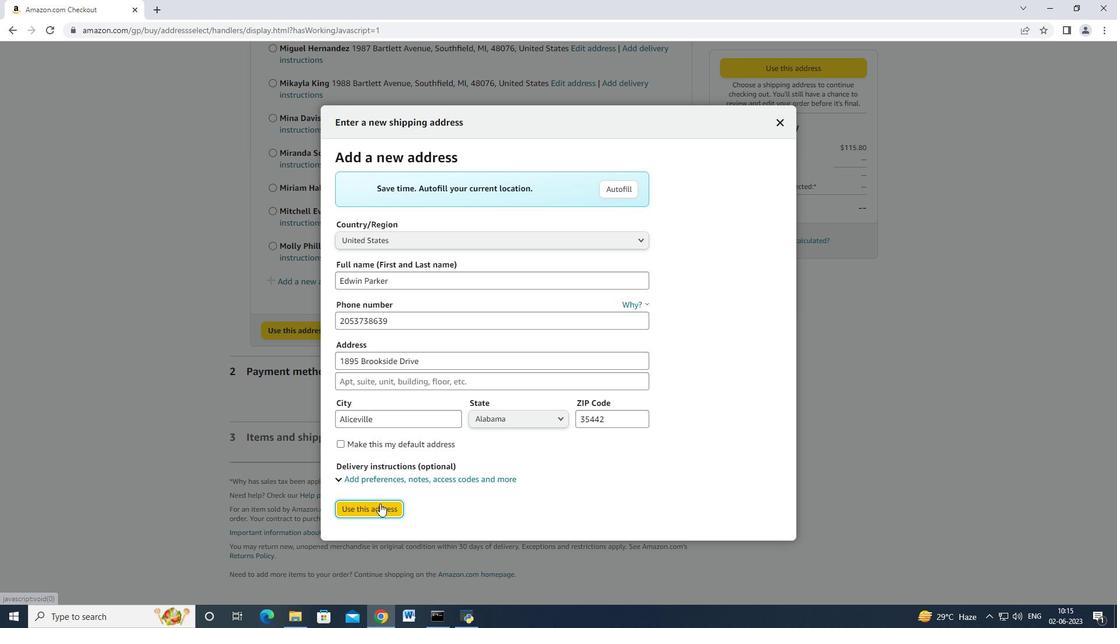 
Action: Mouse moved to (496, 384)
Screenshot: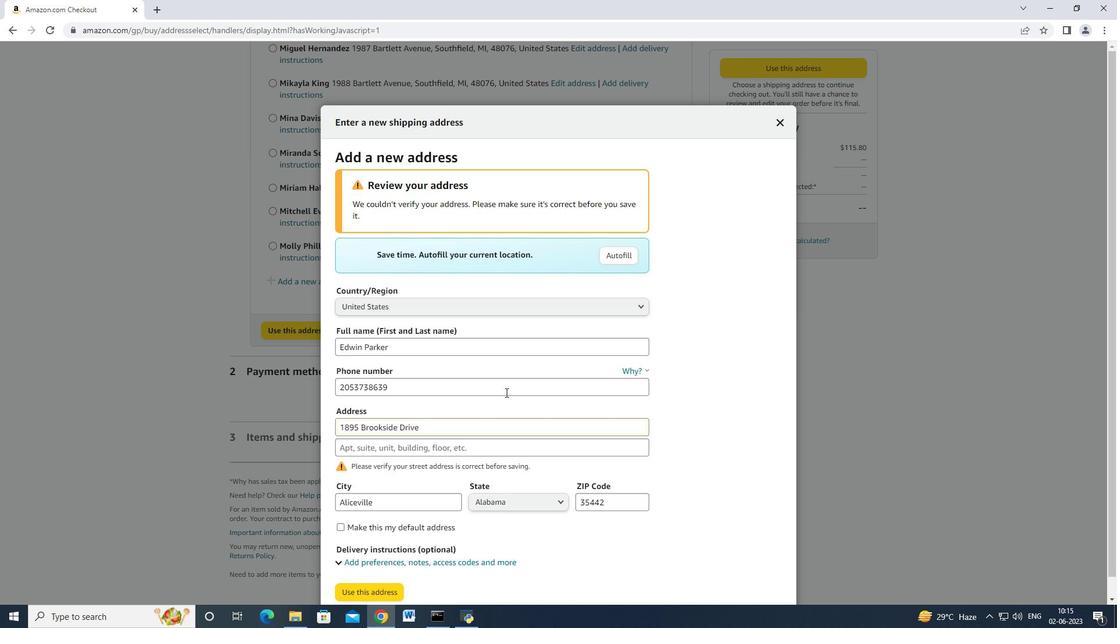 
Action: Mouse scrolled (496, 383) with delta (0, 0)
Screenshot: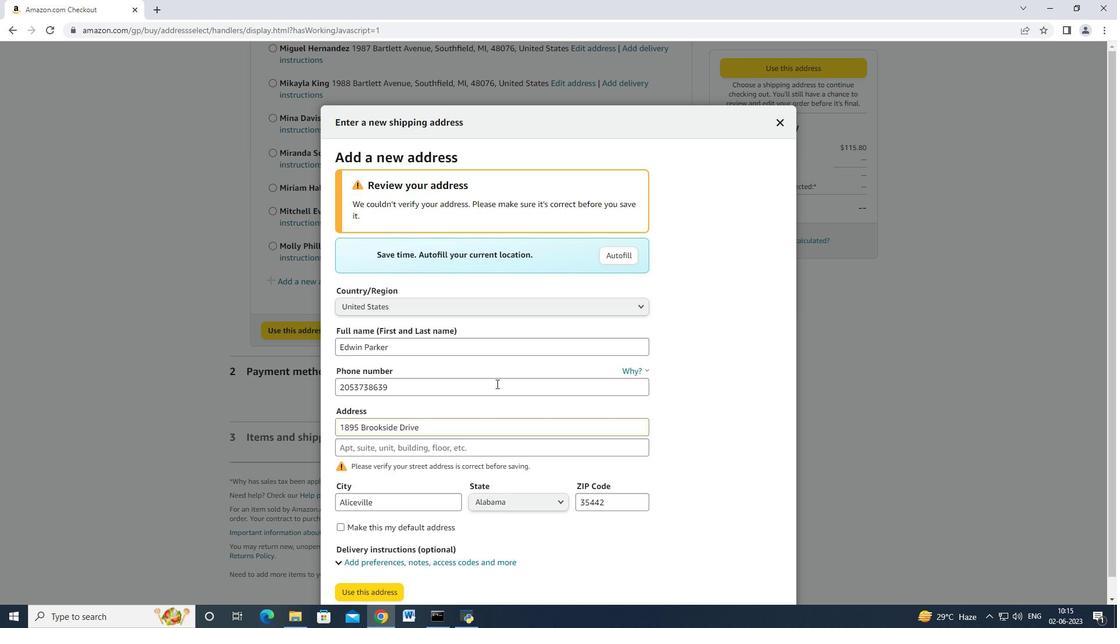 
Action: Mouse scrolled (496, 383) with delta (0, 0)
Screenshot: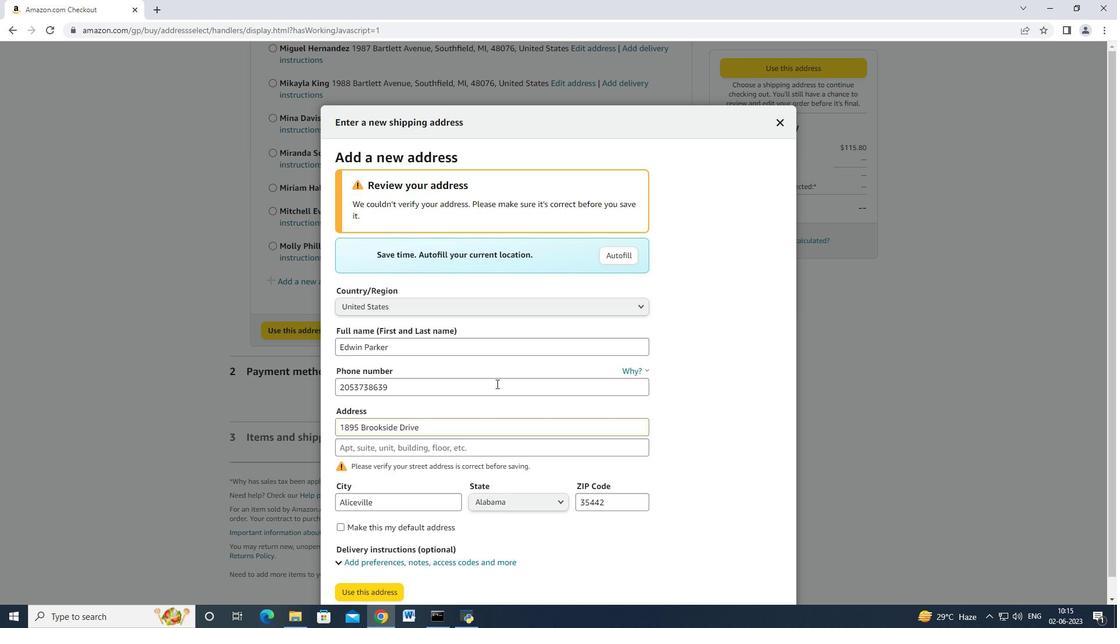 
Action: Mouse scrolled (496, 383) with delta (0, 0)
Screenshot: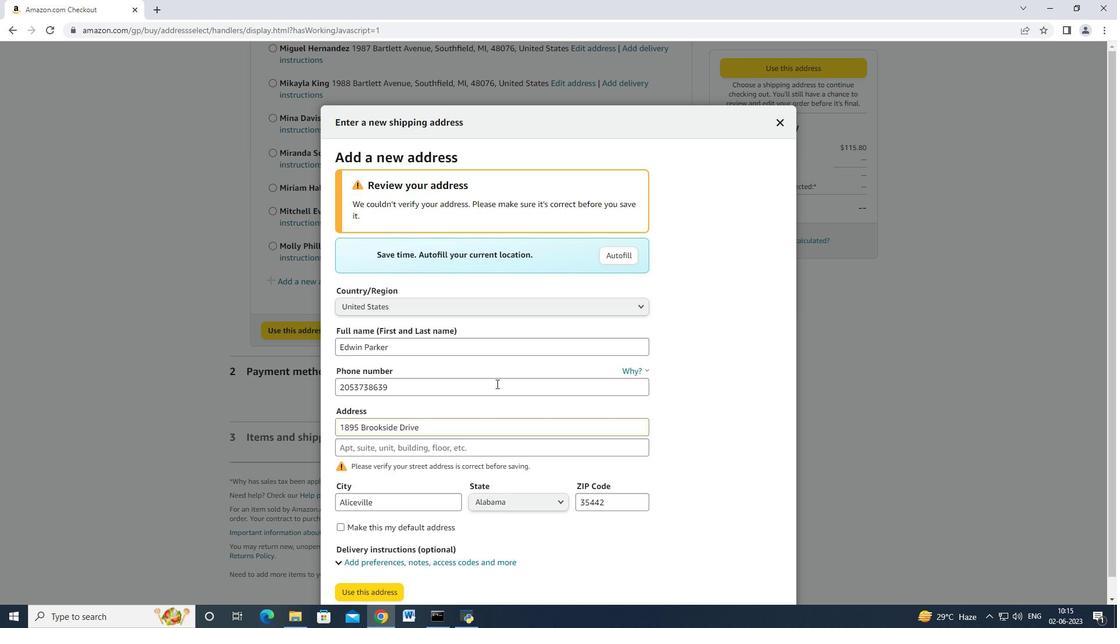 
Action: Mouse scrolled (496, 383) with delta (0, 0)
Screenshot: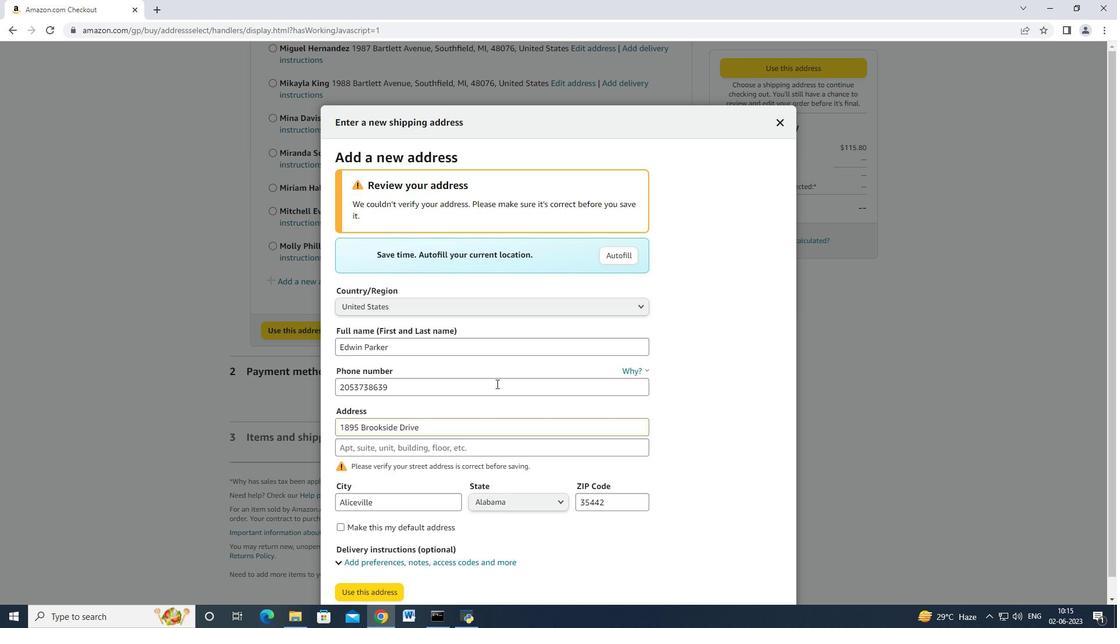 
Action: Mouse scrolled (496, 383) with delta (0, 0)
Screenshot: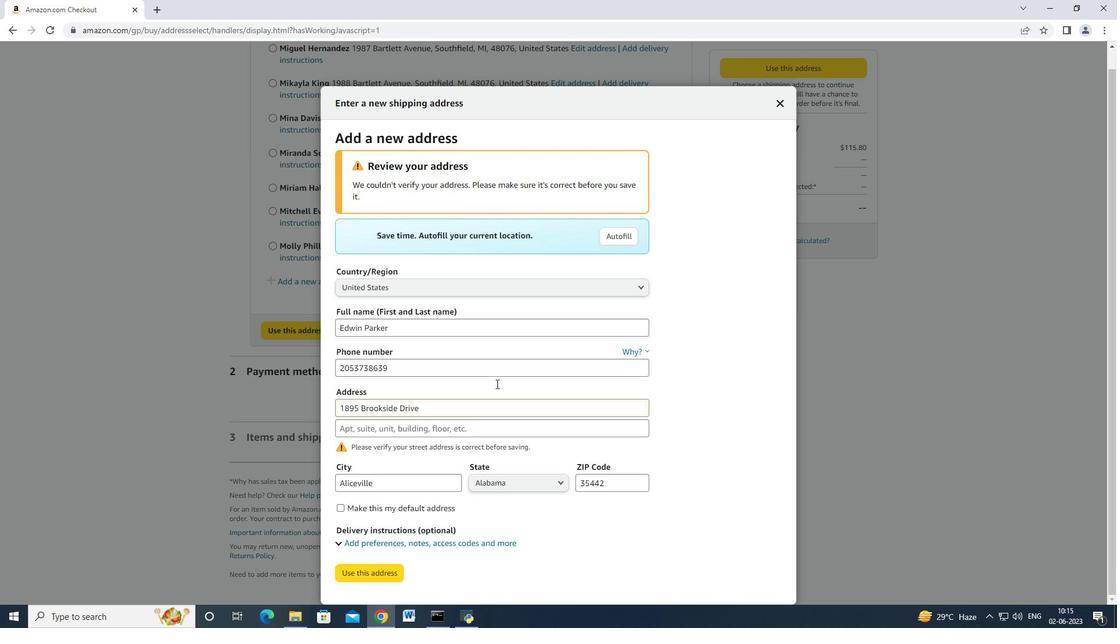 
Action: Mouse scrolled (496, 383) with delta (0, 0)
Screenshot: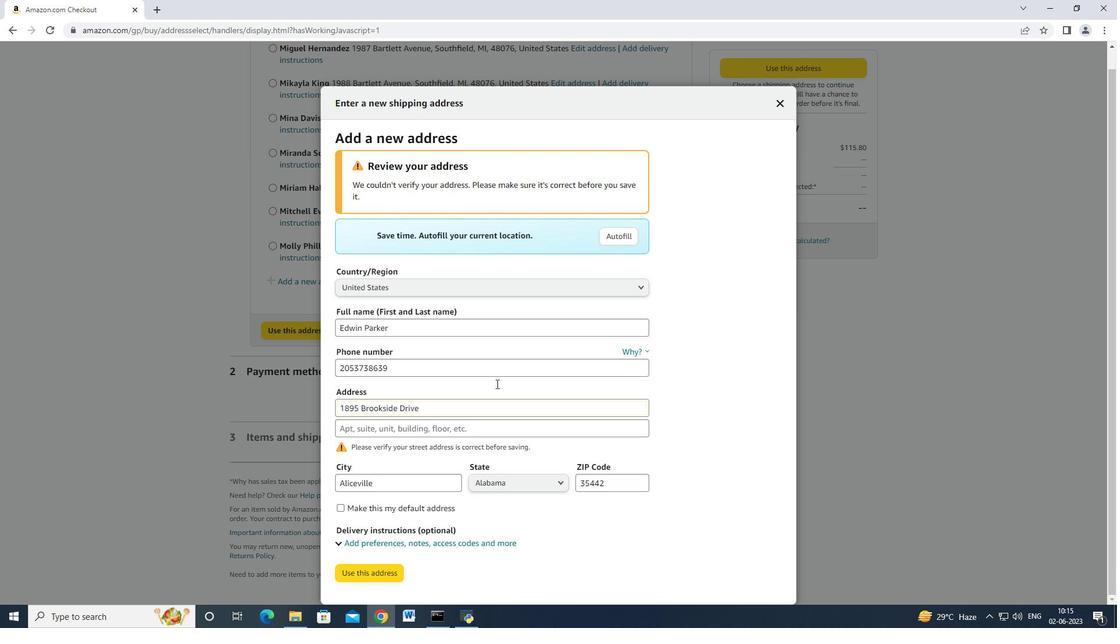 
Action: Mouse scrolled (496, 383) with delta (0, 0)
Screenshot: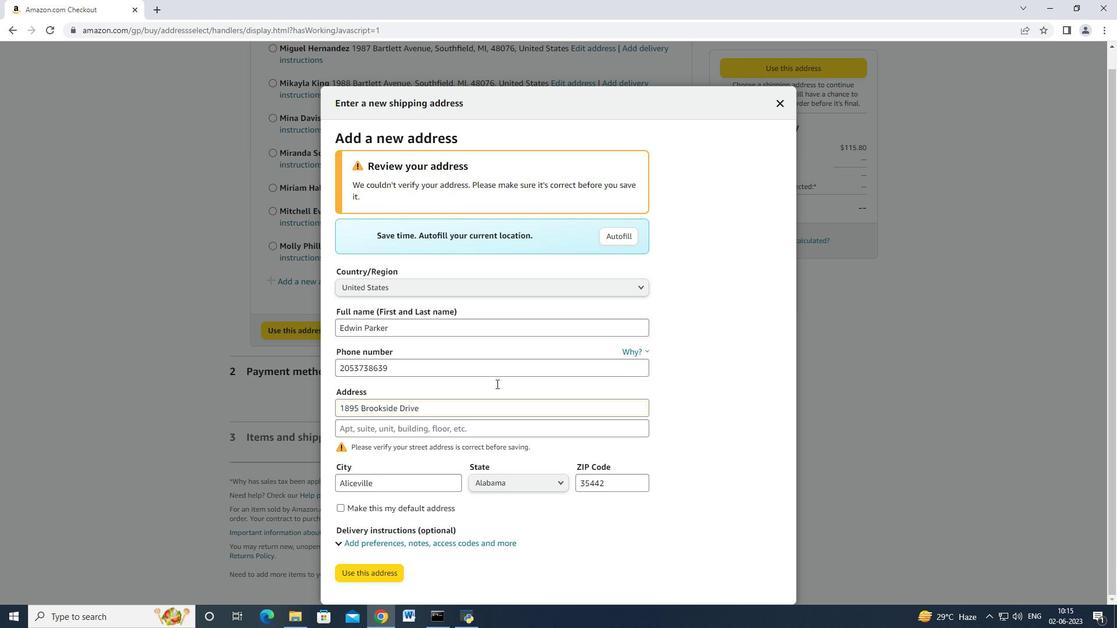 
Action: Mouse scrolled (496, 383) with delta (0, 0)
Screenshot: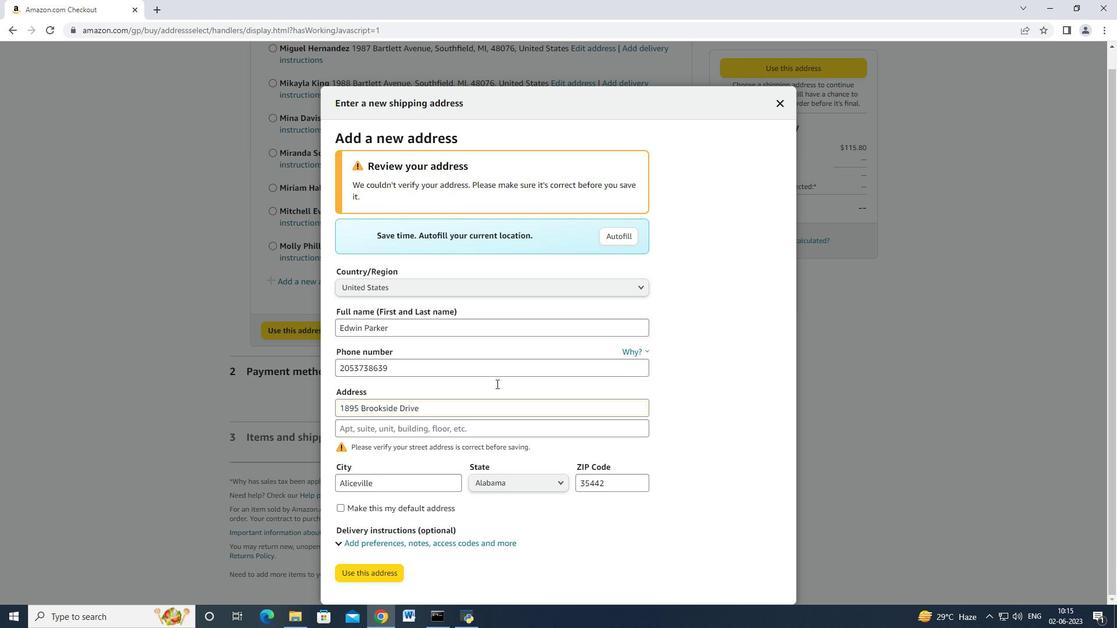 
Action: Mouse scrolled (496, 383) with delta (0, 0)
Screenshot: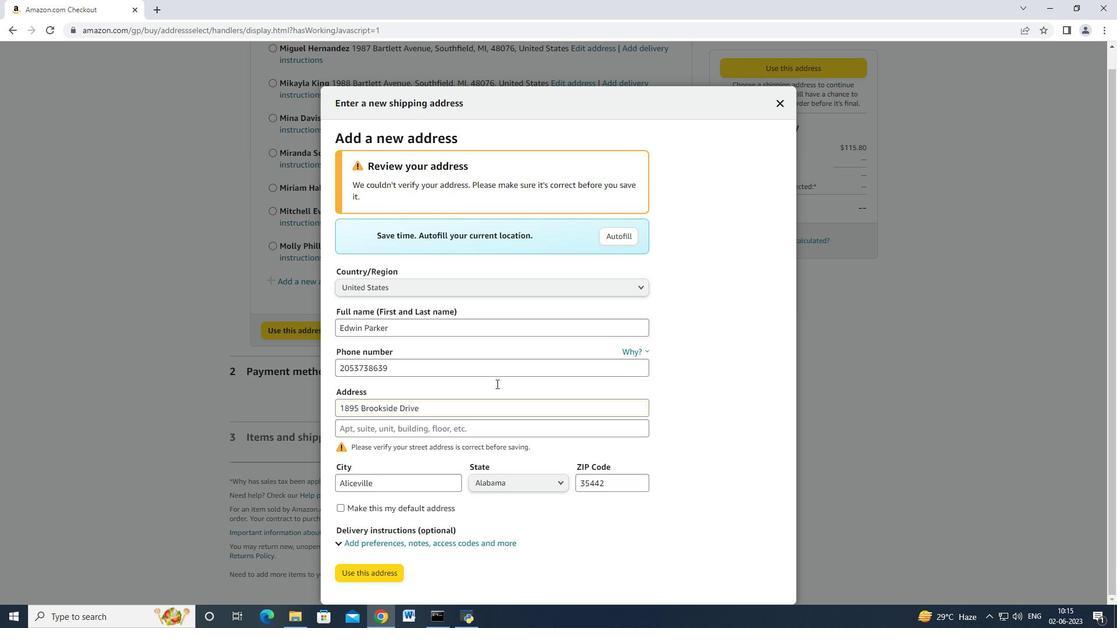 
Action: Mouse scrolled (496, 383) with delta (0, 0)
Screenshot: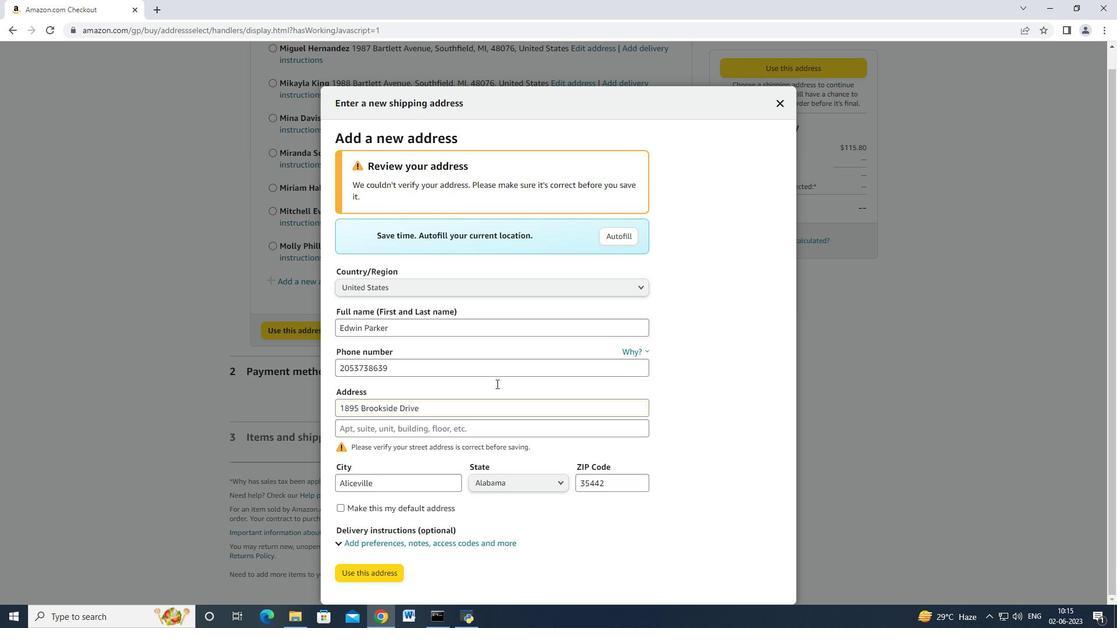 
Action: Mouse moved to (386, 567)
Screenshot: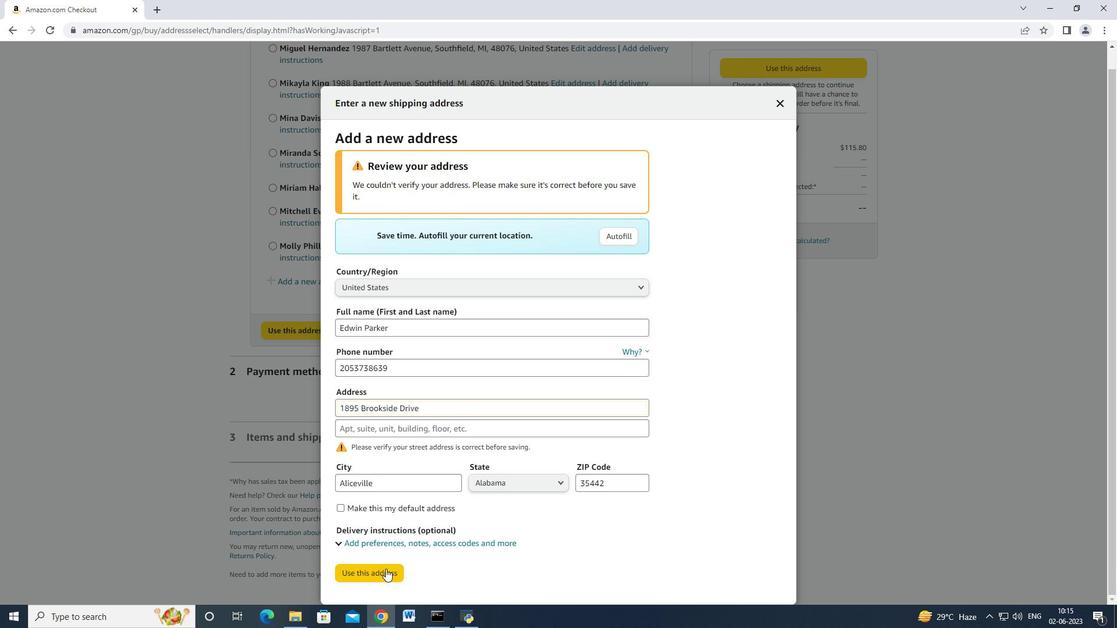 
Action: Mouse pressed left at (386, 567)
Screenshot: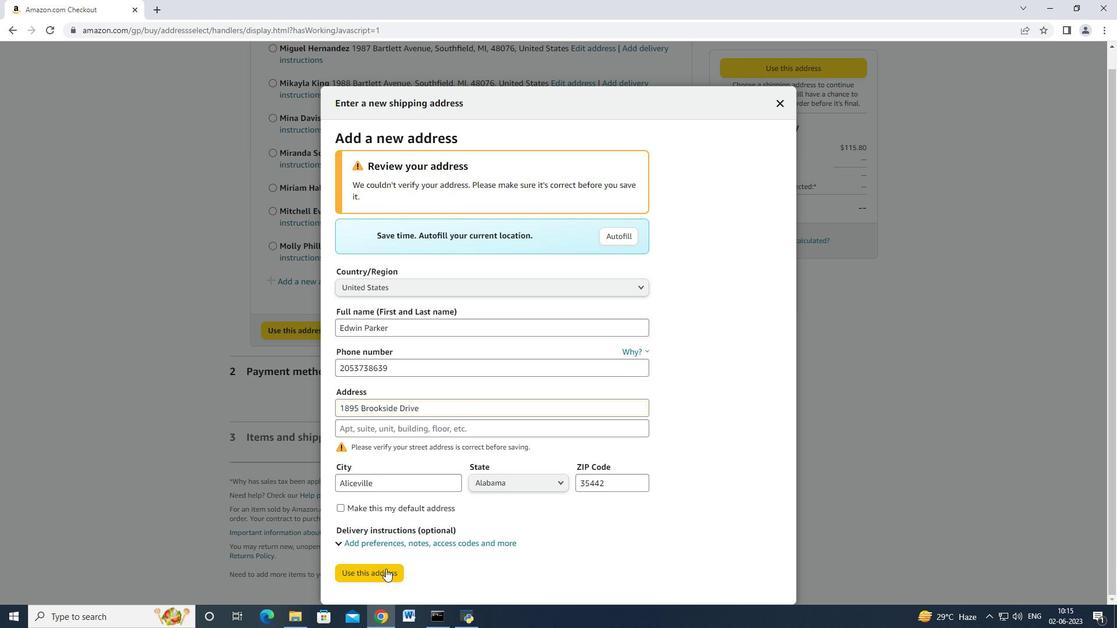 
Action: Mouse moved to (343, 256)
Screenshot: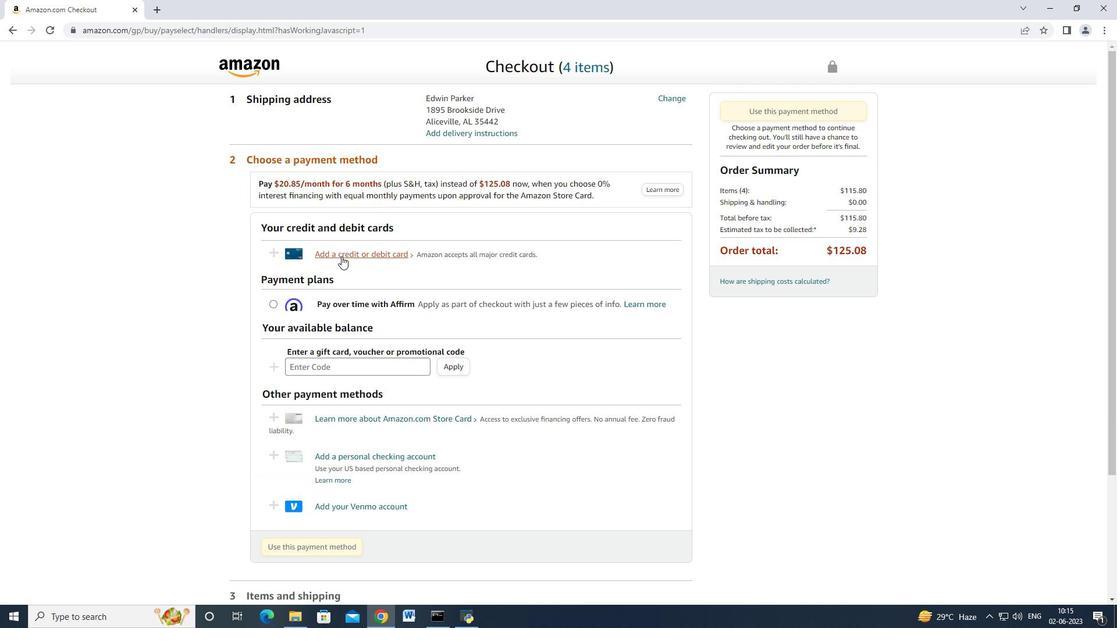 
Action: Mouse pressed left at (343, 256)
Screenshot: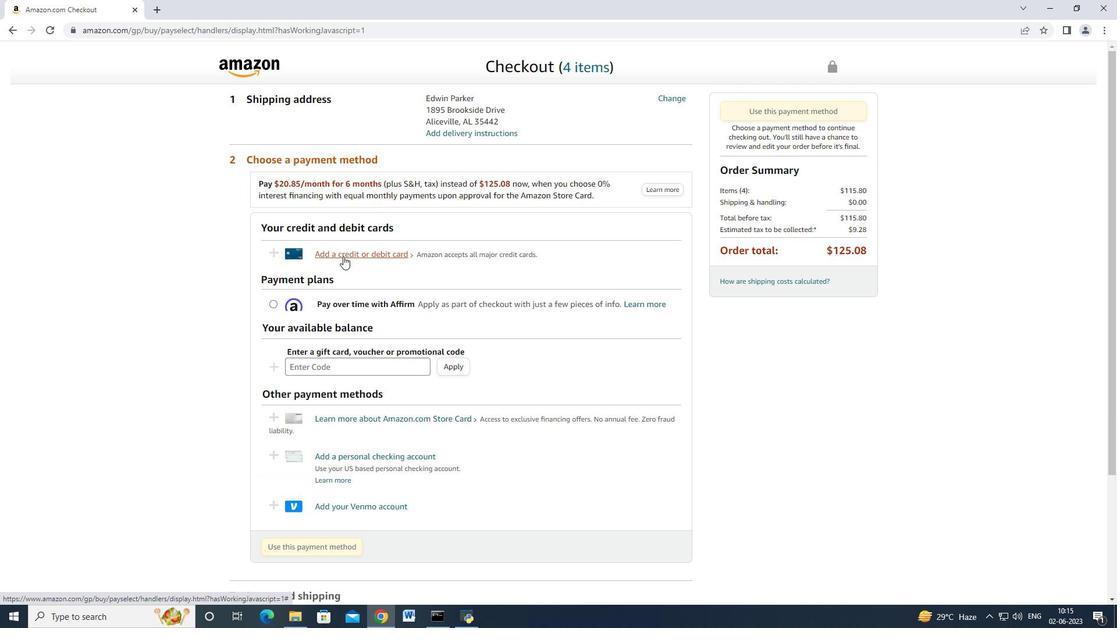 
Action: Mouse moved to (492, 267)
Screenshot: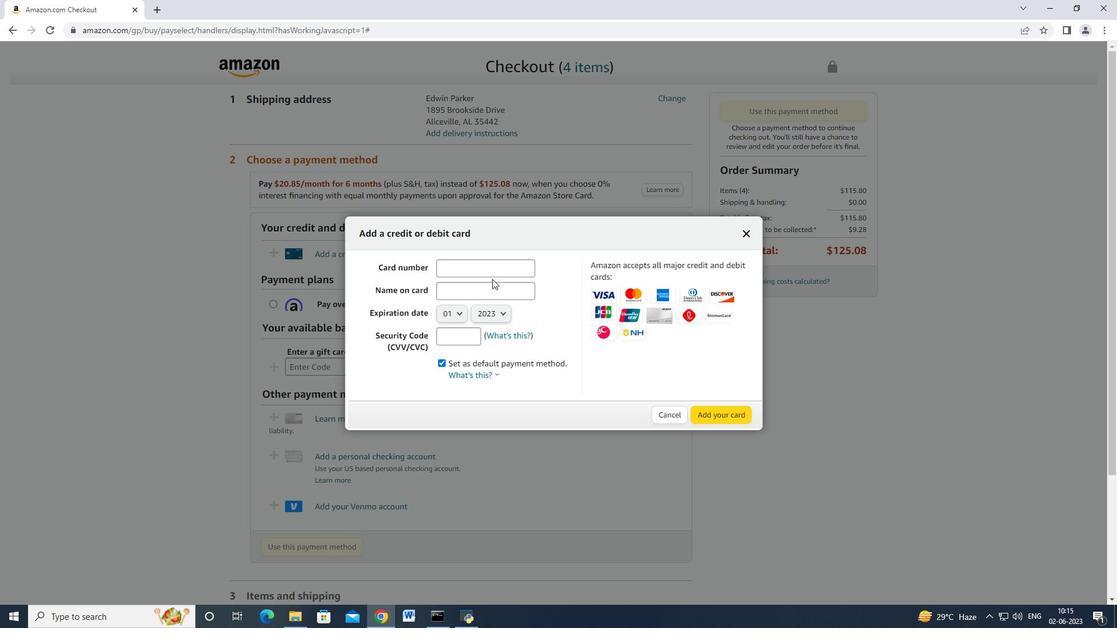 
Action: Mouse pressed left at (492, 267)
Screenshot: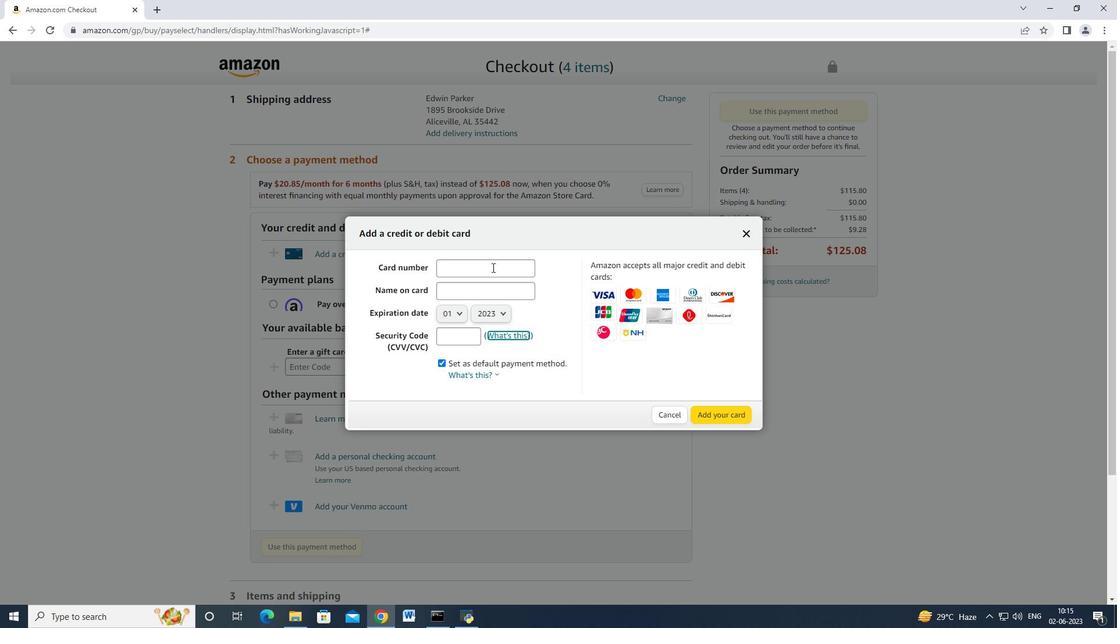 
Action: Mouse moved to (491, 267)
Screenshot: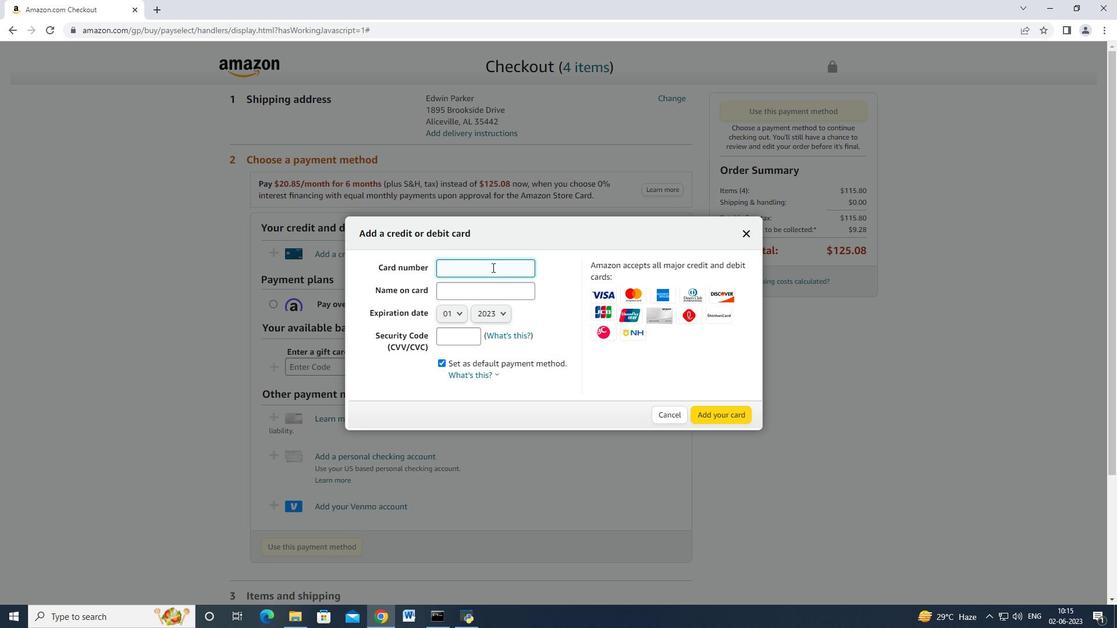 
Action: Key pressed 498375455985<Key.tab>
Screenshot: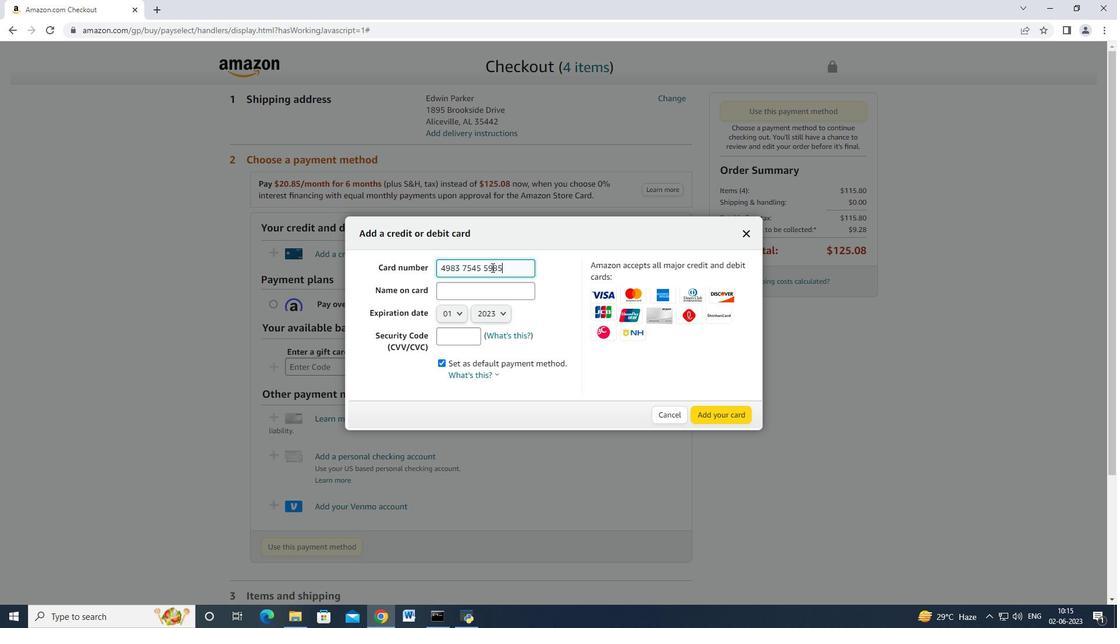 
Action: Mouse moved to (509, 260)
Screenshot: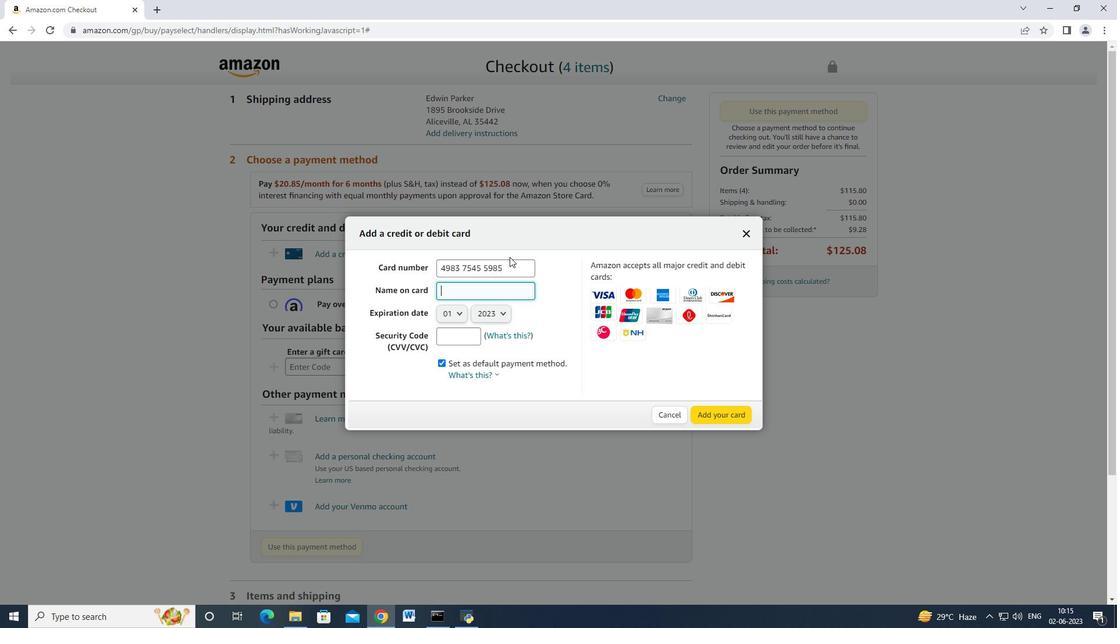 
Action: Mouse pressed left at (509, 260)
Screenshot: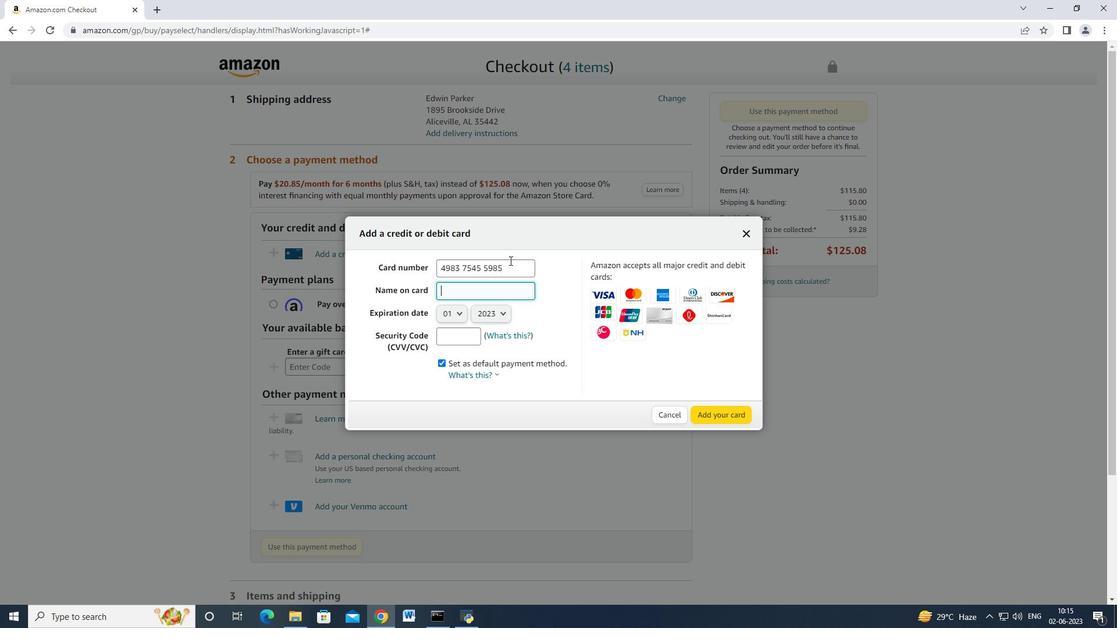 
Action: Key pressed 5759<Key.tab><Key.shift>I<Key.backspace>John<Key.space><Key.shift>Baker
Screenshot: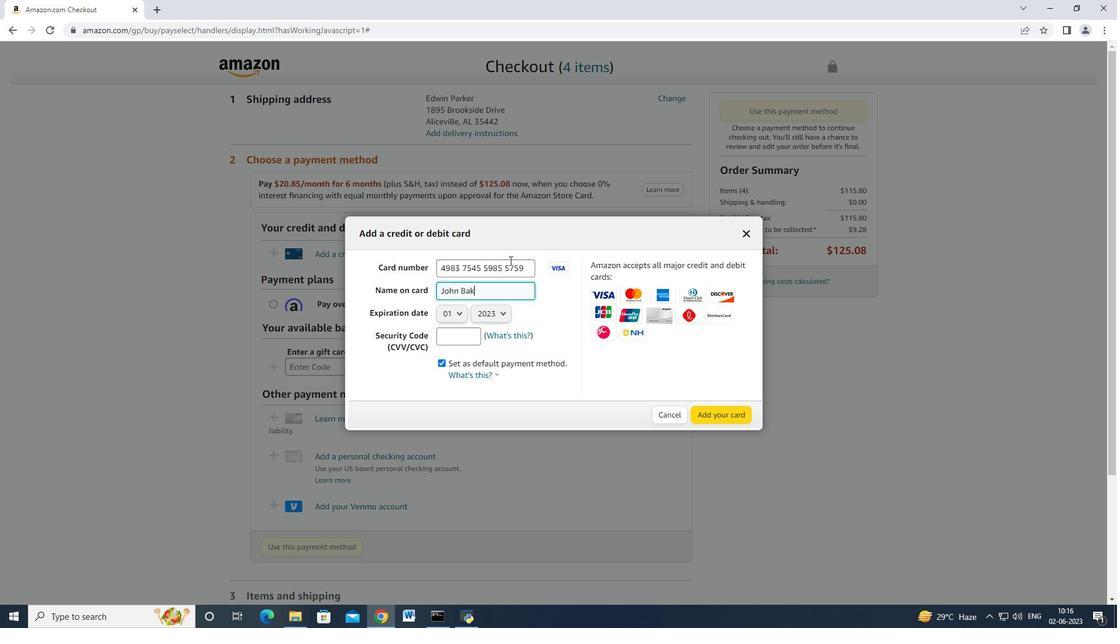 
Action: Mouse moved to (453, 308)
Screenshot: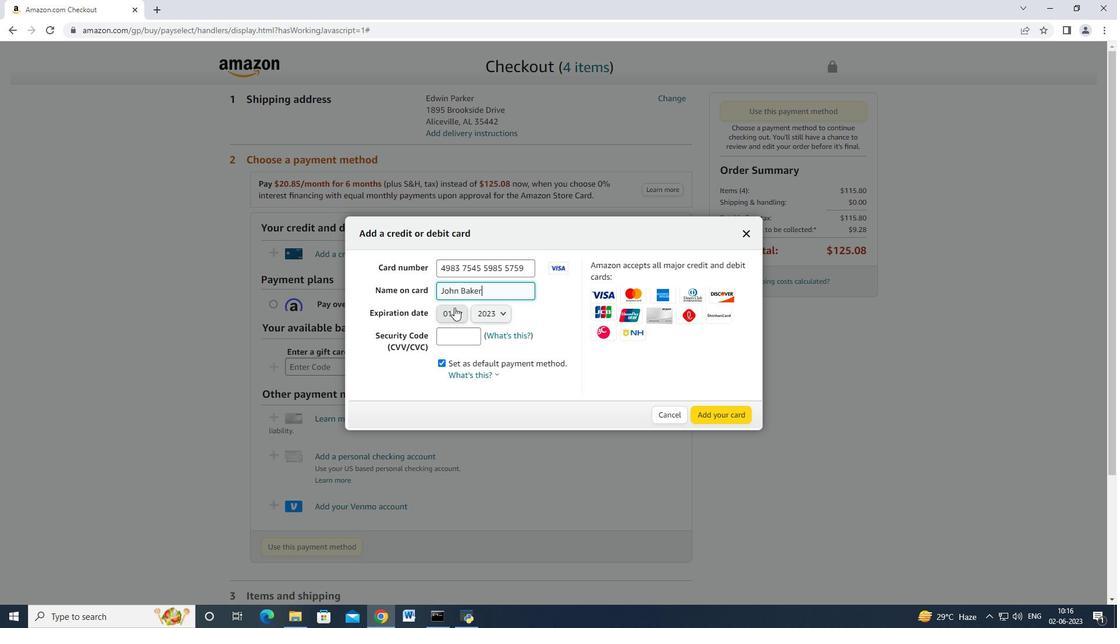 
Action: Mouse pressed left at (453, 308)
Screenshot: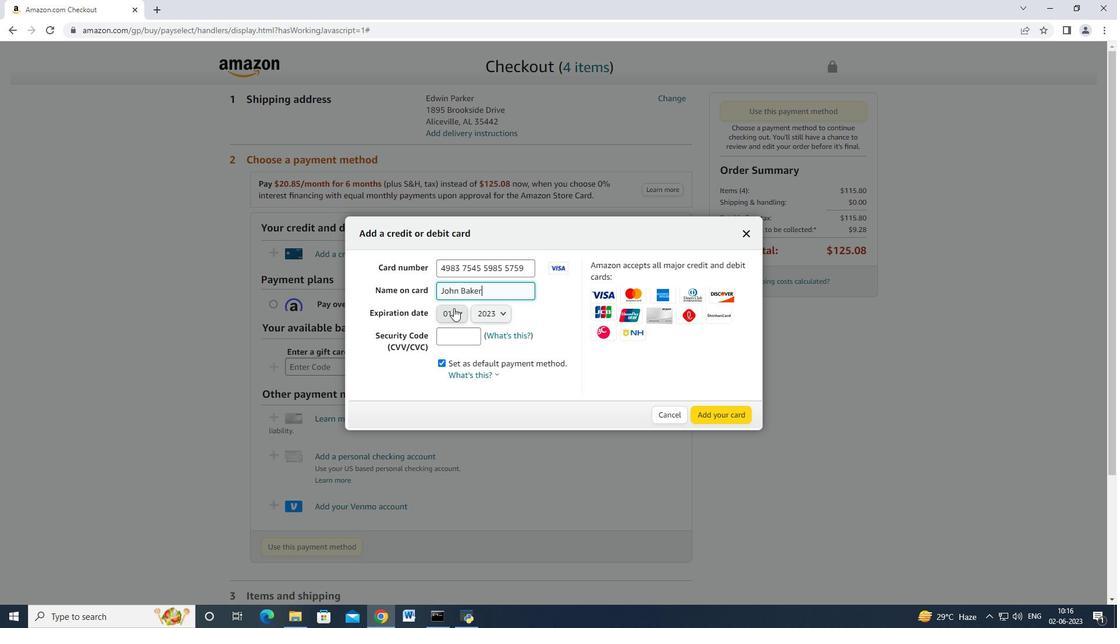 
Action: Mouse moved to (449, 363)
Screenshot: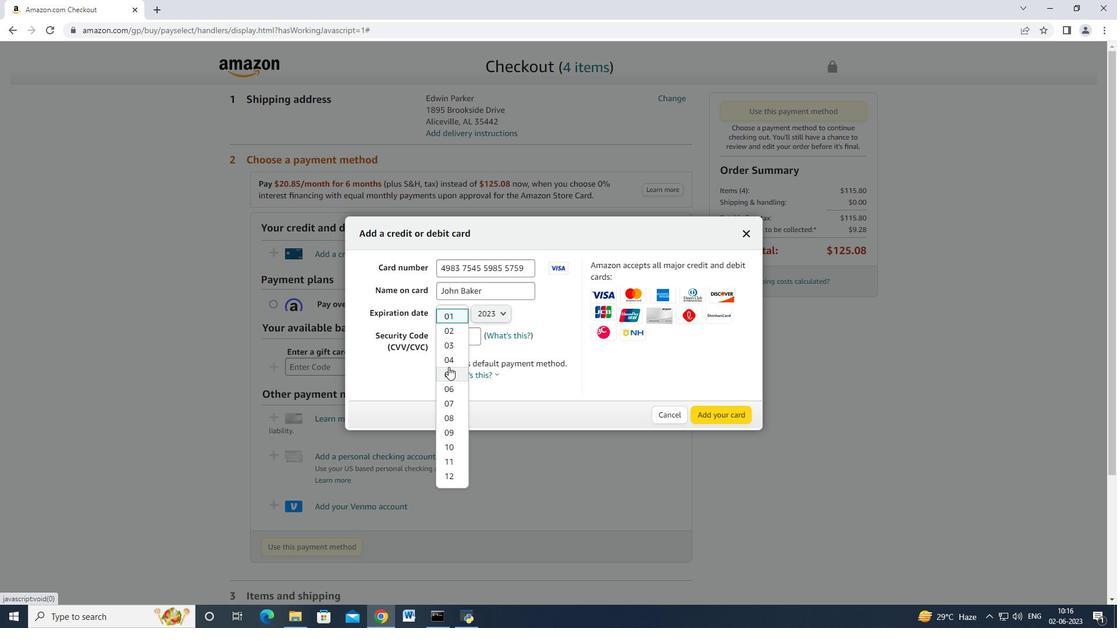 
Action: Mouse pressed left at (449, 363)
Screenshot: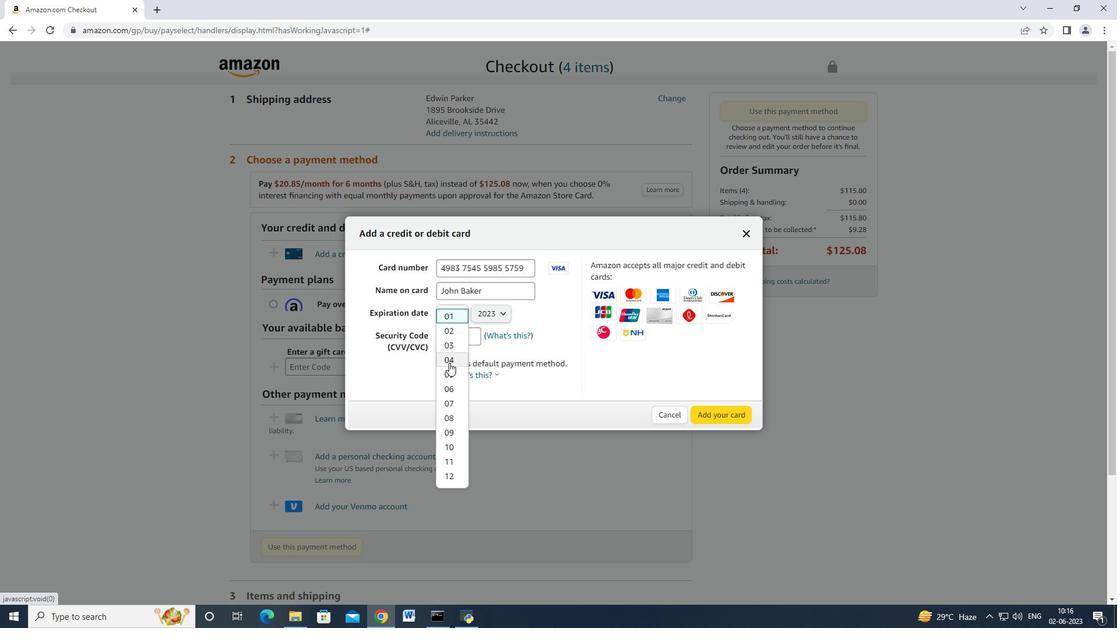 
Action: Mouse moved to (499, 314)
Screenshot: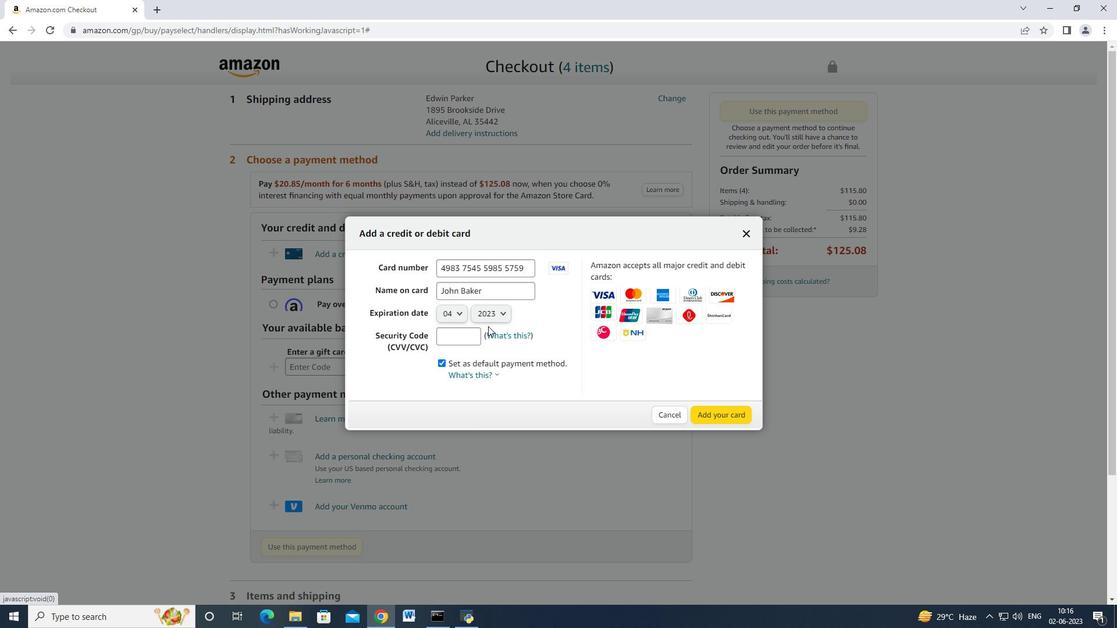 
Action: Mouse pressed left at (499, 314)
Screenshot: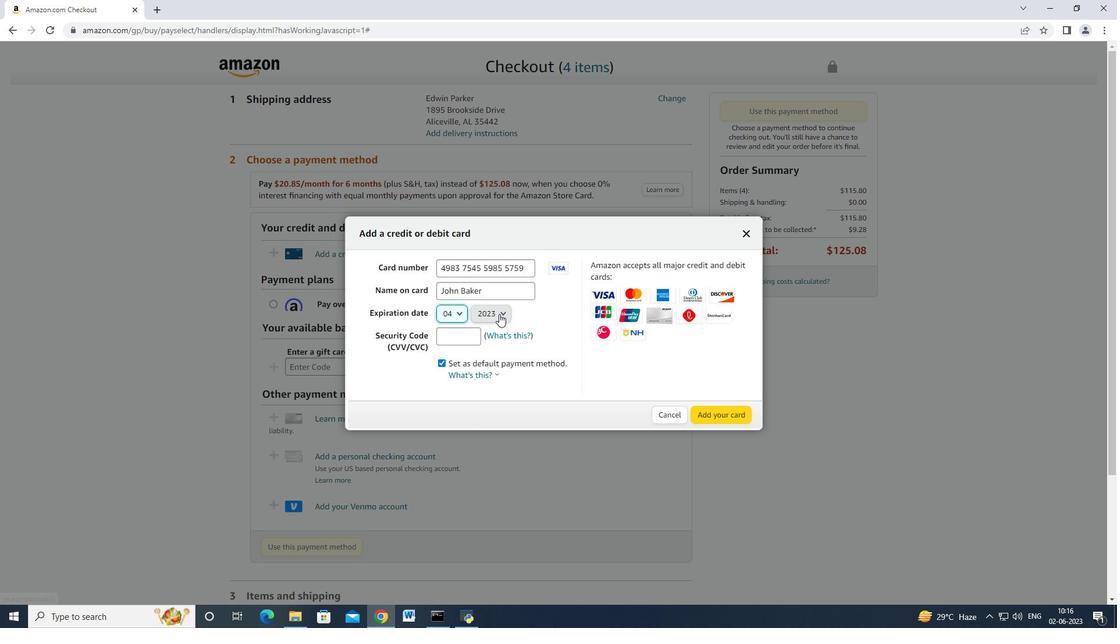
Action: Mouse moved to (494, 344)
Screenshot: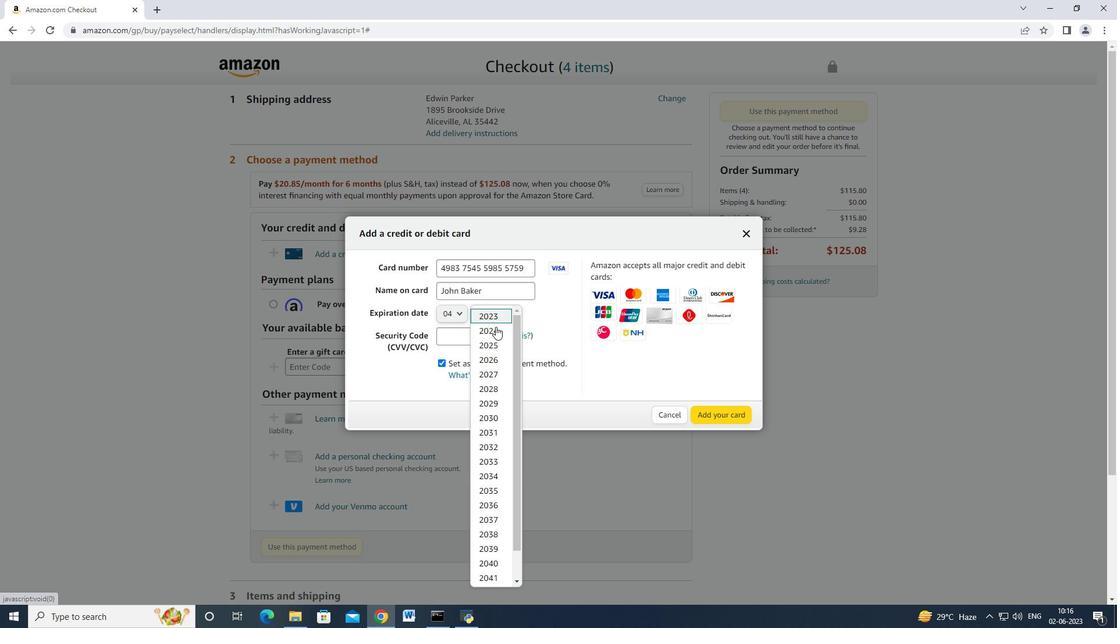 
Action: Mouse pressed left at (494, 344)
Screenshot: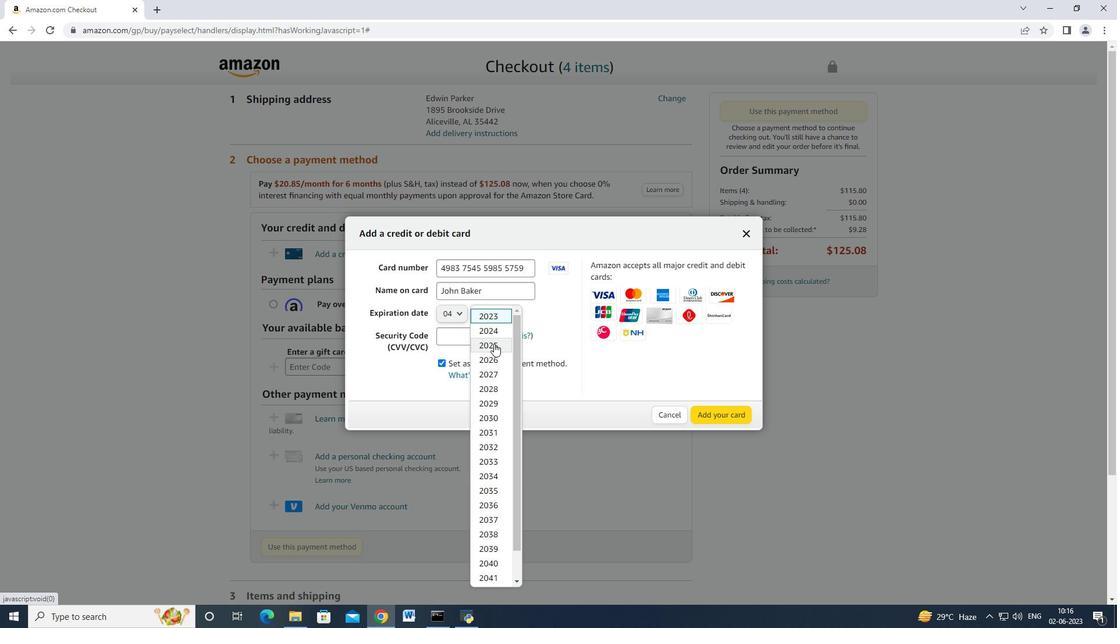 
Action: Mouse moved to (452, 334)
Screenshot: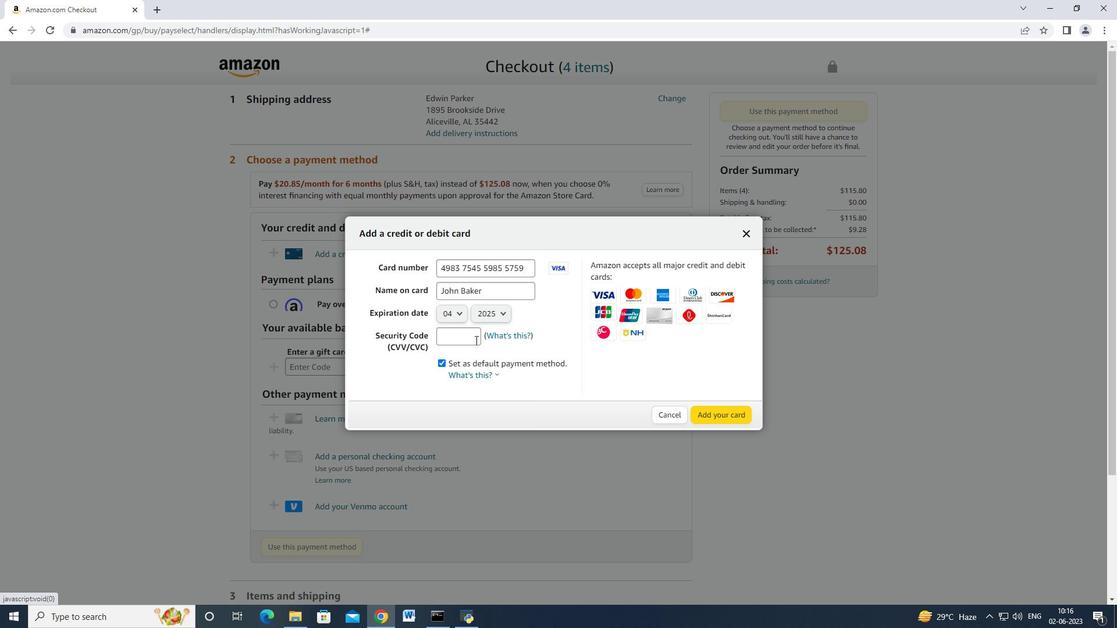 
Action: Mouse pressed left at (452, 334)
Screenshot: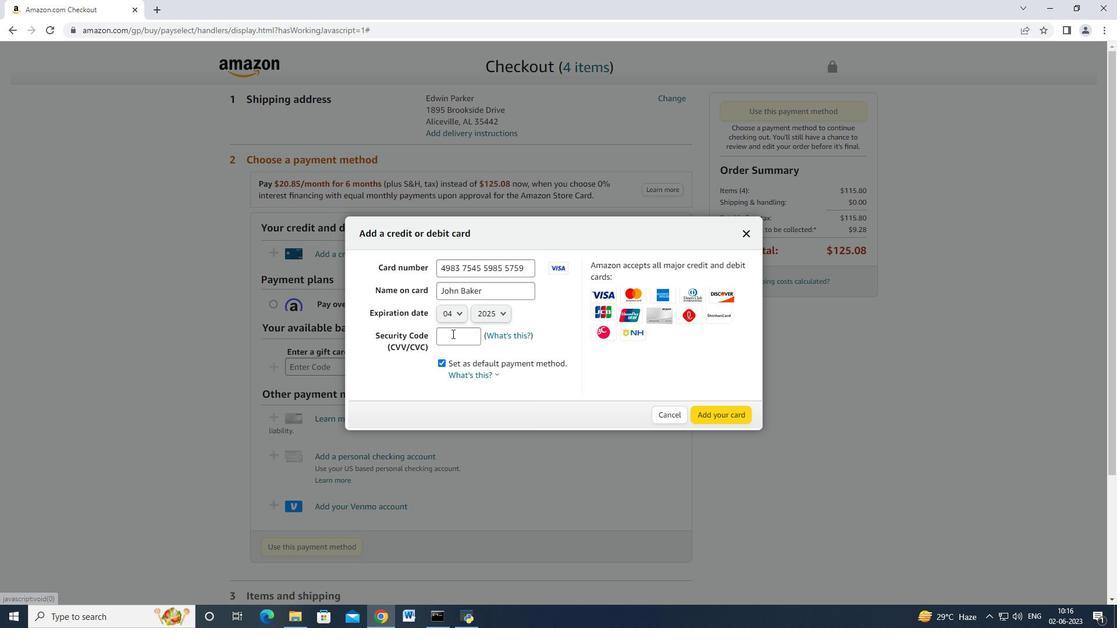
Action: Key pressed 953
Screenshot: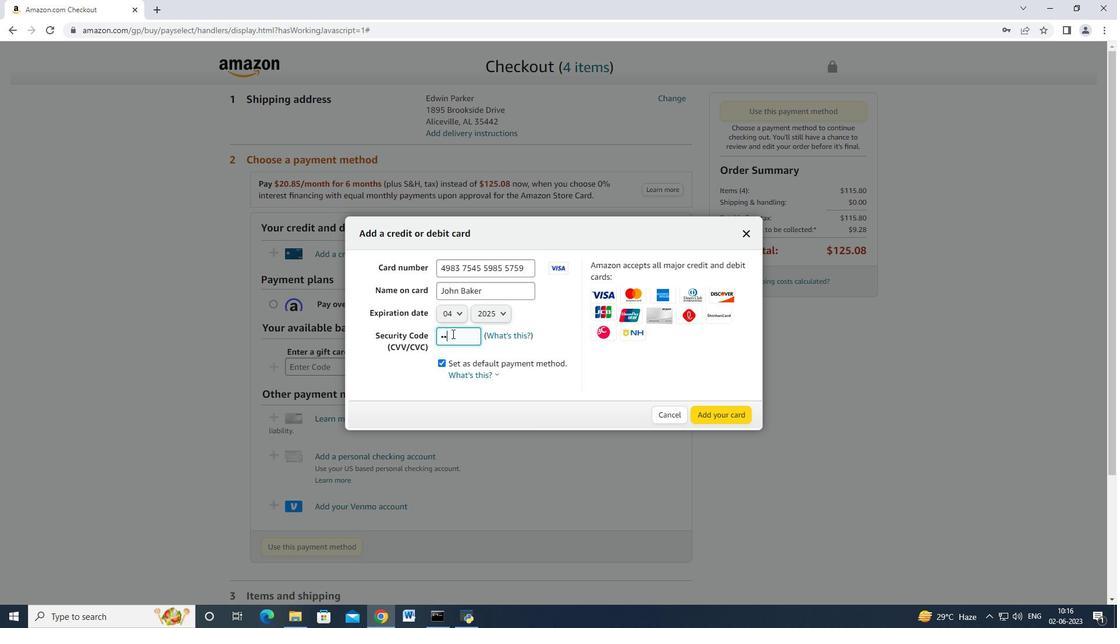 
Action: Mouse moved to (717, 413)
Screenshot: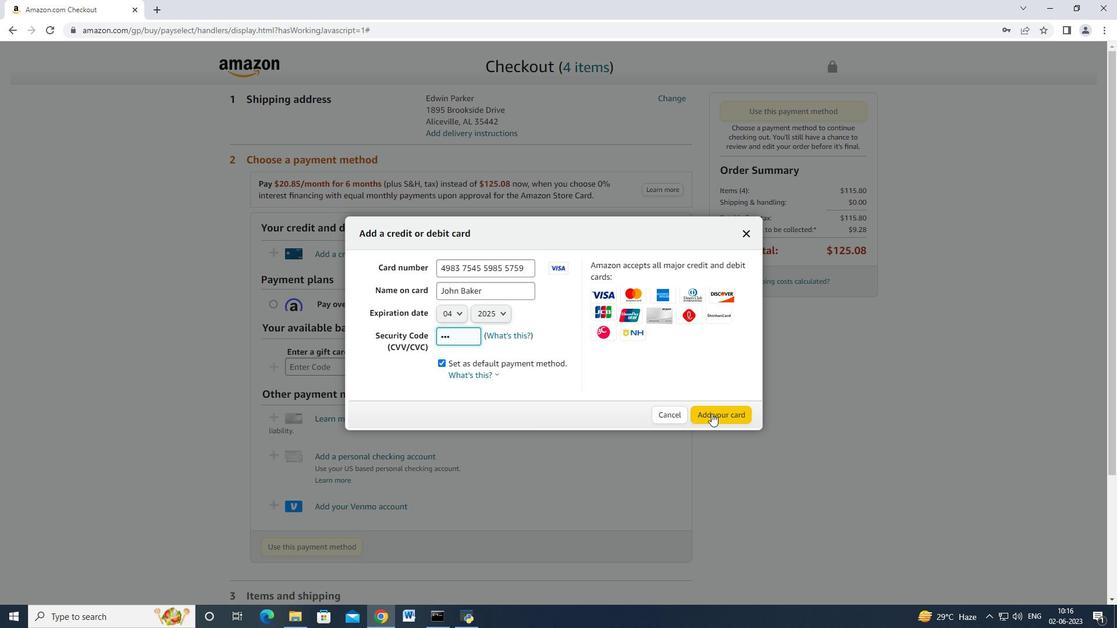 
